 Task: Set up an automated ad campaign on Facebook by entering audience location and business preferences, then upload media and submit.
Action: Mouse moved to (1009, 341)
Screenshot: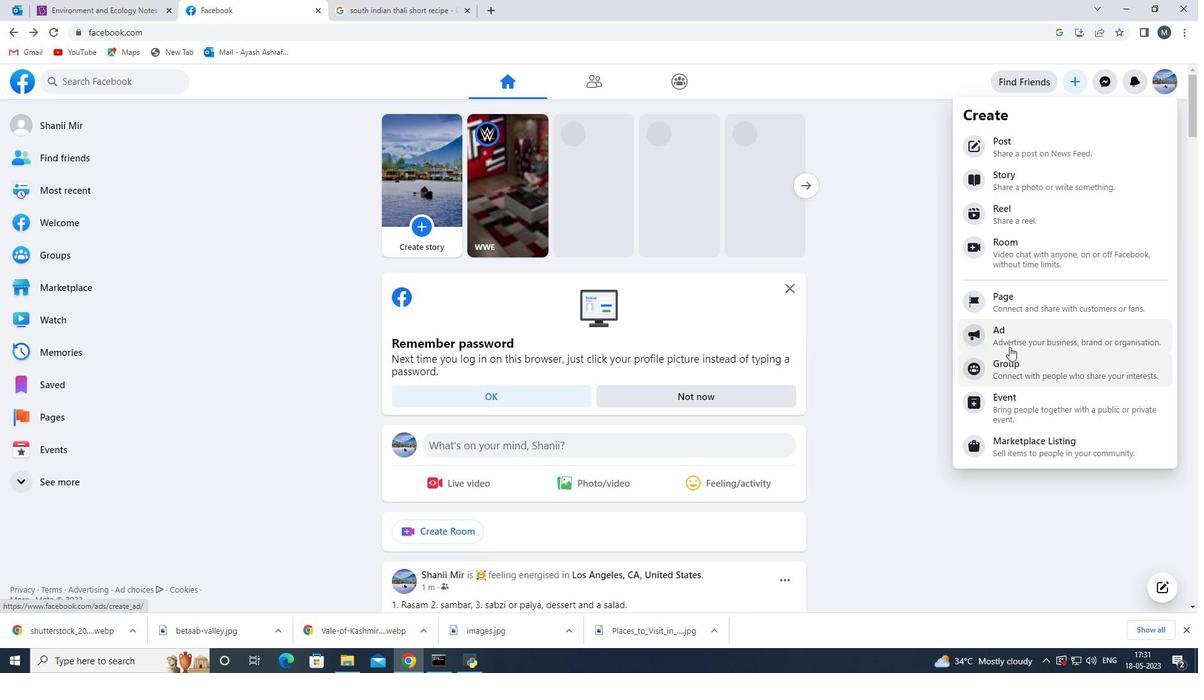 
Action: Mouse pressed left at (1009, 341)
Screenshot: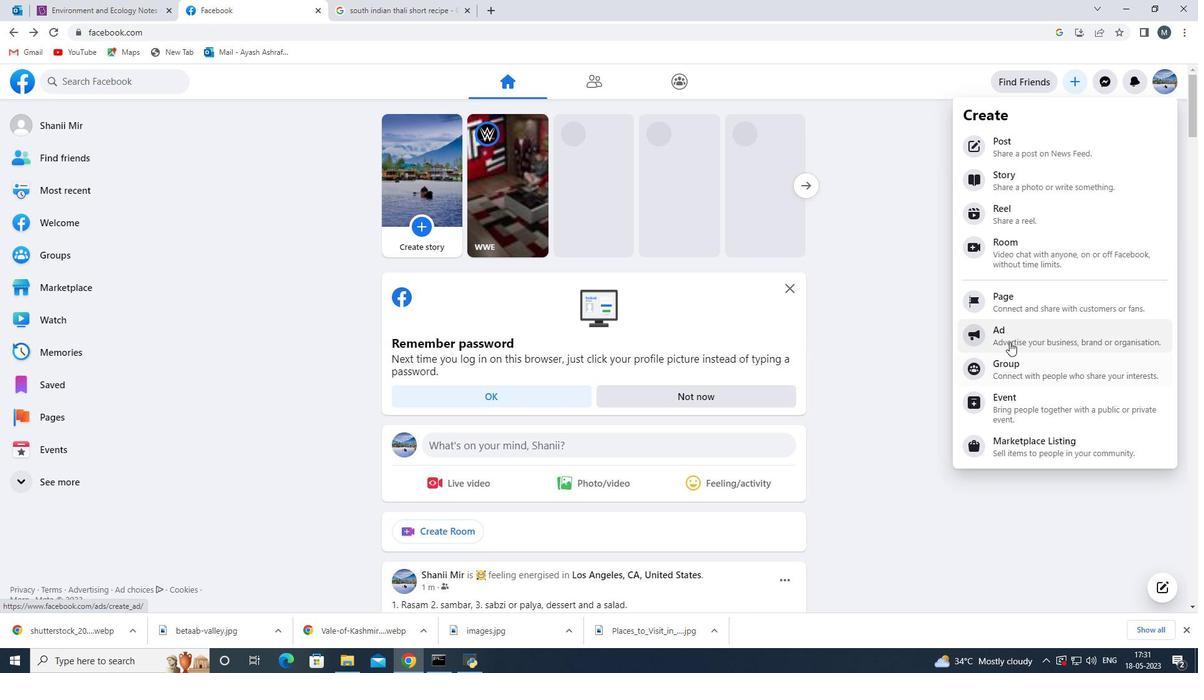 
Action: Mouse moved to (566, 330)
Screenshot: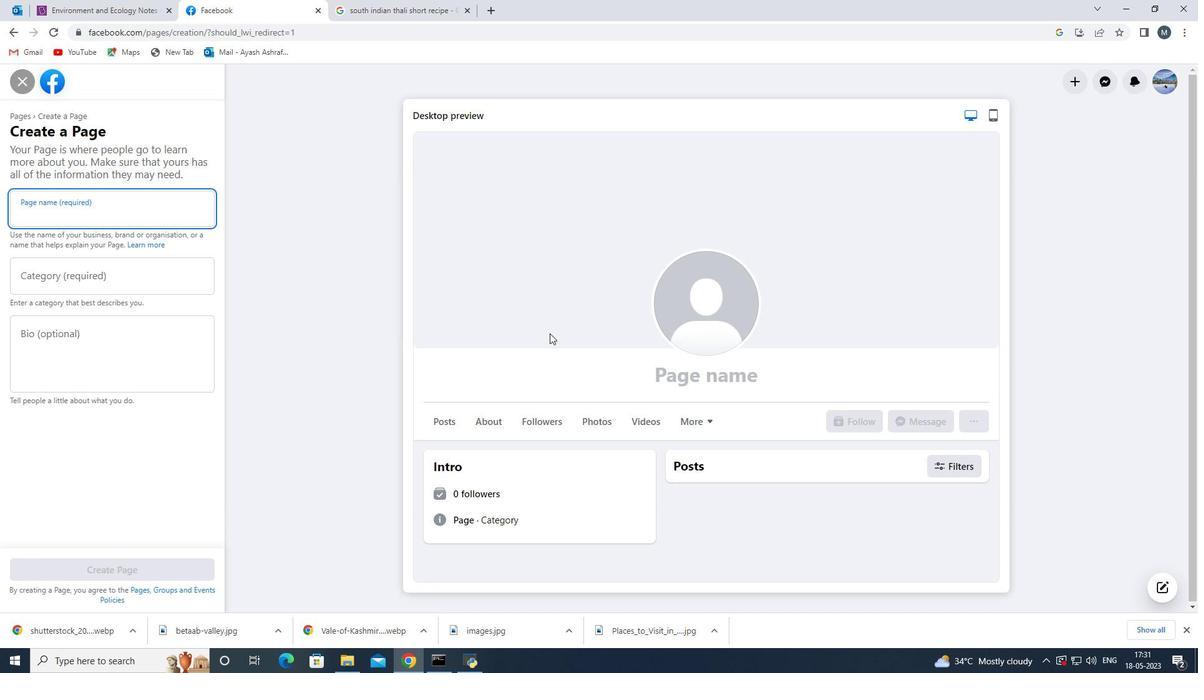 
Action: Mouse scrolled (566, 330) with delta (0, 0)
Screenshot: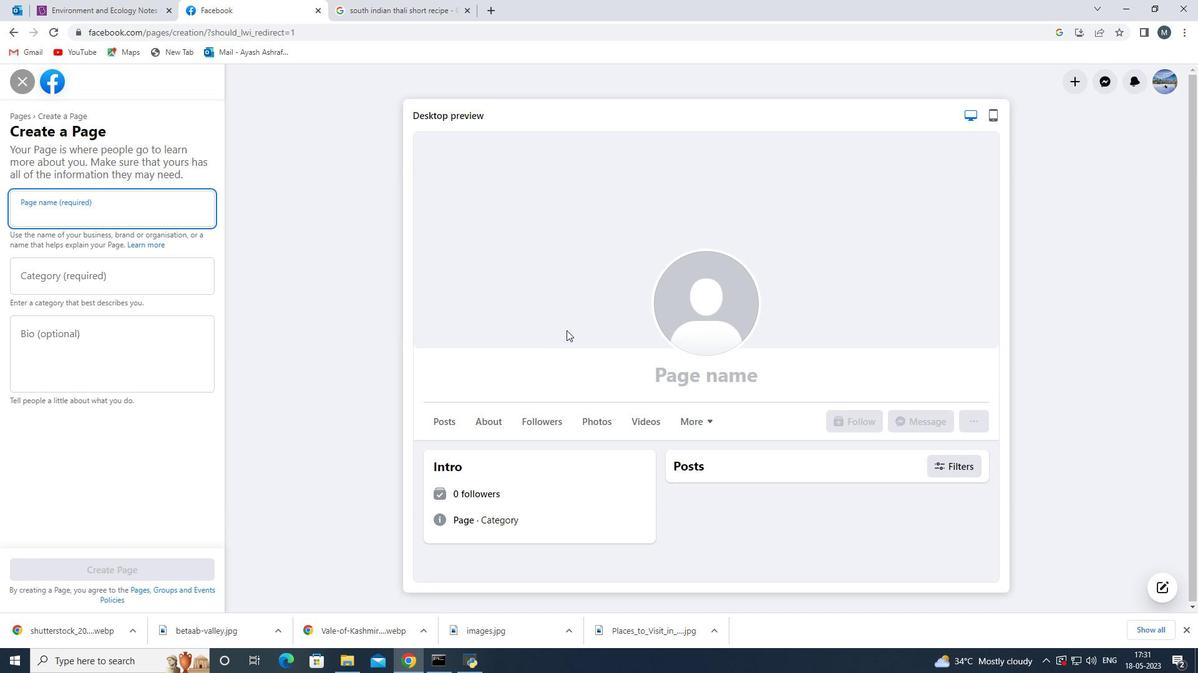 
Action: Mouse moved to (692, 383)
Screenshot: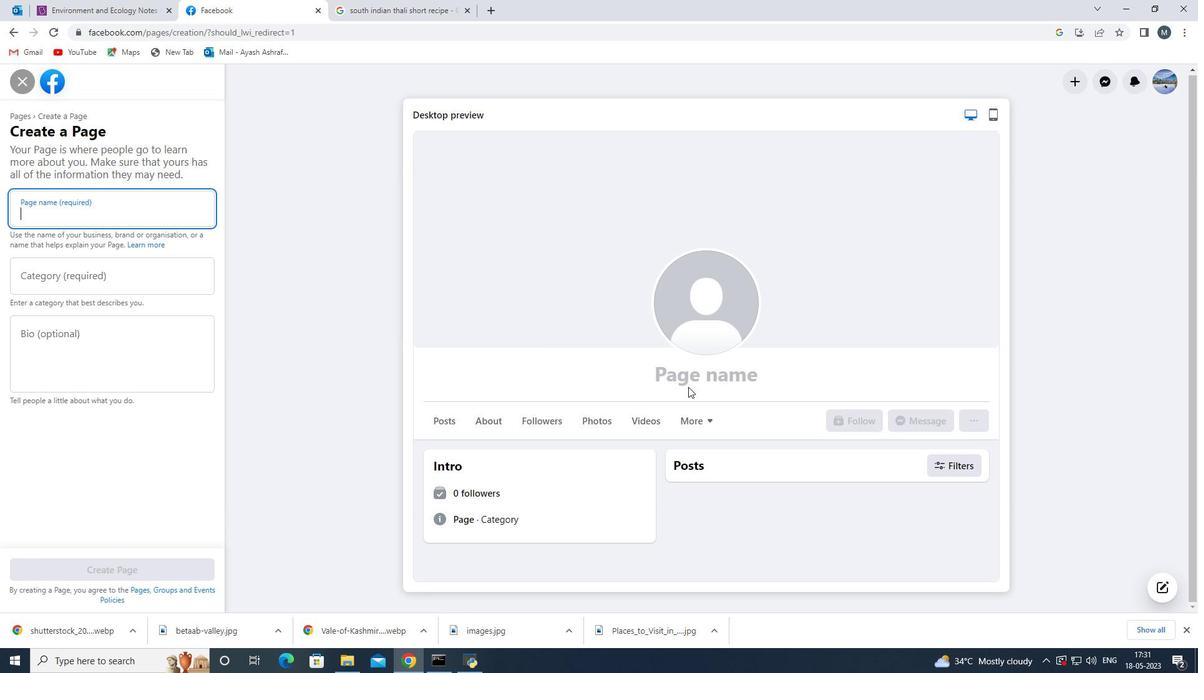 
Action: Mouse pressed left at (692, 383)
Screenshot: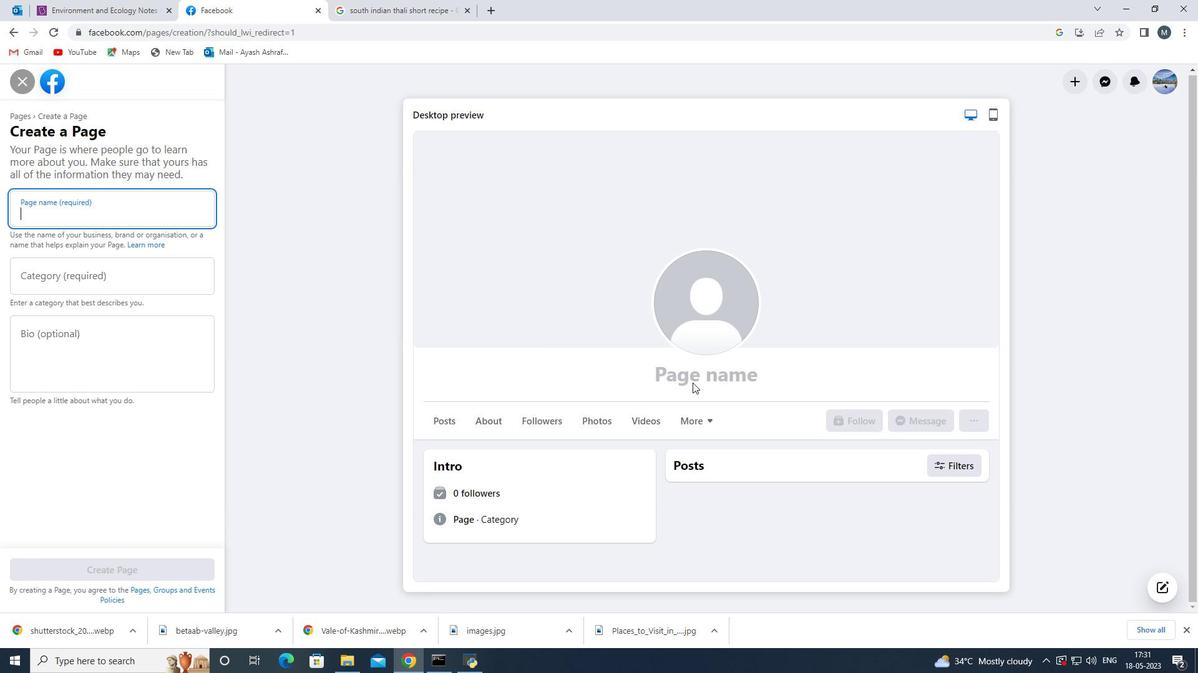 
Action: Mouse moved to (708, 372)
Screenshot: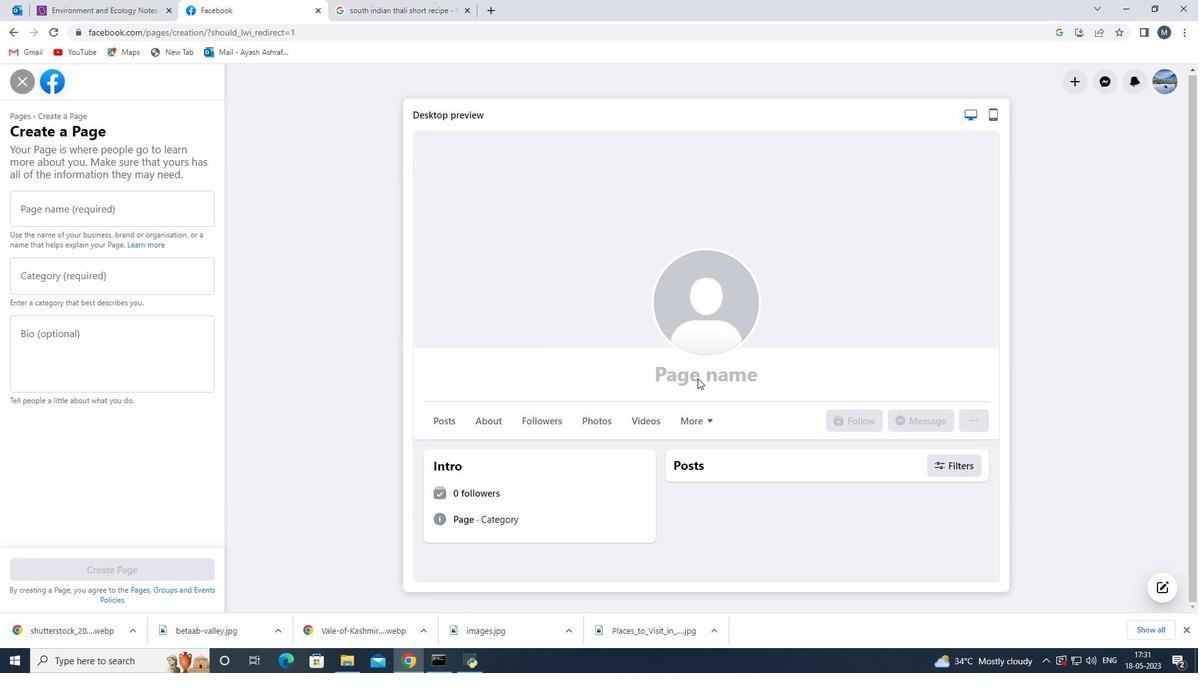 
Action: Mouse pressed left at (708, 372)
Screenshot: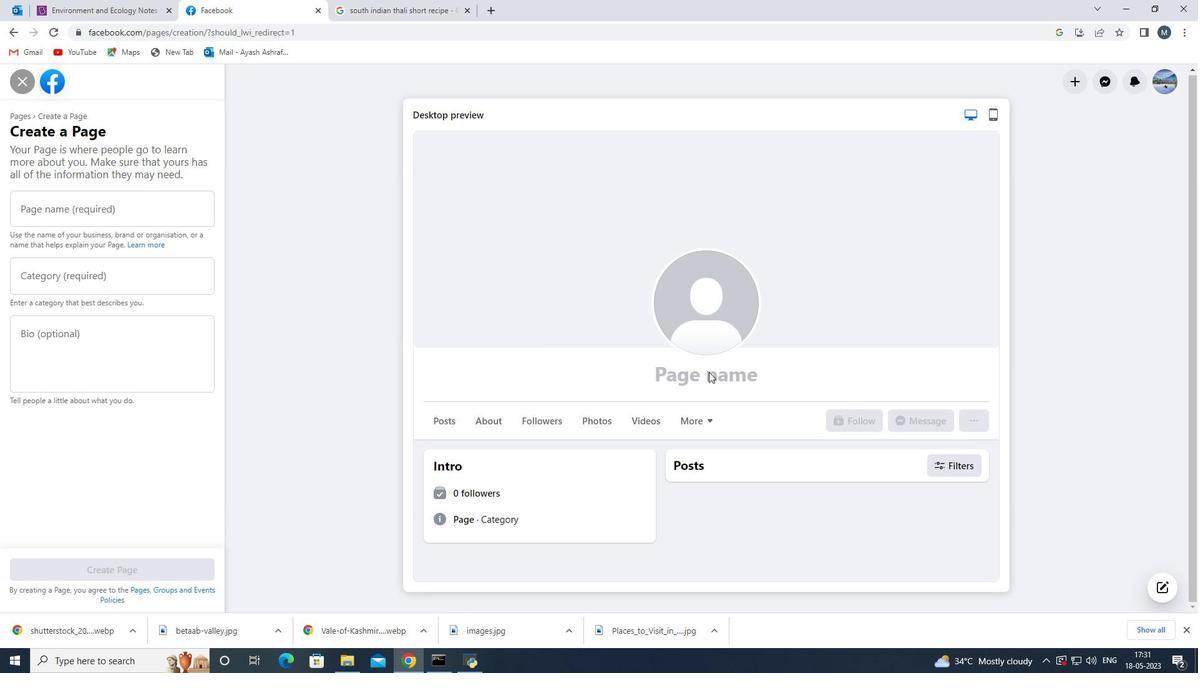 
Action: Mouse moved to (96, 212)
Screenshot: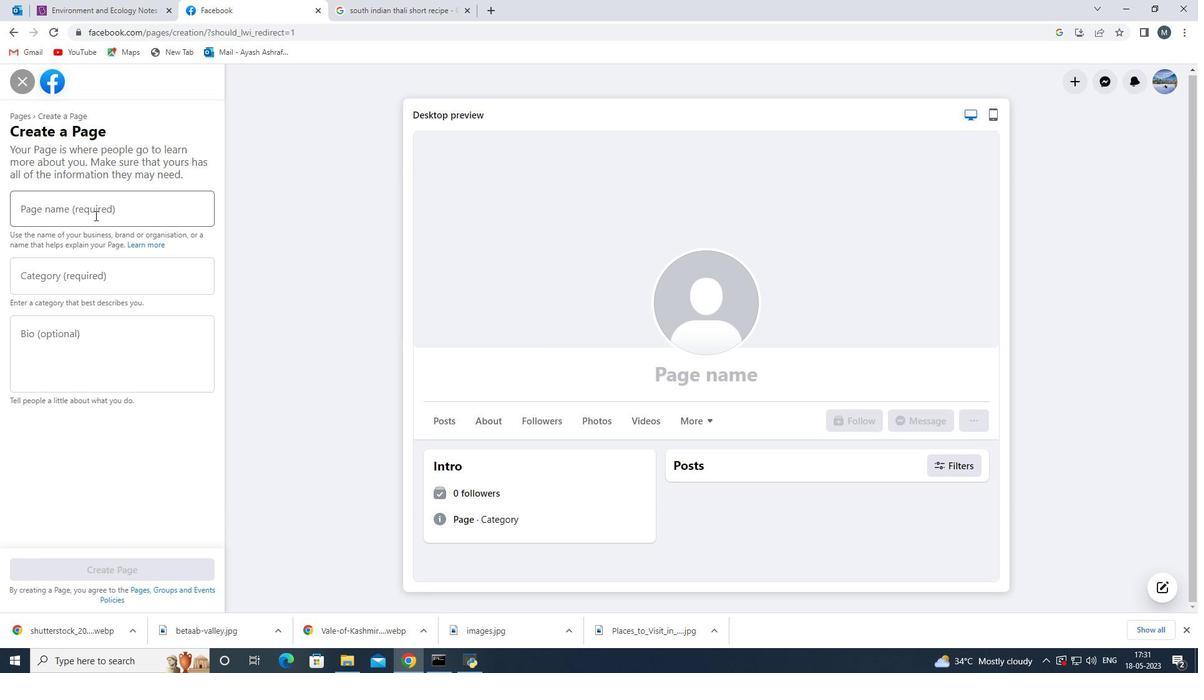 
Action: Mouse pressed left at (96, 212)
Screenshot: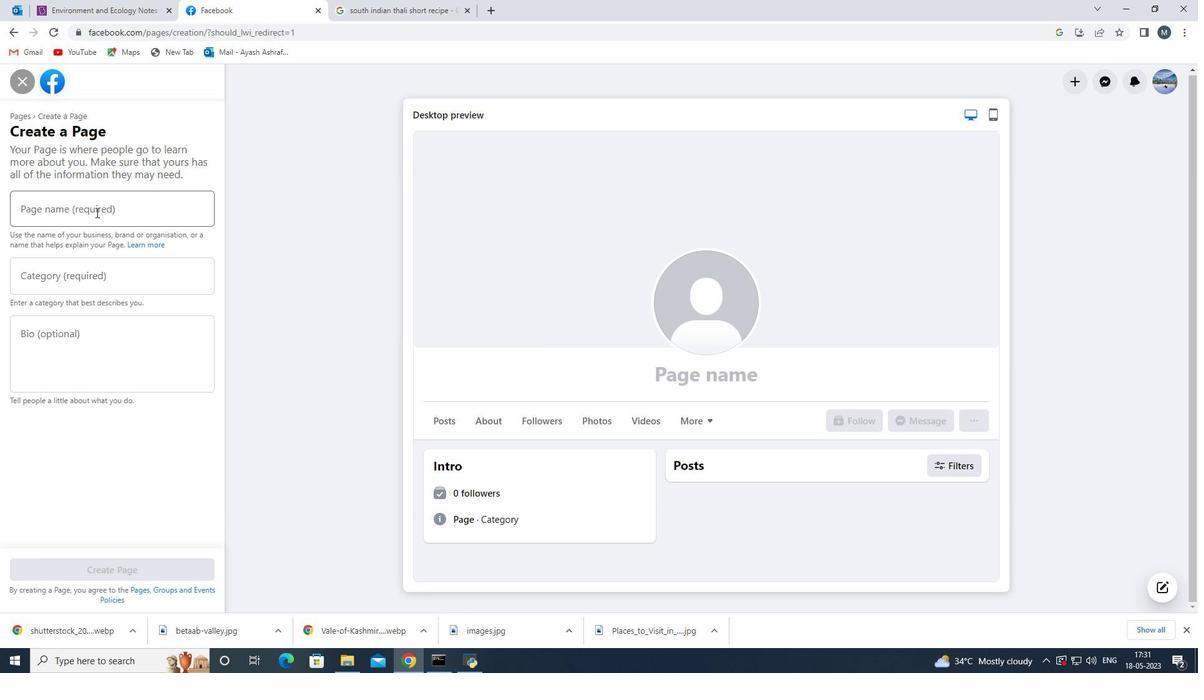 
Action: Mouse moved to (99, 216)
Screenshot: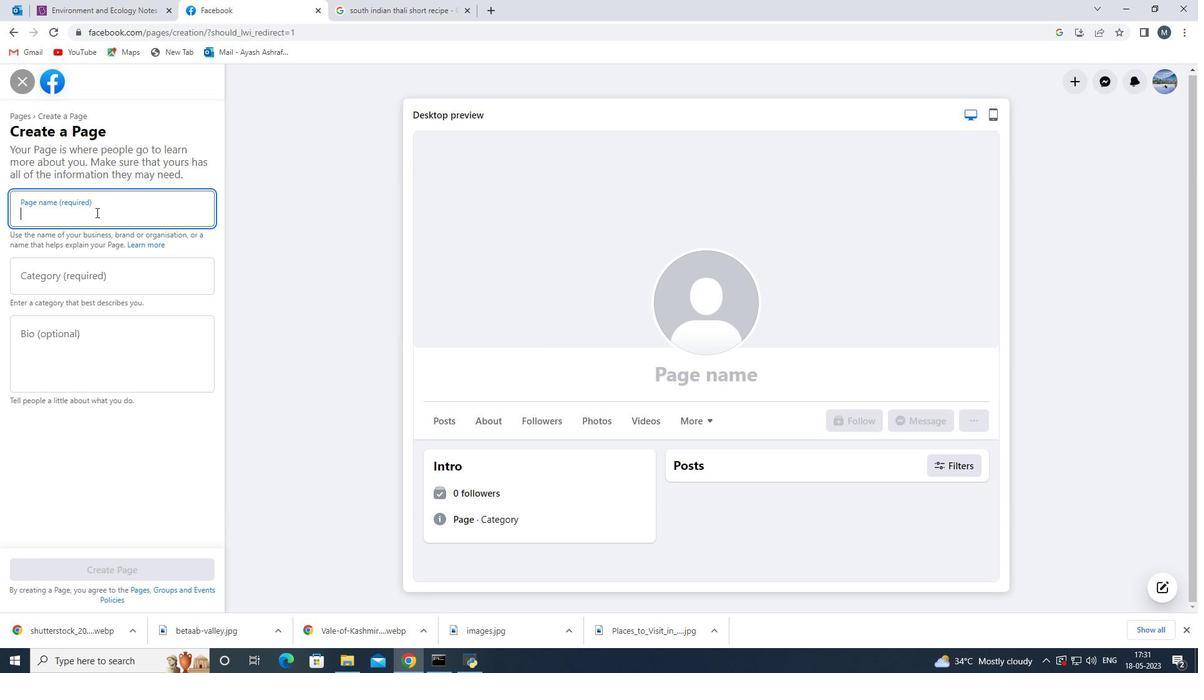 
Action: Key pressed <Key.shift><Key.space><Key.backspace><Key.space><Key.backspace><Key.shift>Blooming<Key.space><Key.shift>Buds
Screenshot: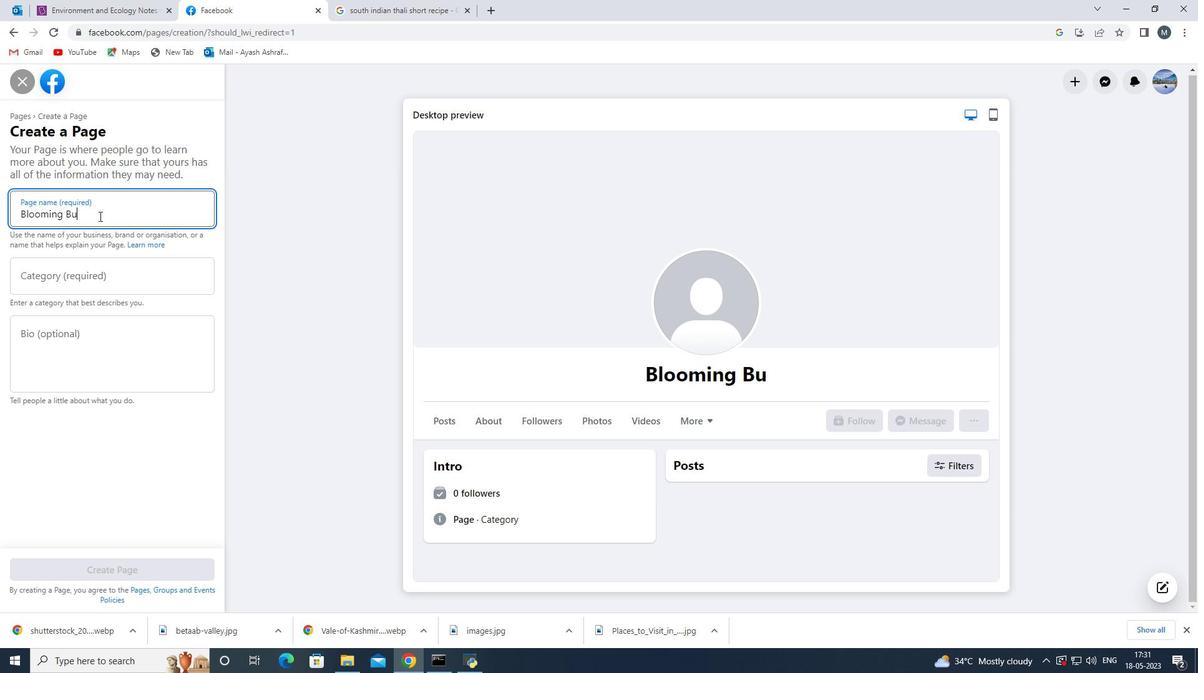 
Action: Mouse moved to (86, 288)
Screenshot: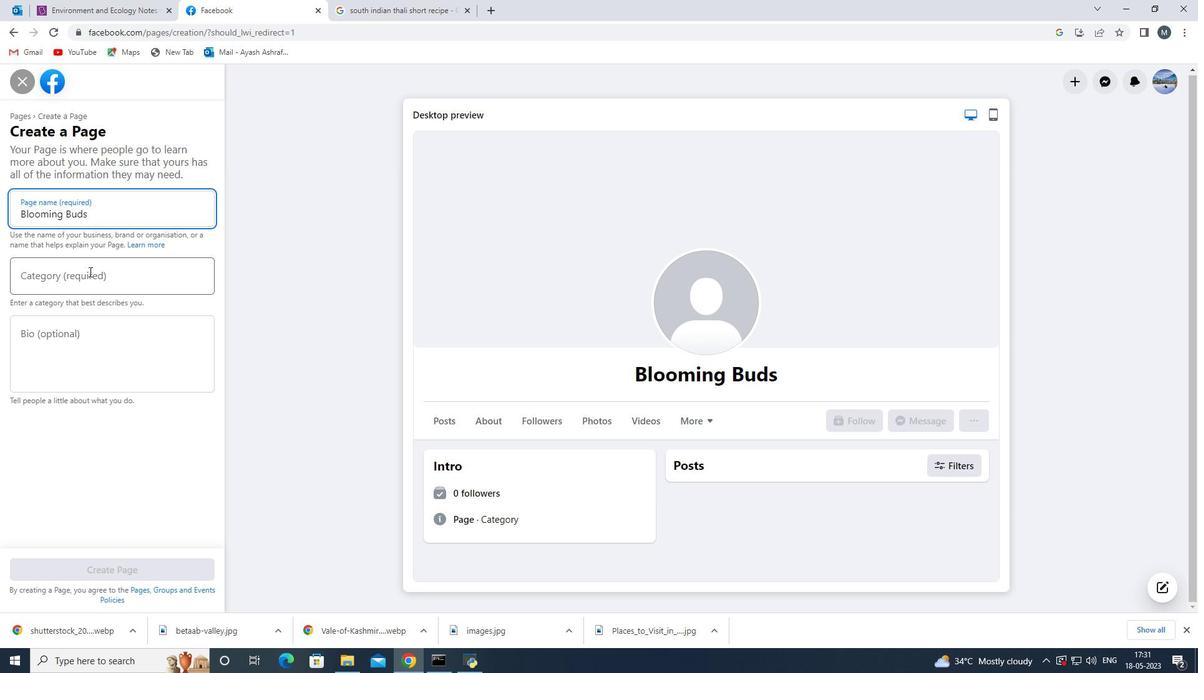 
Action: Mouse pressed left at (86, 288)
Screenshot: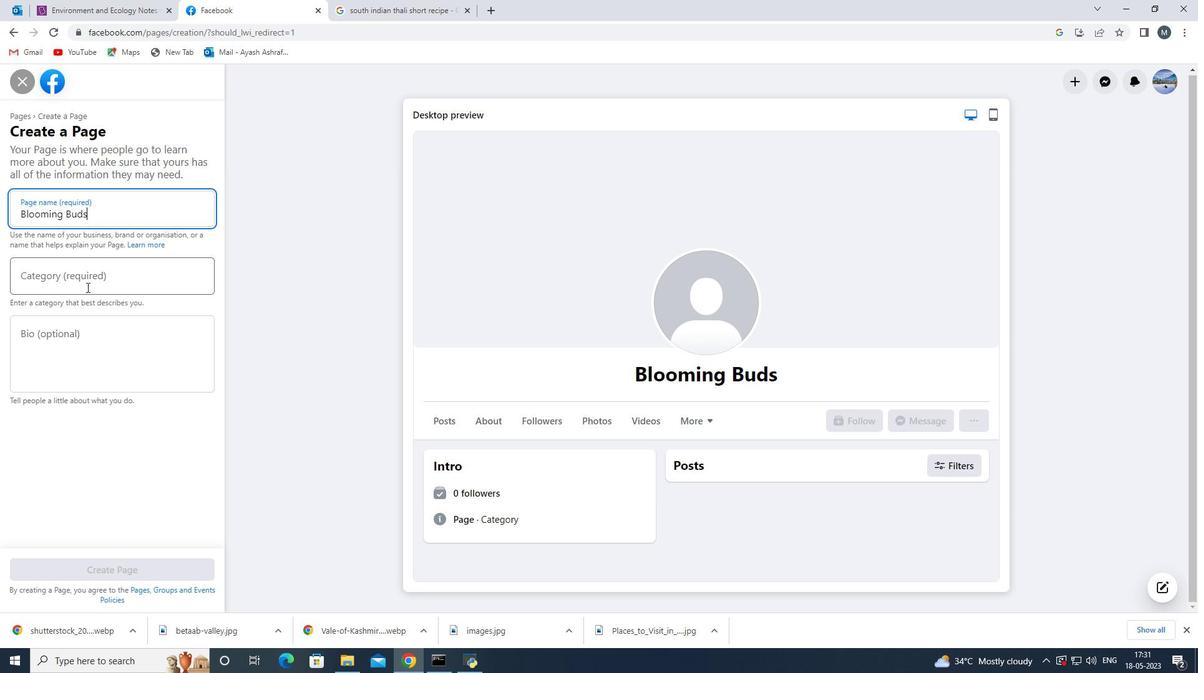 
Action: Mouse moved to (79, 295)
Screenshot: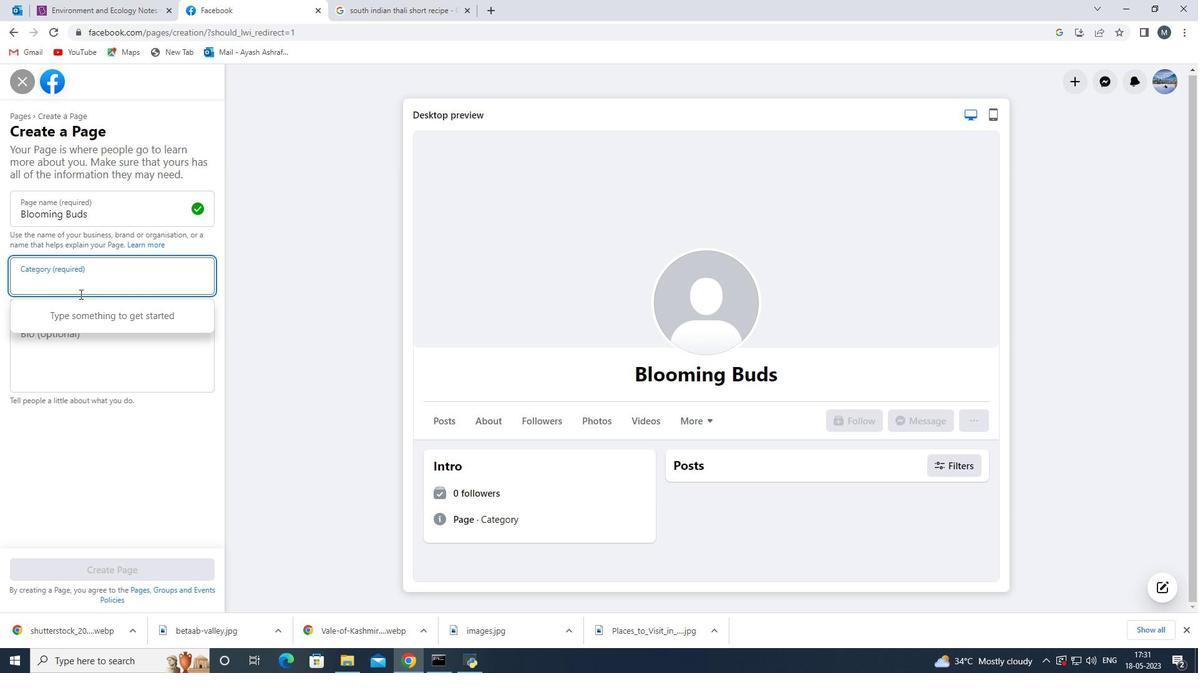 
Action: Key pressed <Key.shift><Key.shift><Key.shift><Key.shift><Key.shift><Key.shift><Key.shift><Key.shift><Key.shift><Key.shift><Key.shift><Key.shift><Key.shift><Key.shift><Key.shift><Key.shift><Key.shift><Key.shift><Key.shift><Key.shift><Key.shift><Key.shift><Key.shift><Key.shift>At
Screenshot: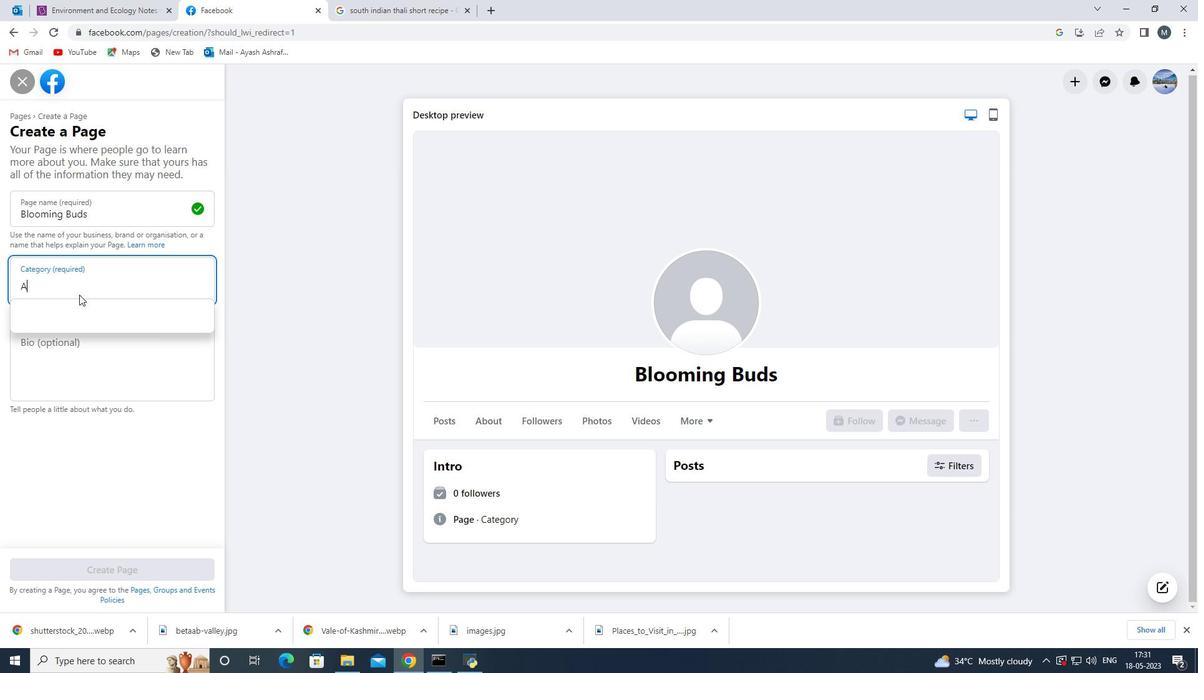 
Action: Mouse moved to (78, 295)
Screenshot: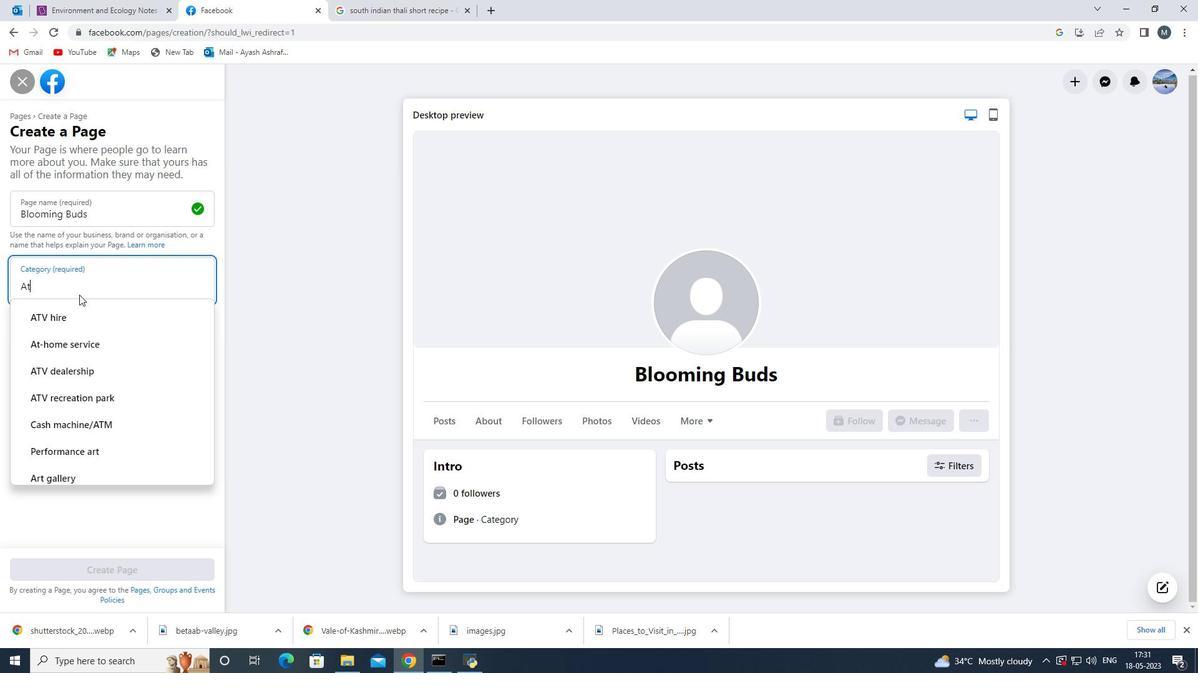 
Action: Key pressed hele
Screenshot: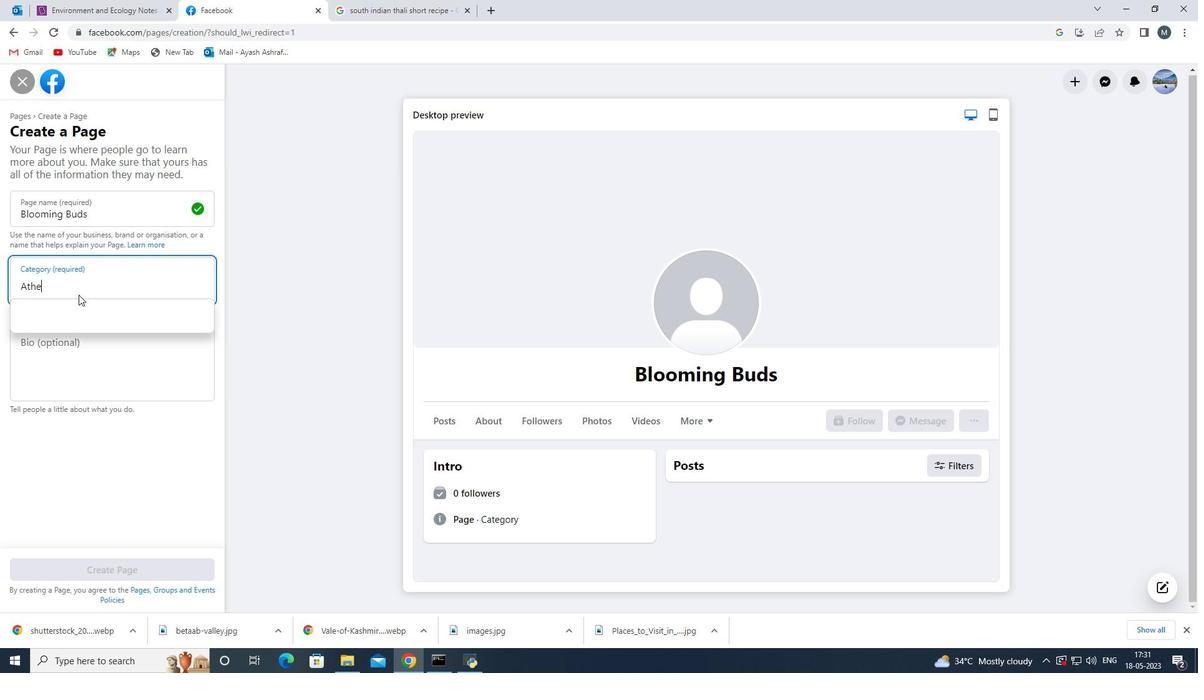 
Action: Mouse moved to (92, 398)
Screenshot: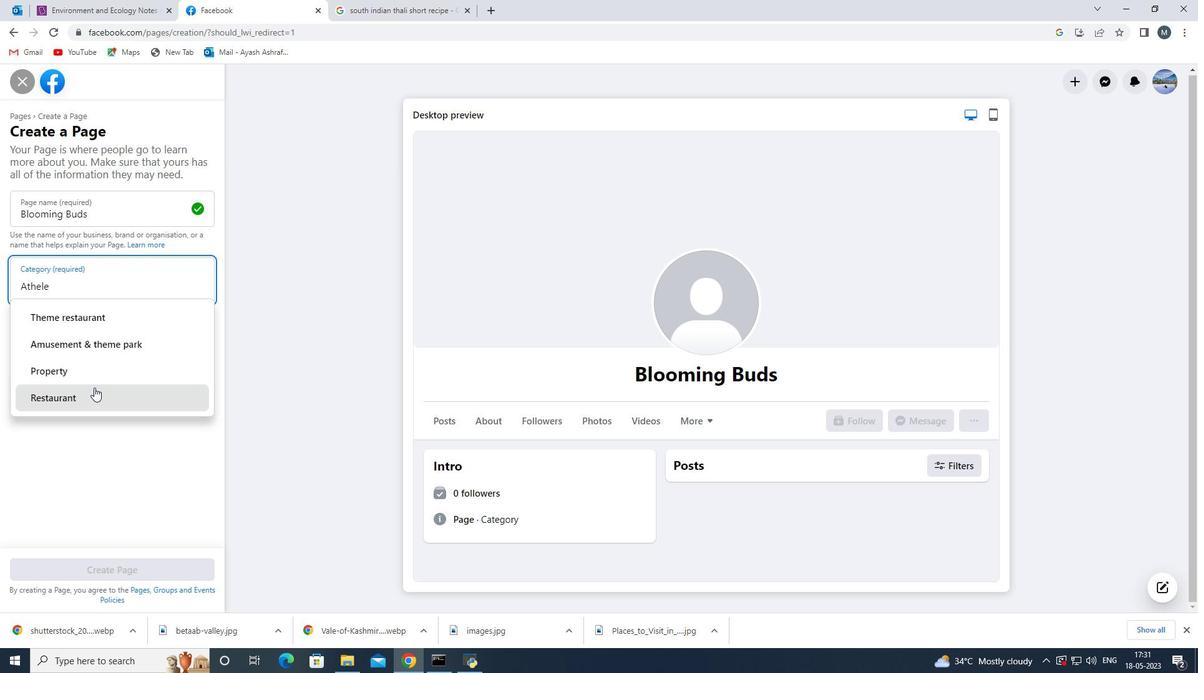 
Action: Mouse pressed left at (92, 398)
Screenshot: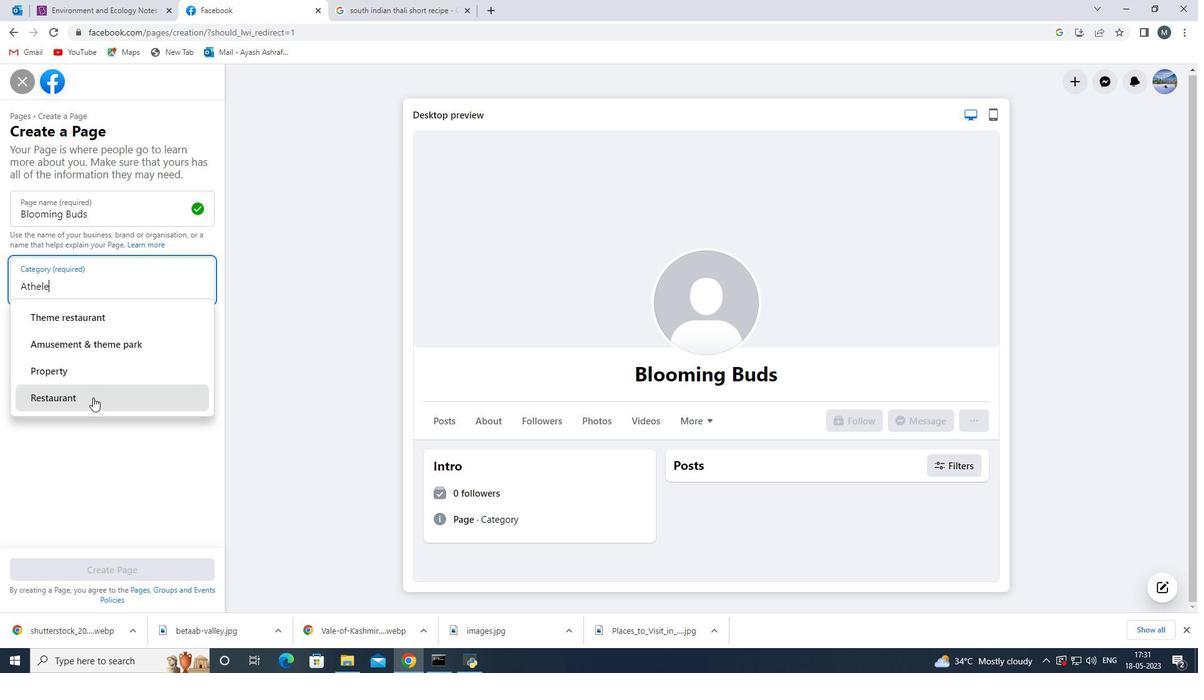 
Action: Mouse moved to (99, 370)
Screenshot: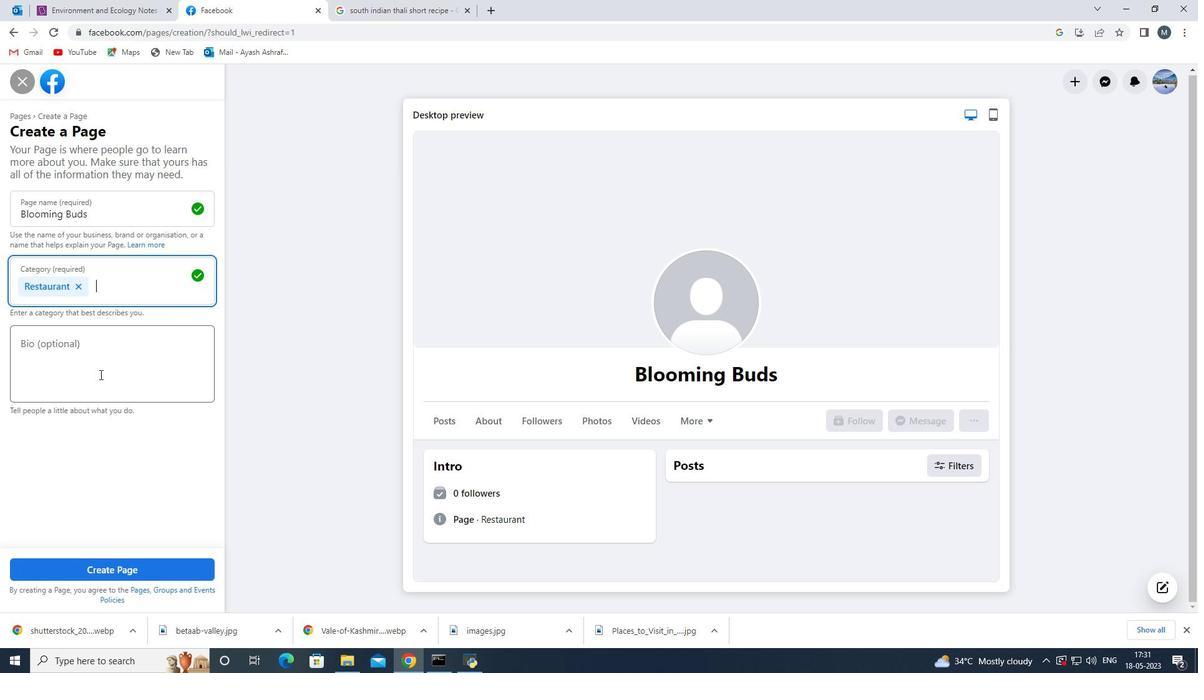 
Action: Mouse pressed left at (99, 370)
Screenshot: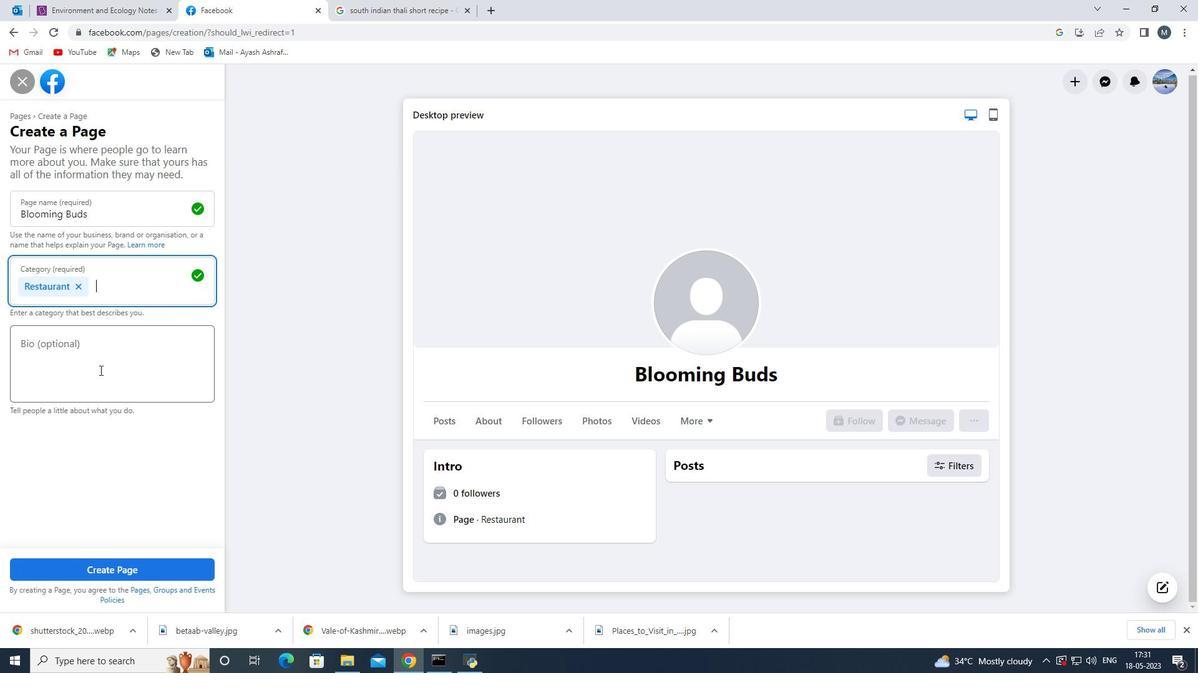 
Action: Mouse moved to (116, 575)
Screenshot: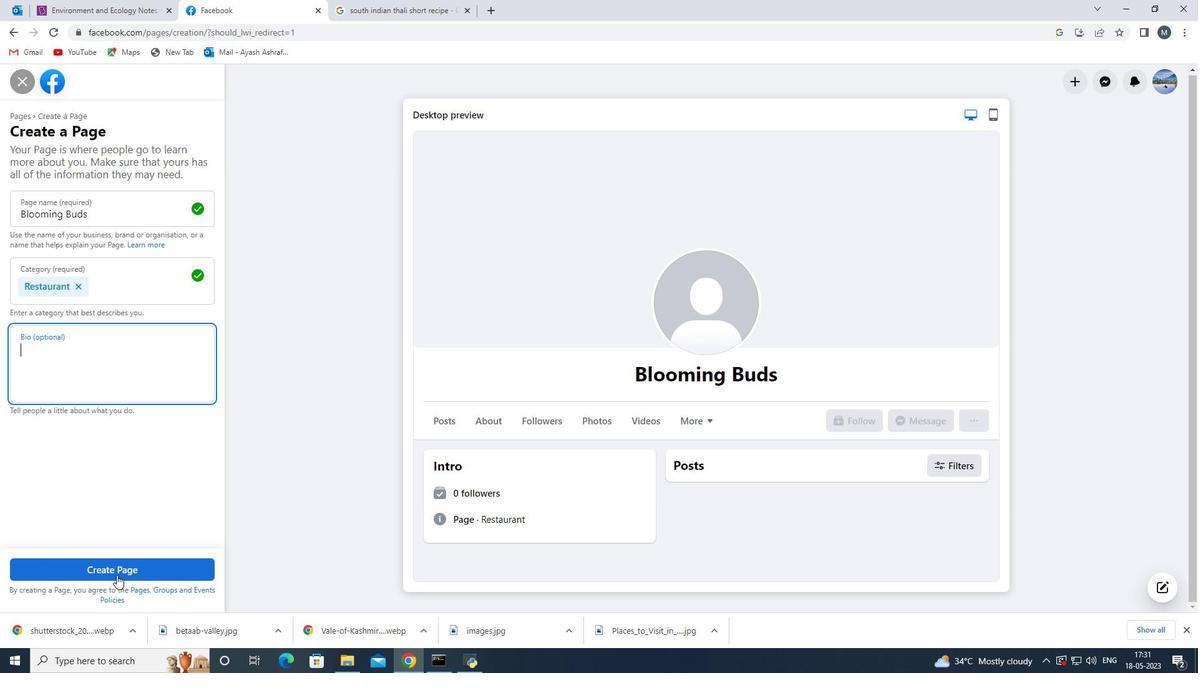 
Action: Mouse pressed left at (116, 575)
Screenshot: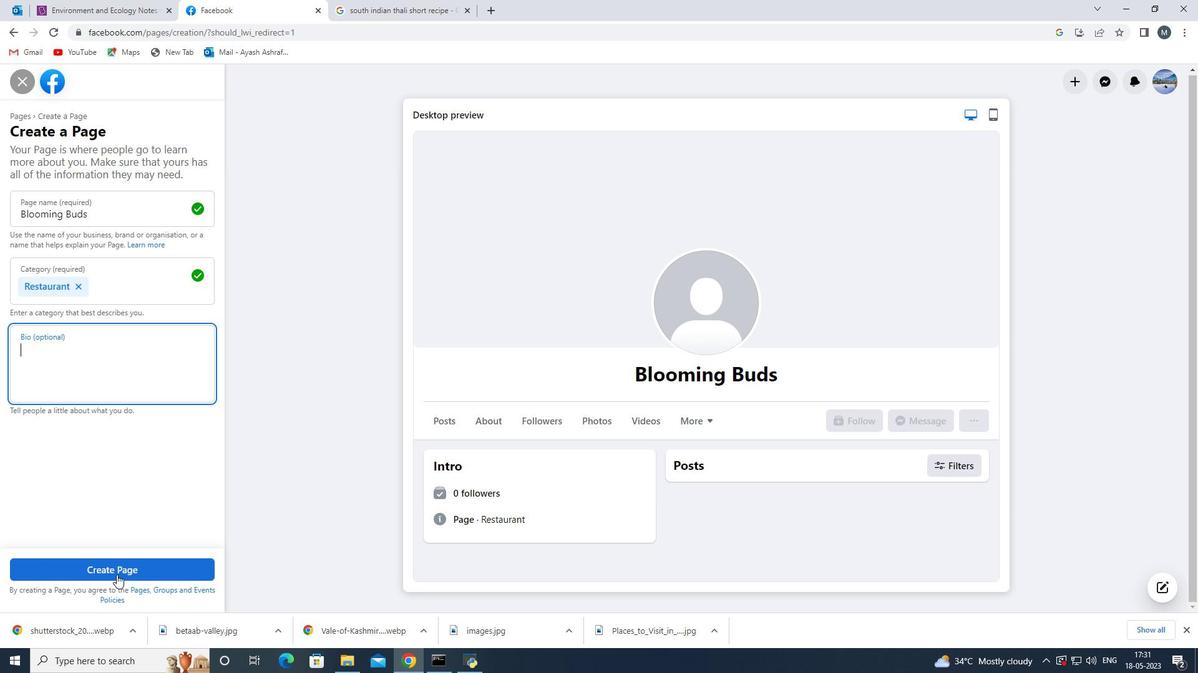 
Action: Mouse moved to (712, 325)
Screenshot: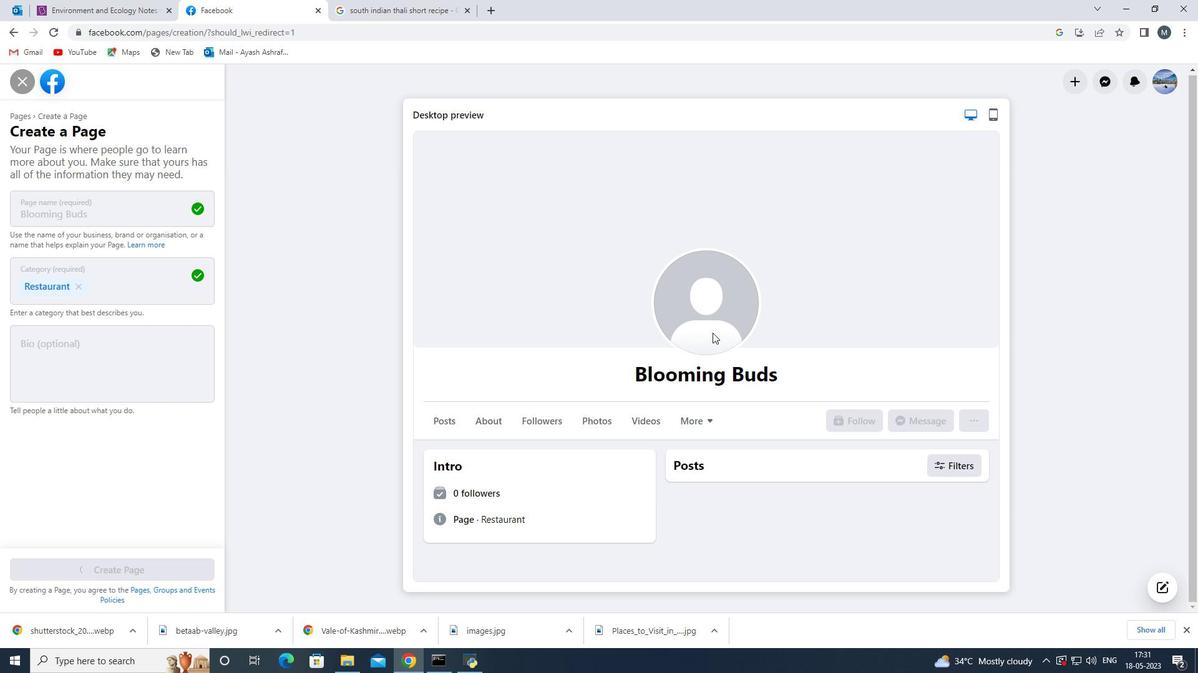 
Action: Mouse pressed left at (712, 325)
Screenshot: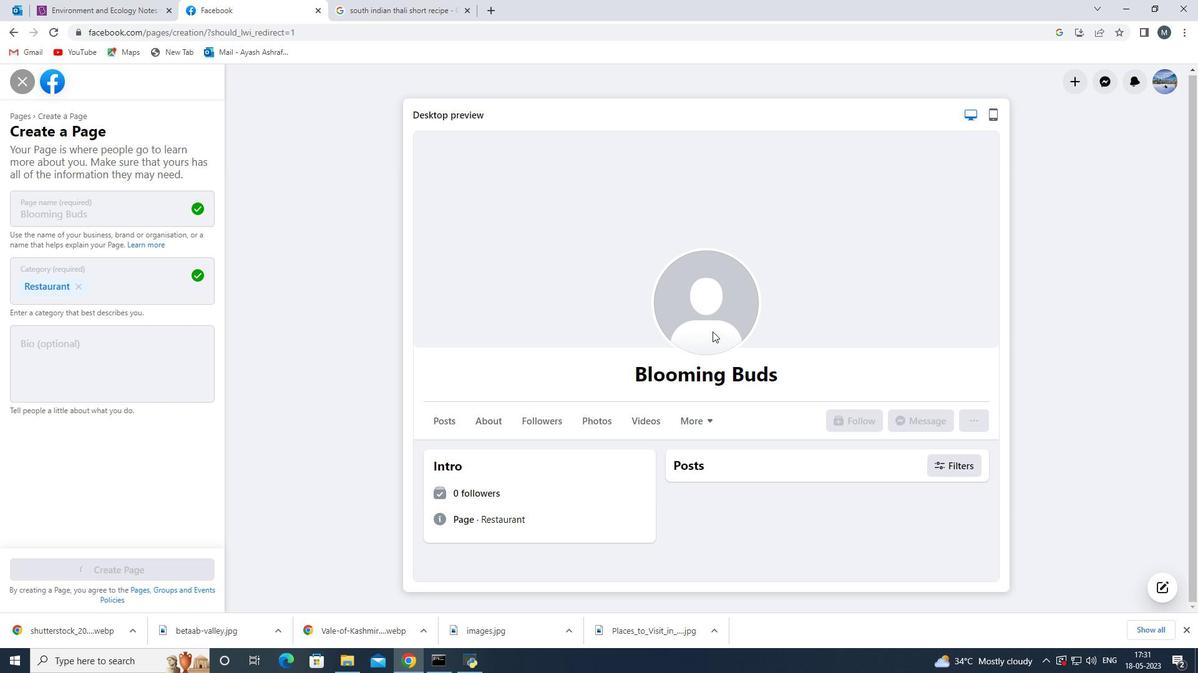 
Action: Mouse moved to (147, 447)
Screenshot: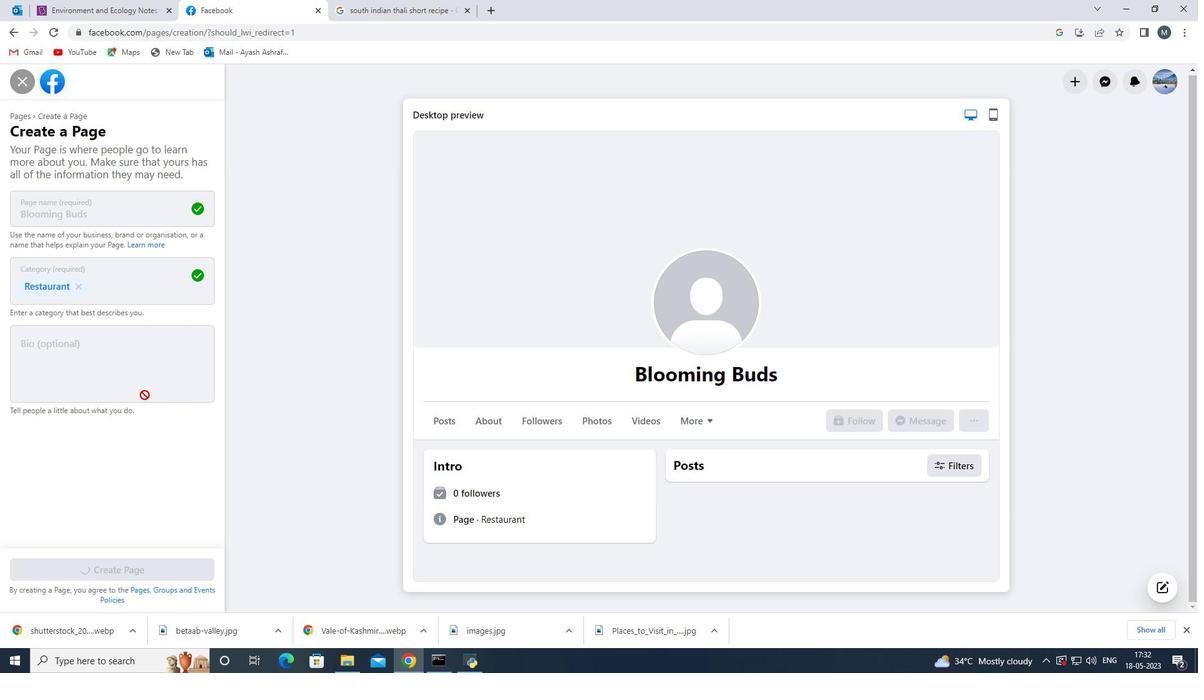 
Action: Mouse scrolled (147, 446) with delta (0, 0)
Screenshot: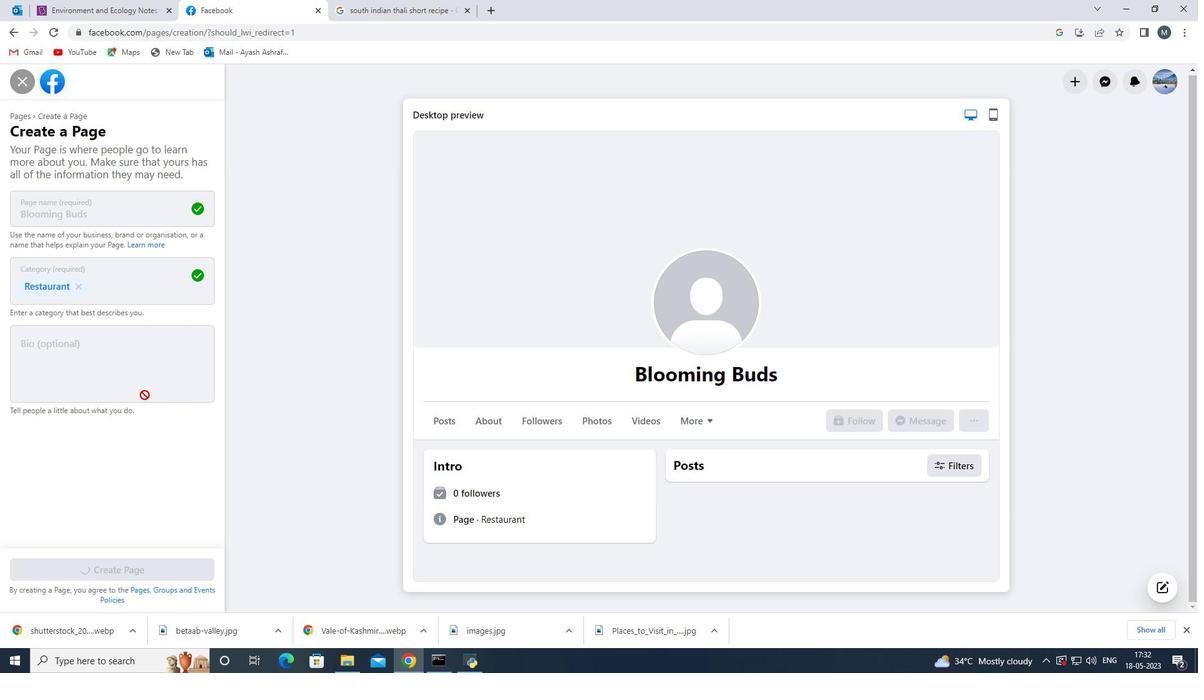 
Action: Mouse moved to (147, 457)
Screenshot: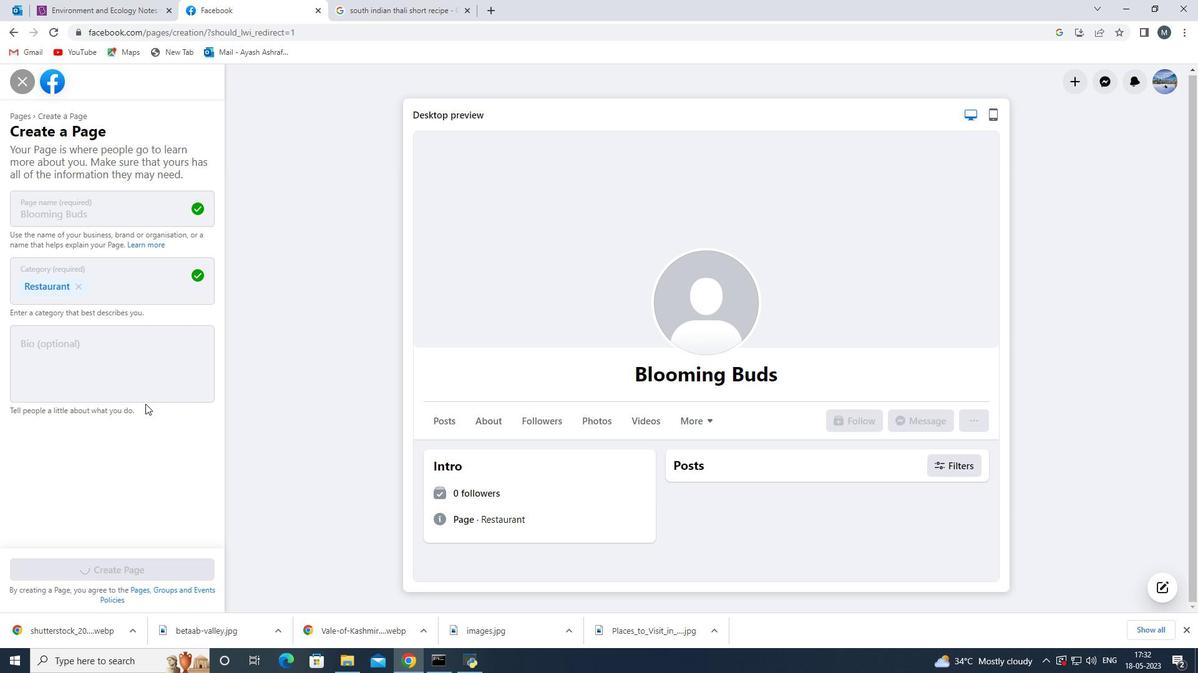 
Action: Mouse scrolled (147, 456) with delta (0, 0)
Screenshot: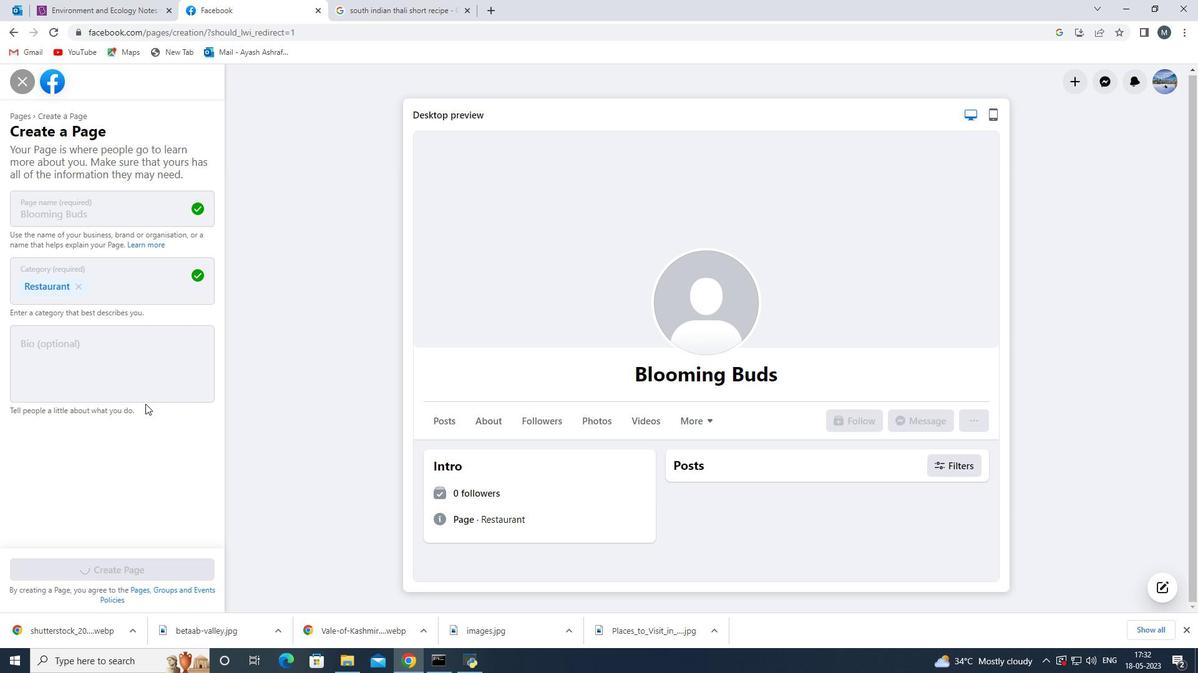 
Action: Mouse moved to (164, 449)
Screenshot: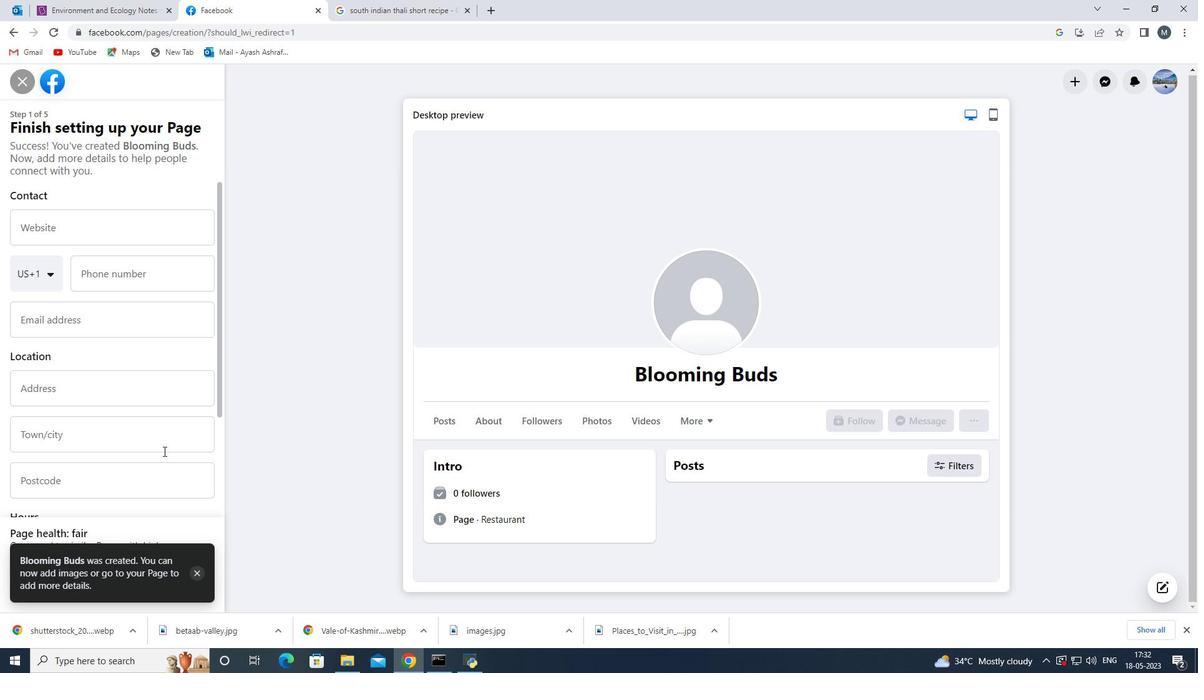 
Action: Mouse scrolled (164, 448) with delta (0, 0)
Screenshot: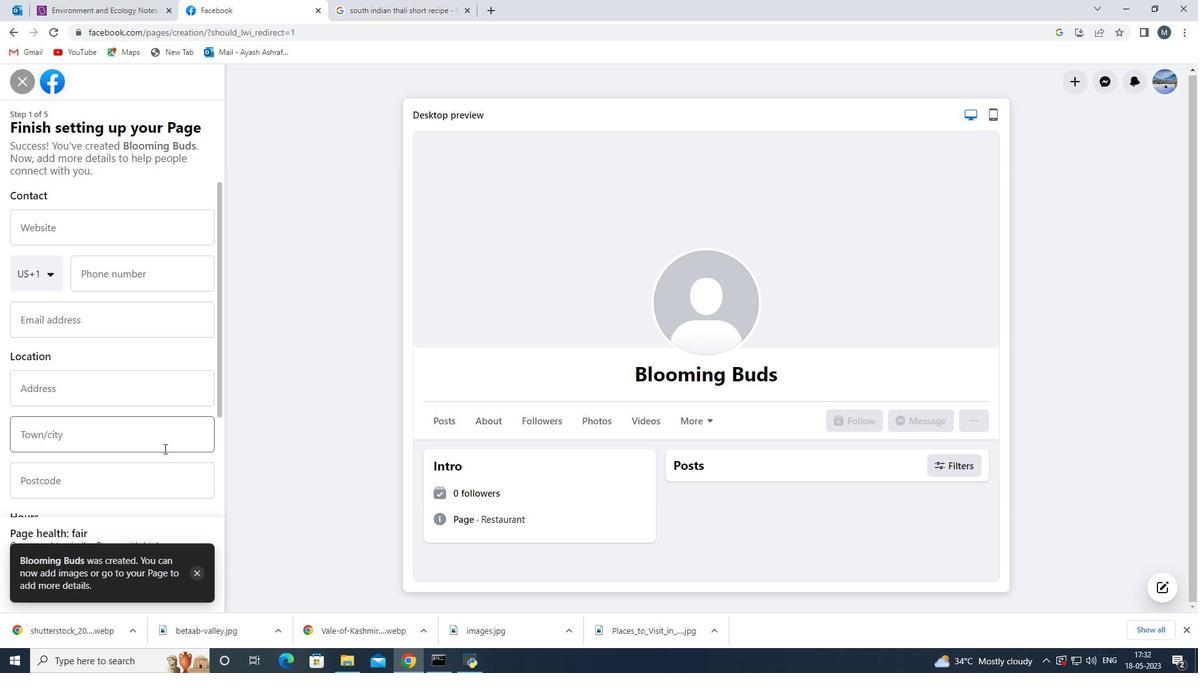 
Action: Mouse scrolled (164, 448) with delta (0, 0)
Screenshot: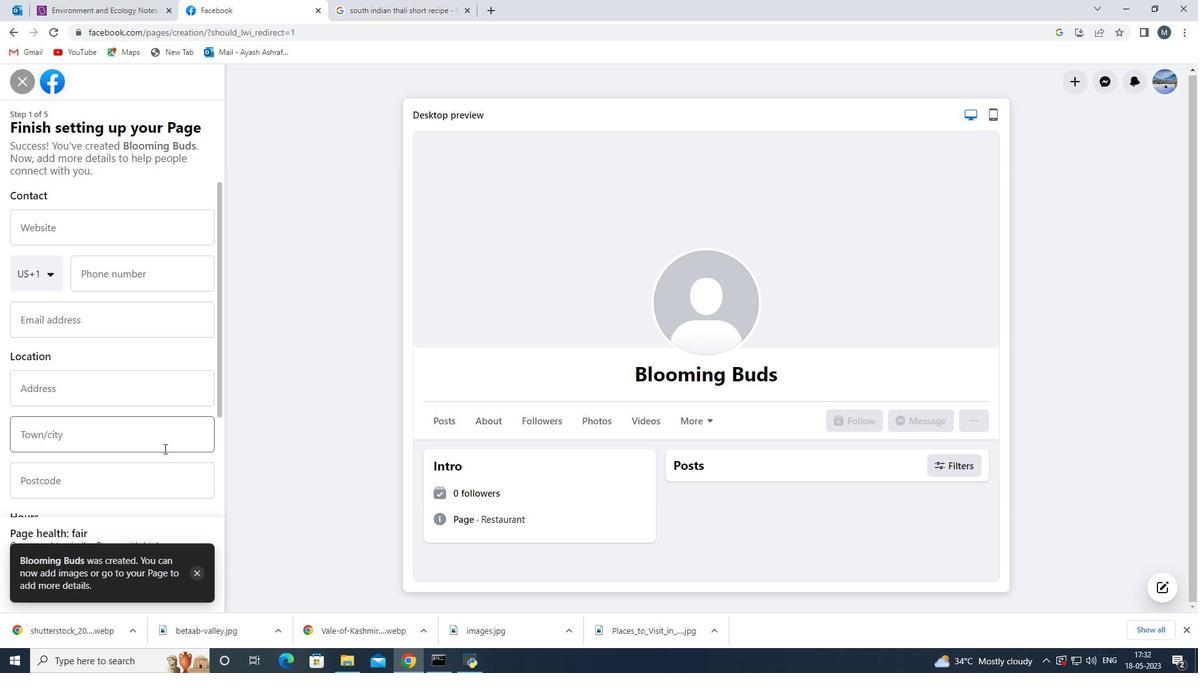 
Action: Mouse scrolled (164, 448) with delta (0, 0)
Screenshot: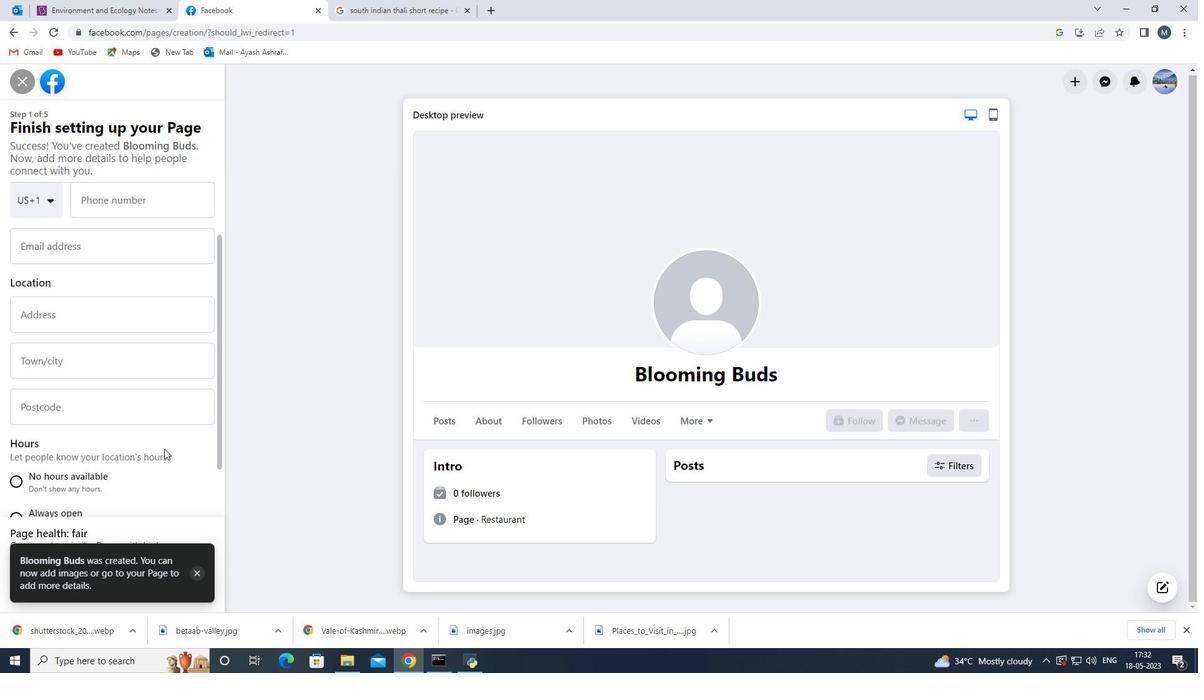 
Action: Mouse scrolled (164, 448) with delta (0, 0)
Screenshot: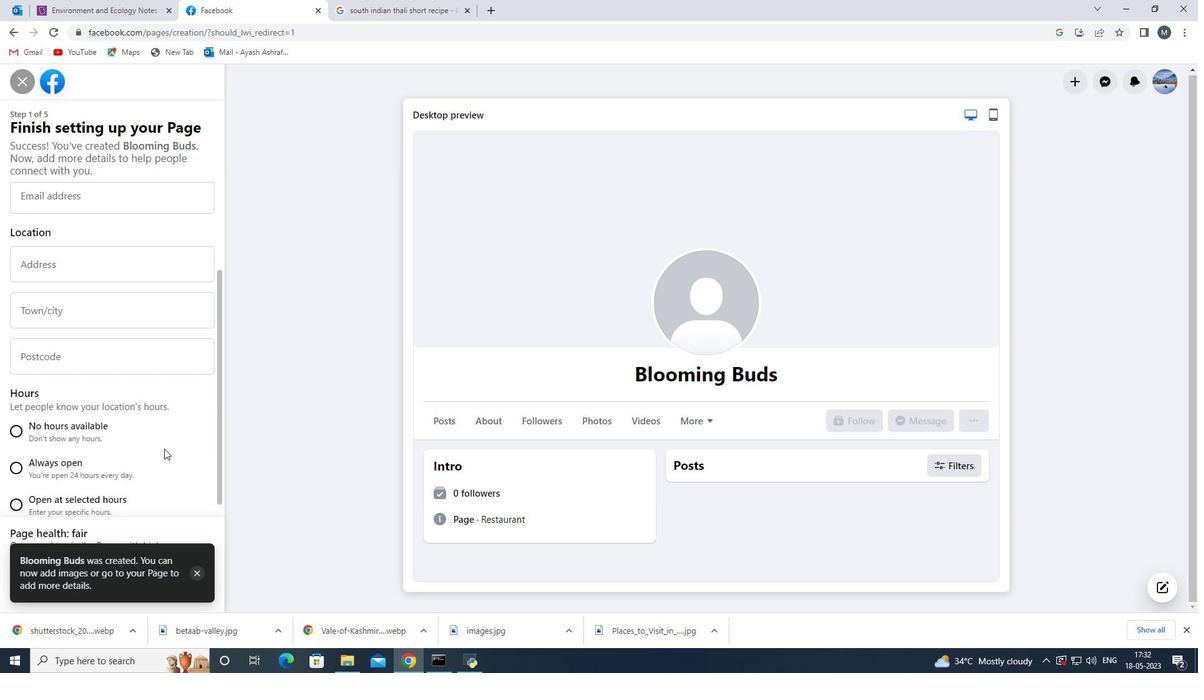 
Action: Mouse scrolled (164, 448) with delta (0, 0)
Screenshot: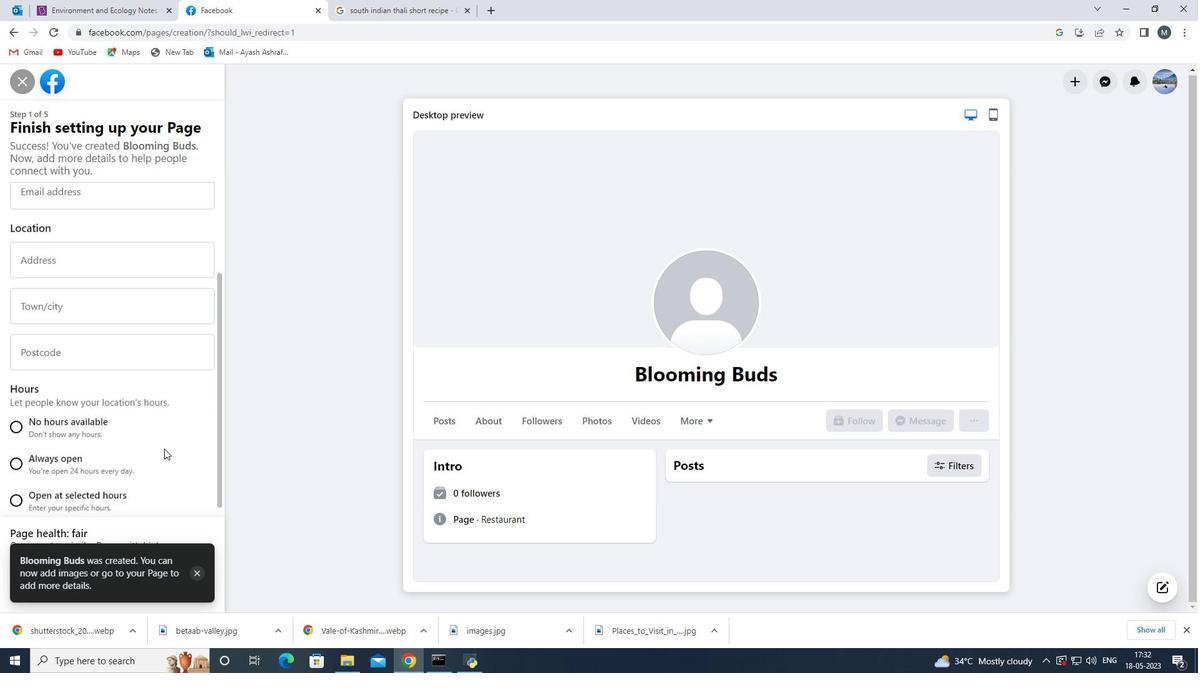 
Action: Mouse scrolled (164, 448) with delta (0, 0)
Screenshot: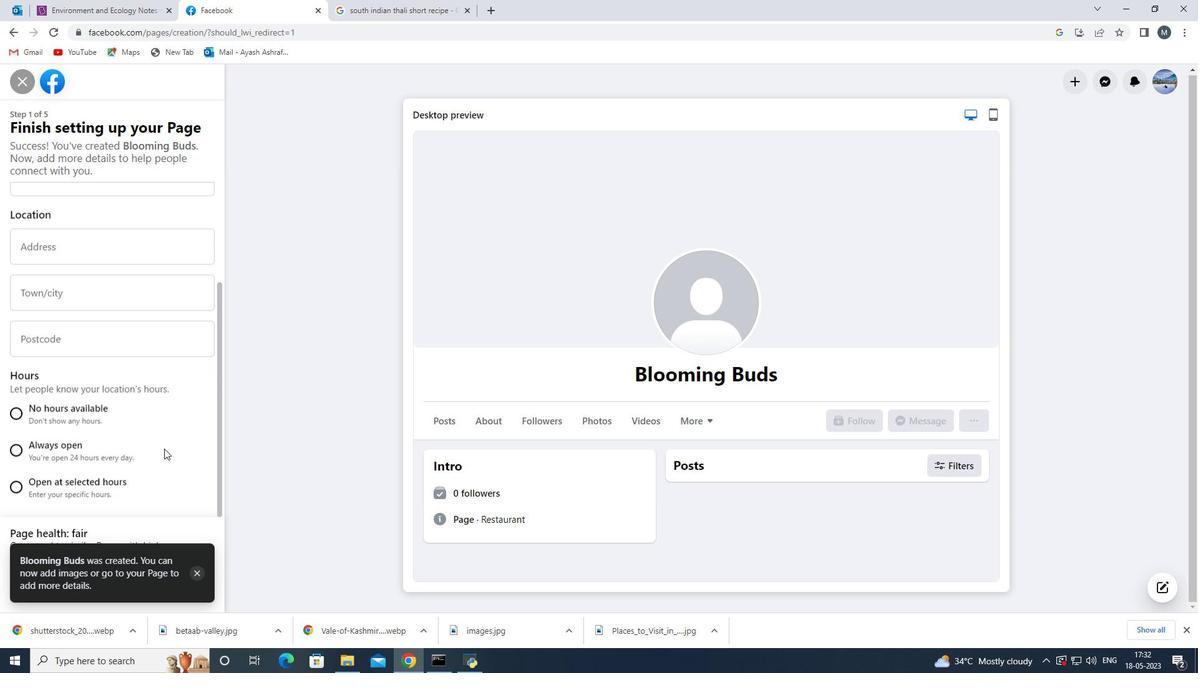 
Action: Mouse scrolled (164, 448) with delta (0, 0)
Screenshot: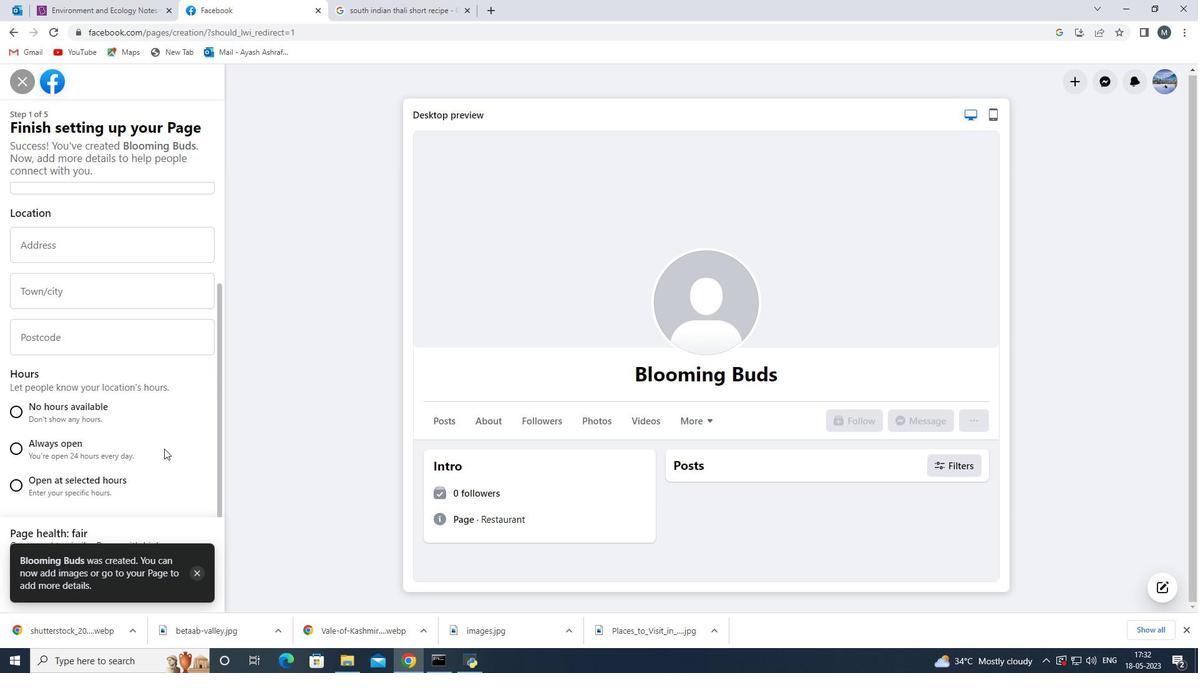 
Action: Mouse moved to (110, 449)
Screenshot: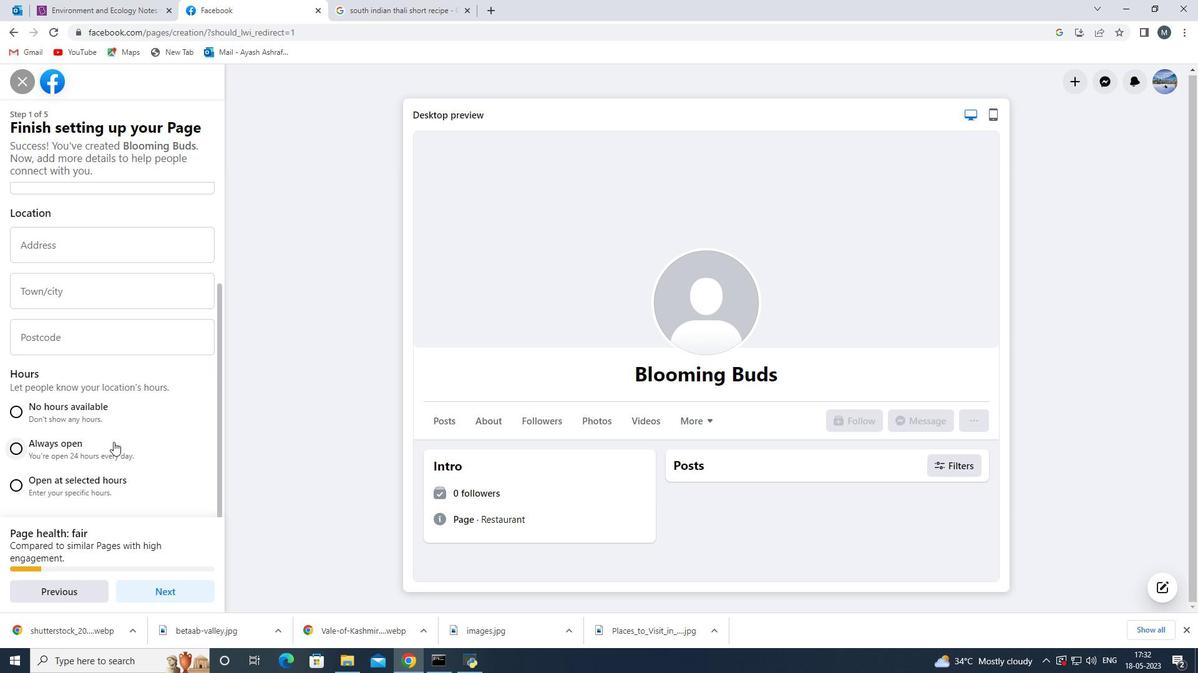 
Action: Mouse pressed left at (110, 449)
Screenshot: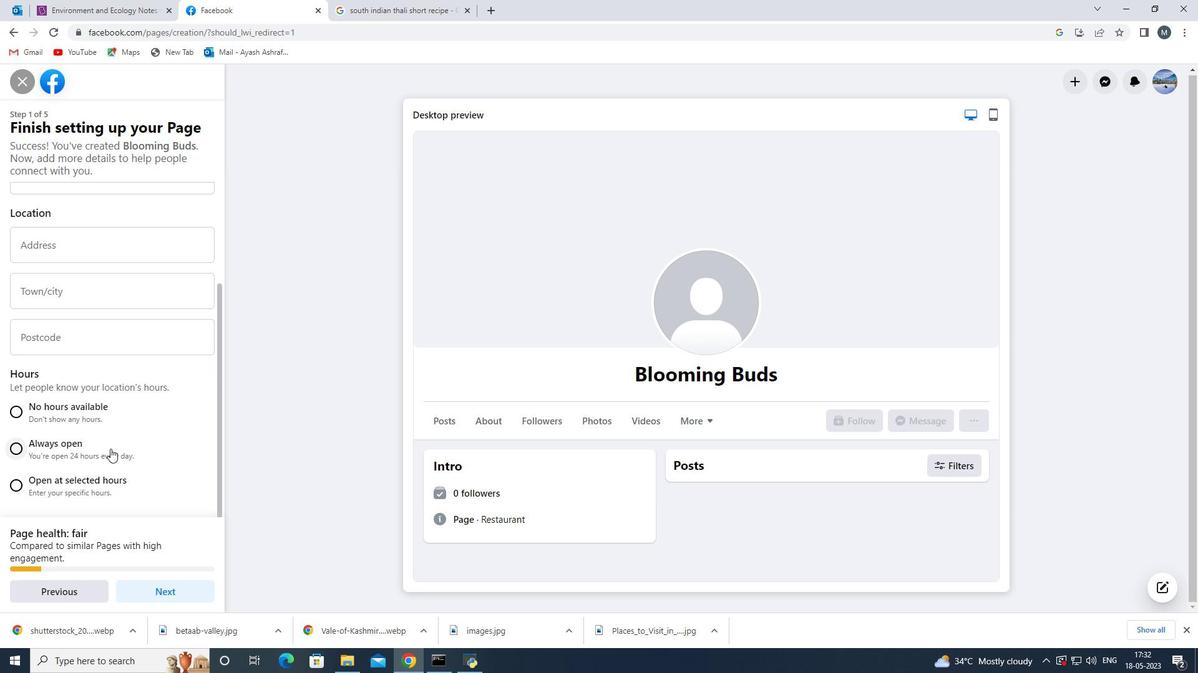 
Action: Mouse moved to (180, 588)
Screenshot: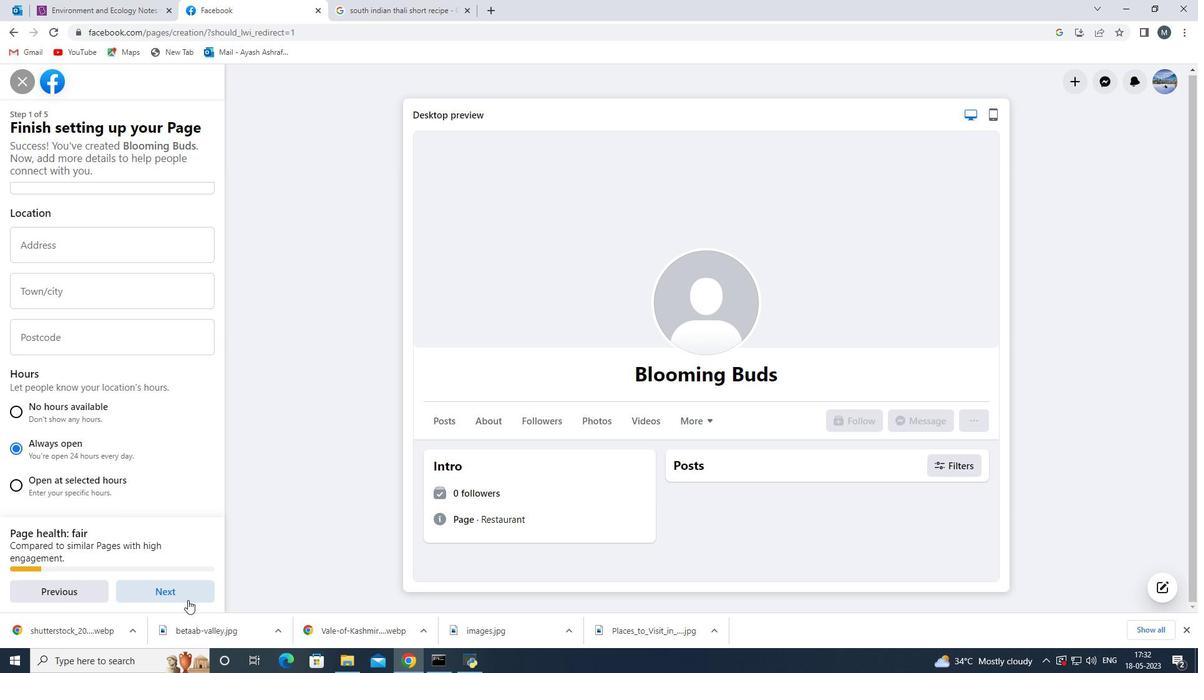
Action: Mouse pressed left at (180, 588)
Screenshot: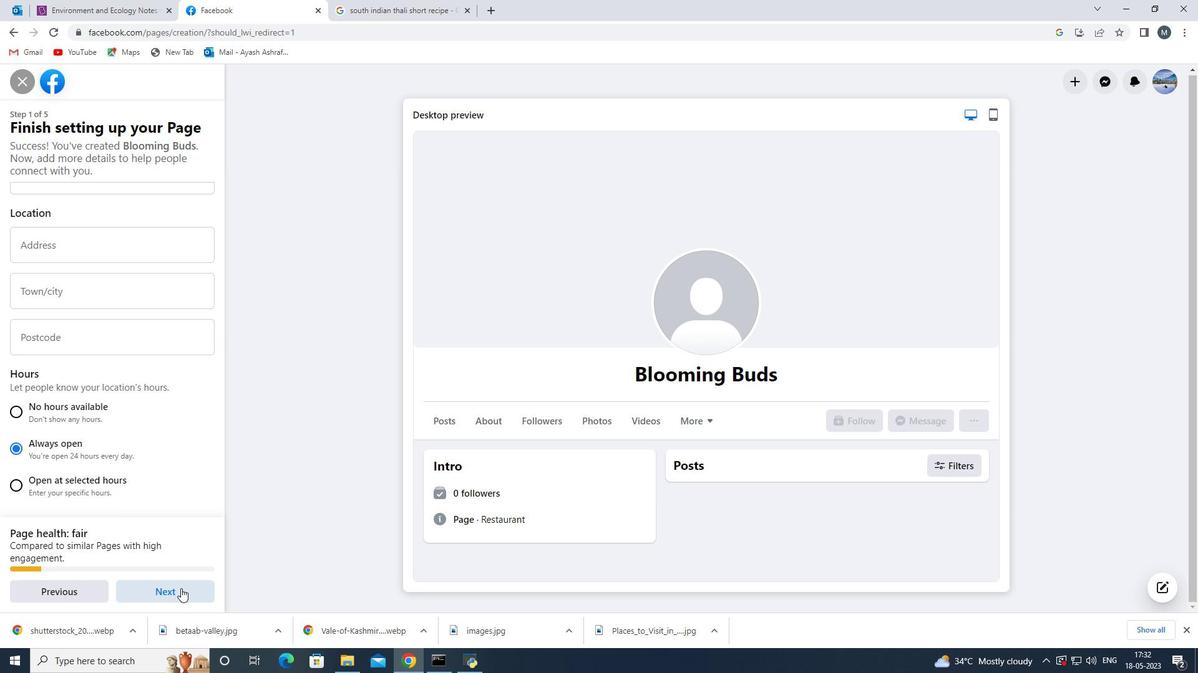 
Action: Mouse moved to (117, 265)
Screenshot: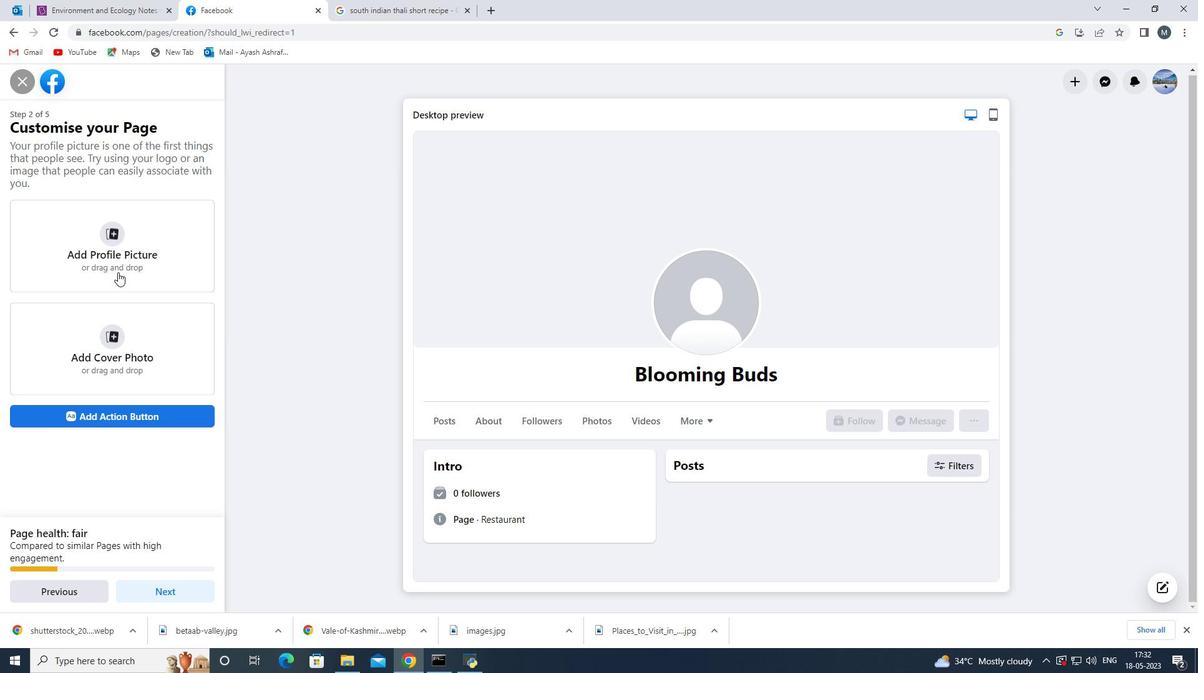 
Action: Mouse pressed left at (117, 265)
Screenshot: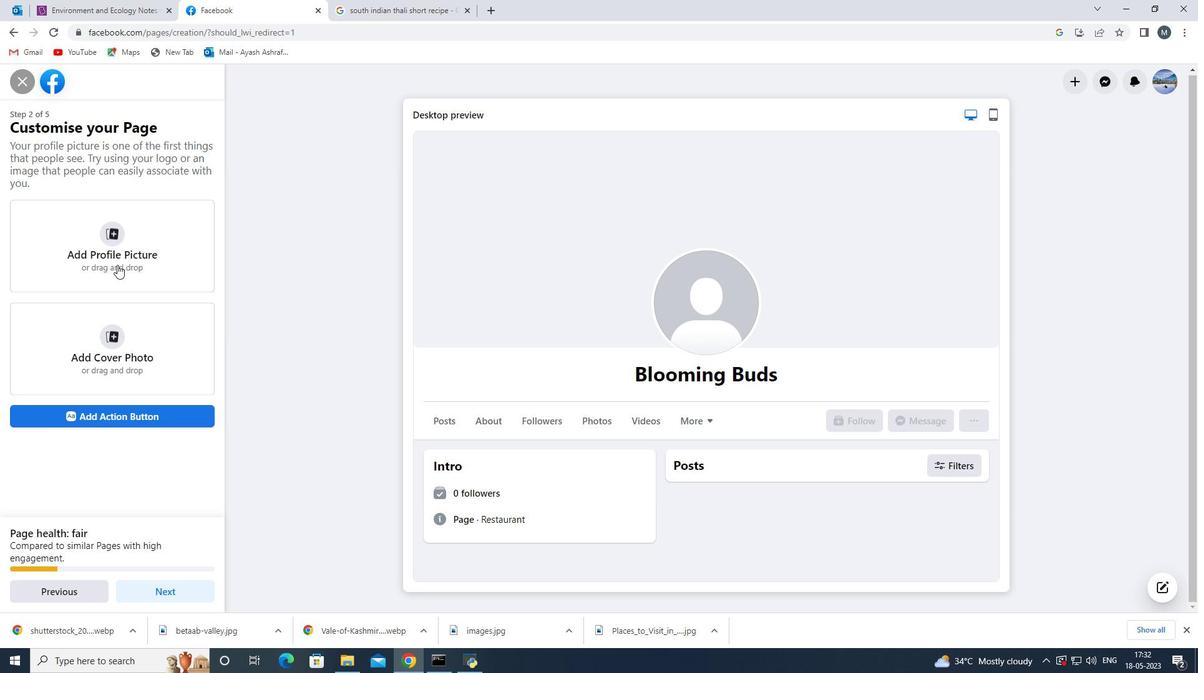 
Action: Mouse moved to (238, 166)
Screenshot: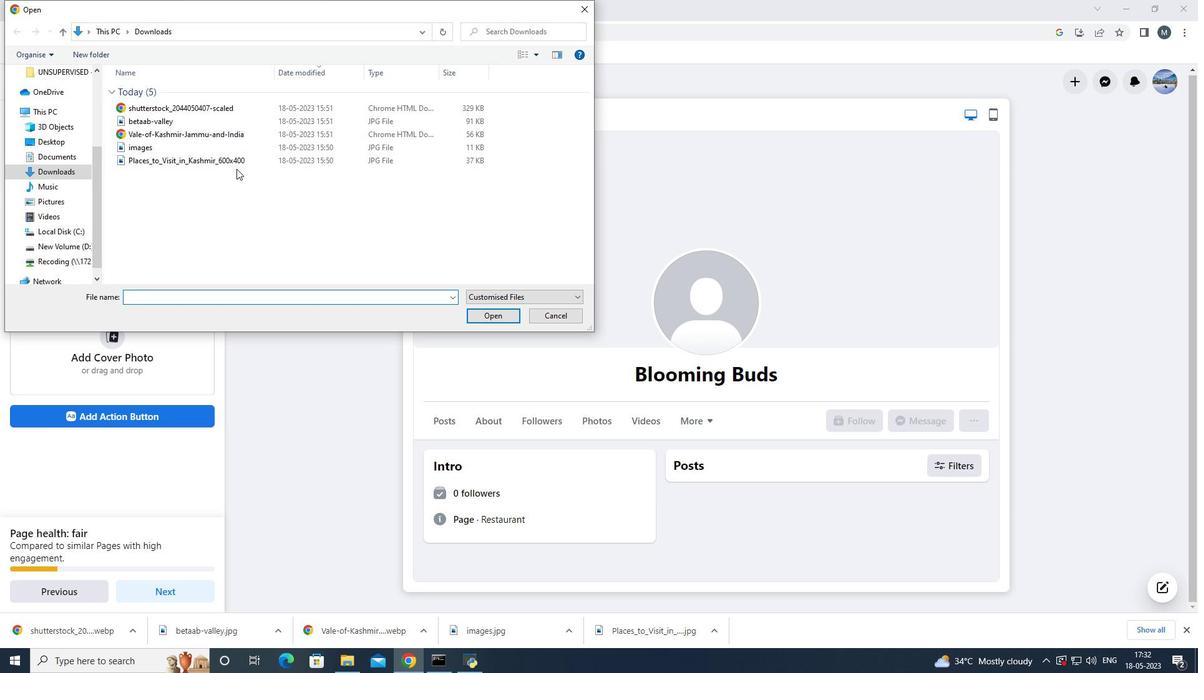 
Action: Mouse pressed left at (238, 166)
Screenshot: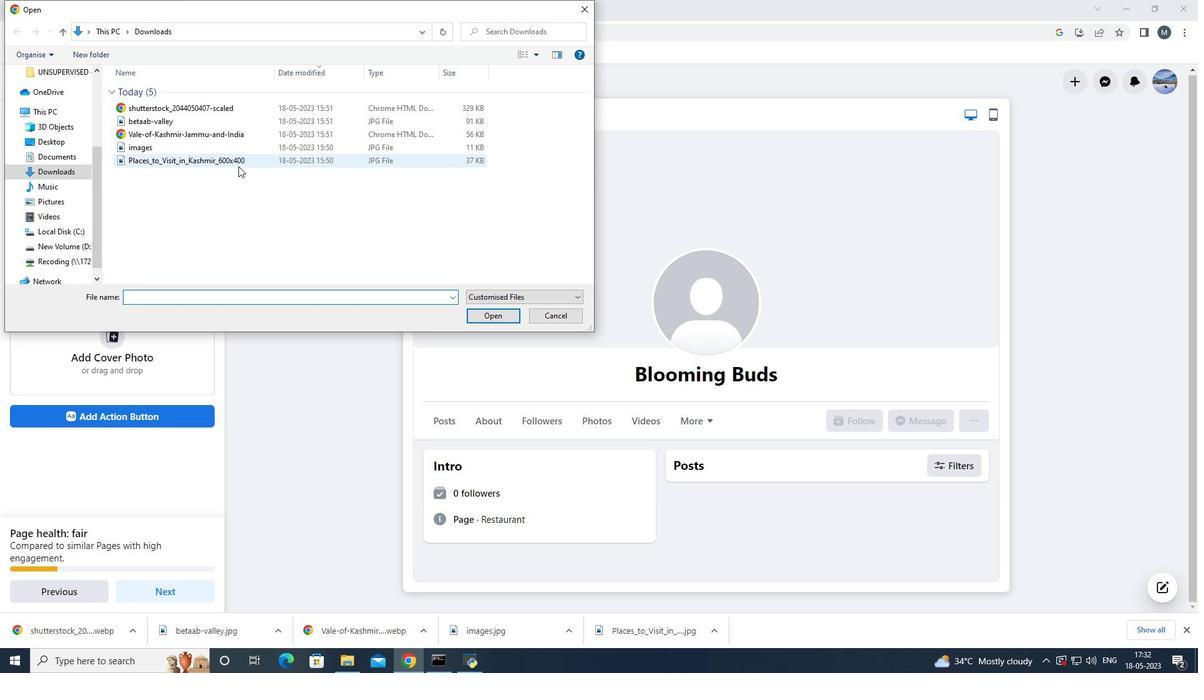 
Action: Mouse moved to (479, 325)
Screenshot: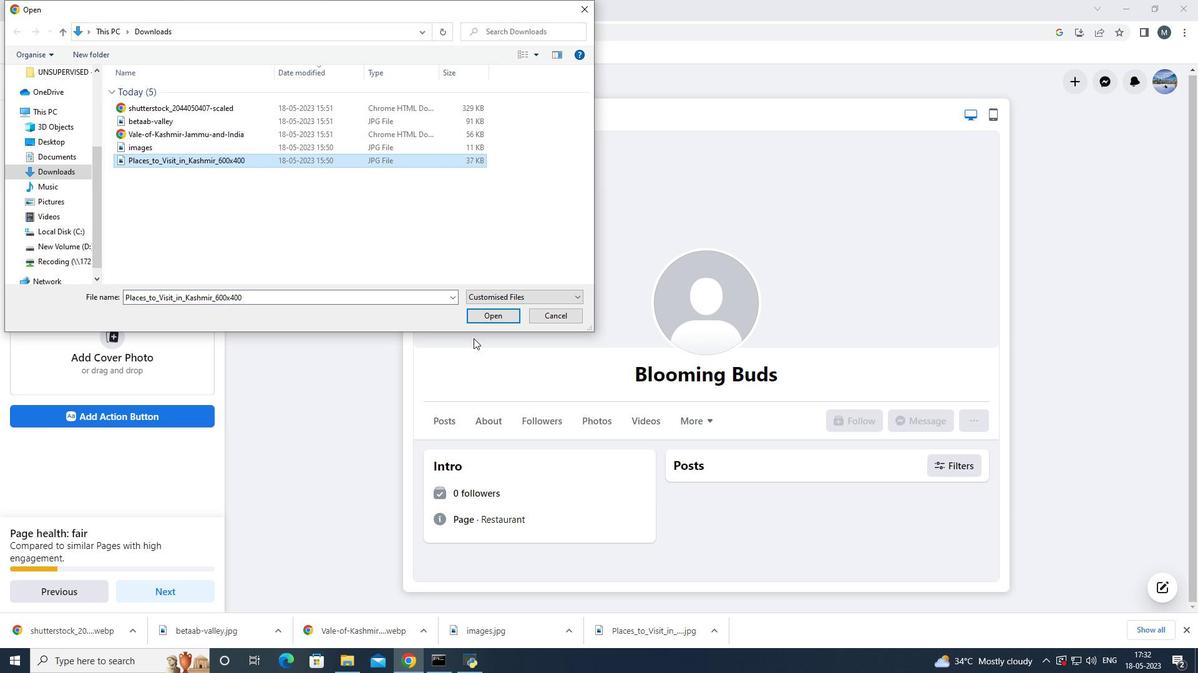 
Action: Mouse pressed left at (479, 325)
Screenshot: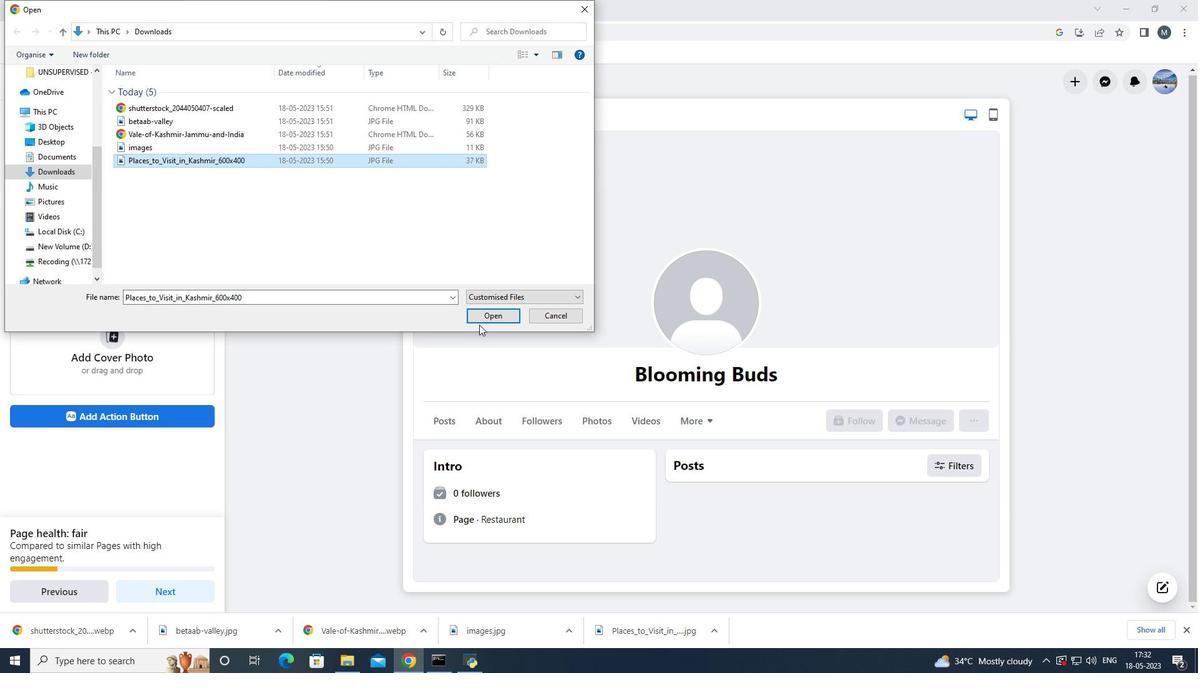 
Action: Mouse moved to (487, 320)
Screenshot: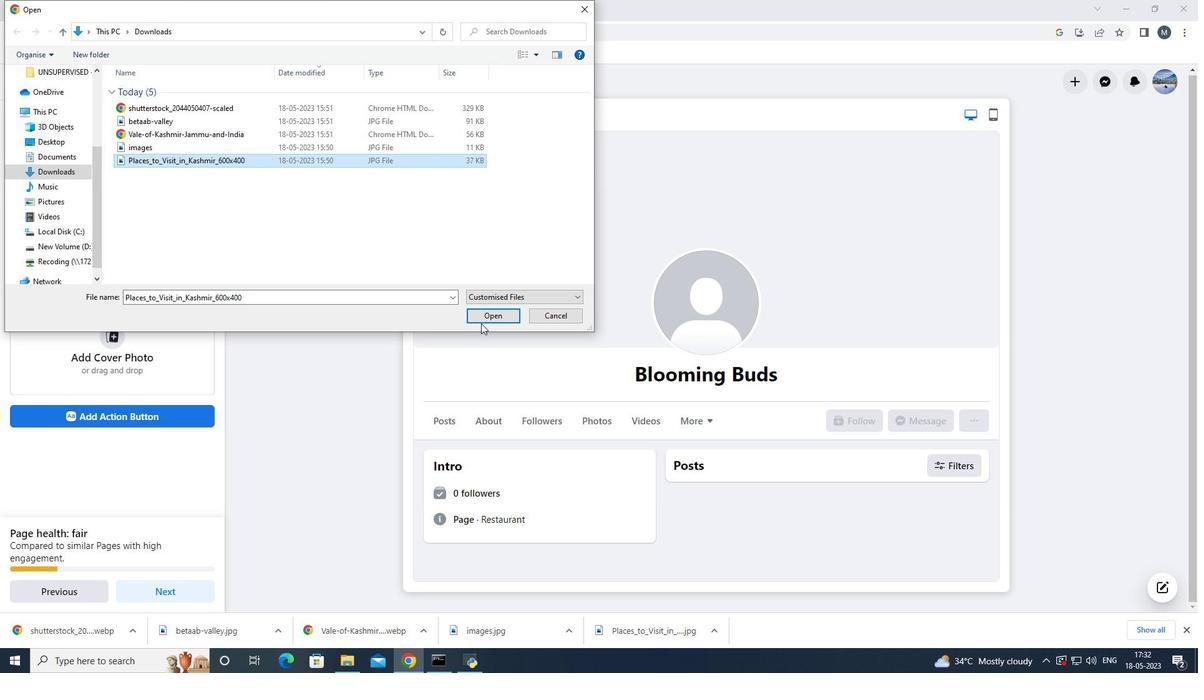 
Action: Mouse pressed left at (487, 320)
Screenshot: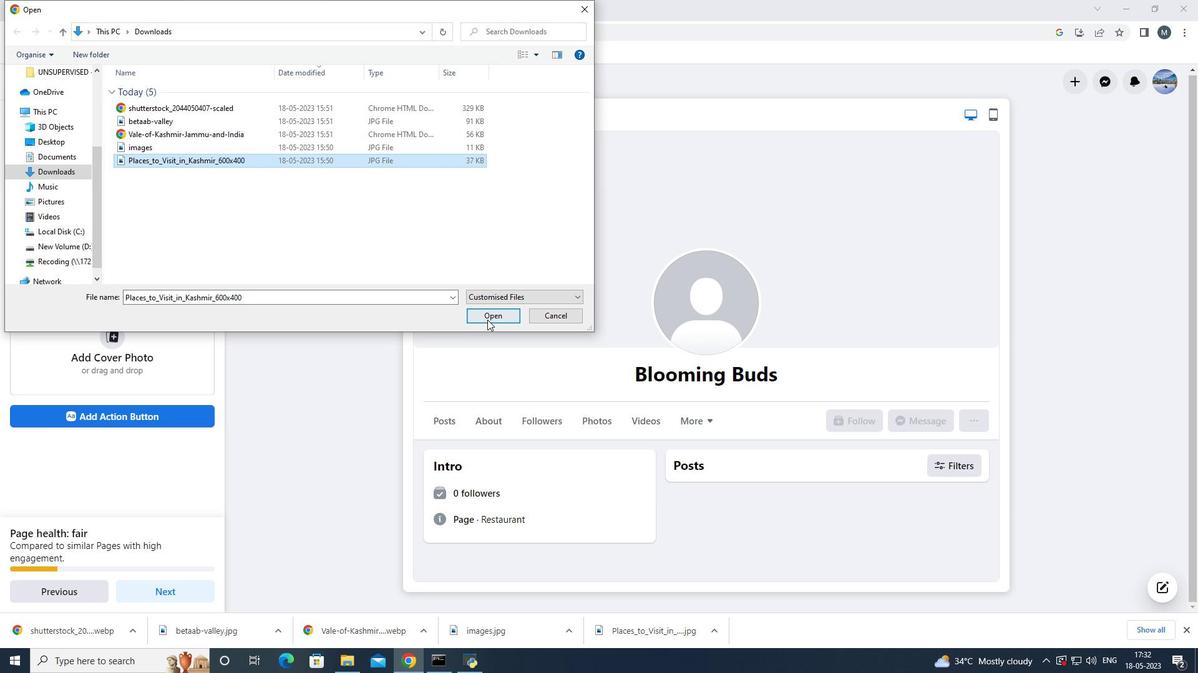 
Action: Mouse moved to (112, 355)
Screenshot: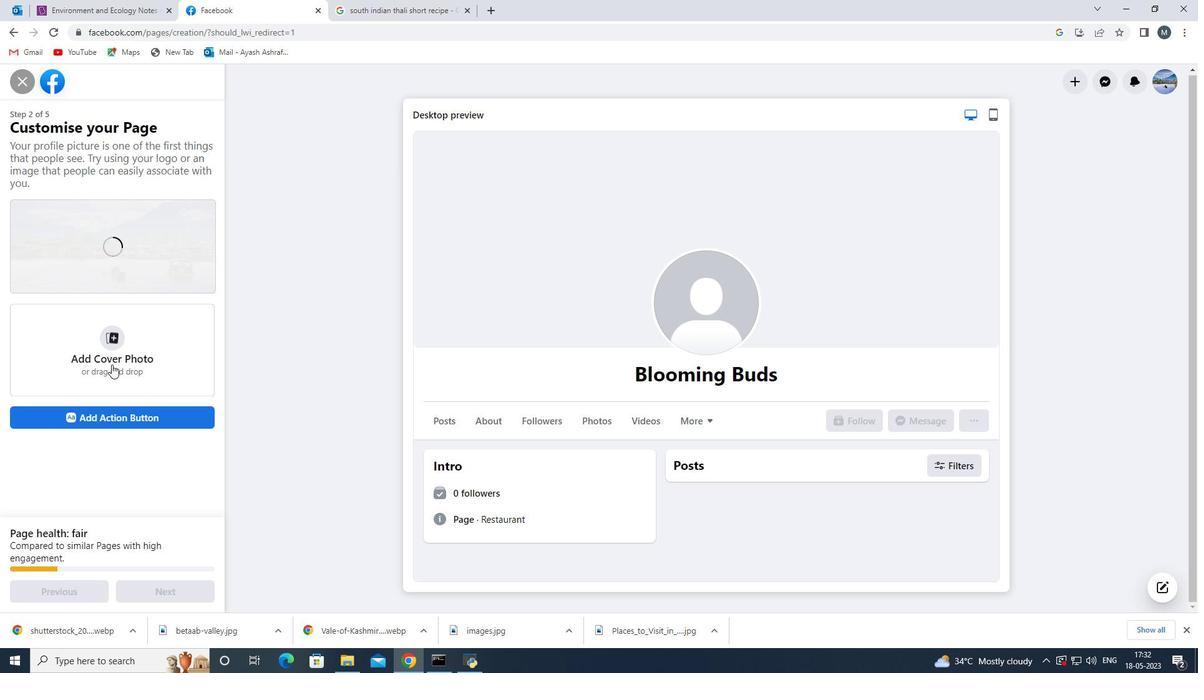 
Action: Mouse pressed left at (112, 355)
Screenshot: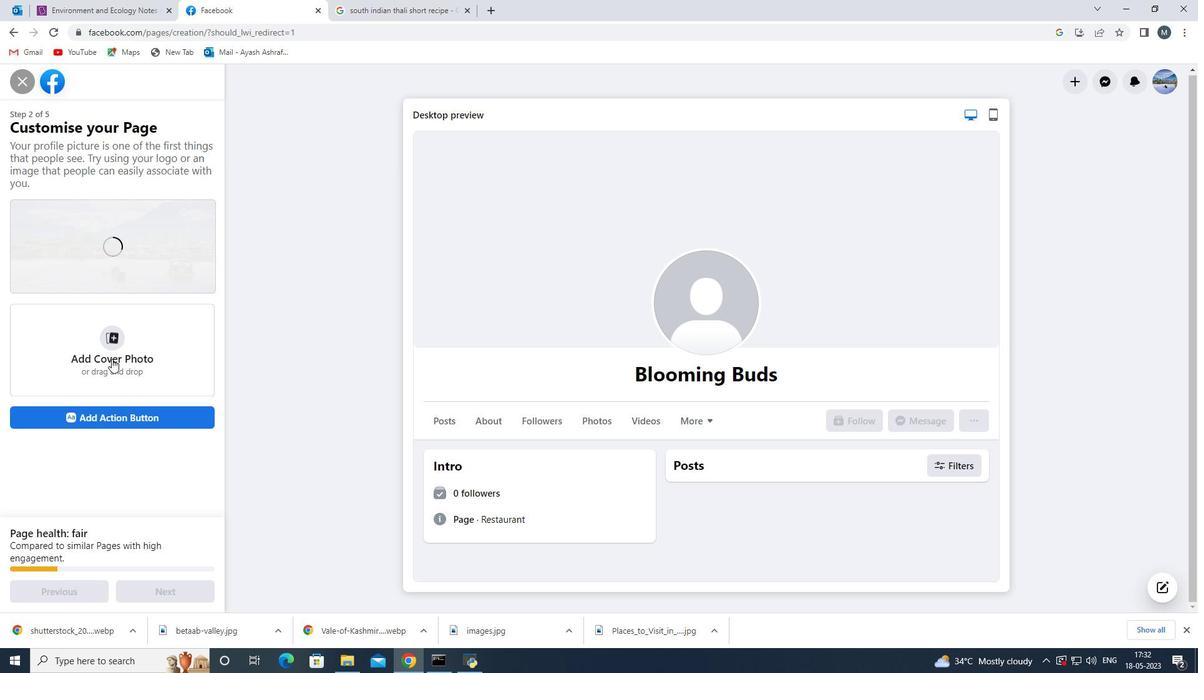 
Action: Mouse moved to (350, 148)
Screenshot: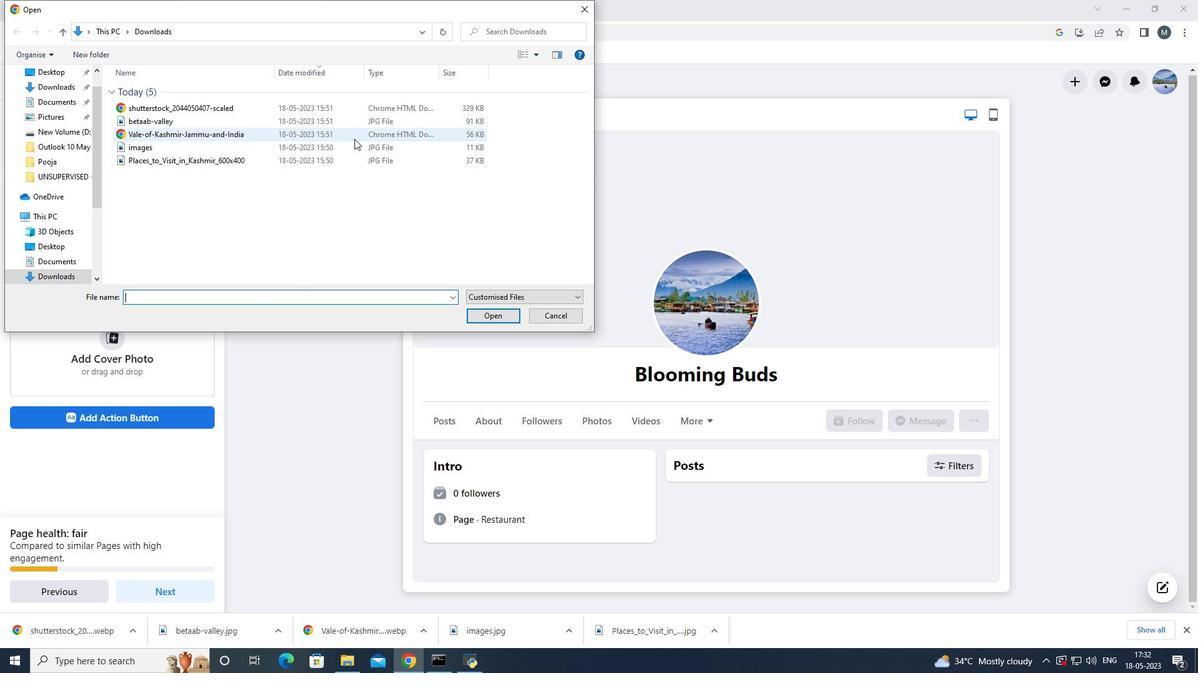 
Action: Mouse pressed left at (350, 148)
Screenshot: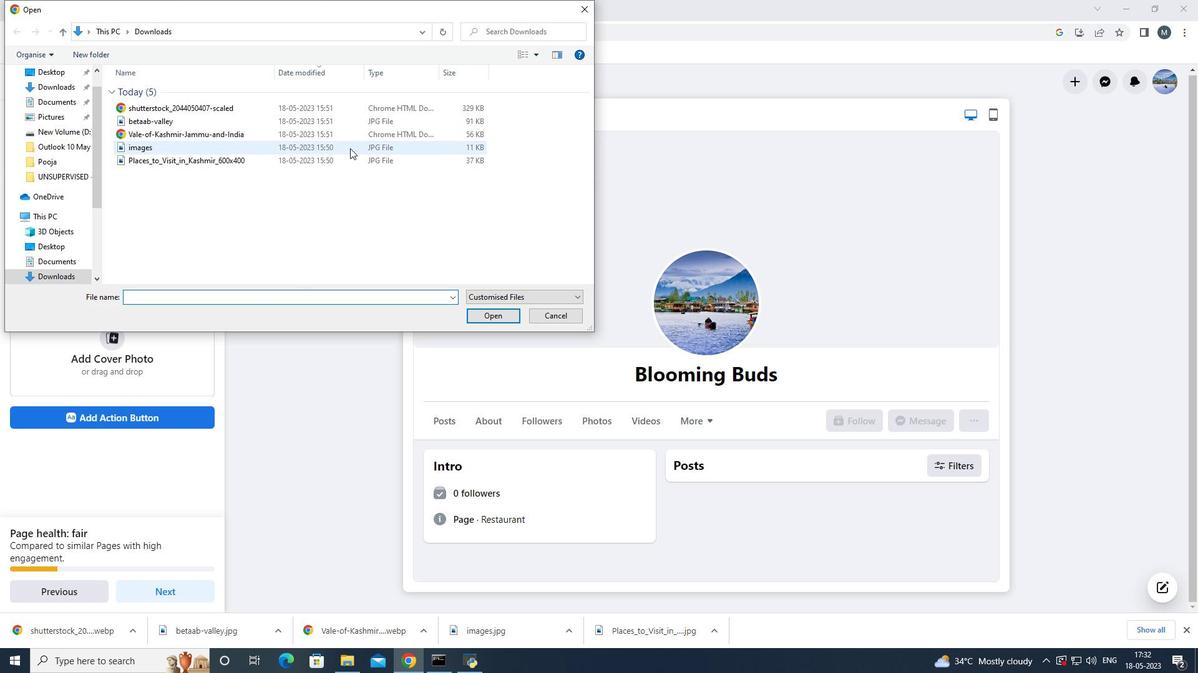 
Action: Mouse moved to (481, 314)
Screenshot: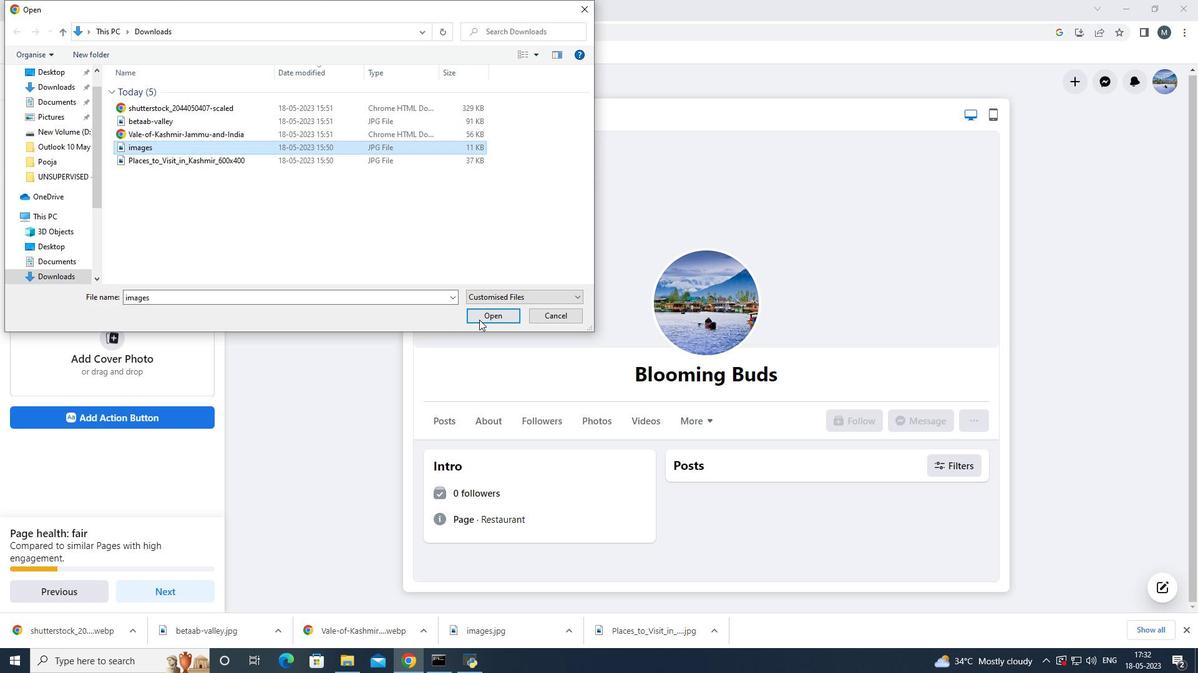 
Action: Mouse pressed left at (481, 314)
Screenshot: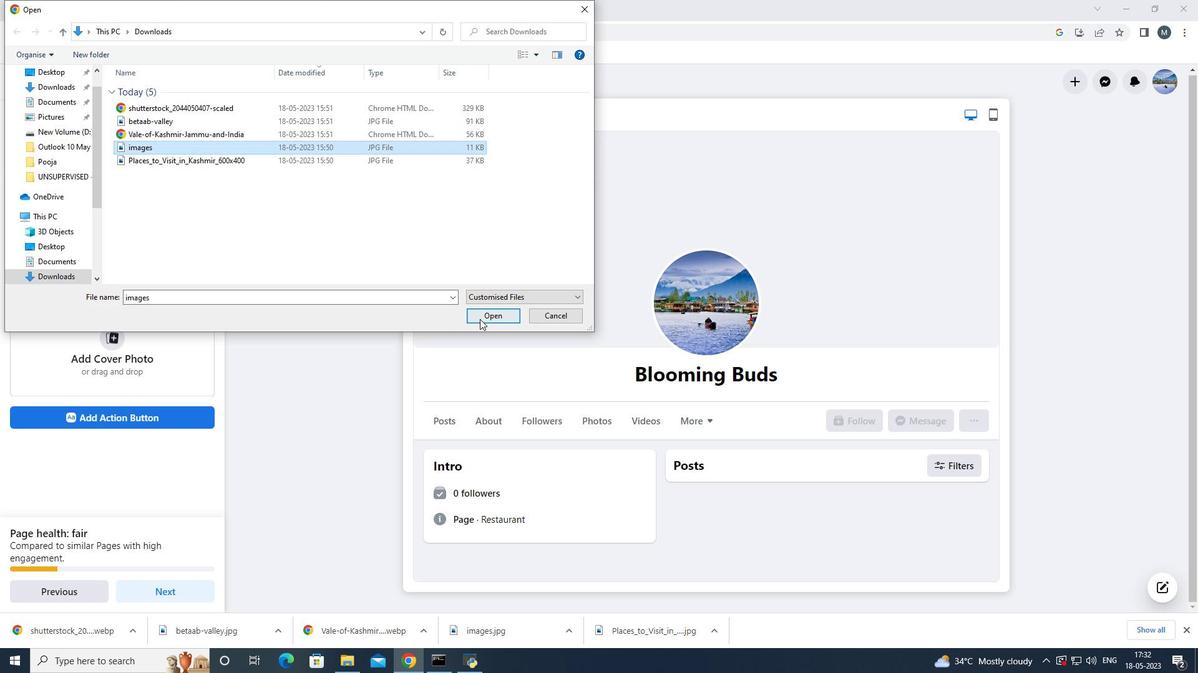 
Action: Mouse moved to (157, 421)
Screenshot: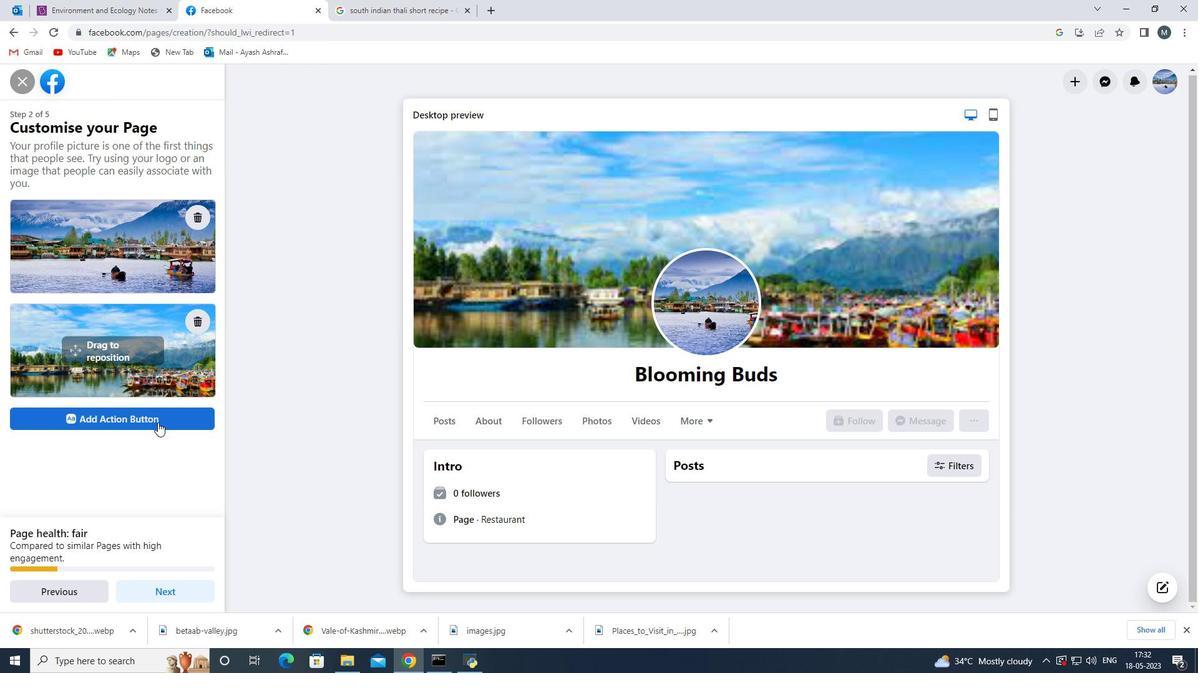 
Action: Mouse pressed left at (157, 421)
Screenshot: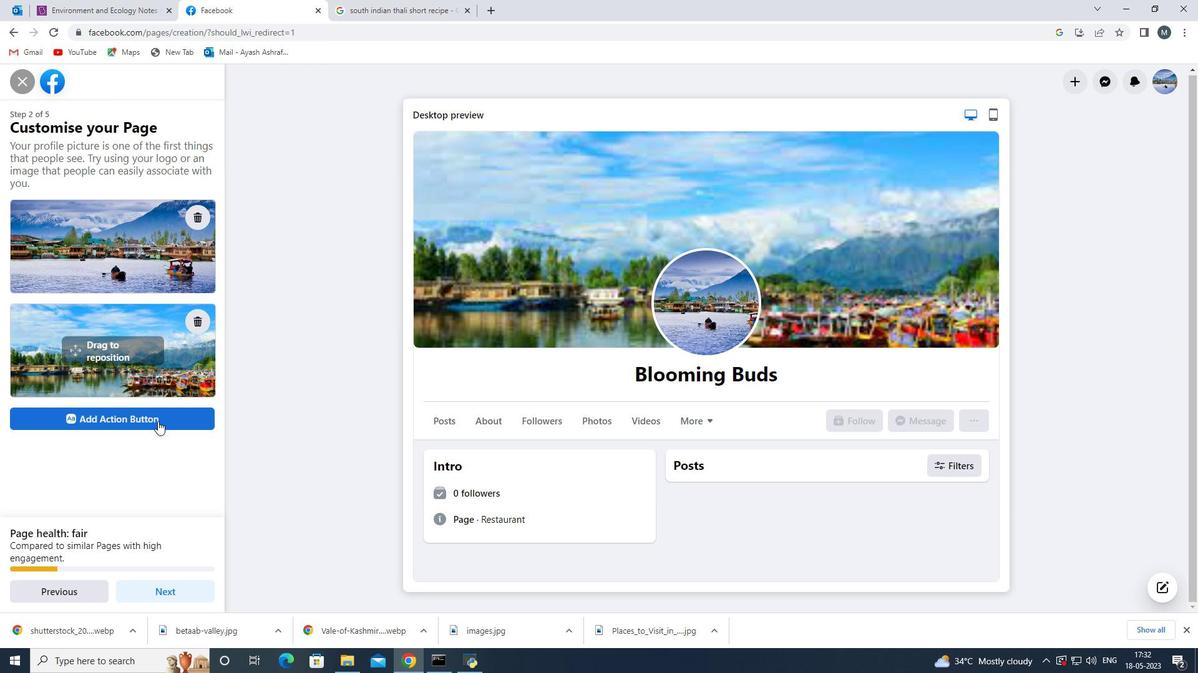 
Action: Mouse moved to (553, 440)
Screenshot: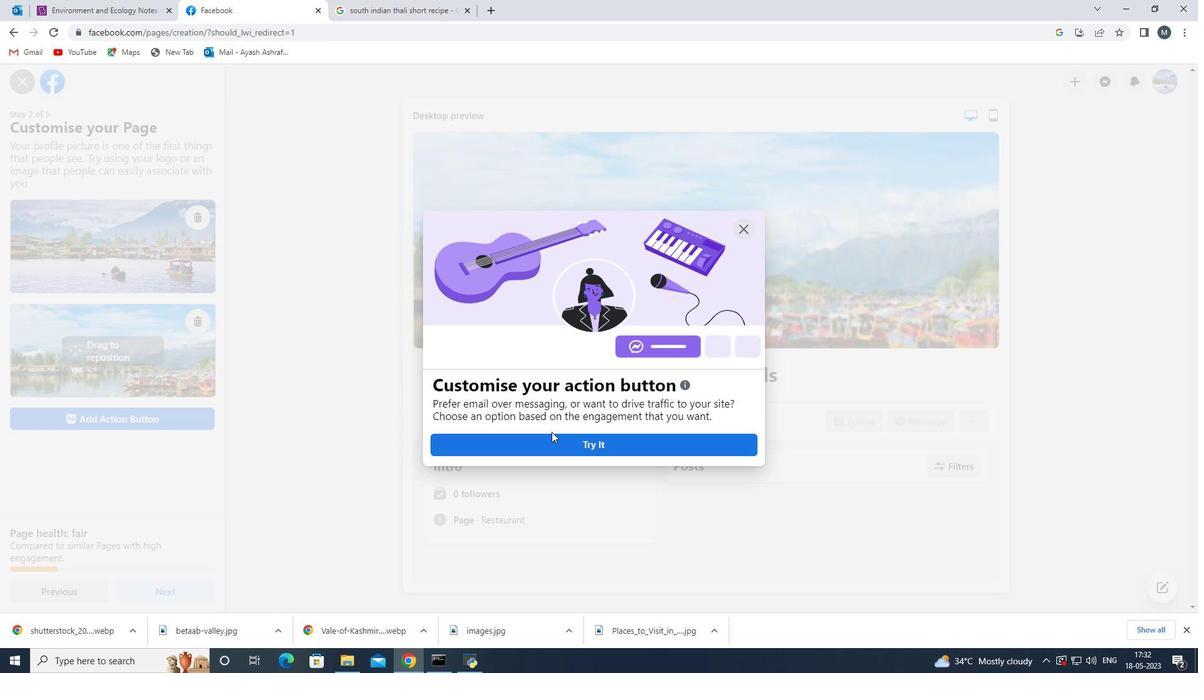
Action: Mouse pressed left at (553, 440)
Screenshot: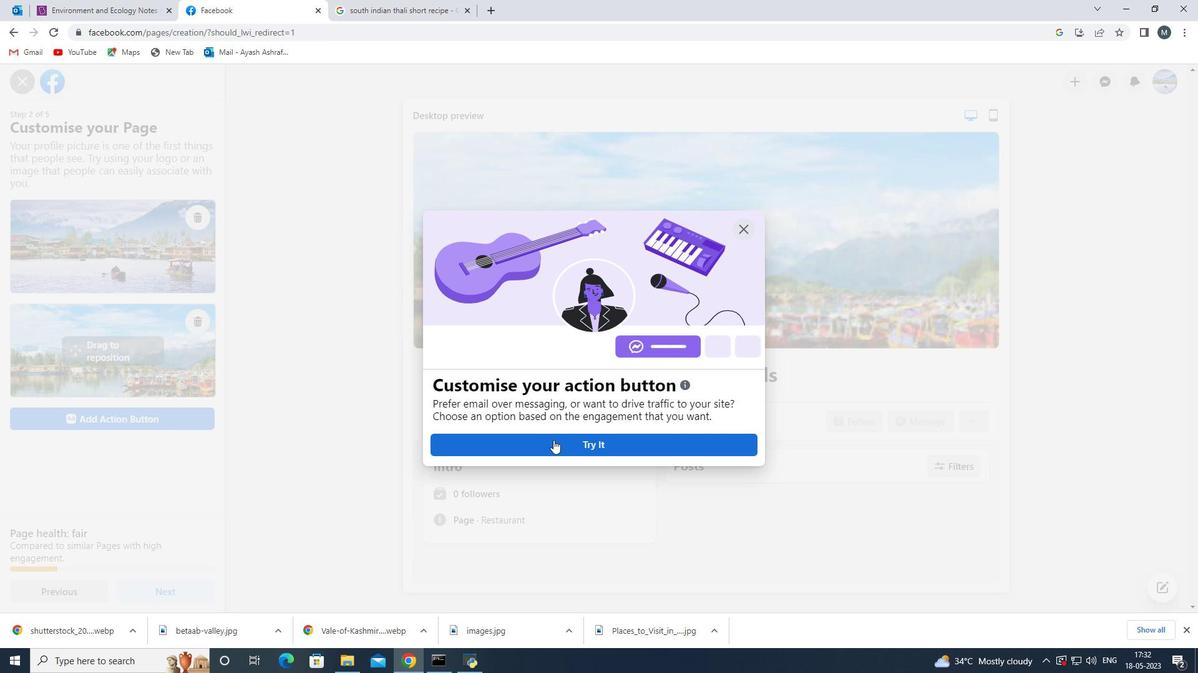 
Action: Mouse moved to (595, 222)
Screenshot: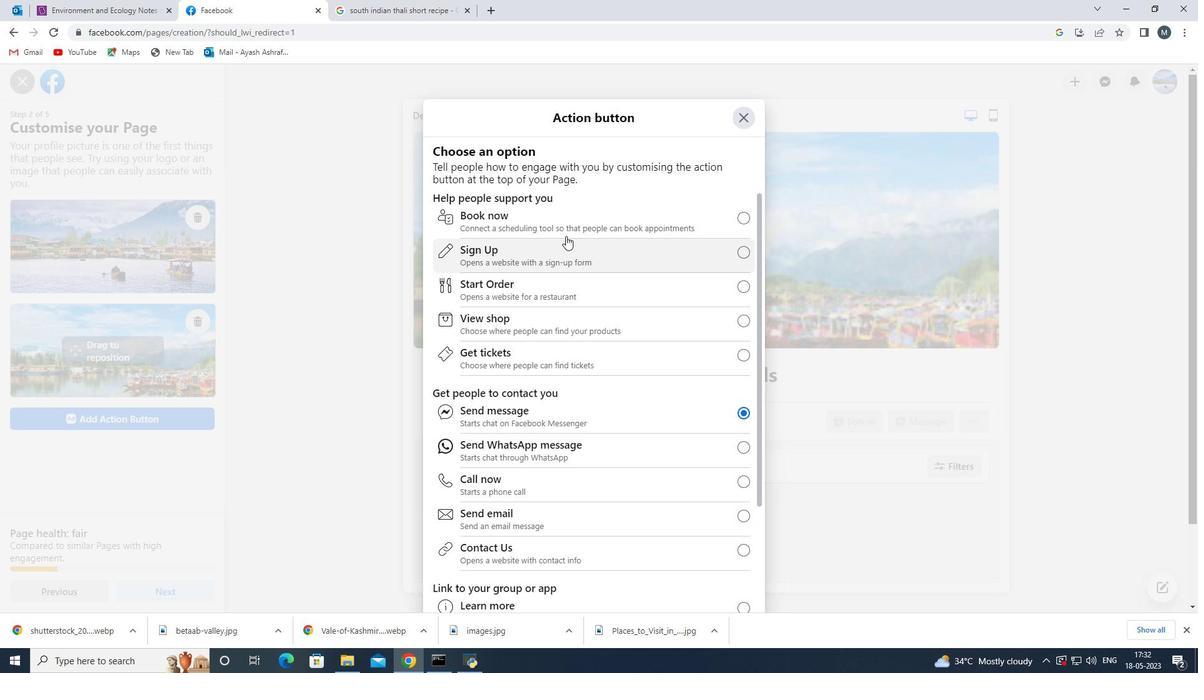 
Action: Mouse pressed left at (595, 222)
Screenshot: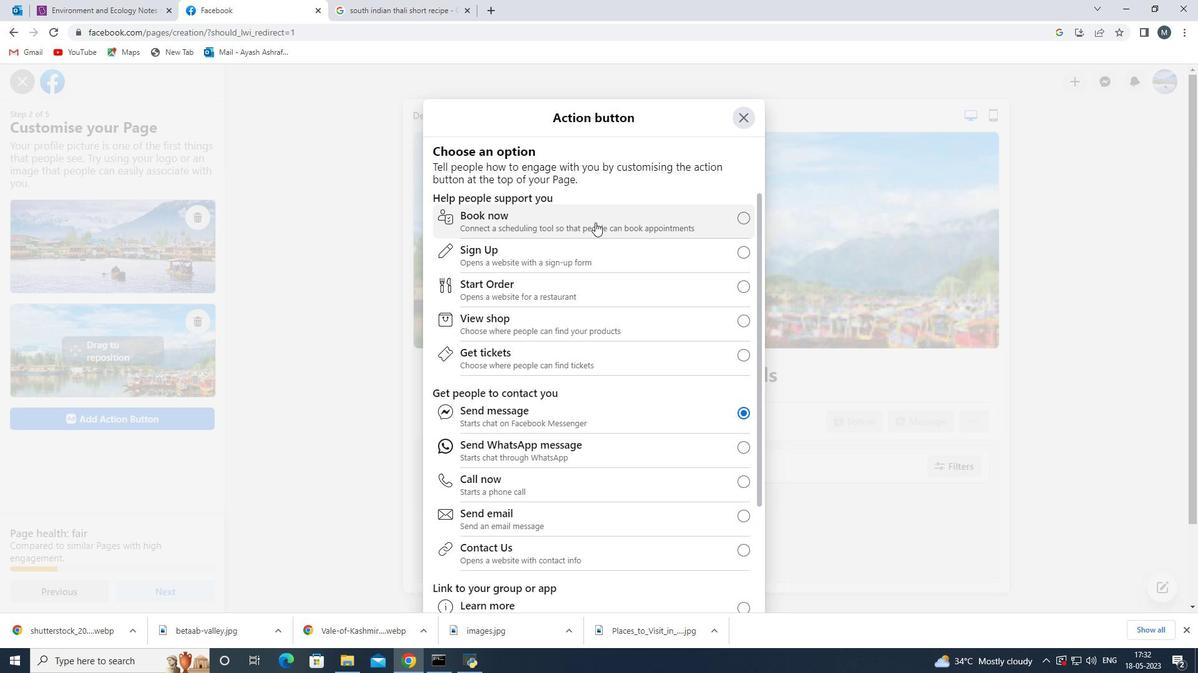 
Action: Mouse moved to (597, 248)
Screenshot: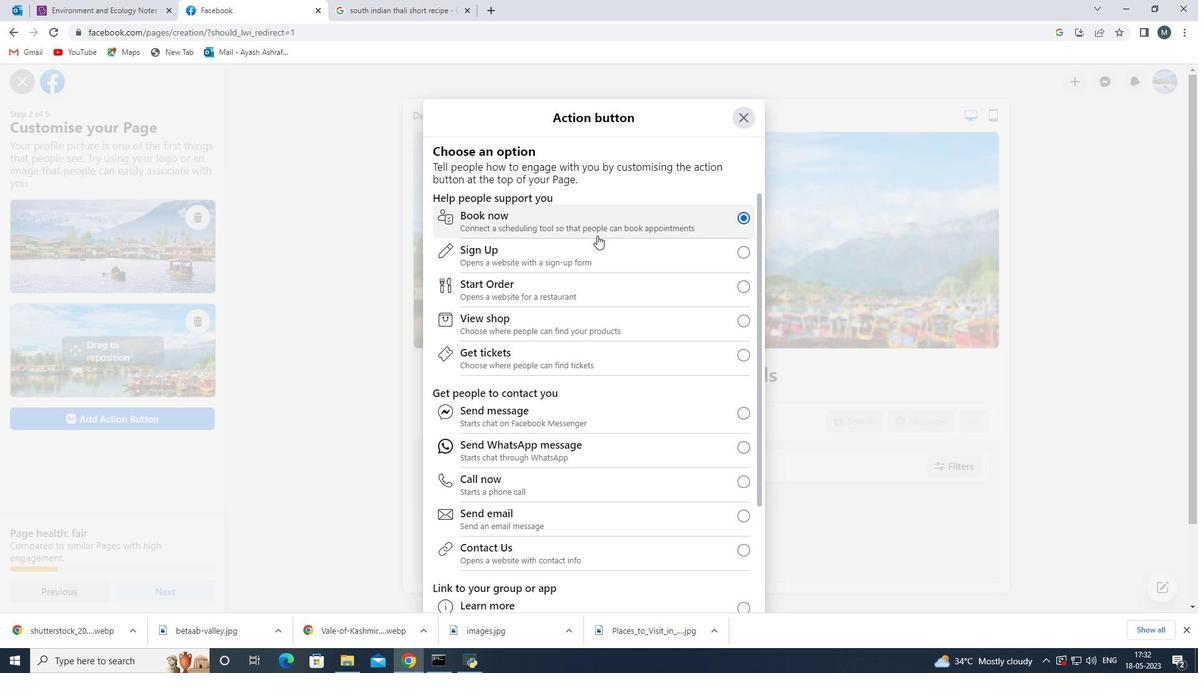 
Action: Mouse pressed left at (597, 248)
Screenshot: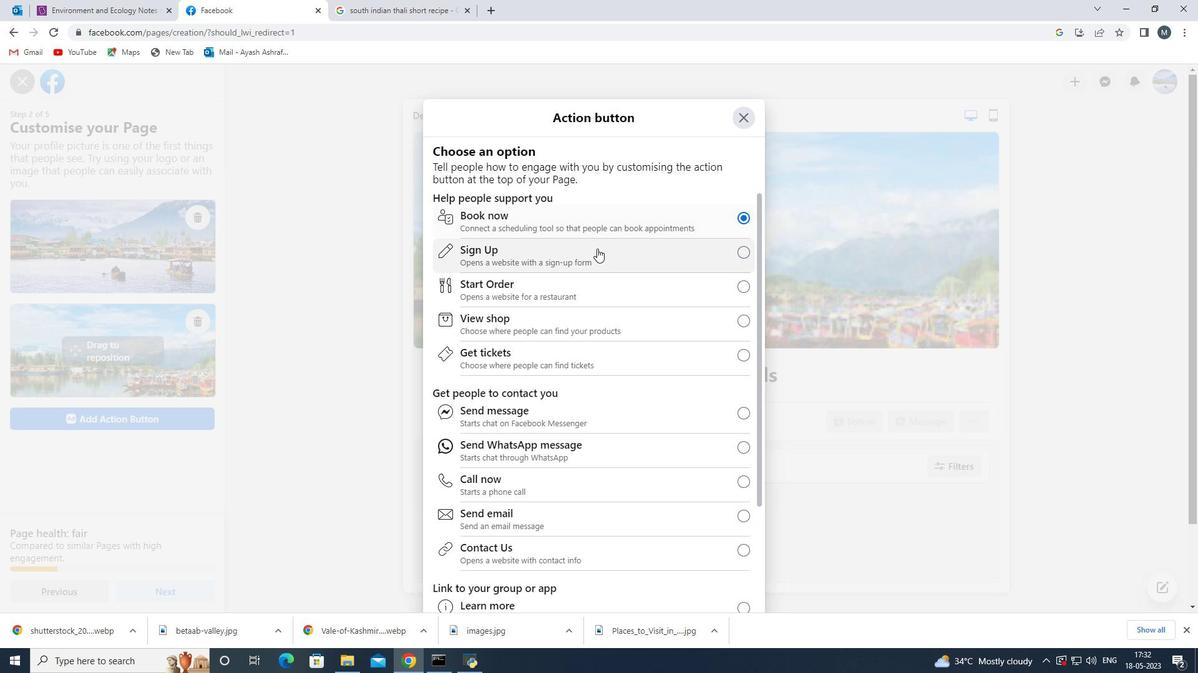 
Action: Mouse moved to (604, 257)
Screenshot: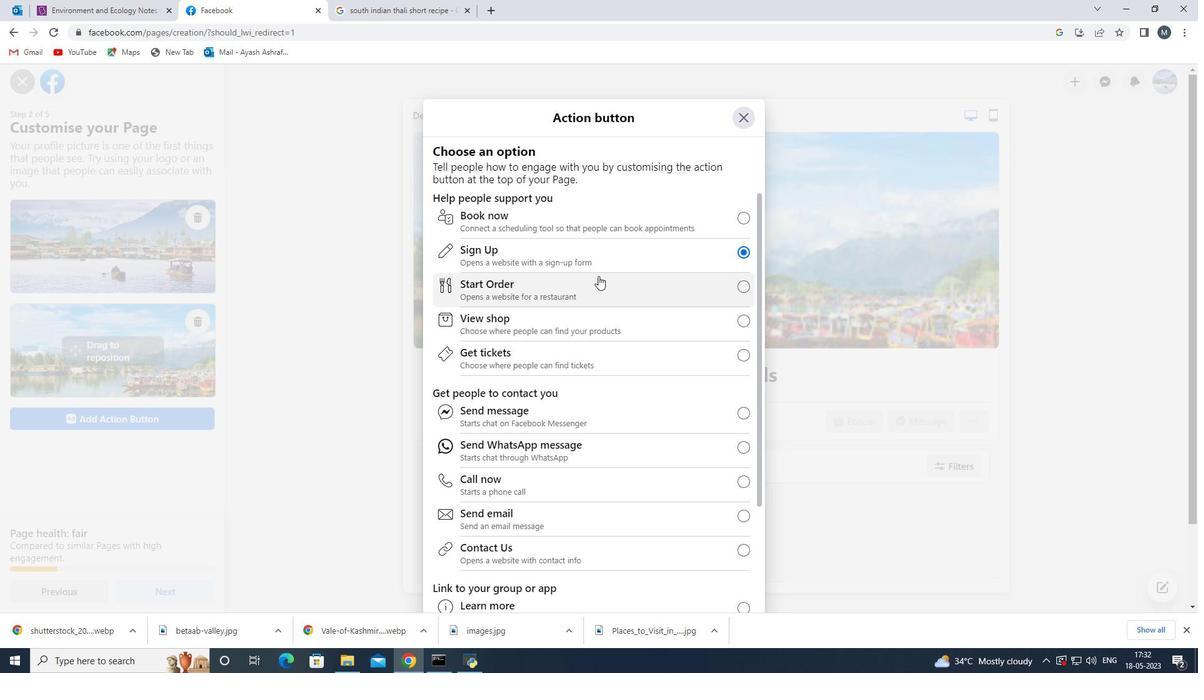 
Action: Mouse pressed left at (604, 257)
Screenshot: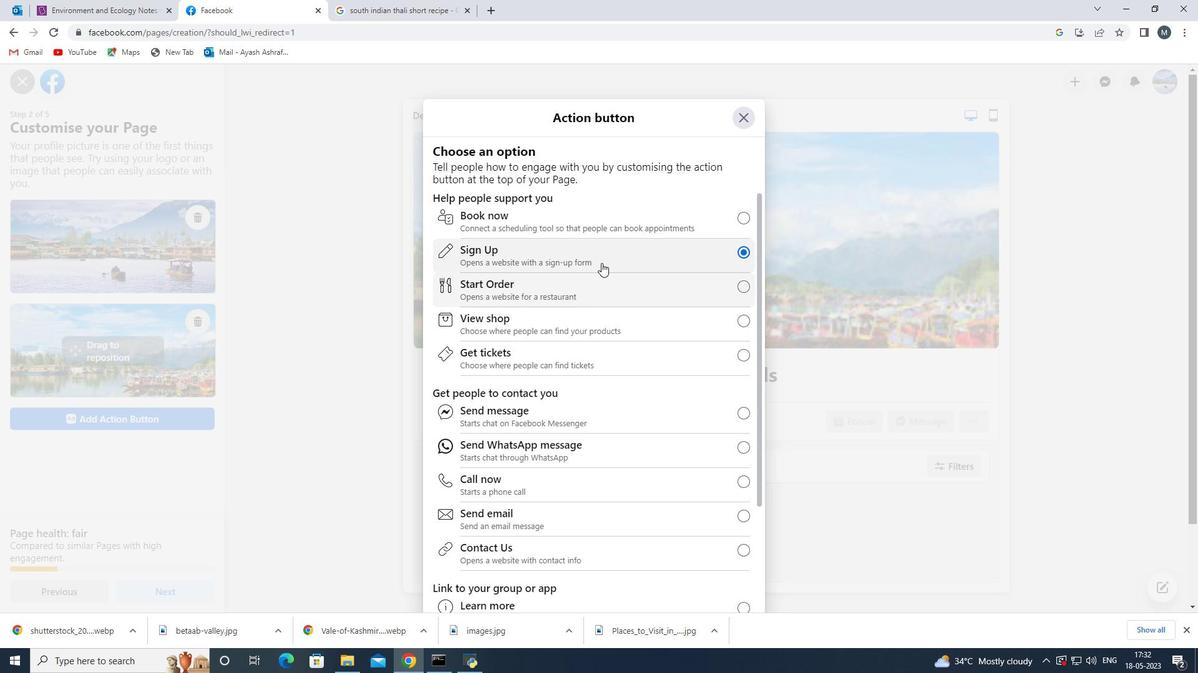 
Action: Mouse moved to (589, 524)
Screenshot: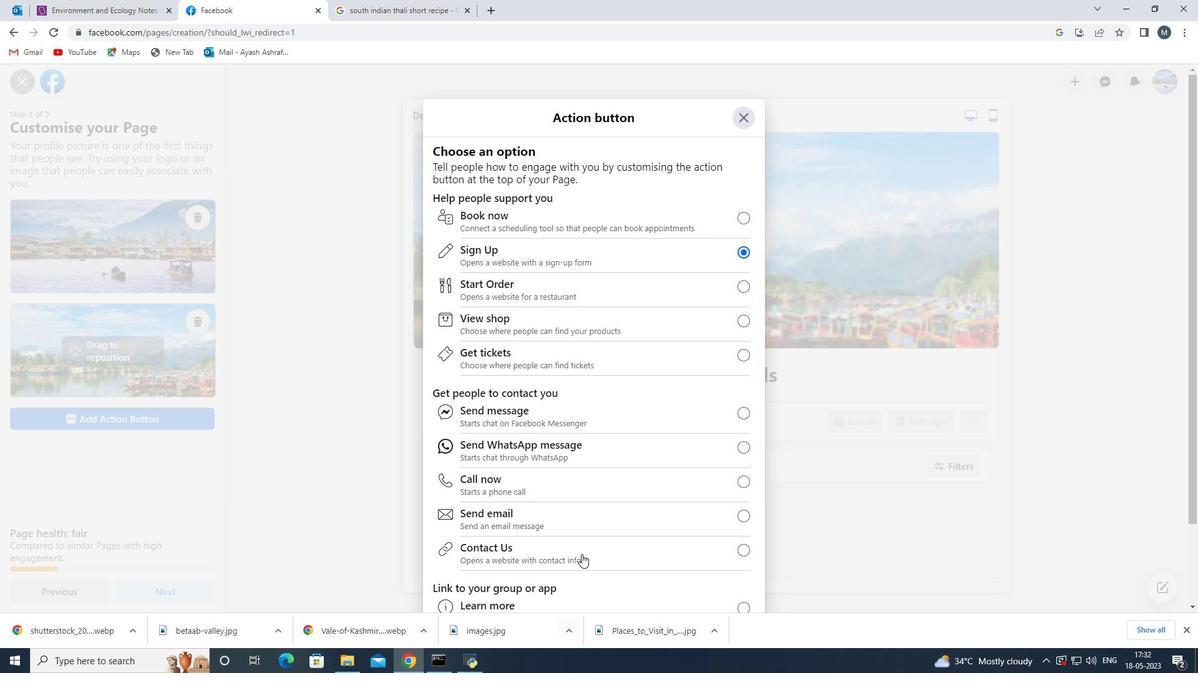 
Action: Mouse scrolled (589, 524) with delta (0, 0)
Screenshot: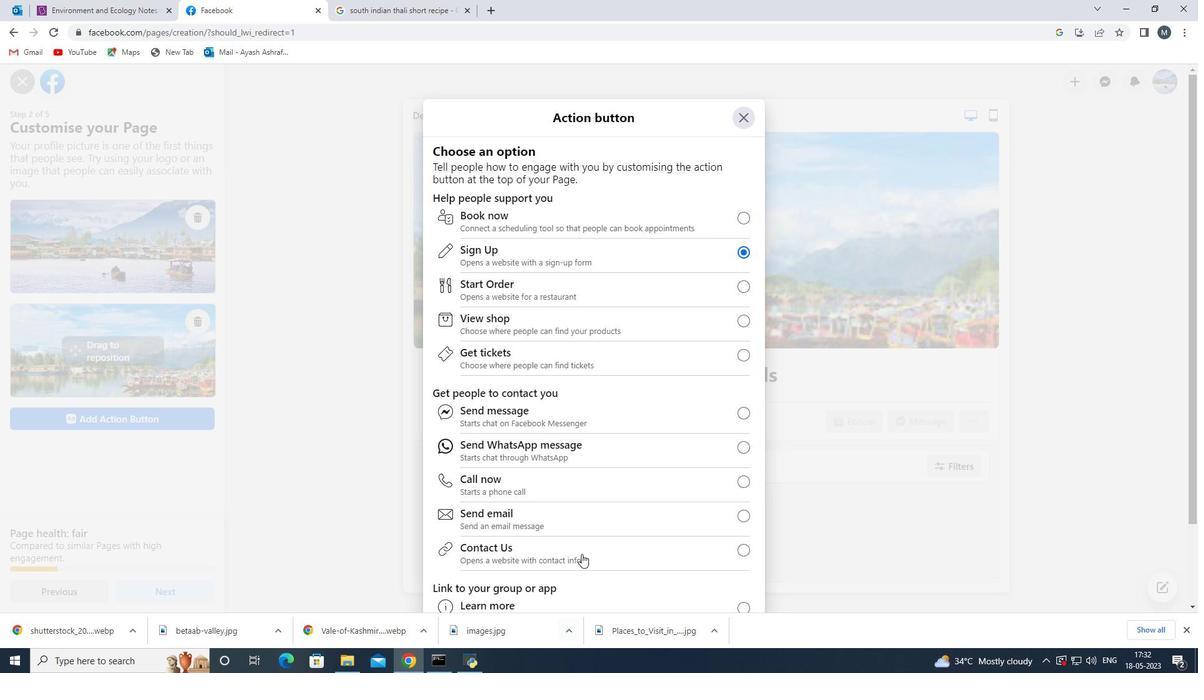 
Action: Mouse scrolled (589, 524) with delta (0, 0)
Screenshot: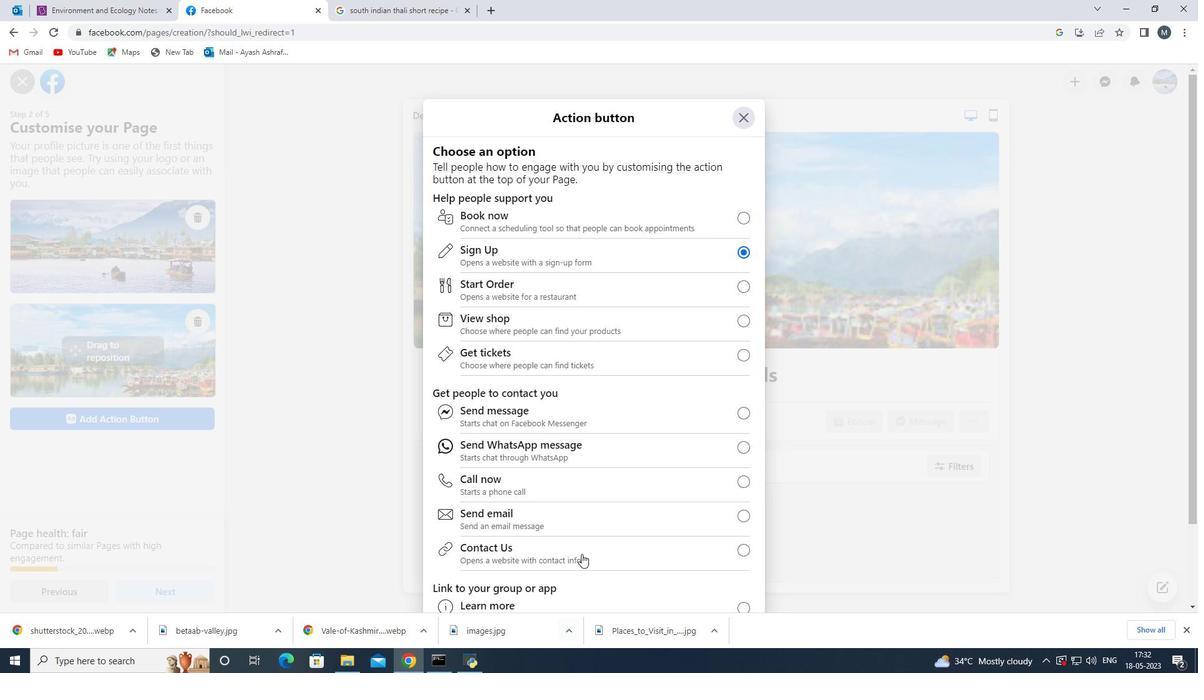 
Action: Mouse scrolled (589, 524) with delta (0, 0)
Screenshot: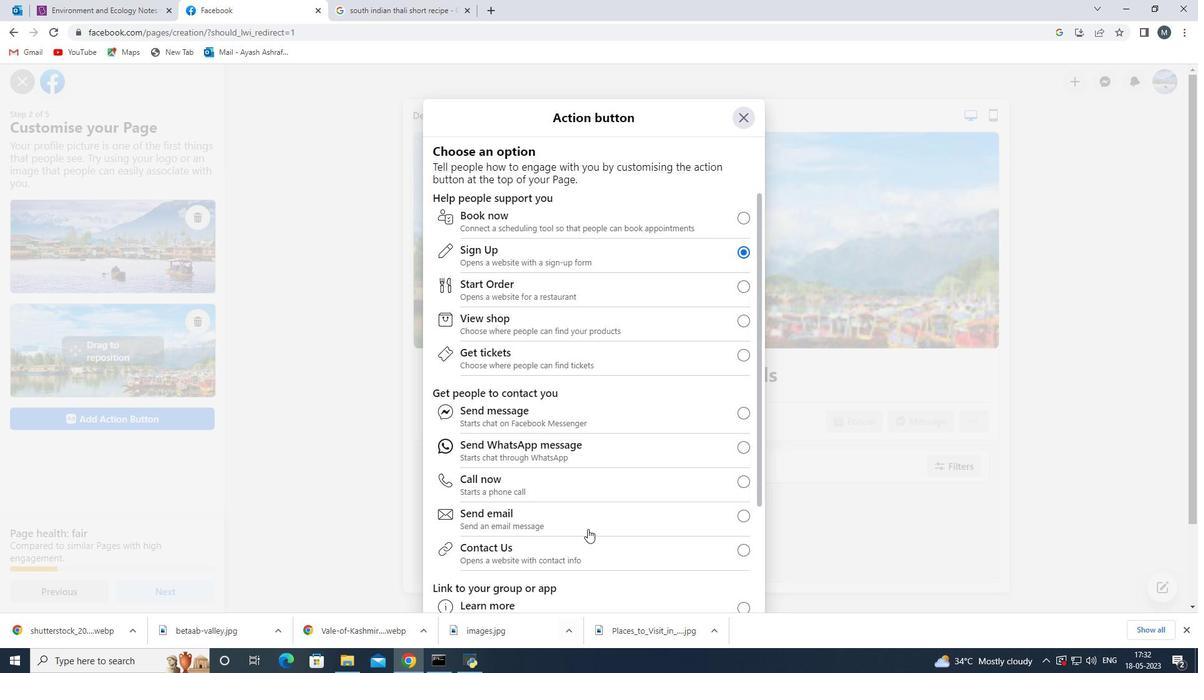 
Action: Mouse moved to (587, 524)
Screenshot: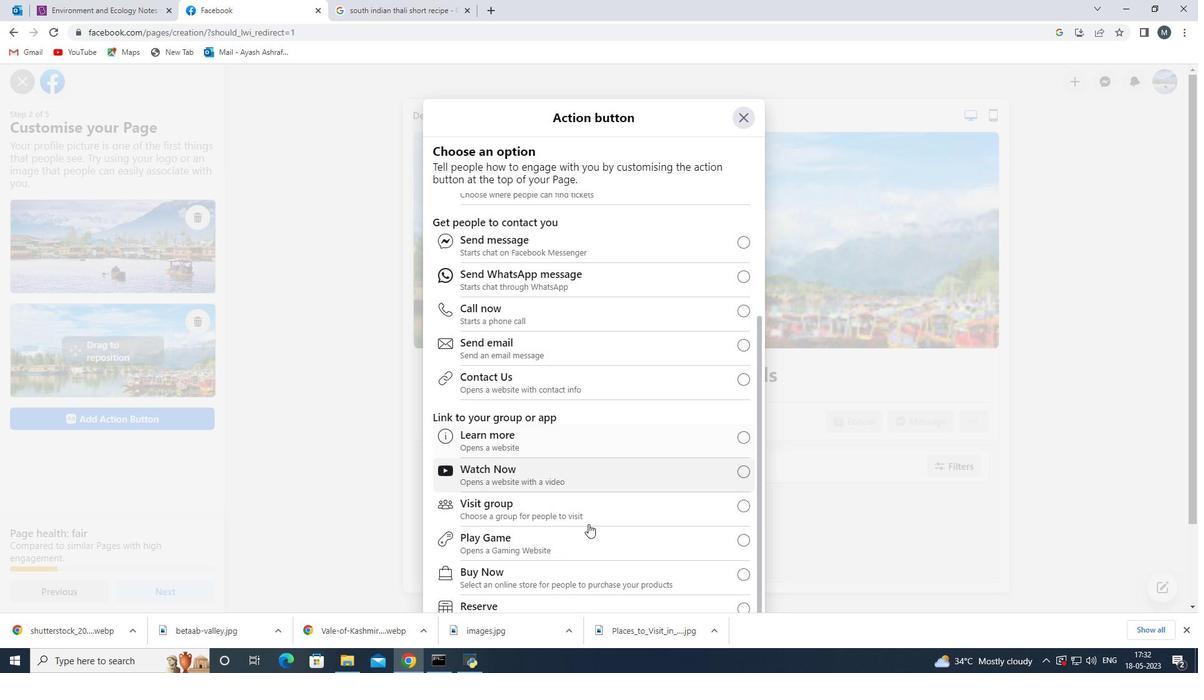 
Action: Mouse scrolled (587, 524) with delta (0, 0)
Screenshot: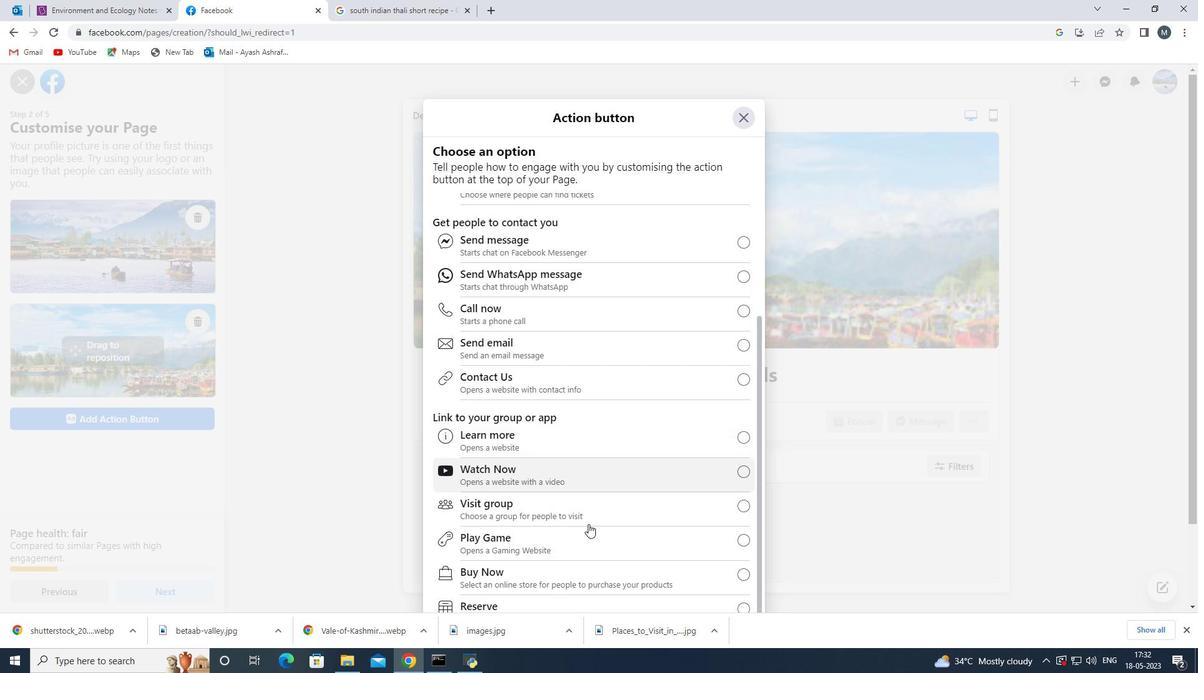 
Action: Mouse moved to (587, 524)
Screenshot: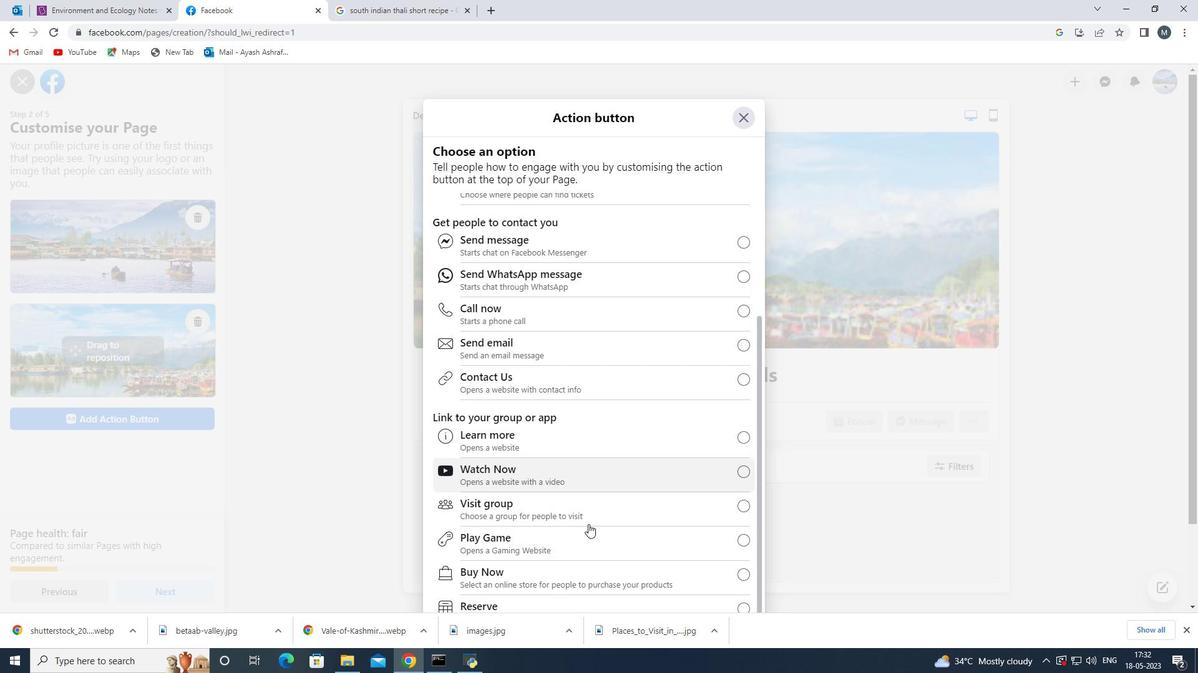 
Action: Mouse scrolled (587, 524) with delta (0, 0)
Screenshot: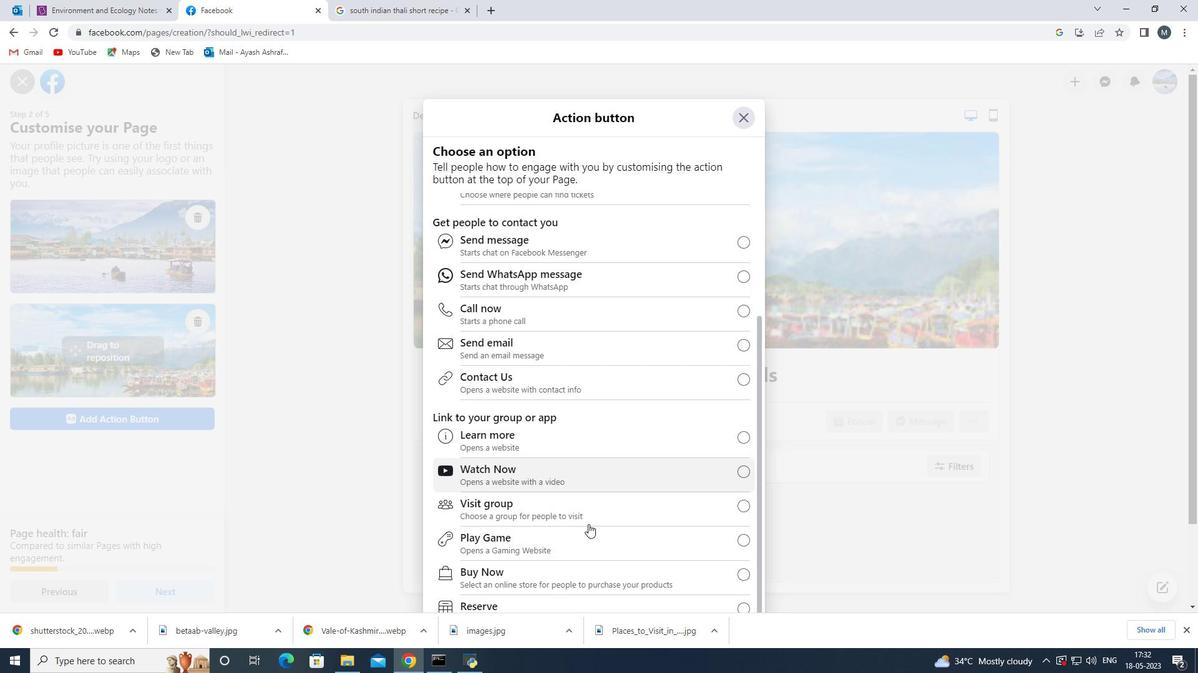 
Action: Mouse moved to (587, 526)
Screenshot: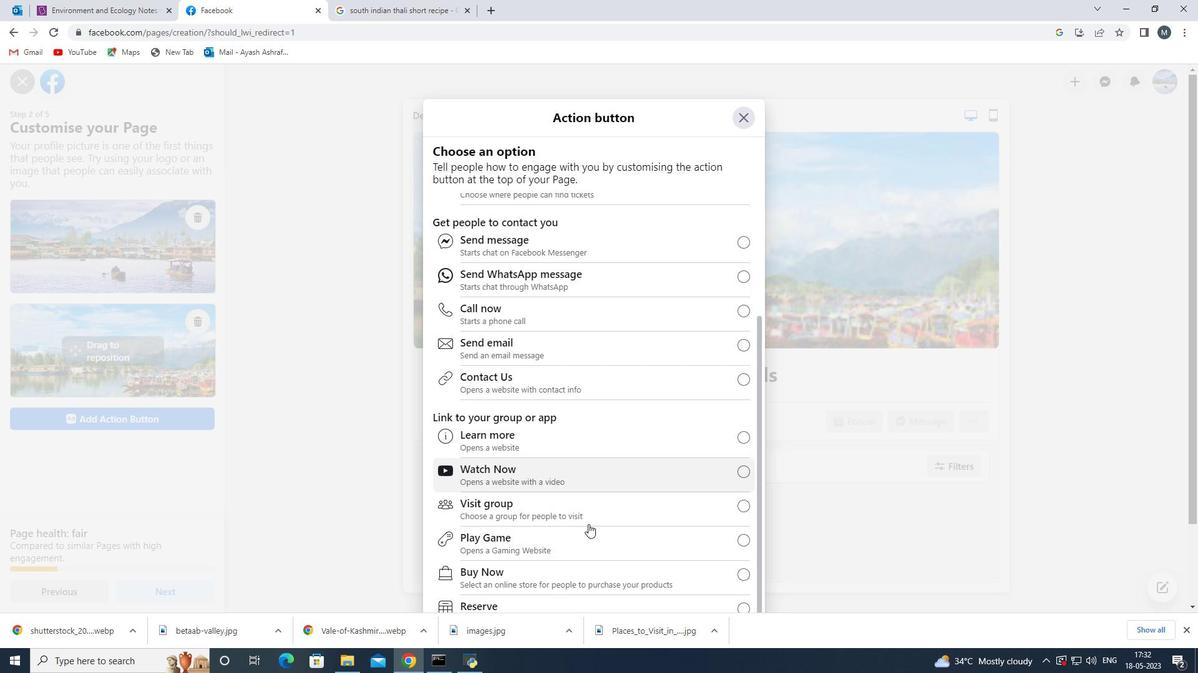 
Action: Mouse scrolled (587, 526) with delta (0, 0)
Screenshot: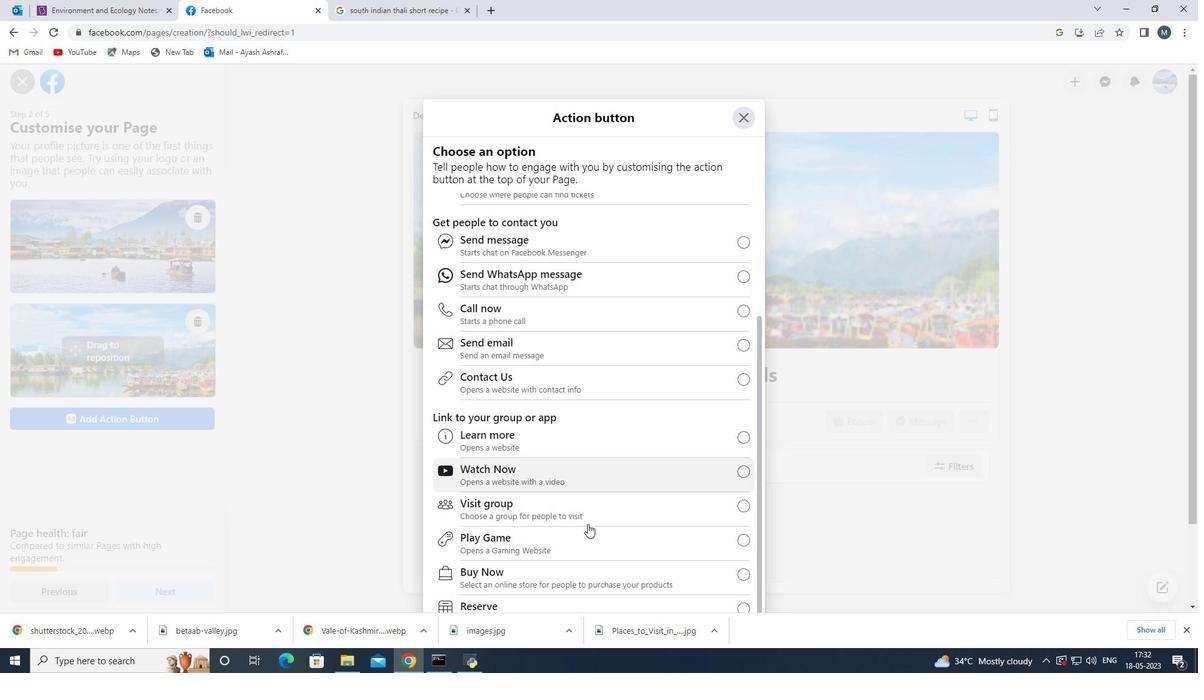 
Action: Mouse moved to (586, 527)
Screenshot: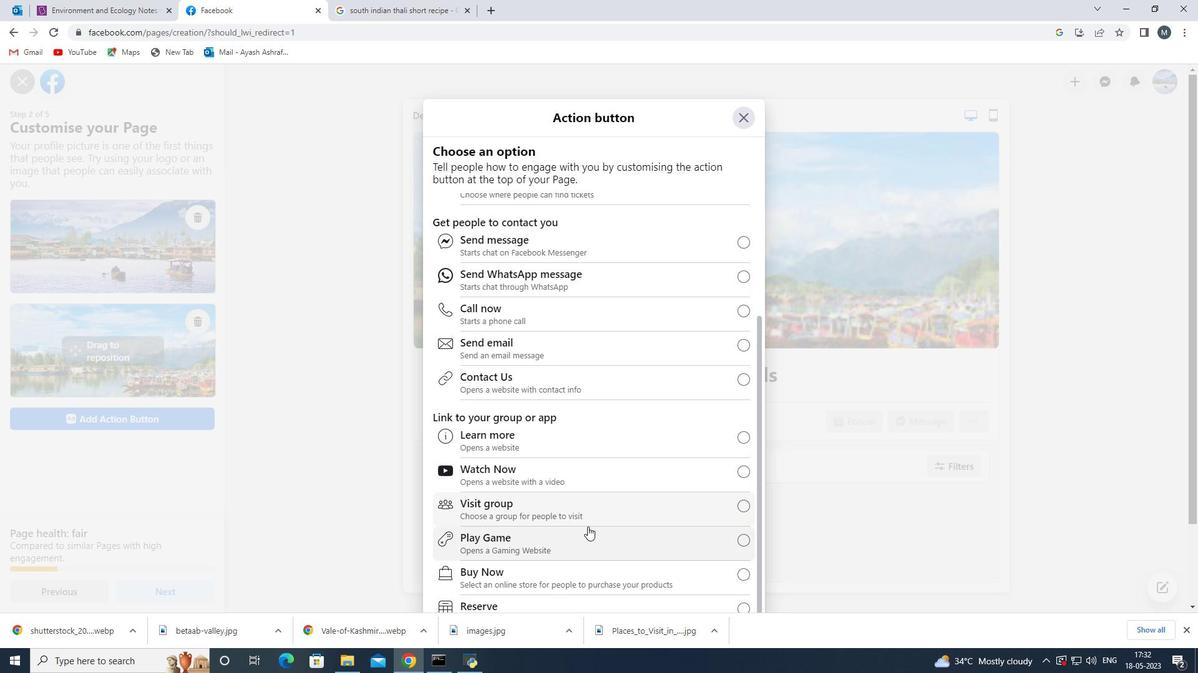 
Action: Mouse scrolled (586, 527) with delta (0, 0)
Screenshot: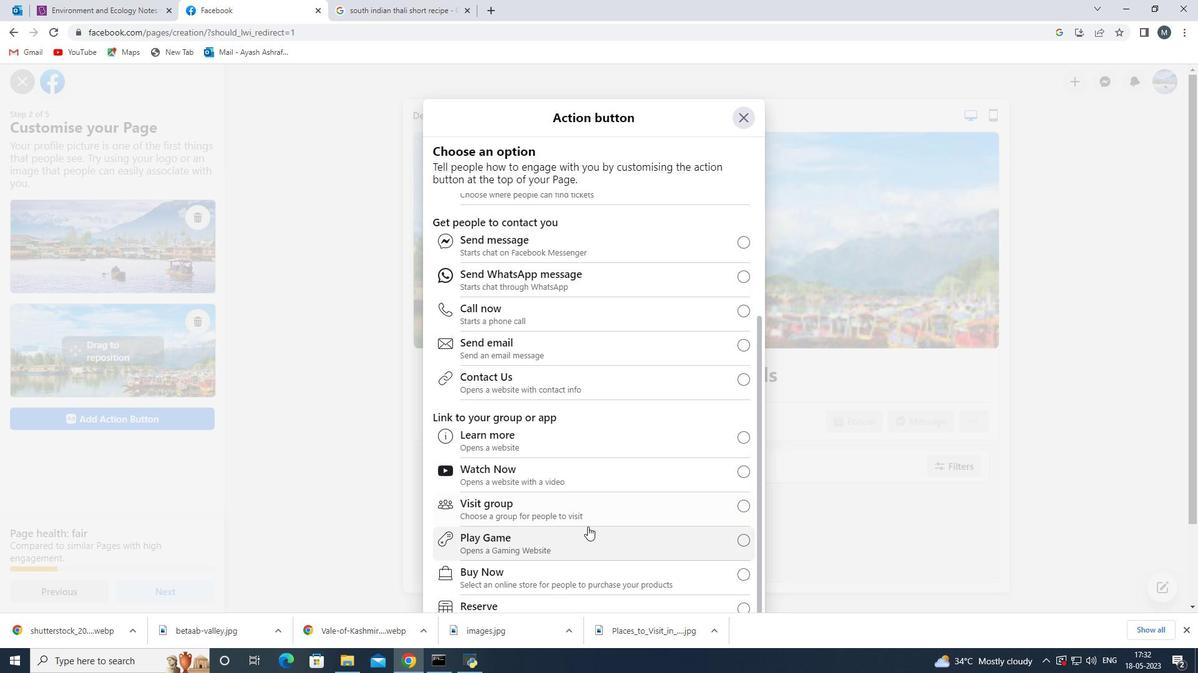 
Action: Mouse scrolled (586, 527) with delta (0, 0)
Screenshot: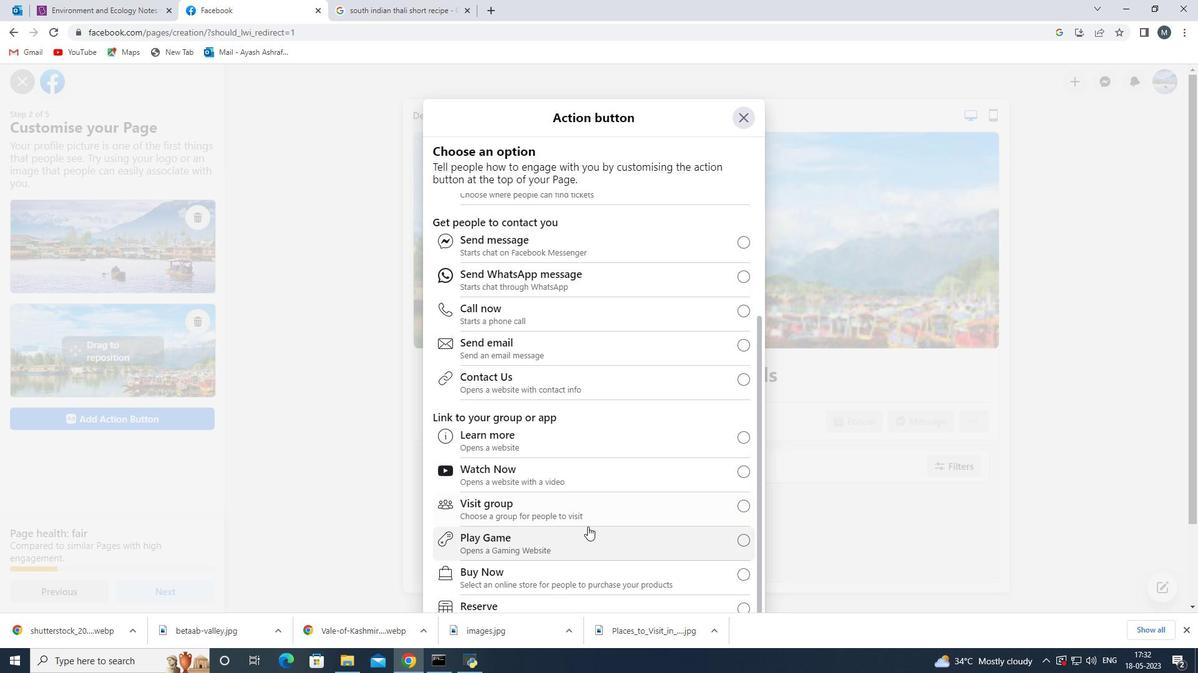 
Action: Mouse moved to (586, 527)
Screenshot: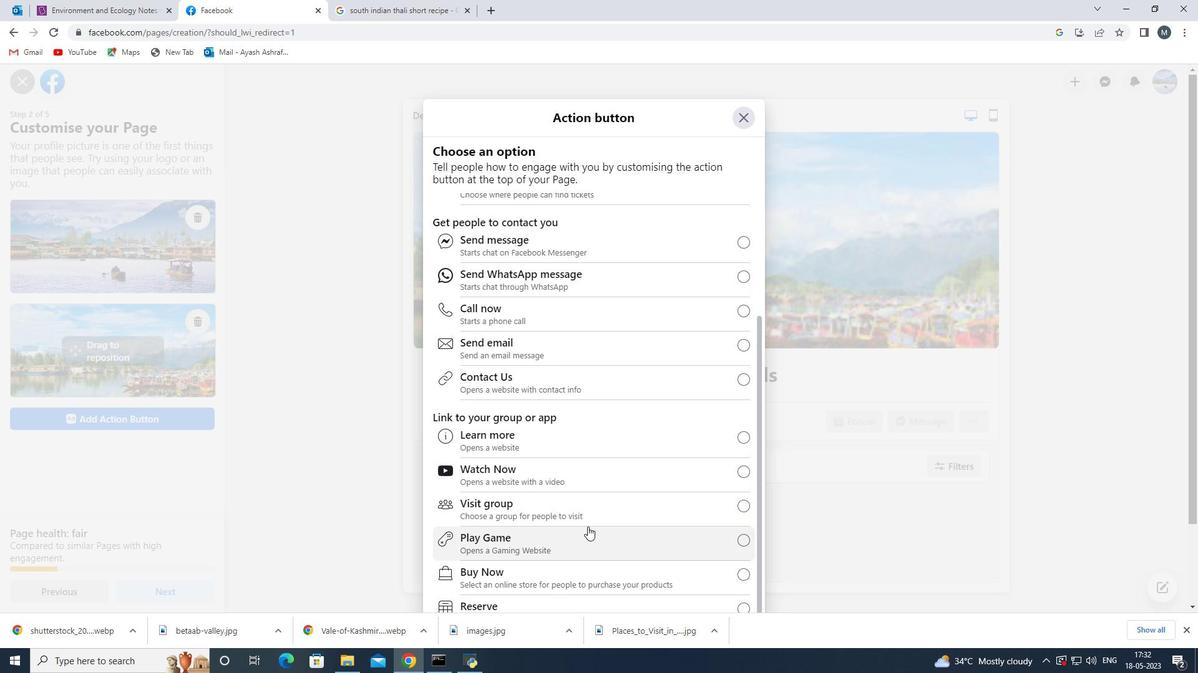 
Action: Mouse scrolled (586, 527) with delta (0, 0)
Screenshot: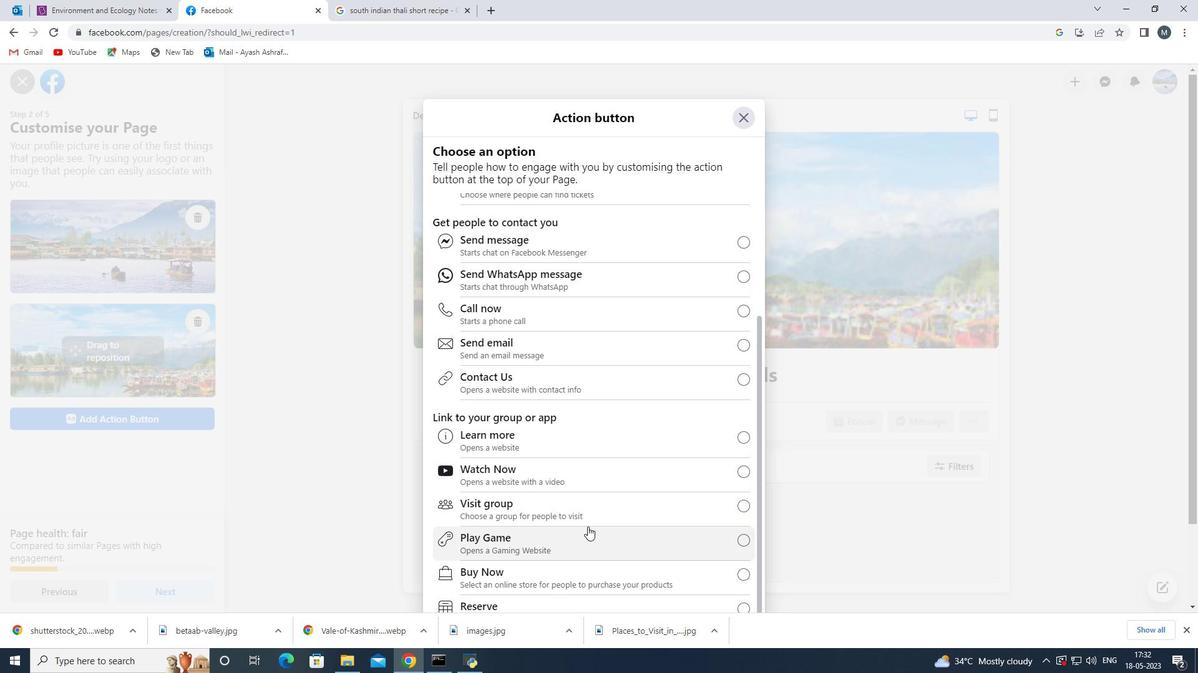 
Action: Mouse moved to (585, 528)
Screenshot: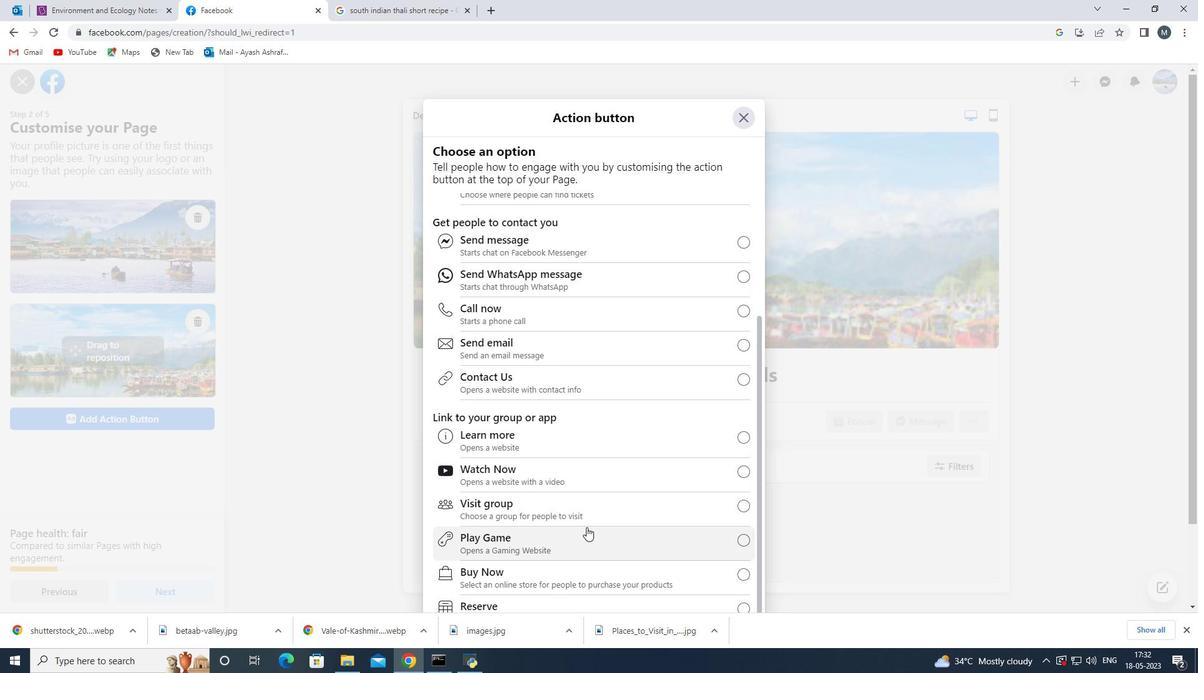 
Action: Mouse scrolled (585, 527) with delta (0, 0)
Screenshot: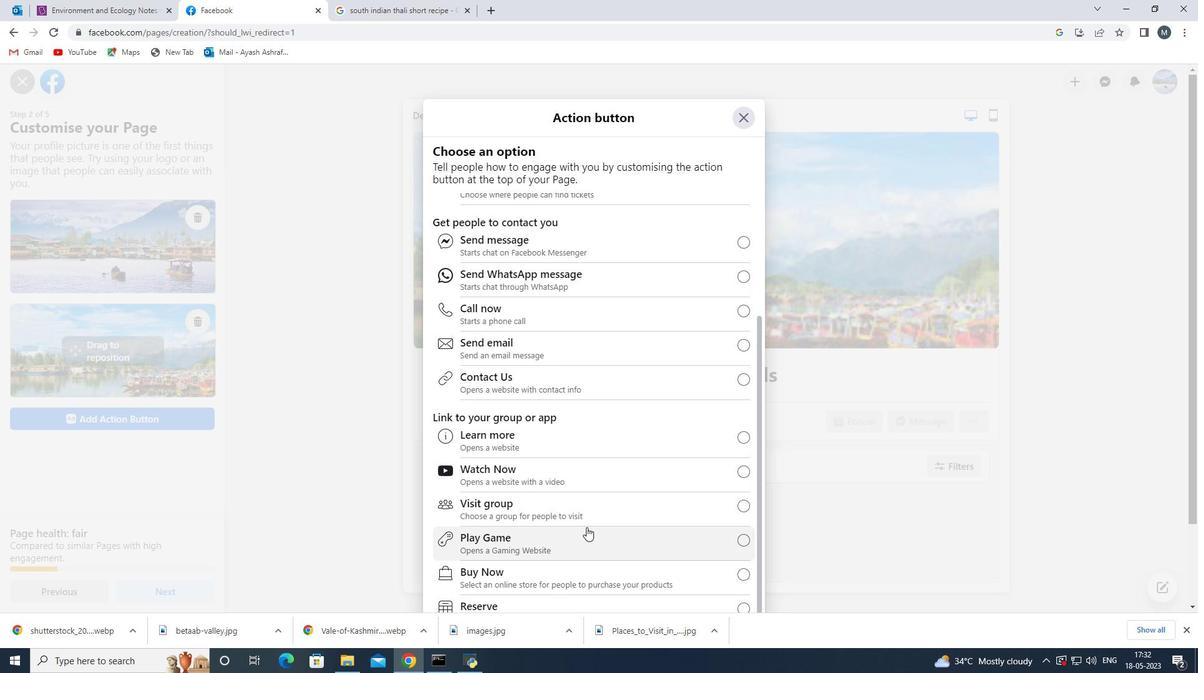 
Action: Mouse moved to (615, 419)
Screenshot: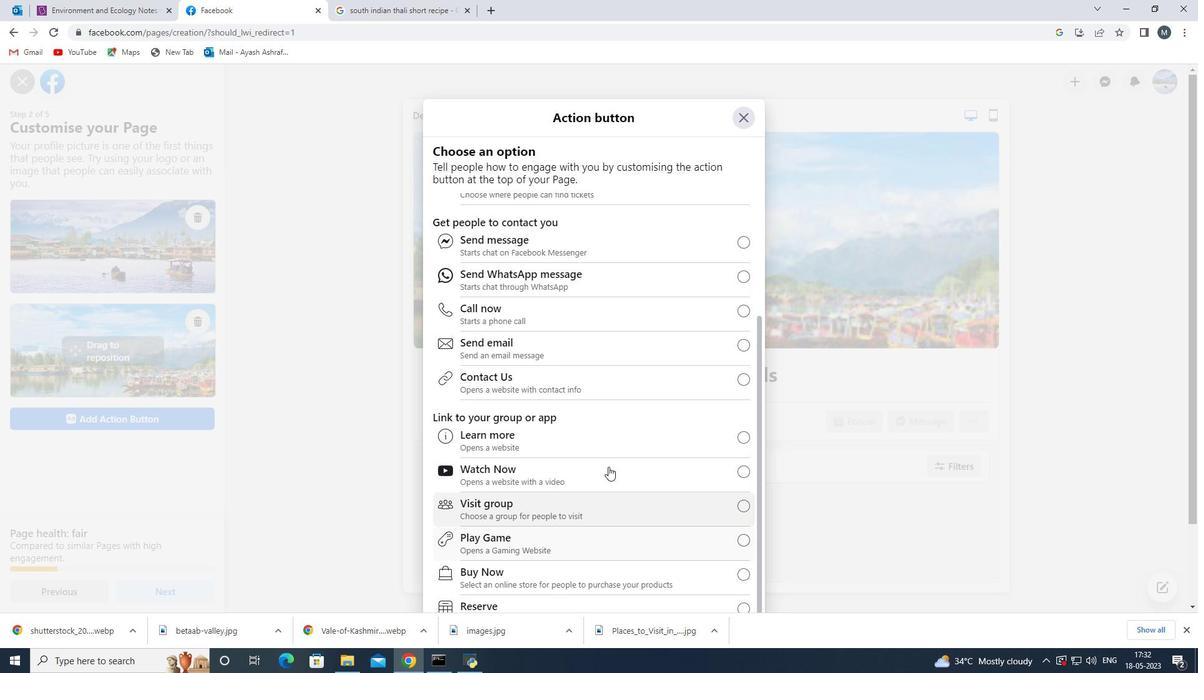 
Action: Mouse scrolled (615, 418) with delta (0, 0)
Screenshot: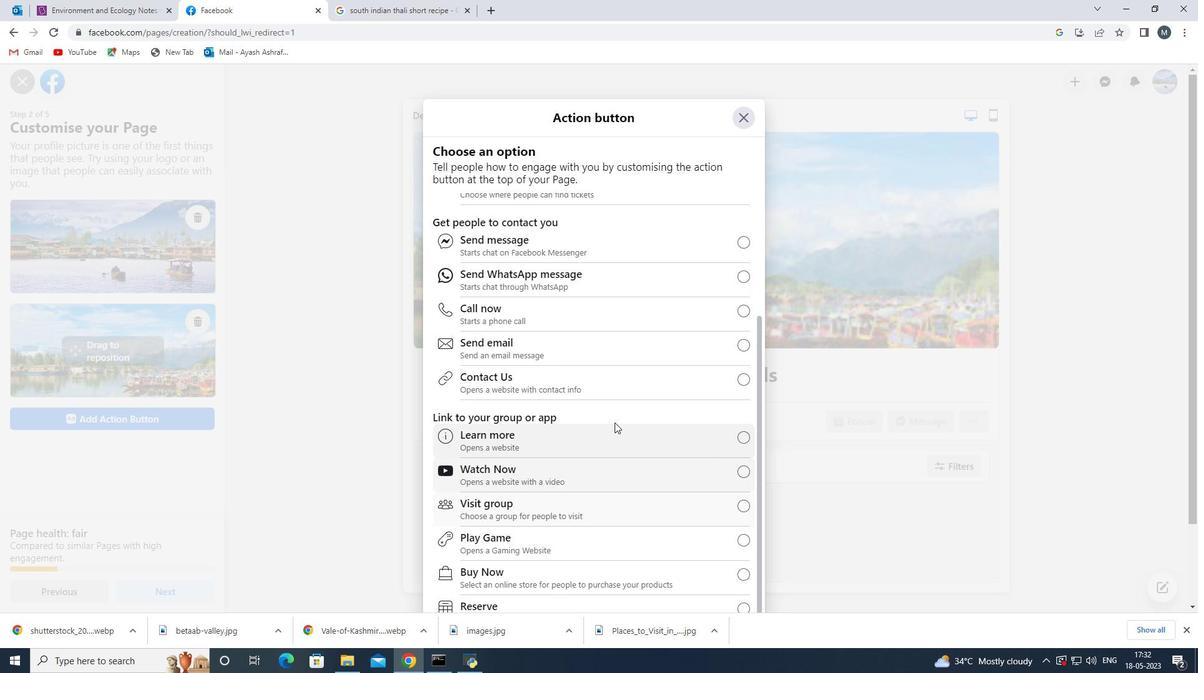 
Action: Mouse scrolled (615, 418) with delta (0, 0)
Screenshot: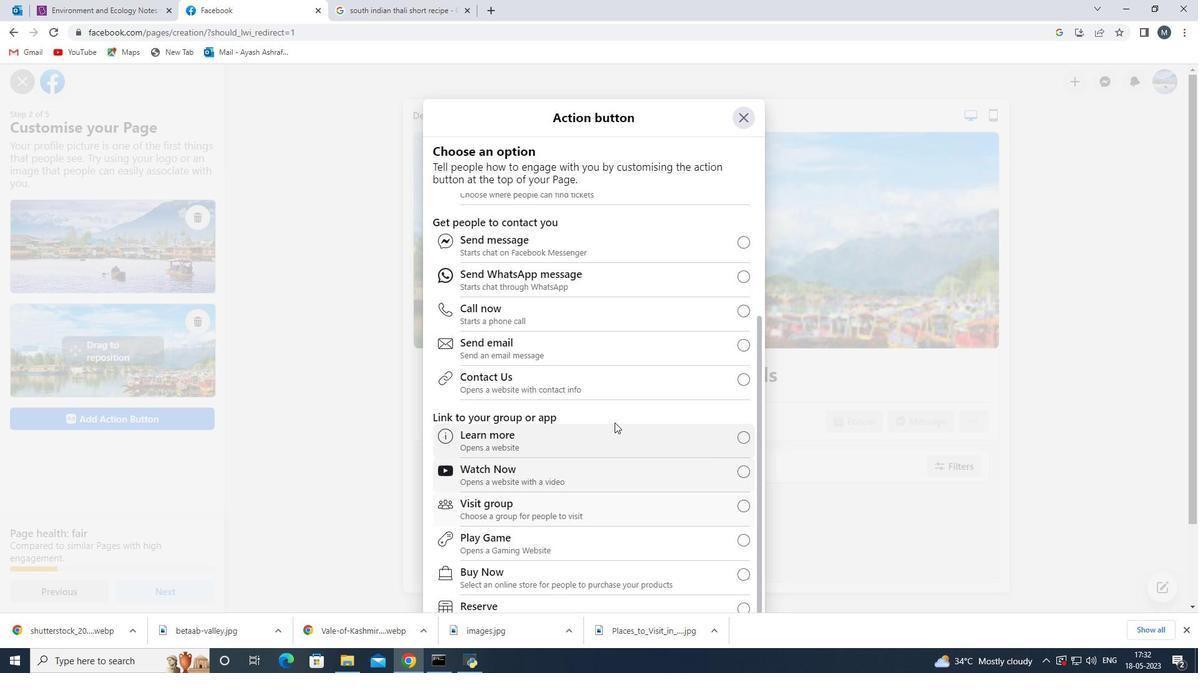 
Action: Mouse scrolled (615, 418) with delta (0, 0)
Screenshot: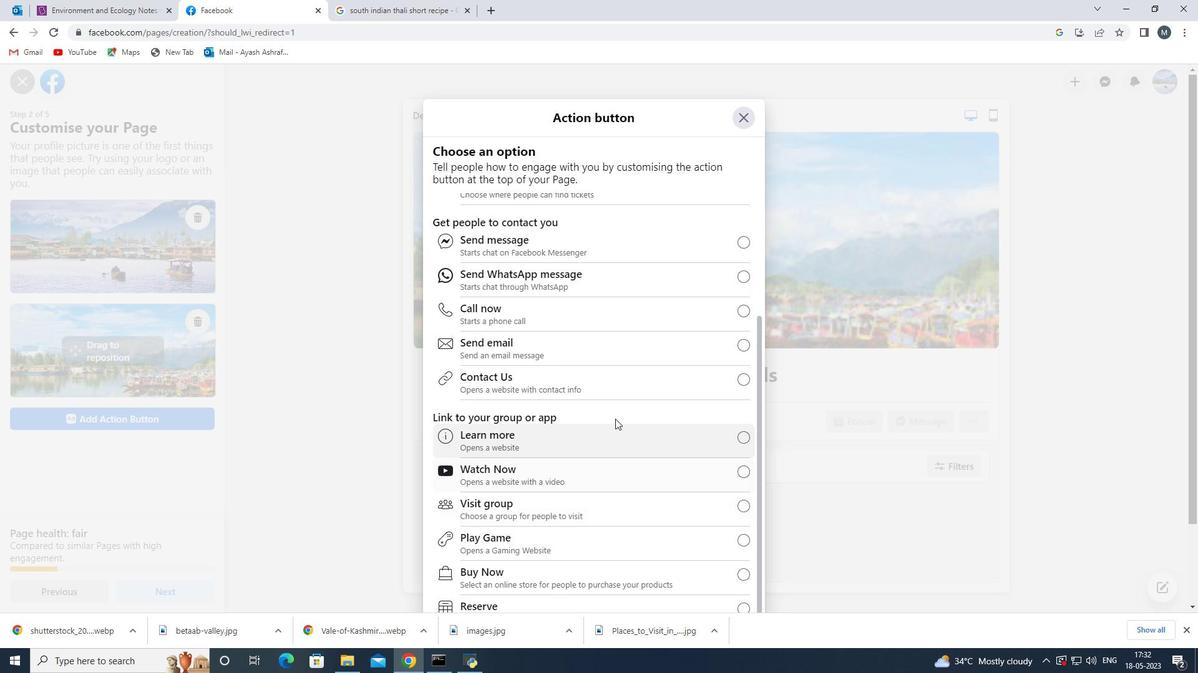 
Action: Mouse moved to (607, 435)
Screenshot: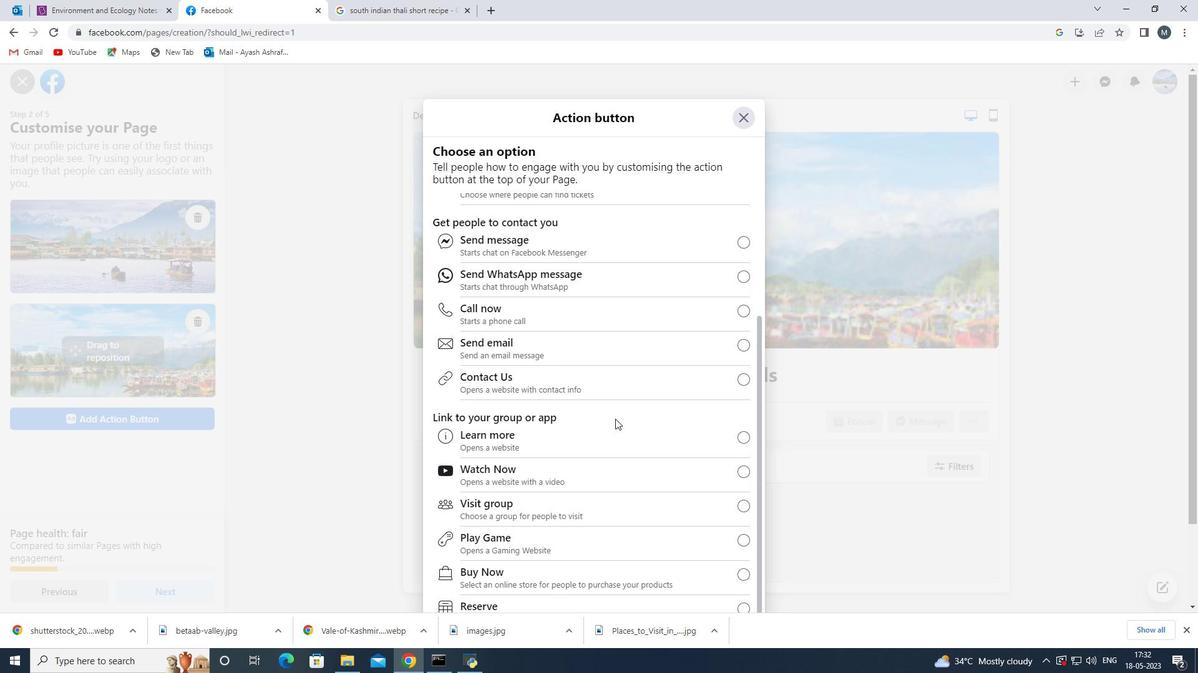 
Action: Mouse scrolled (607, 434) with delta (0, 0)
Screenshot: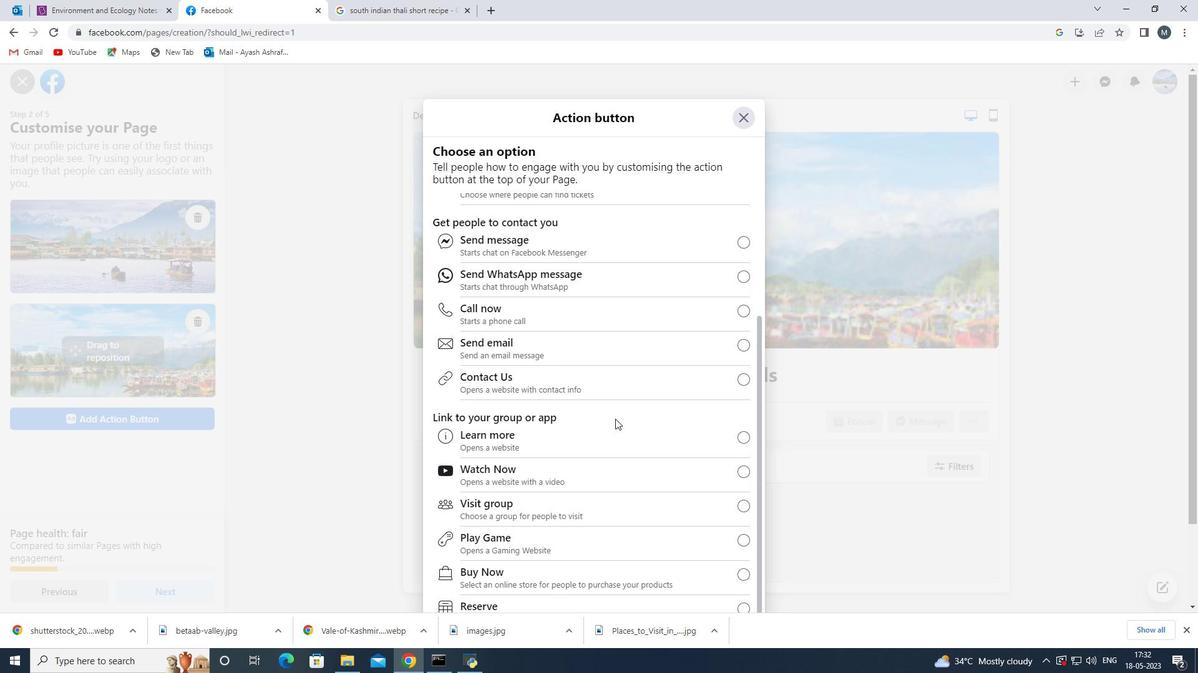
Action: Mouse moved to (599, 470)
Screenshot: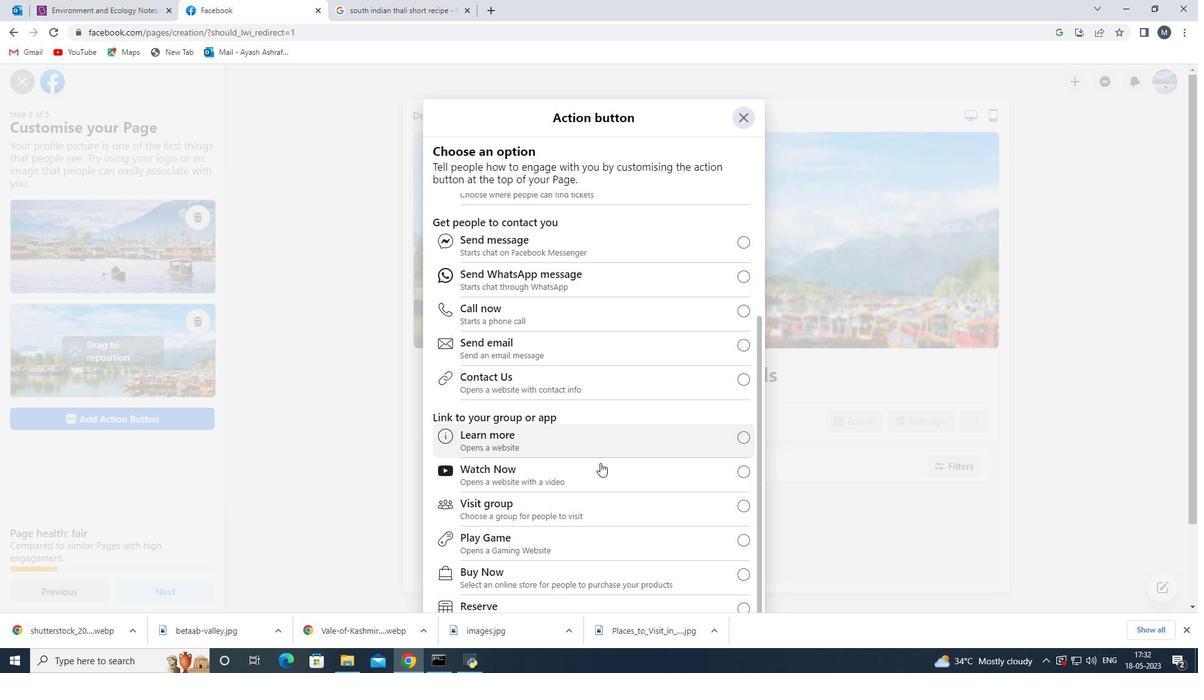
Action: Mouse scrolled (599, 471) with delta (0, 0)
Screenshot: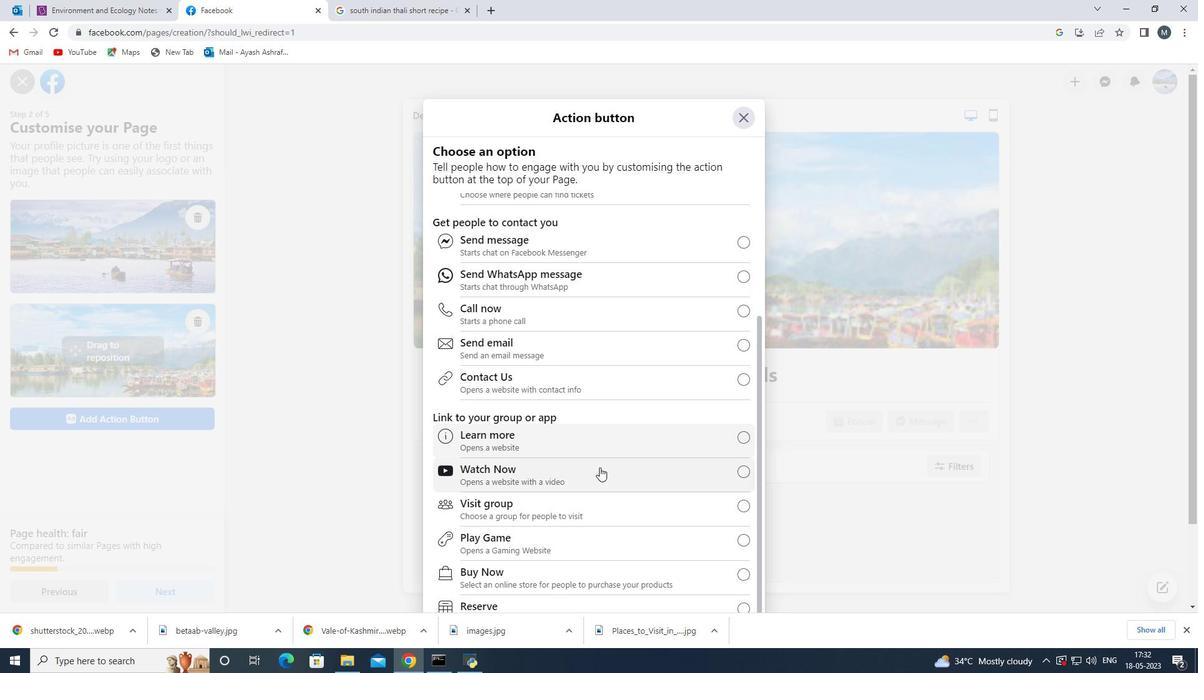 
Action: Mouse scrolled (599, 471) with delta (0, 0)
Screenshot: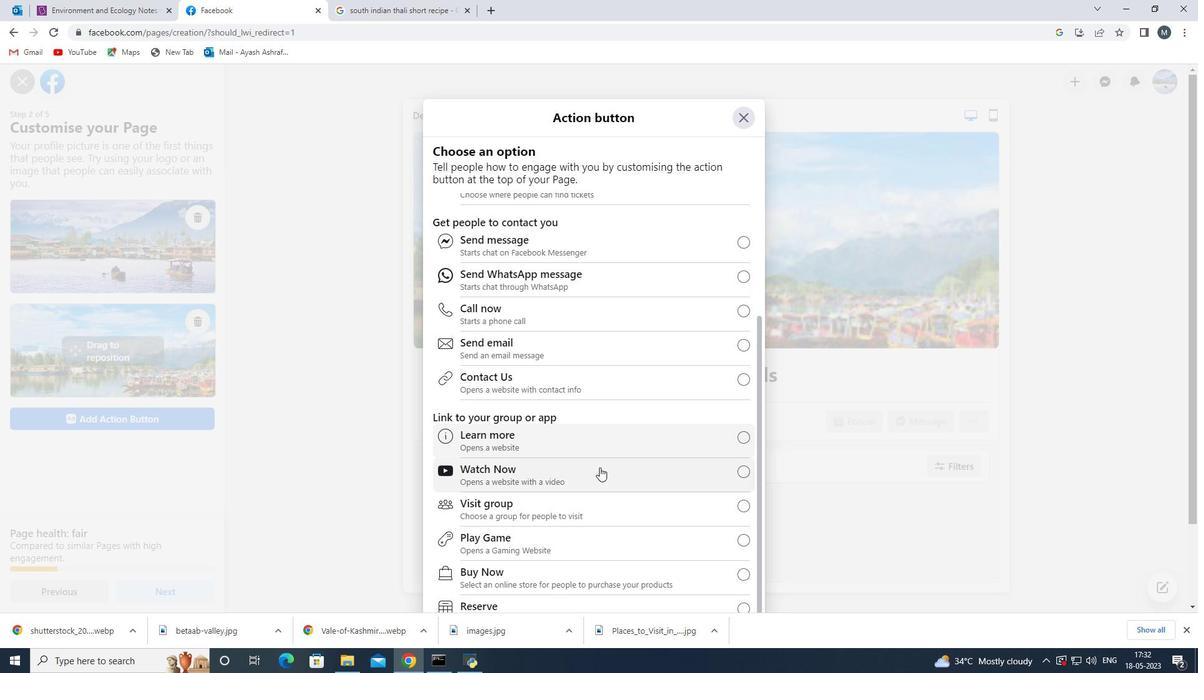 
Action: Mouse scrolled (599, 471) with delta (0, 0)
Screenshot: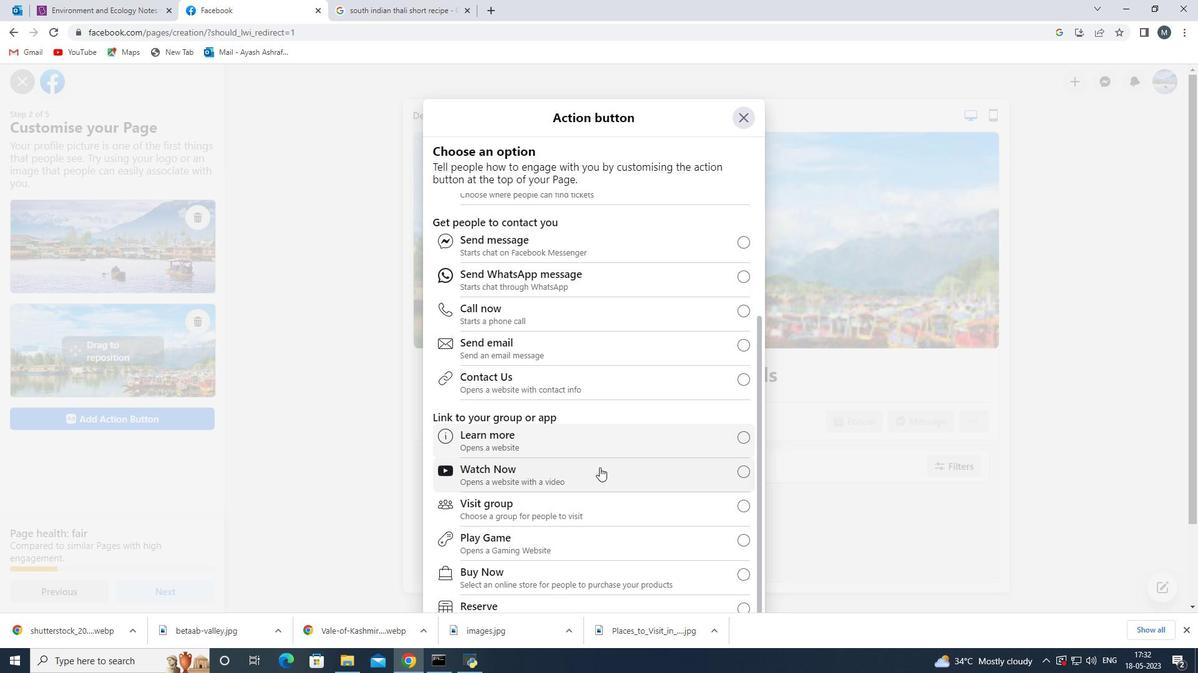 
Action: Mouse scrolled (599, 471) with delta (0, 0)
Screenshot: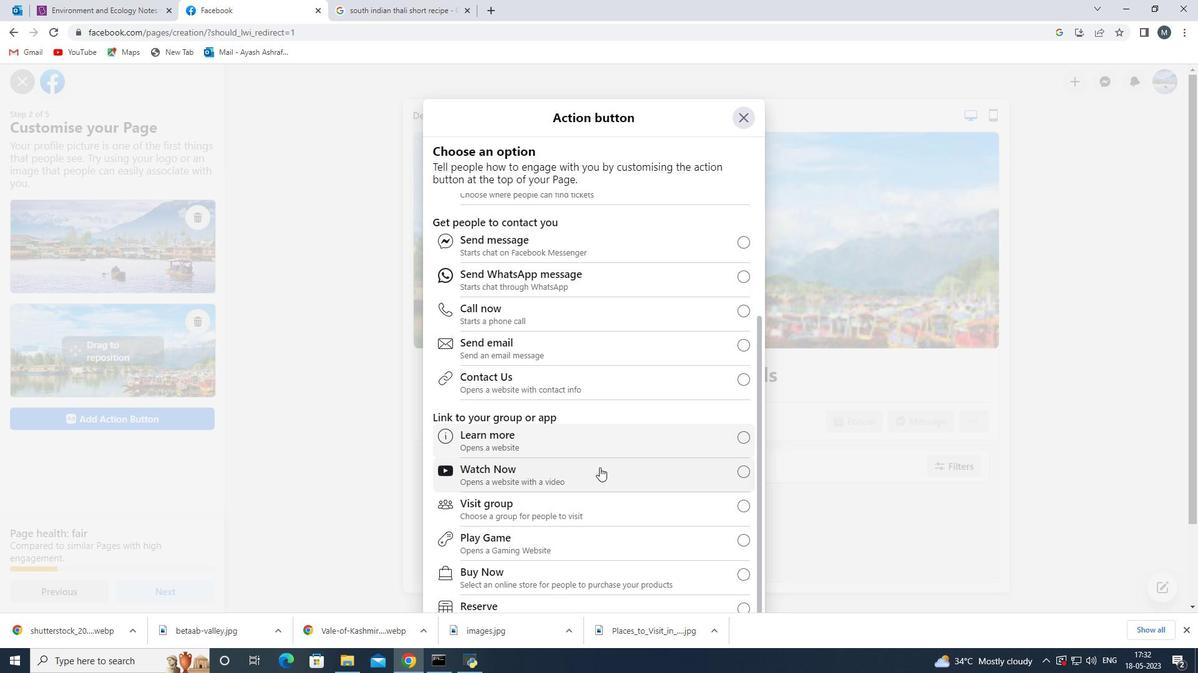 
Action: Mouse scrolled (599, 471) with delta (0, 0)
Screenshot: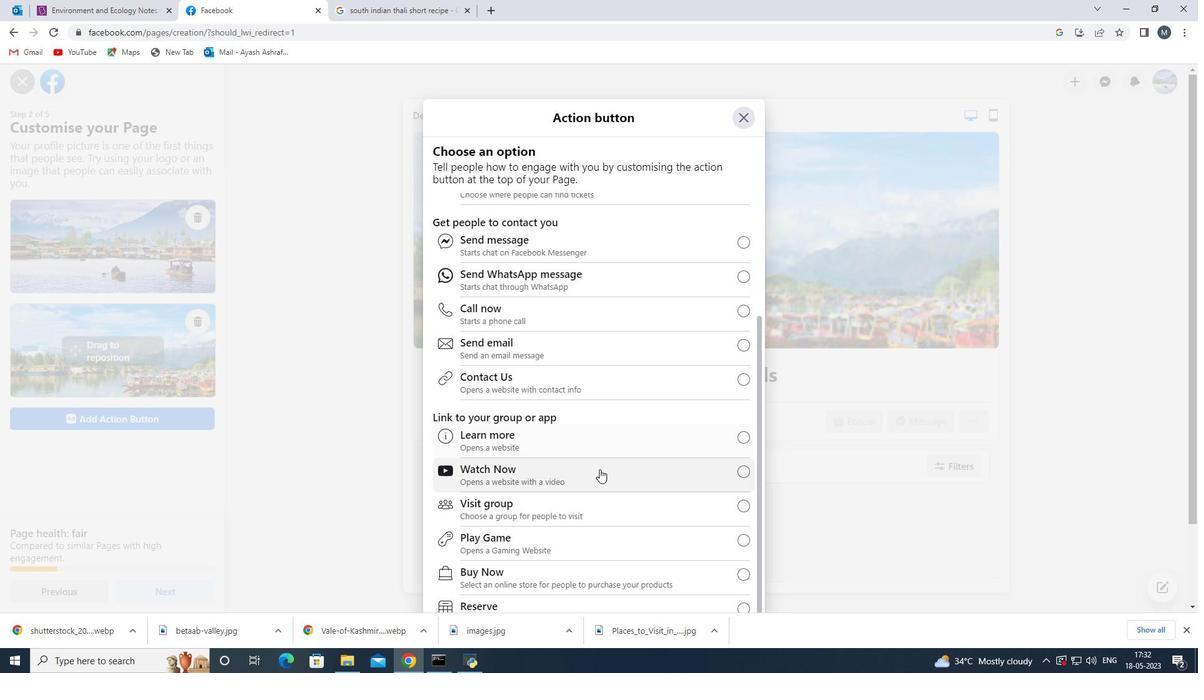 
Action: Mouse moved to (599, 470)
Screenshot: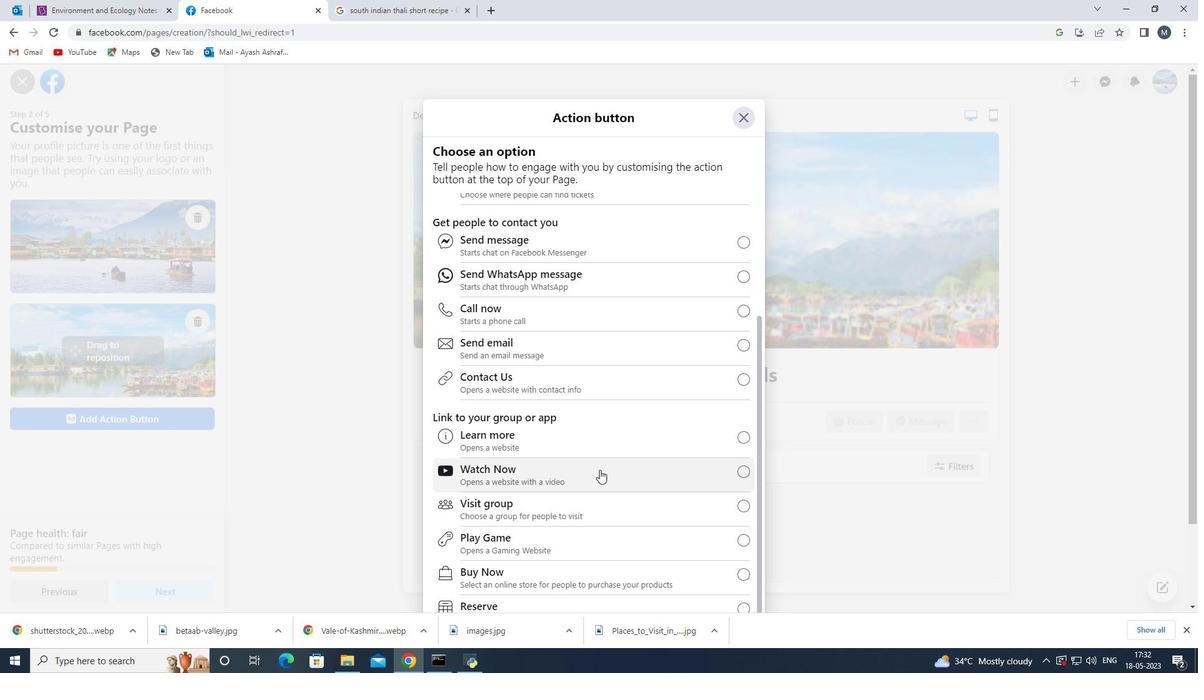 
Action: Mouse scrolled (599, 471) with delta (0, 0)
Screenshot: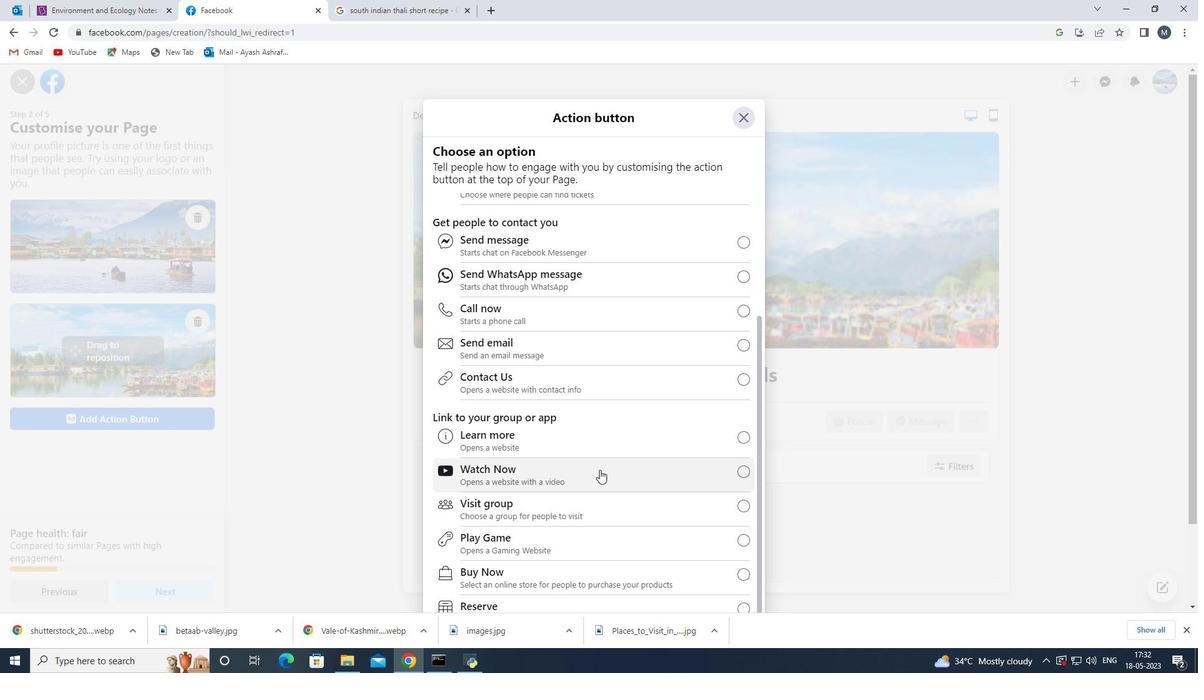 
Action: Mouse moved to (598, 470)
Screenshot: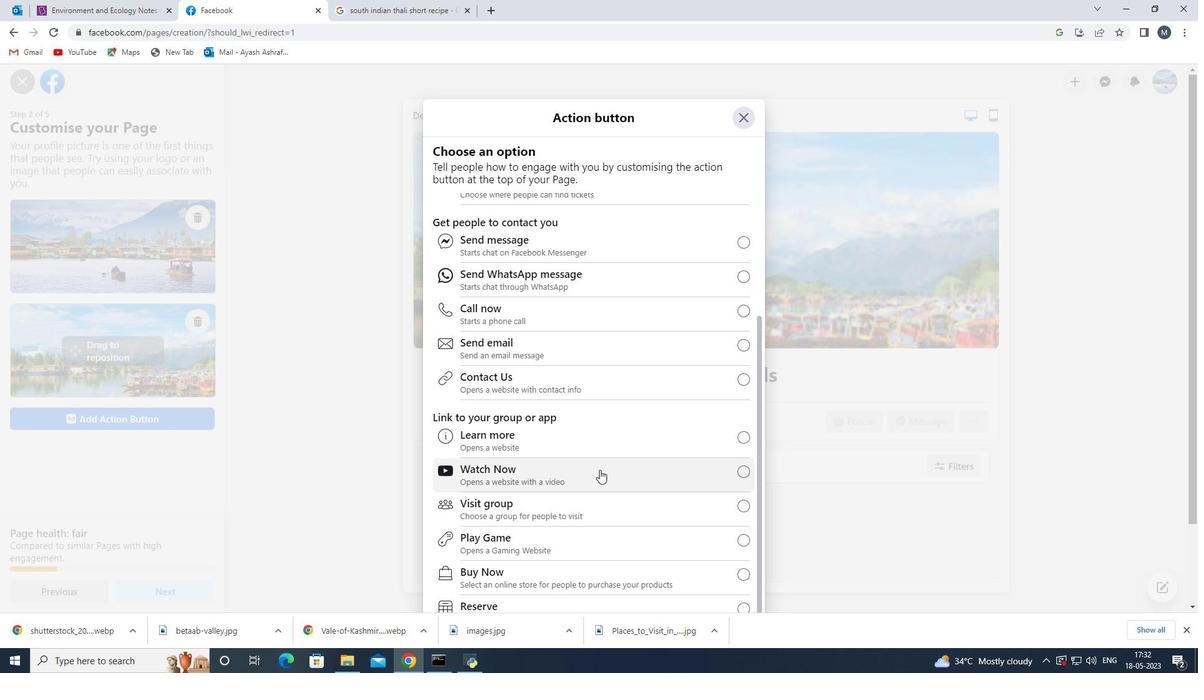 
Action: Mouse scrolled (598, 471) with delta (0, 0)
Screenshot: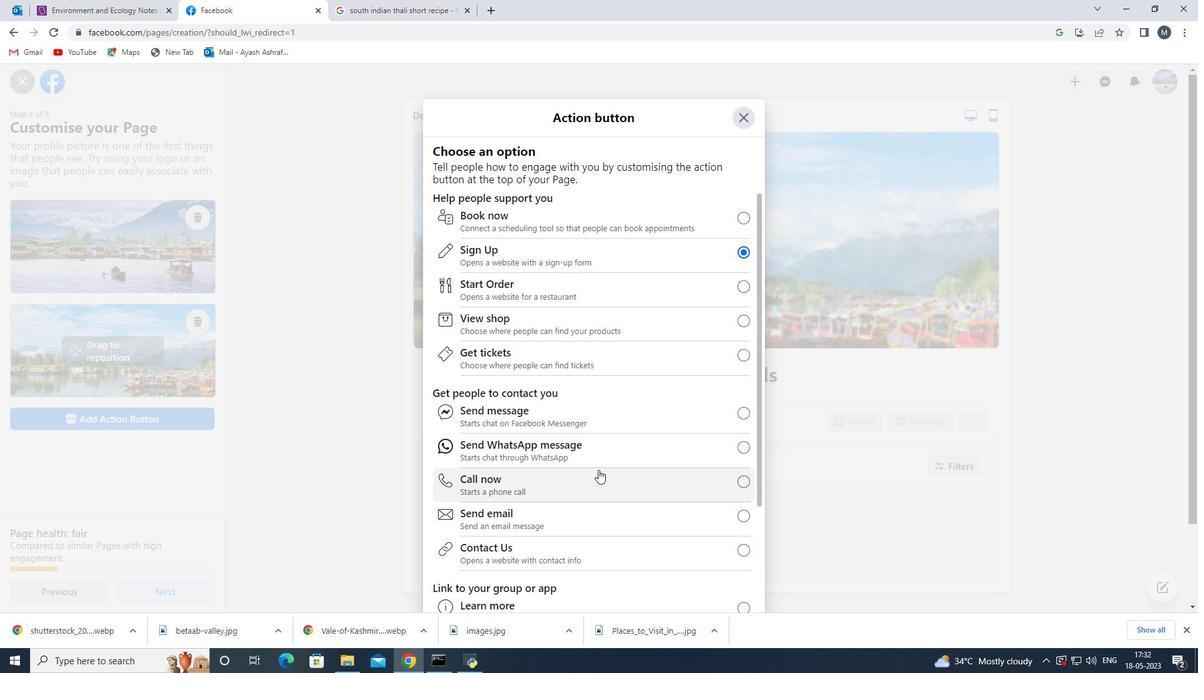 
Action: Mouse scrolled (598, 471) with delta (0, 0)
Screenshot: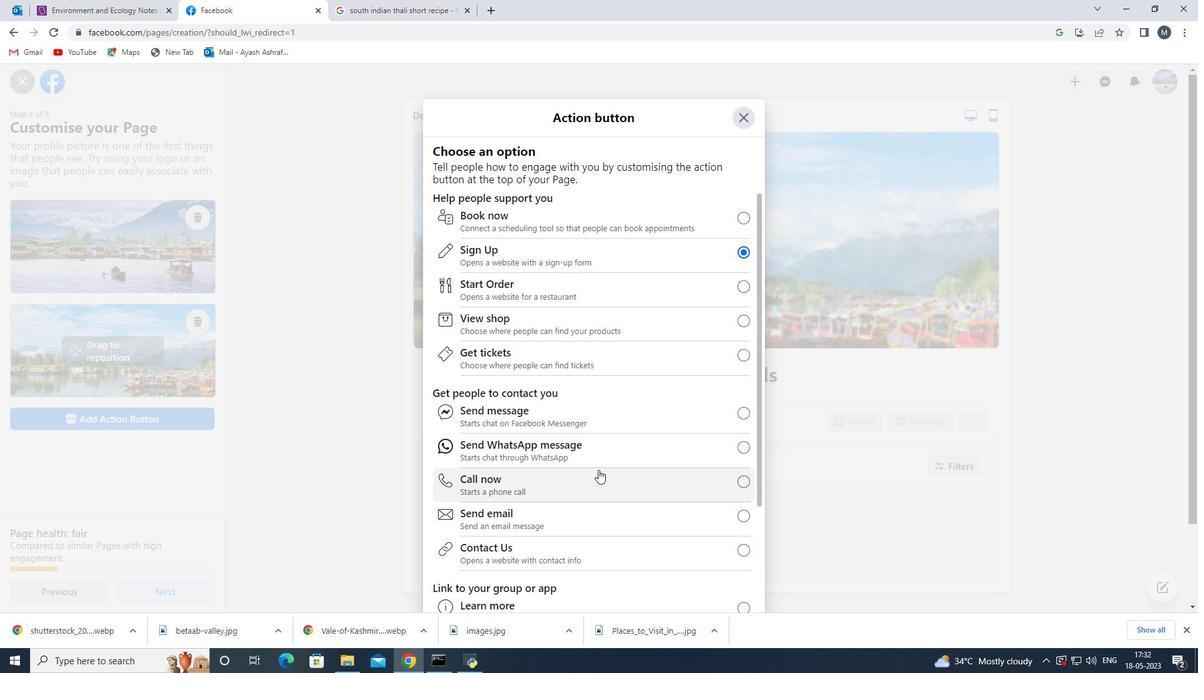 
Action: Mouse scrolled (598, 471) with delta (0, 0)
Screenshot: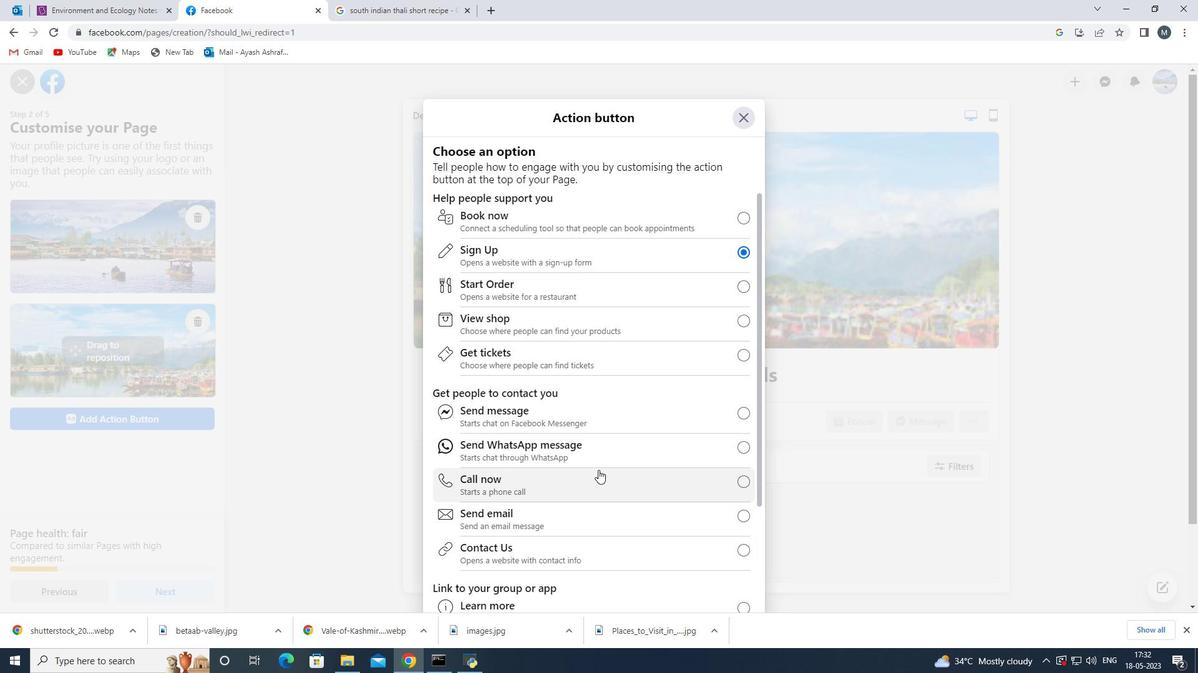 
Action: Mouse moved to (594, 465)
Screenshot: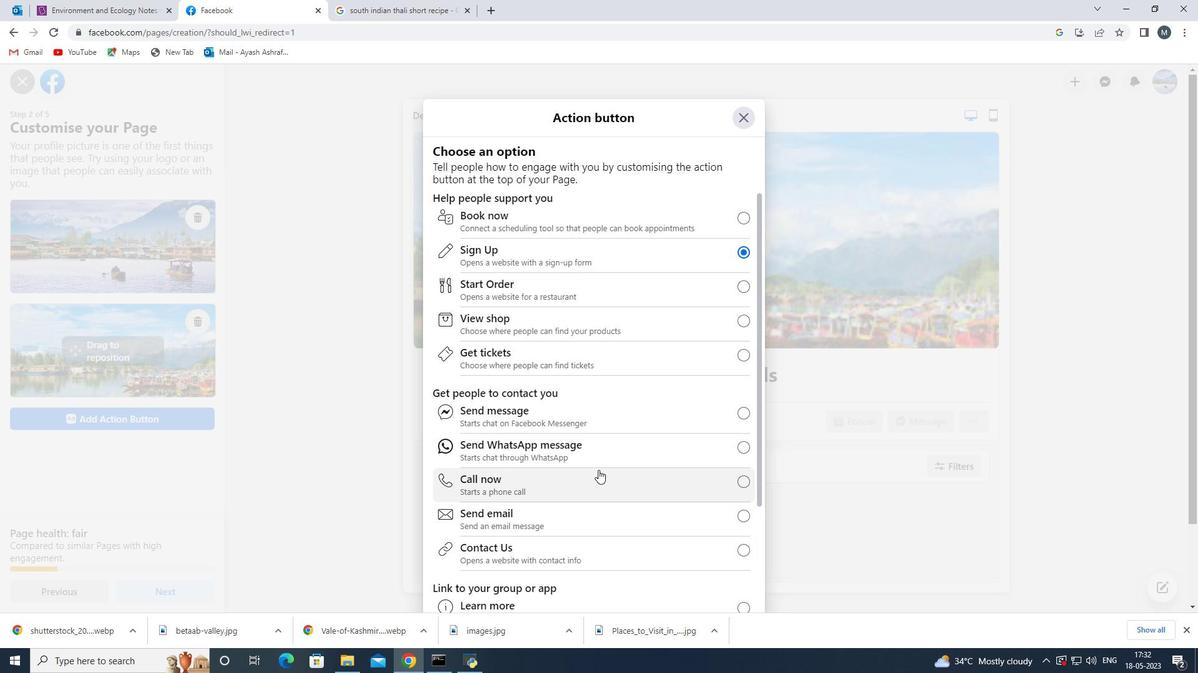 
Action: Mouse scrolled (594, 466) with delta (0, 0)
Screenshot: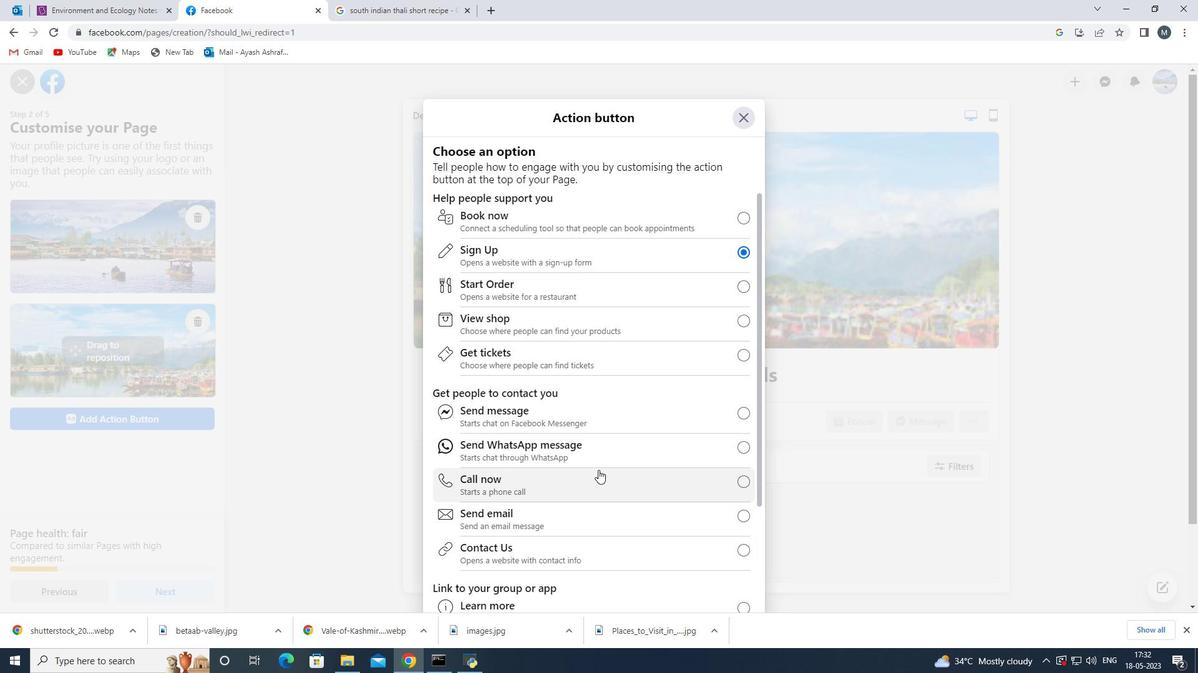 
Action: Mouse moved to (587, 457)
Screenshot: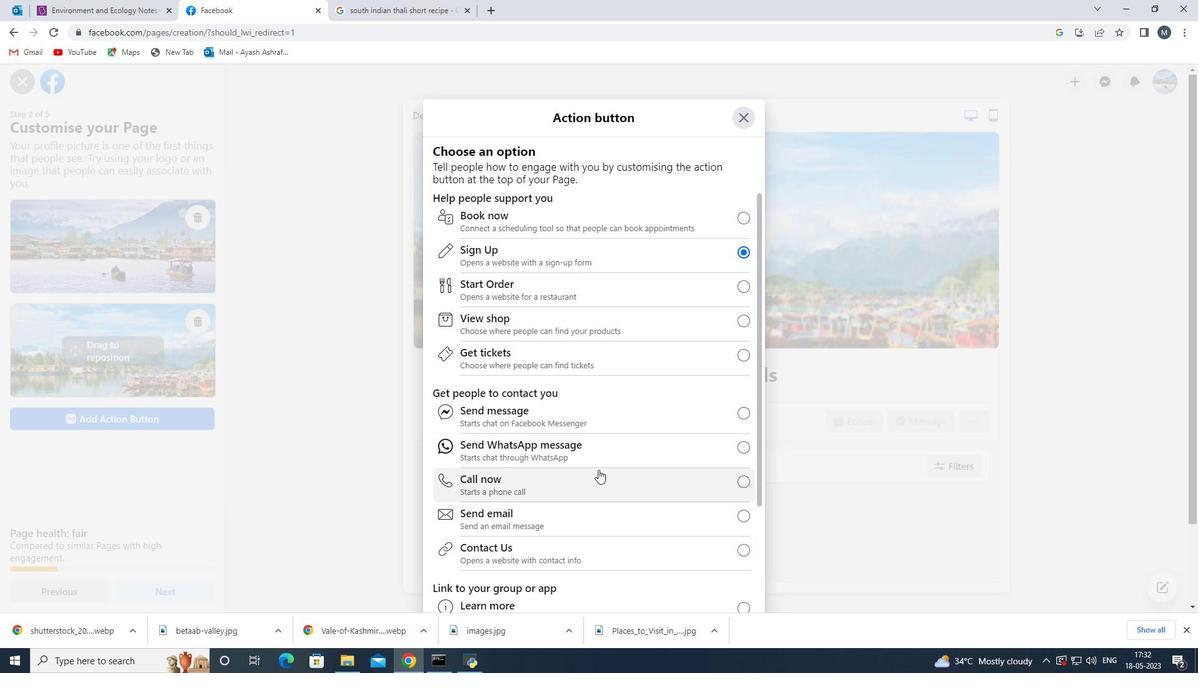
Action: Mouse scrolled (587, 458) with delta (0, 0)
Screenshot: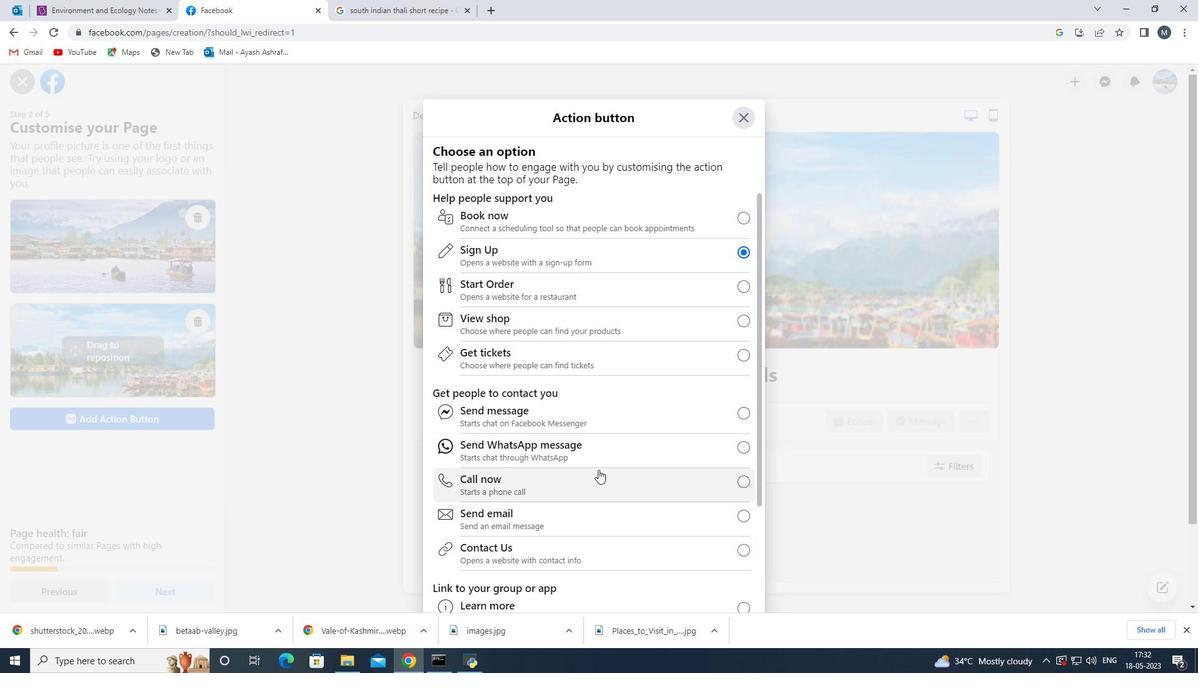 
Action: Mouse moved to (630, 404)
Screenshot: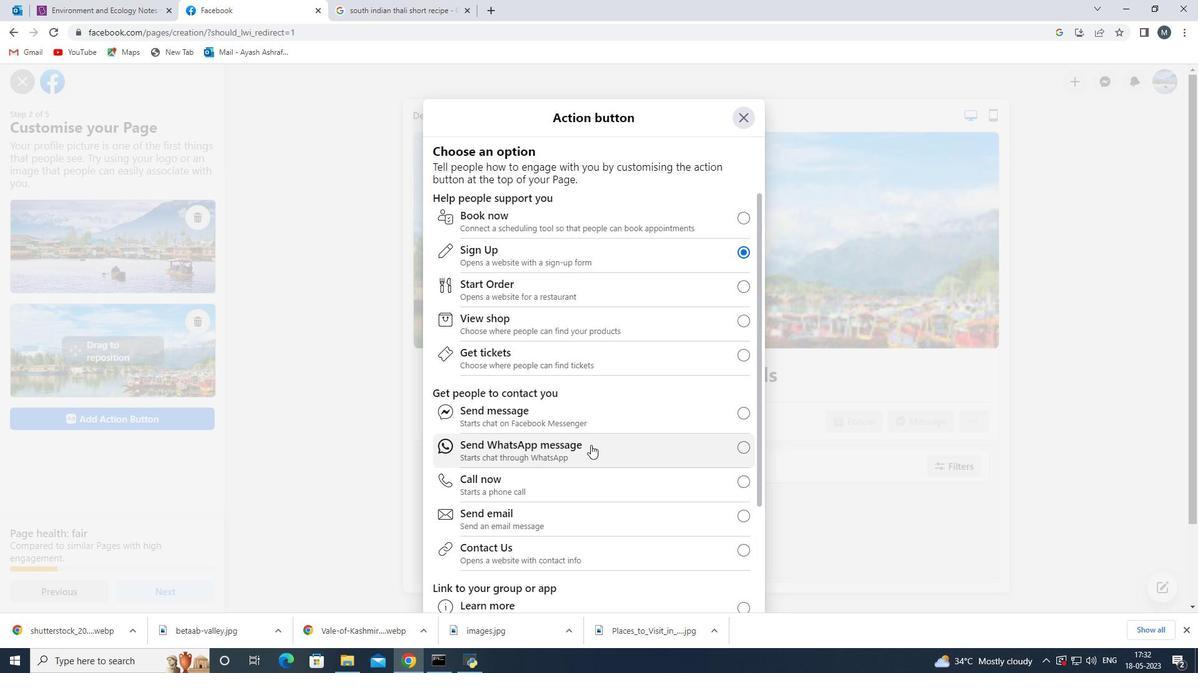 
Action: Mouse scrolled (630, 404) with delta (0, 0)
Screenshot: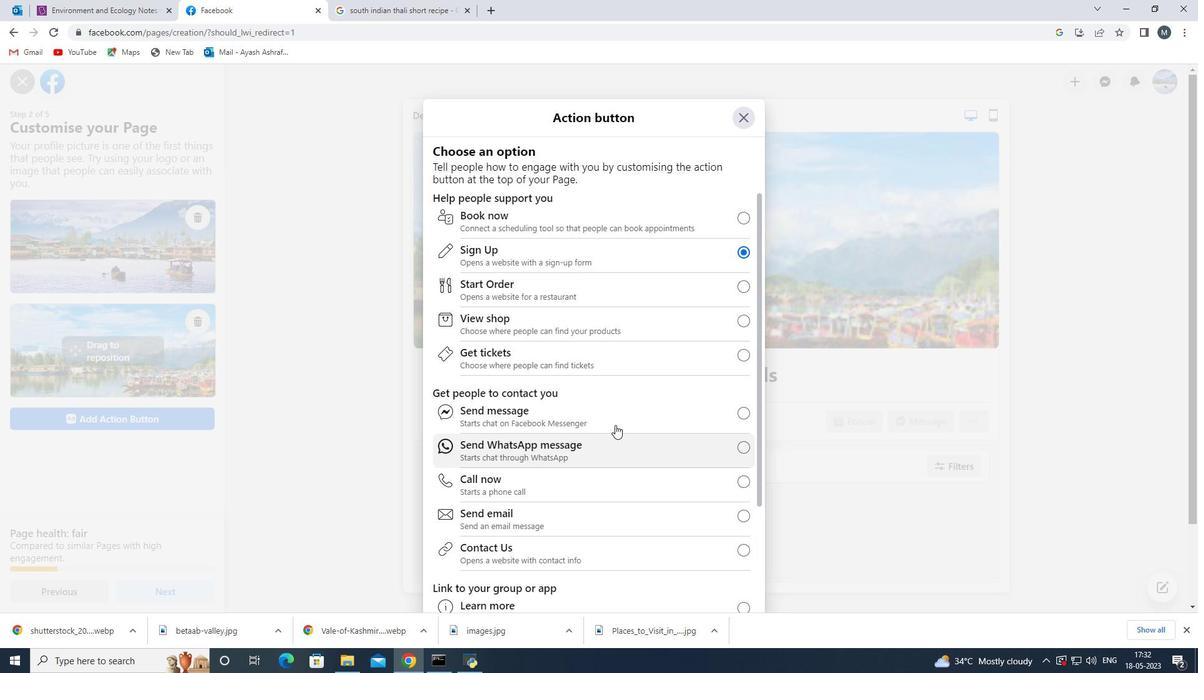 
Action: Mouse scrolled (630, 404) with delta (0, 0)
Screenshot: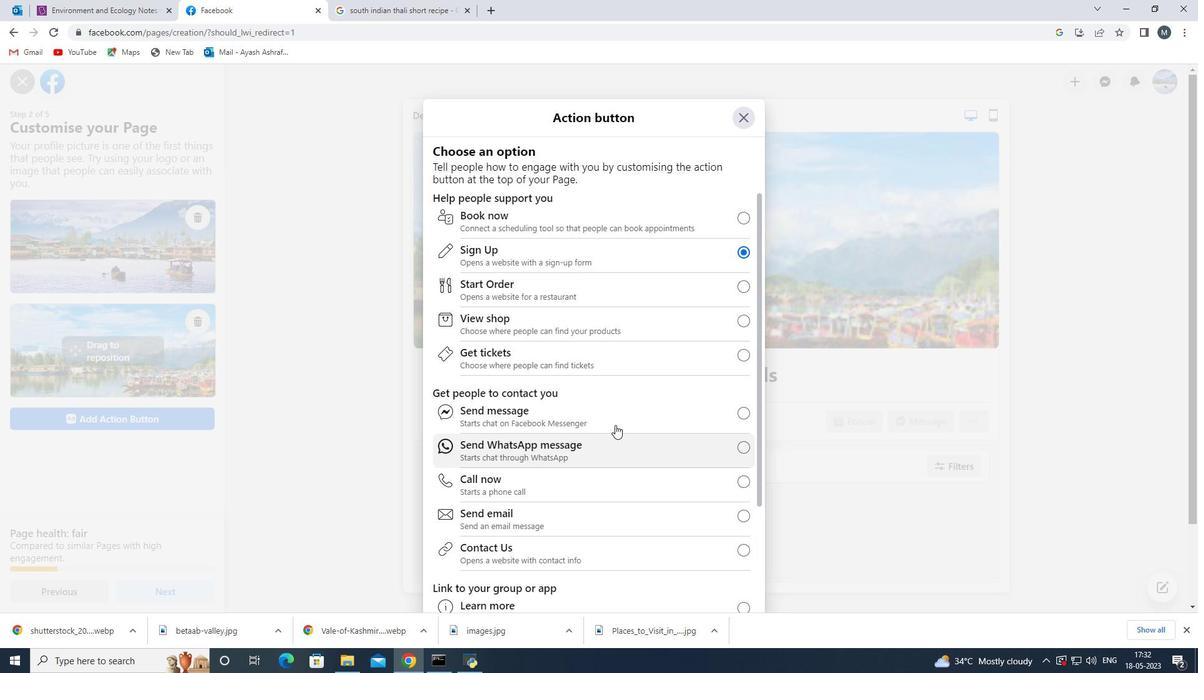 
Action: Mouse scrolled (630, 404) with delta (0, 0)
Screenshot: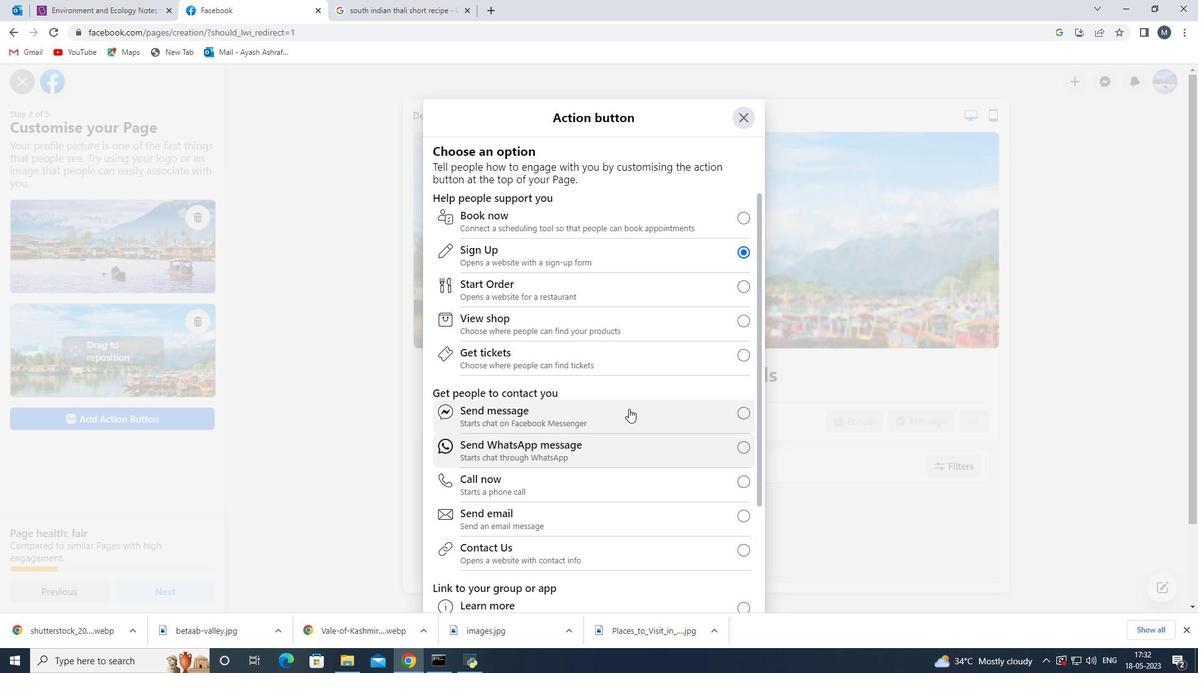 
Action: Mouse scrolled (630, 404) with delta (0, 0)
Screenshot: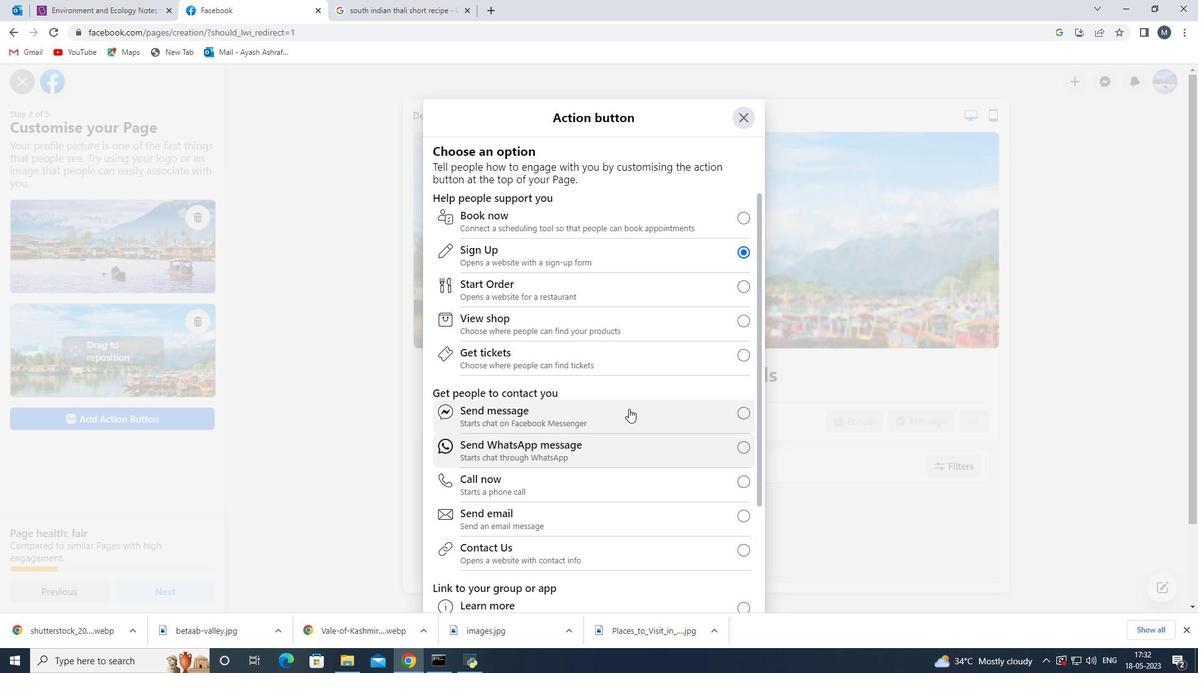 
Action: Mouse scrolled (630, 404) with delta (0, 0)
Screenshot: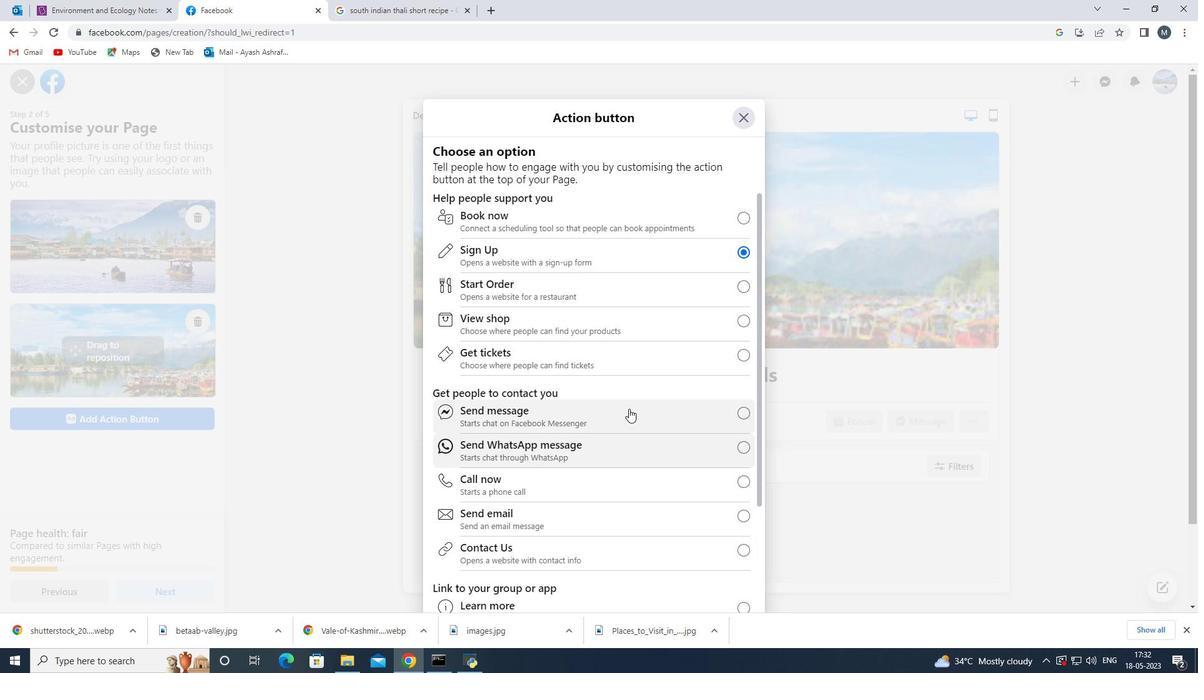 
Action: Mouse moved to (622, 424)
Screenshot: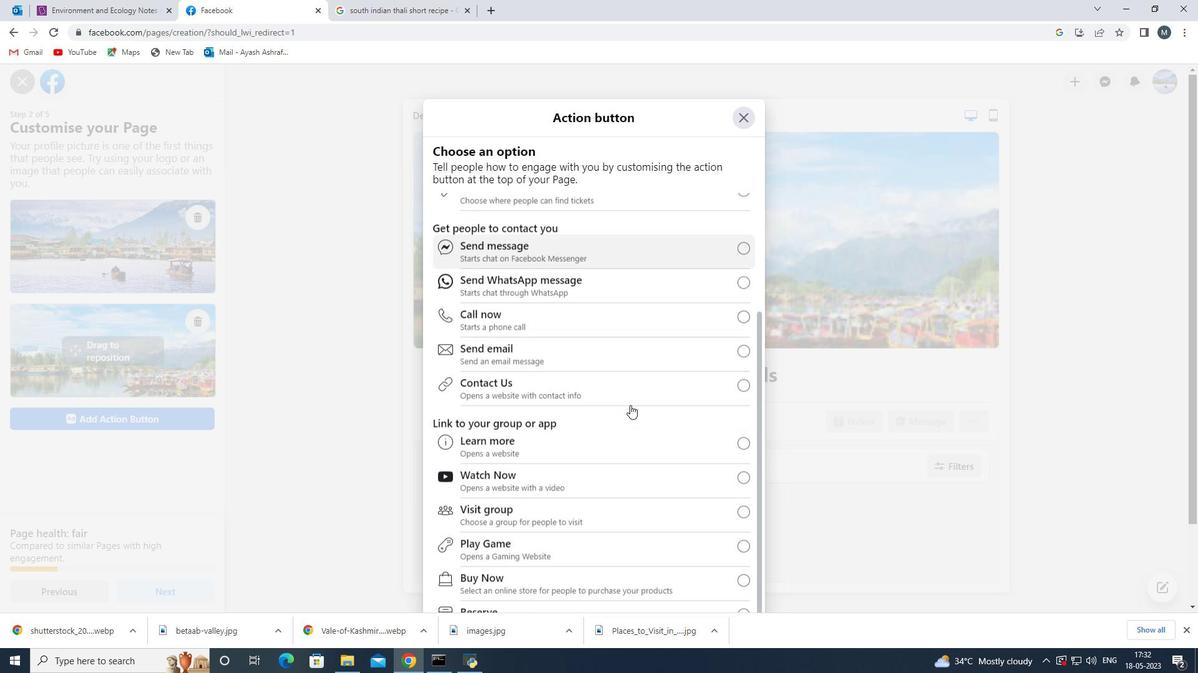 
Action: Mouse scrolled (622, 424) with delta (0, 0)
Screenshot: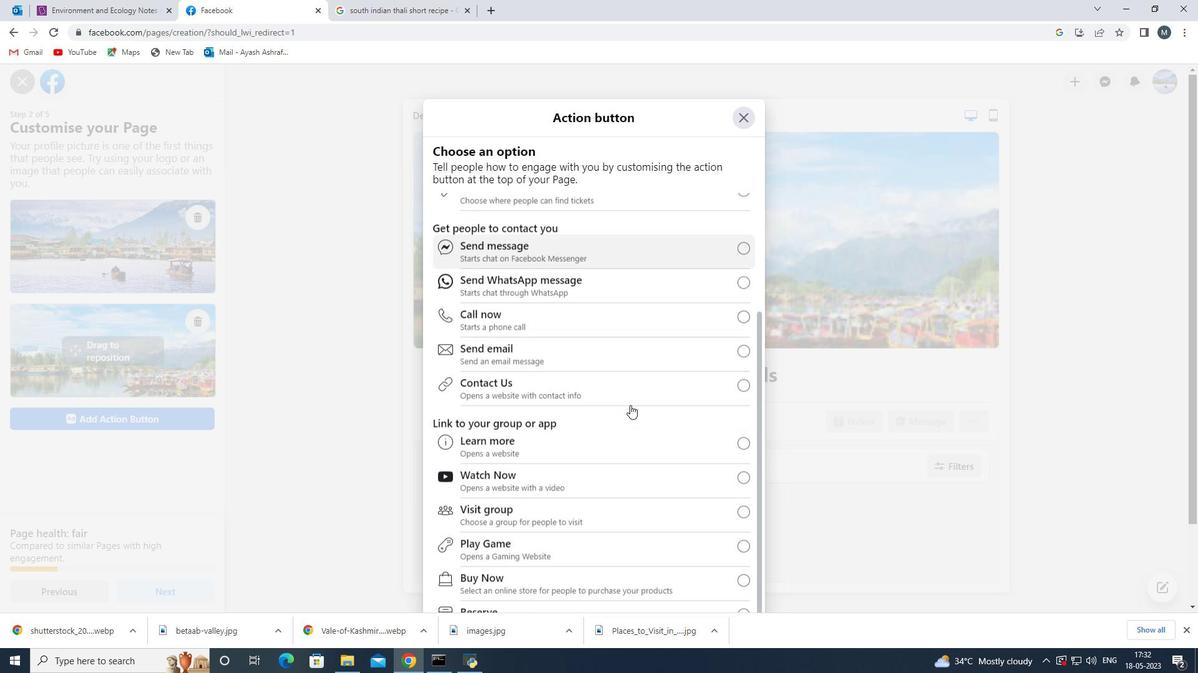 
Action: Mouse moved to (618, 464)
Screenshot: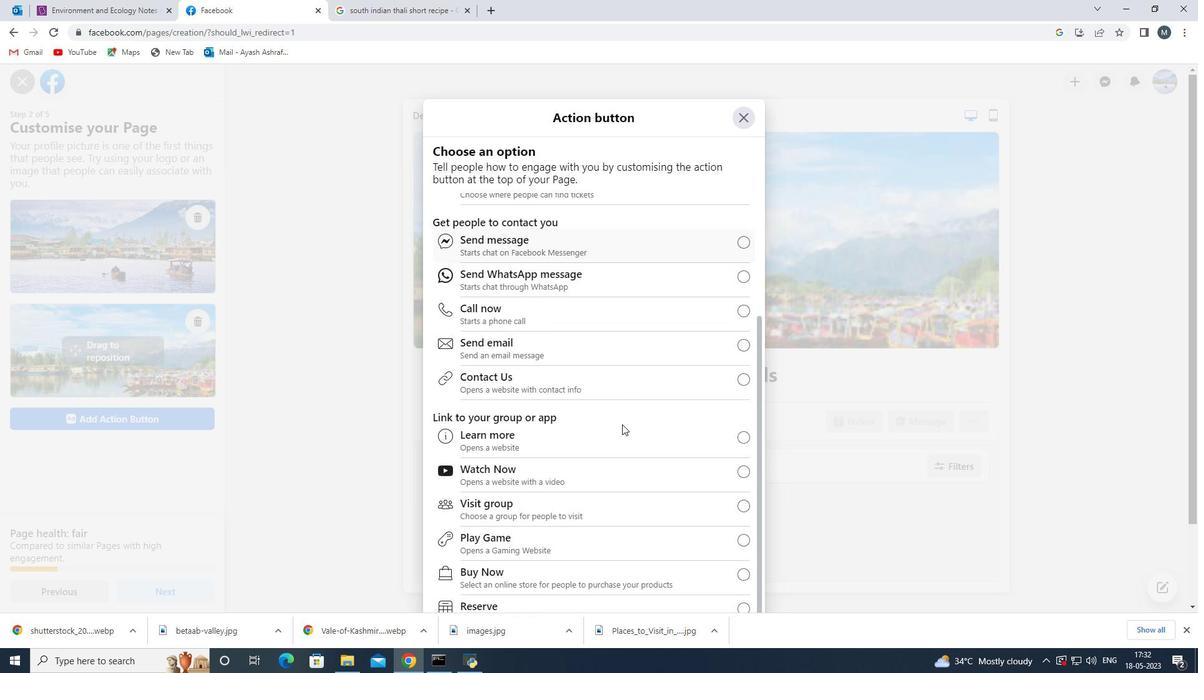 
Action: Mouse scrolled (619, 432) with delta (0, 0)
Screenshot: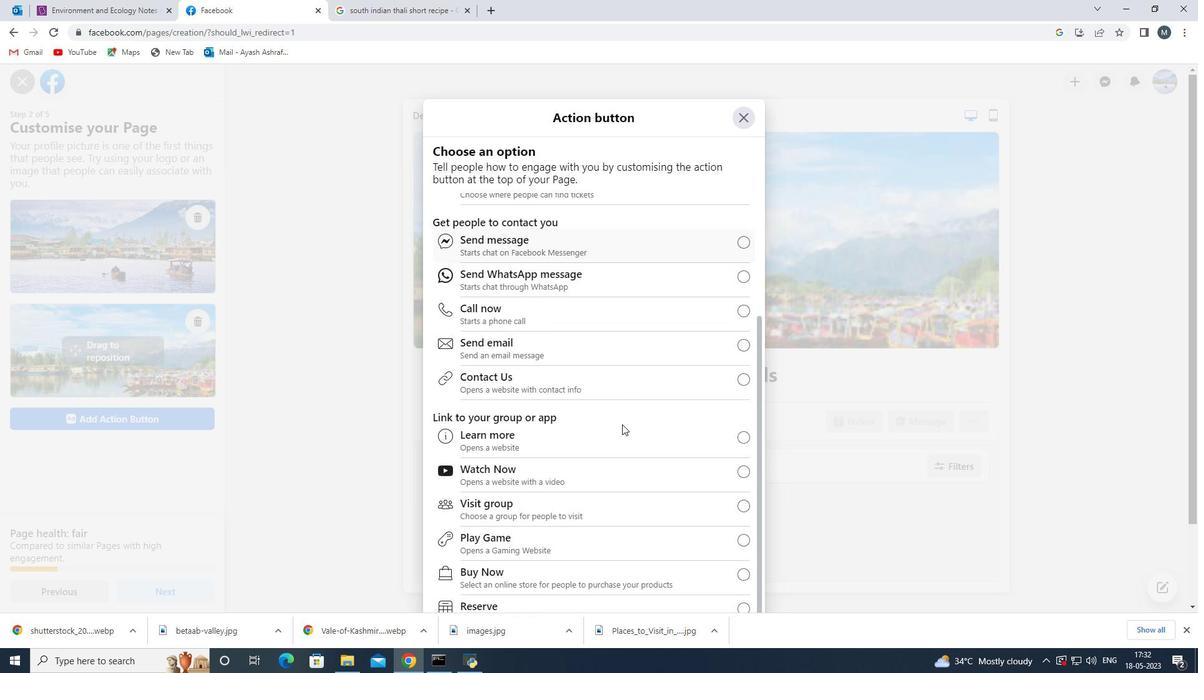 
Action: Mouse moved to (618, 469)
Screenshot: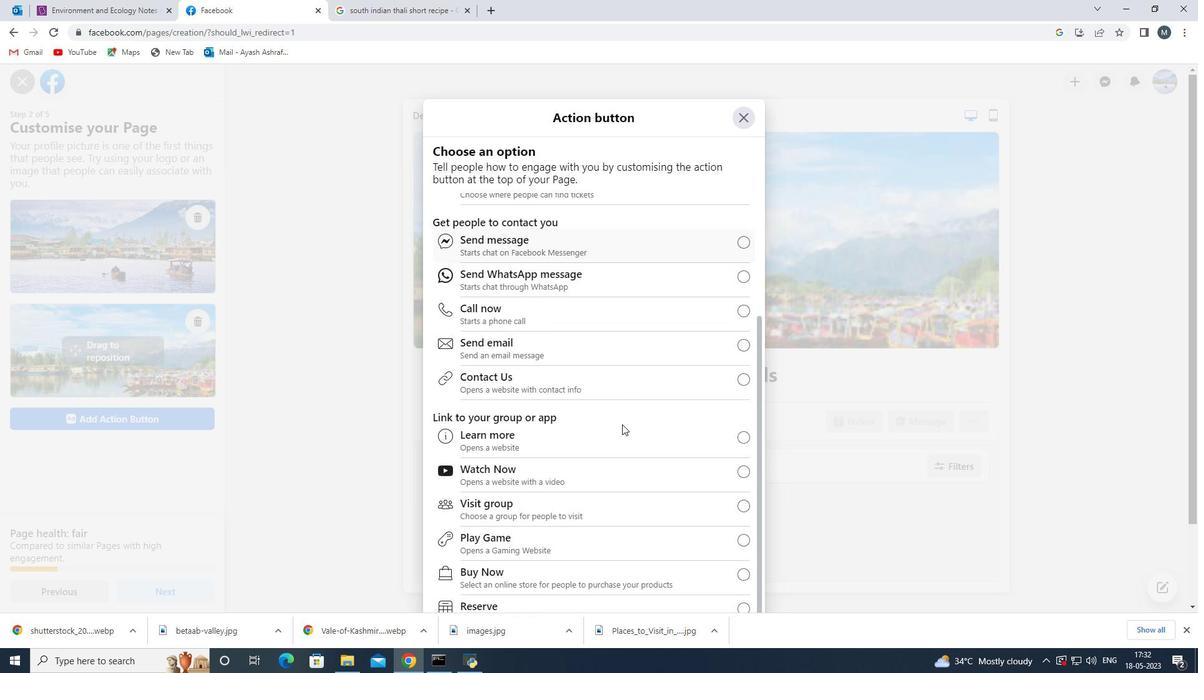 
Action: Mouse scrolled (618, 433) with delta (0, 0)
Screenshot: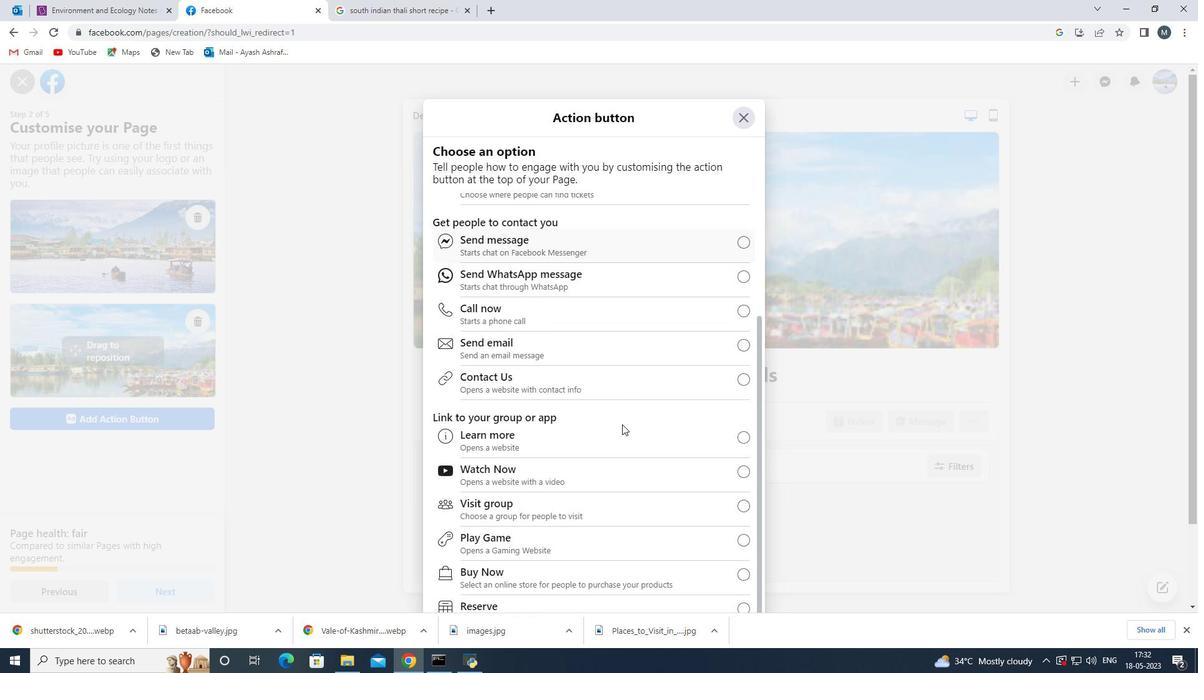
Action: Mouse moved to (618, 472)
Screenshot: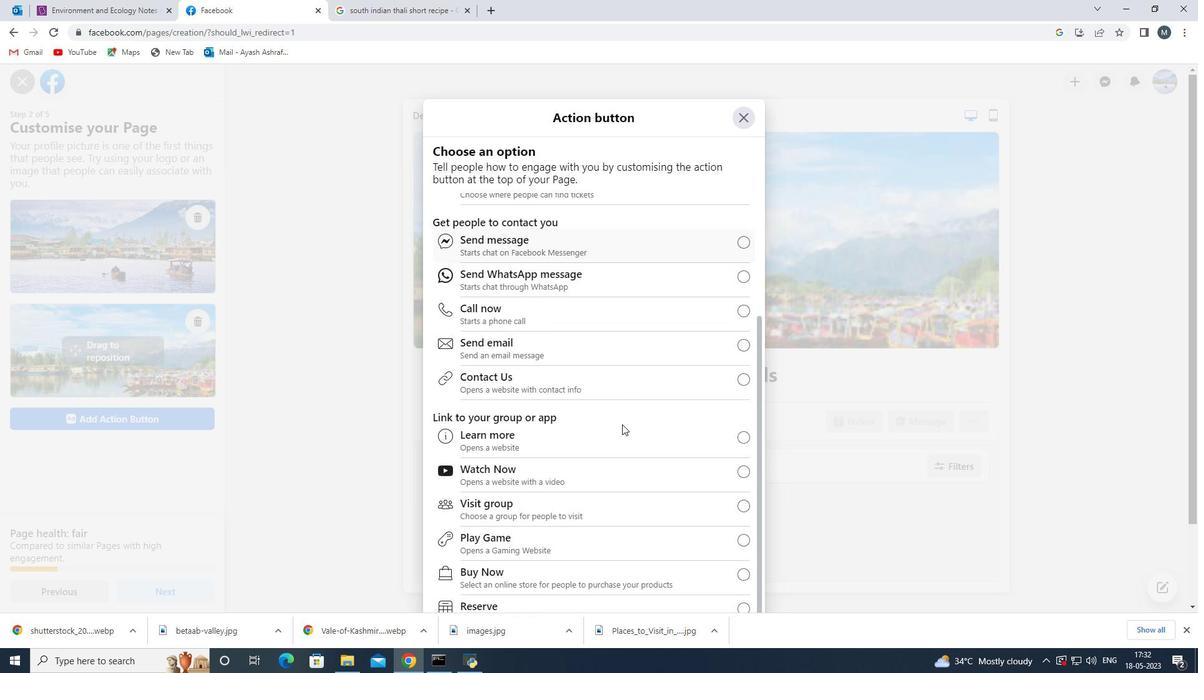 
Action: Mouse scrolled (617, 441) with delta (0, 0)
Screenshot: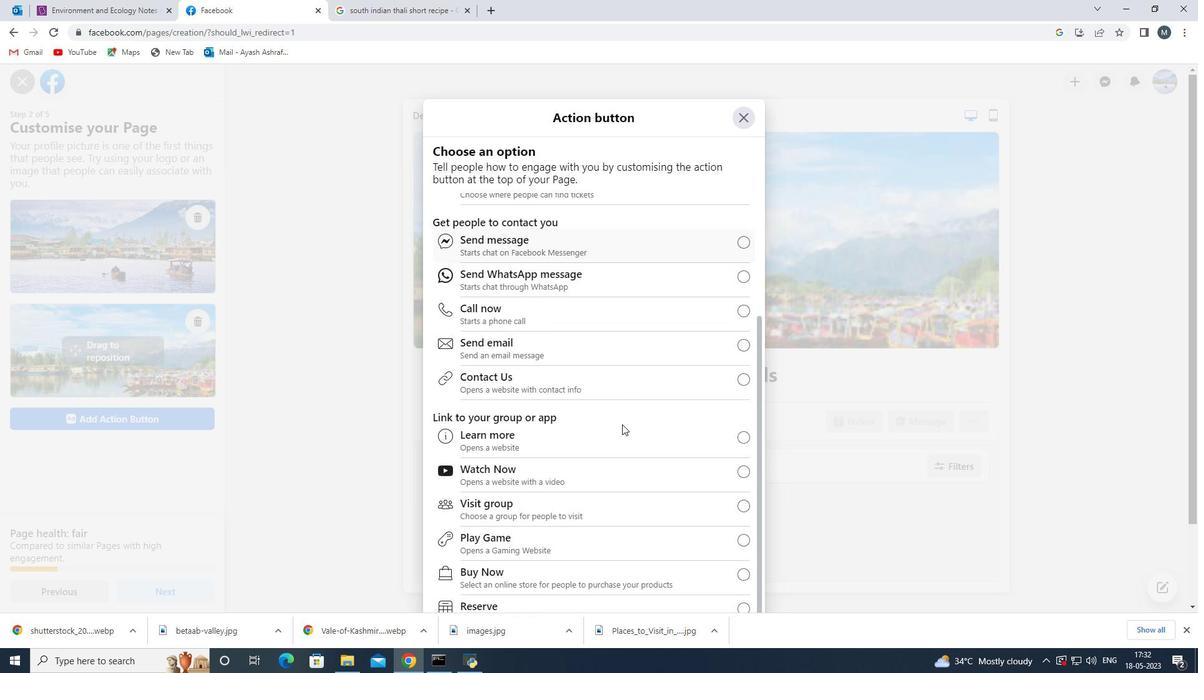 
Action: Mouse moved to (618, 475)
Screenshot: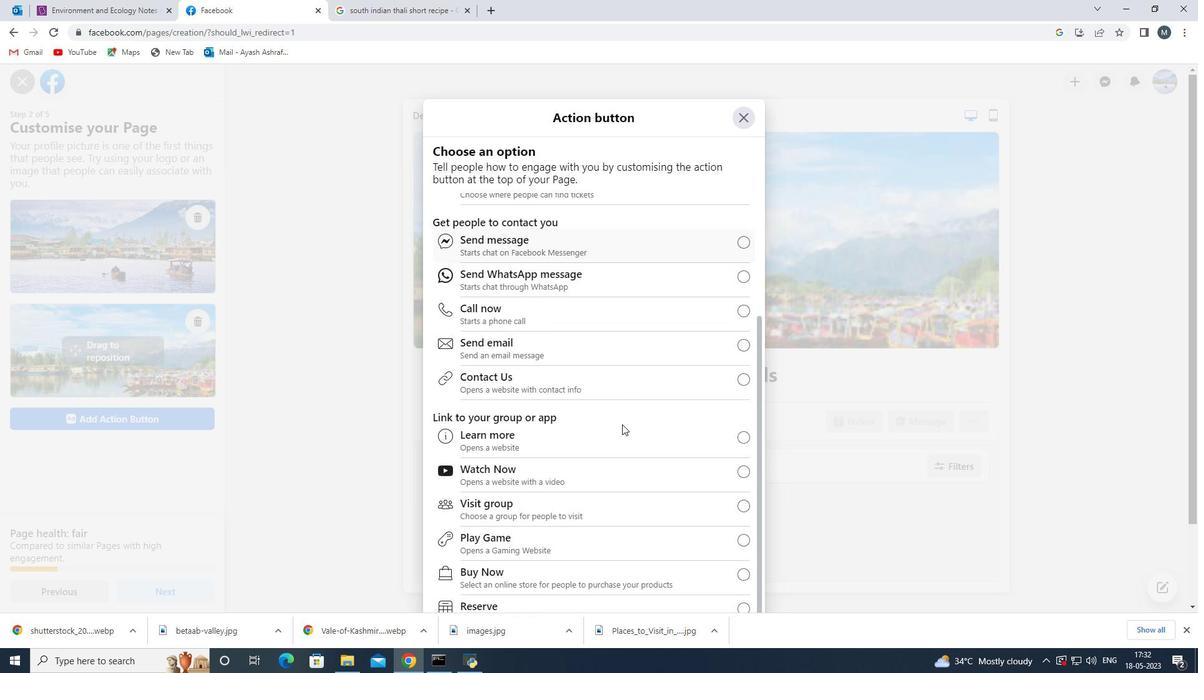 
Action: Mouse scrolled (617, 448) with delta (0, 0)
Screenshot: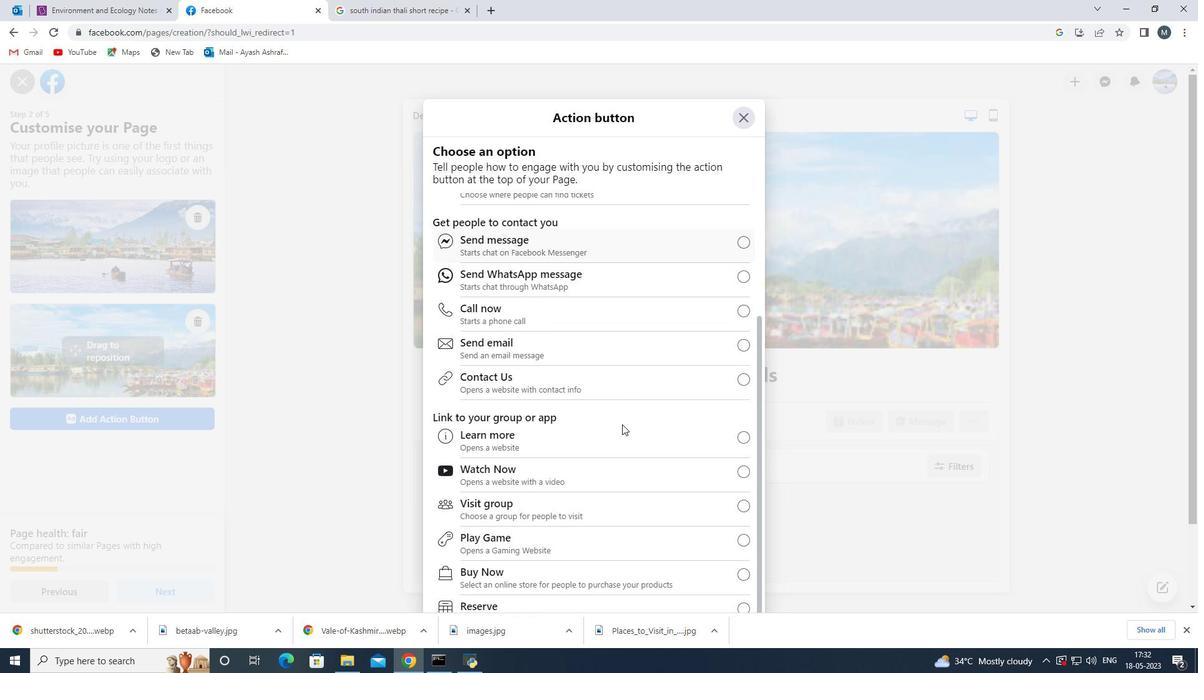 
Action: Mouse moved to (600, 550)
Screenshot: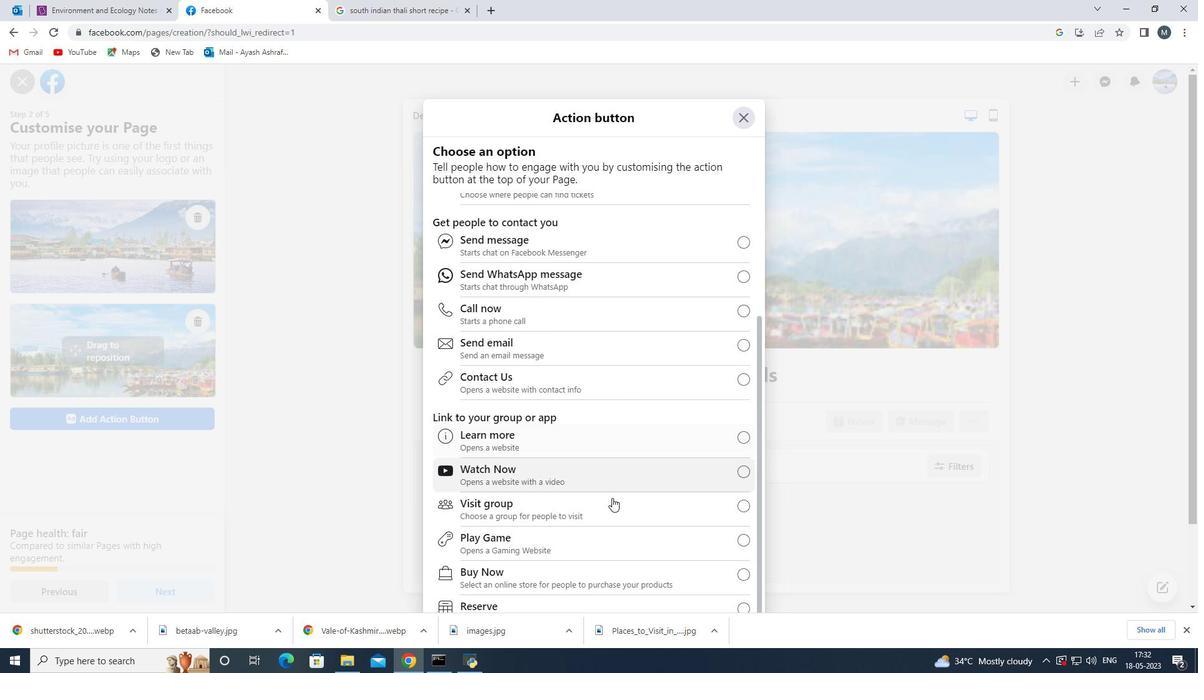 
Action: Mouse scrolled (605, 516) with delta (0, 0)
Screenshot: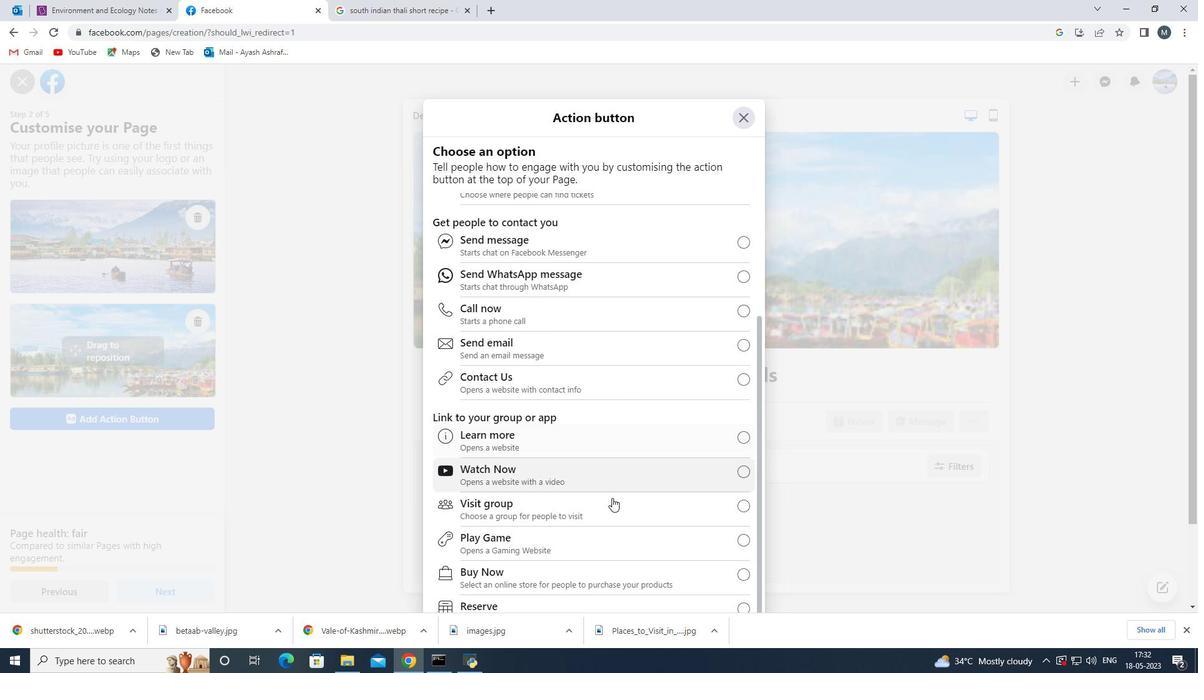 
Action: Mouse moved to (598, 566)
Screenshot: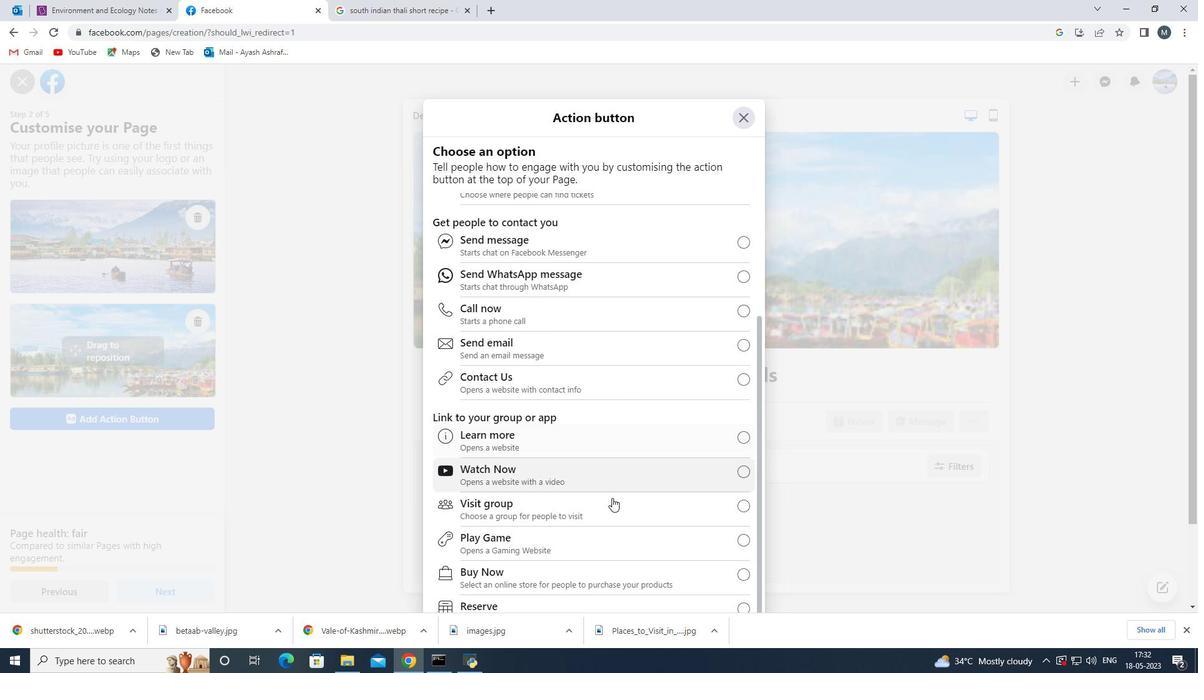 
Action: Mouse scrolled (602, 529) with delta (0, 0)
Screenshot: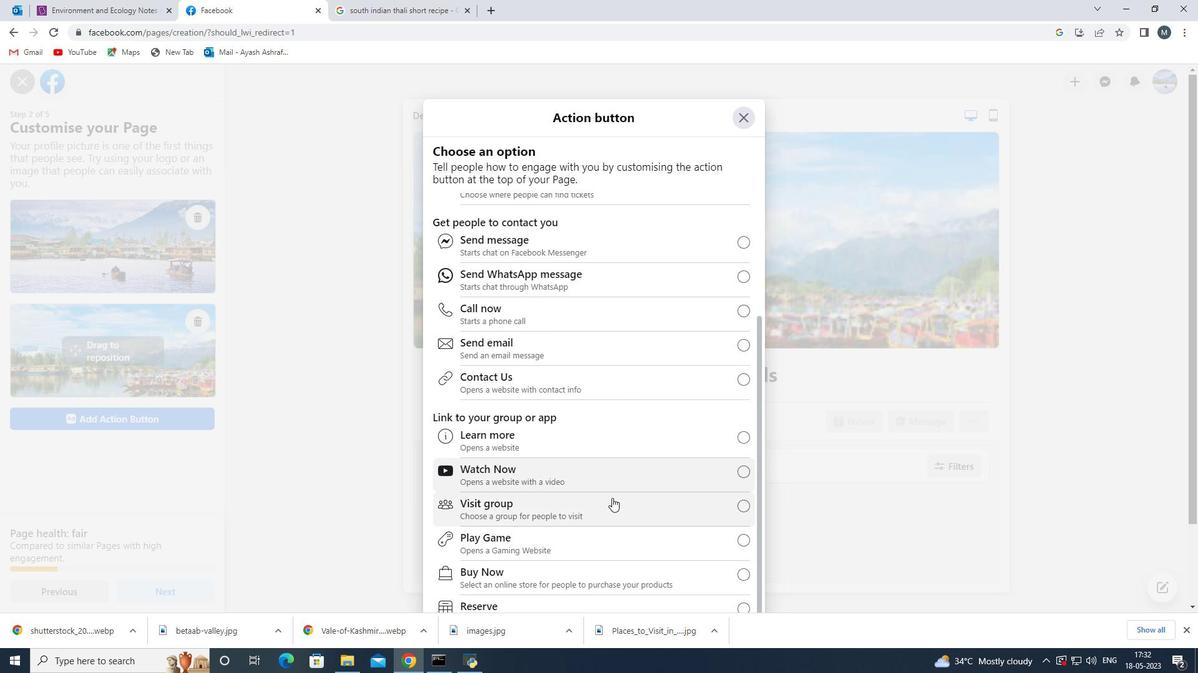 
Action: Mouse moved to (596, 568)
Screenshot: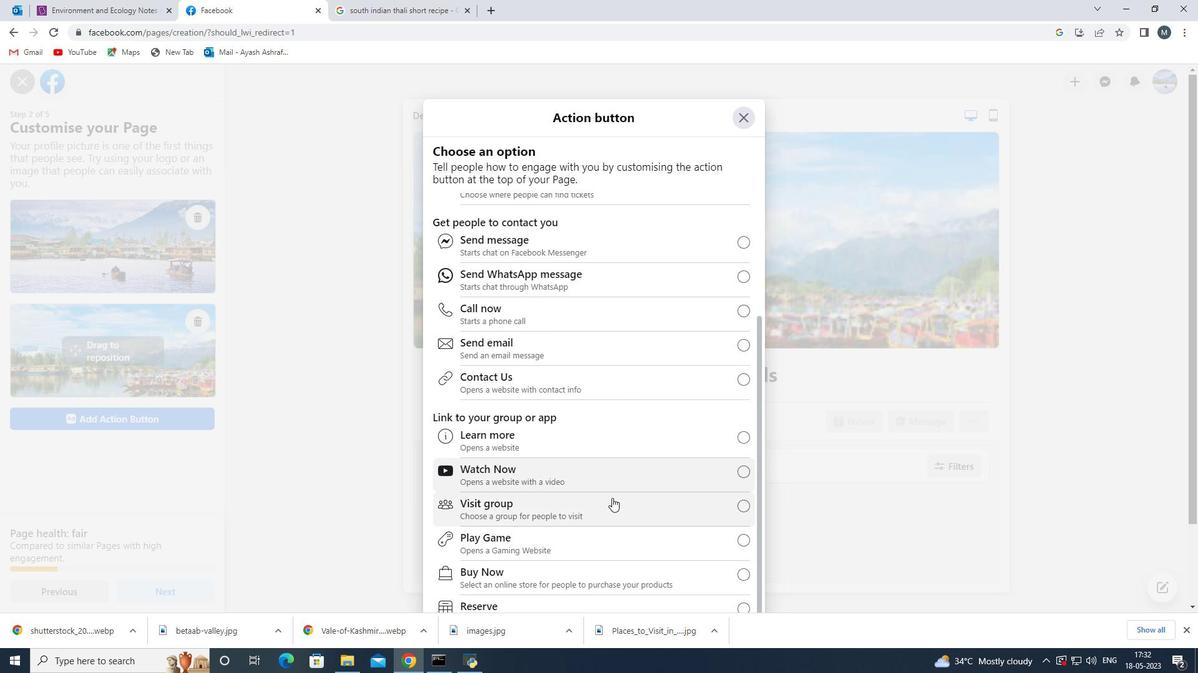 
Action: Mouse scrolled (602, 535) with delta (0, 0)
Screenshot: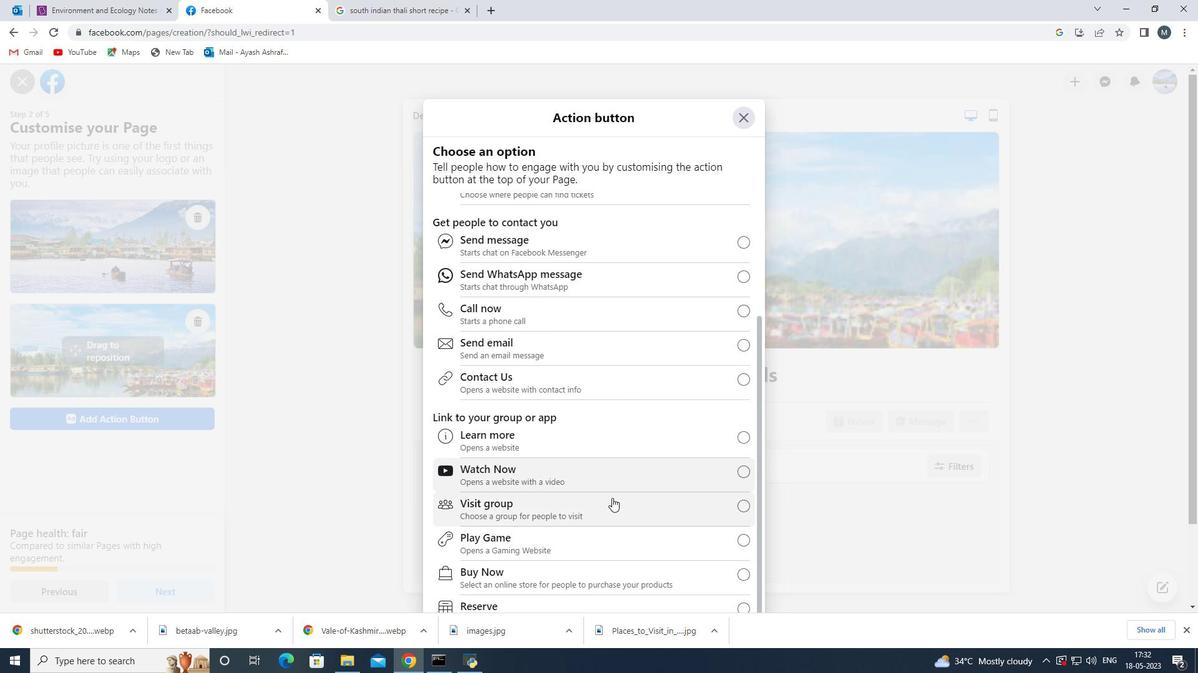 
Action: Mouse moved to (595, 568)
Screenshot: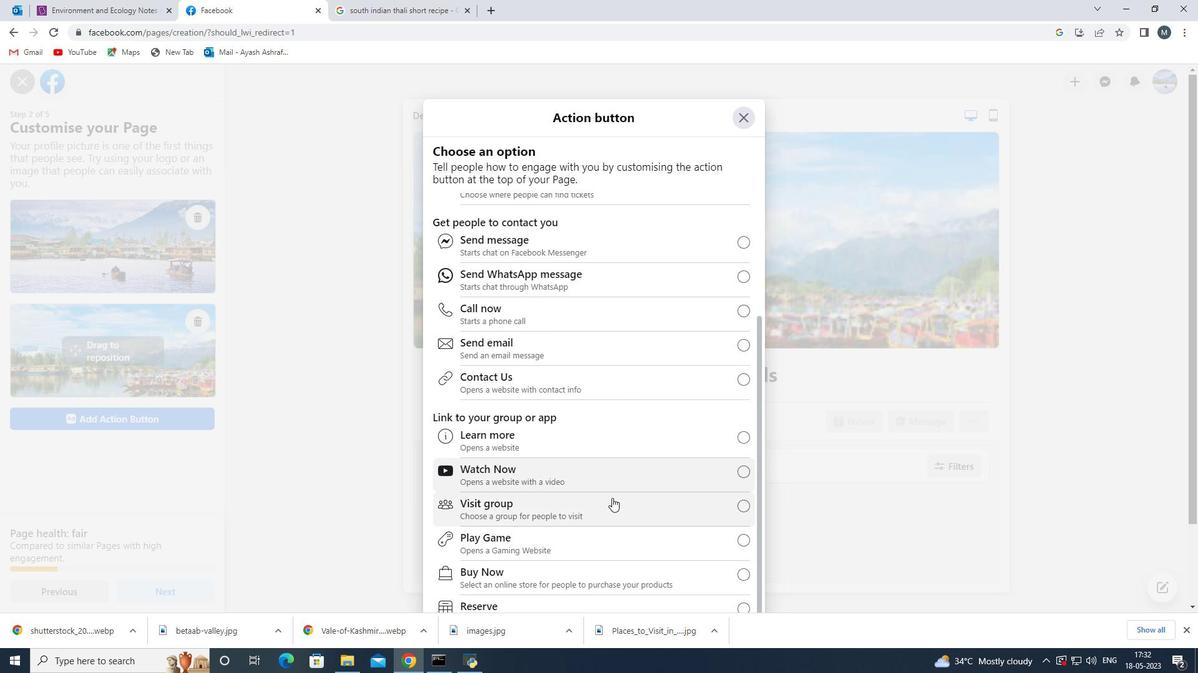 
Action: Mouse scrolled (602, 544) with delta (0, 0)
Screenshot: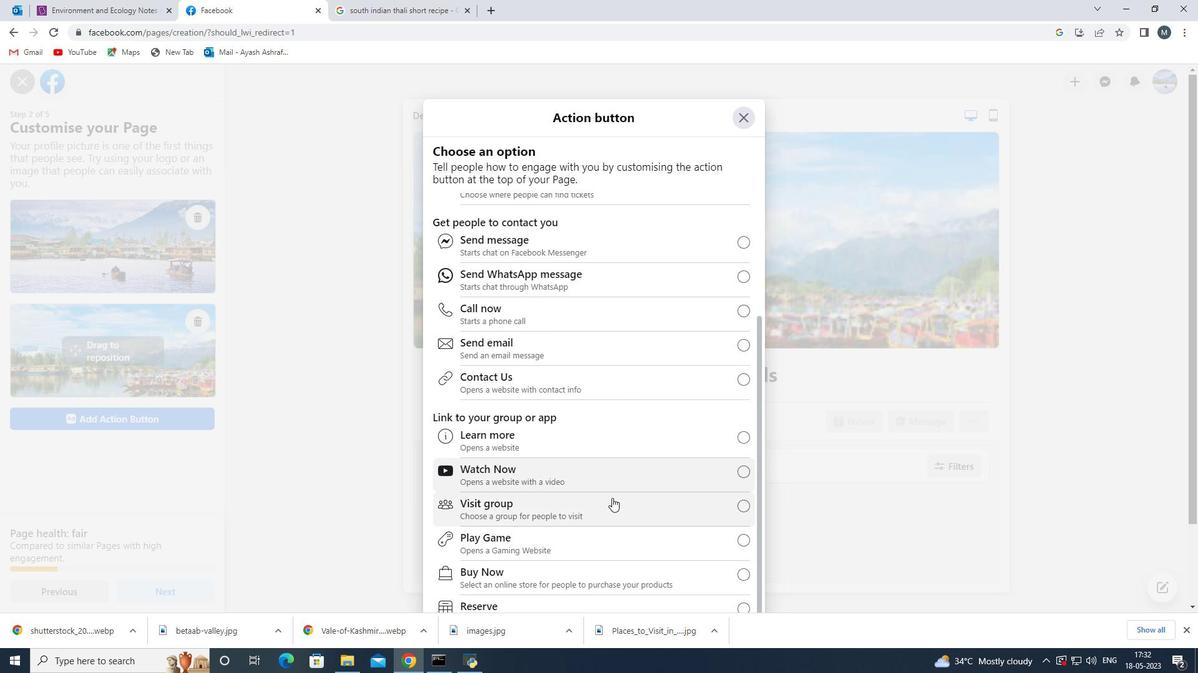 
Action: Mouse moved to (593, 570)
Screenshot: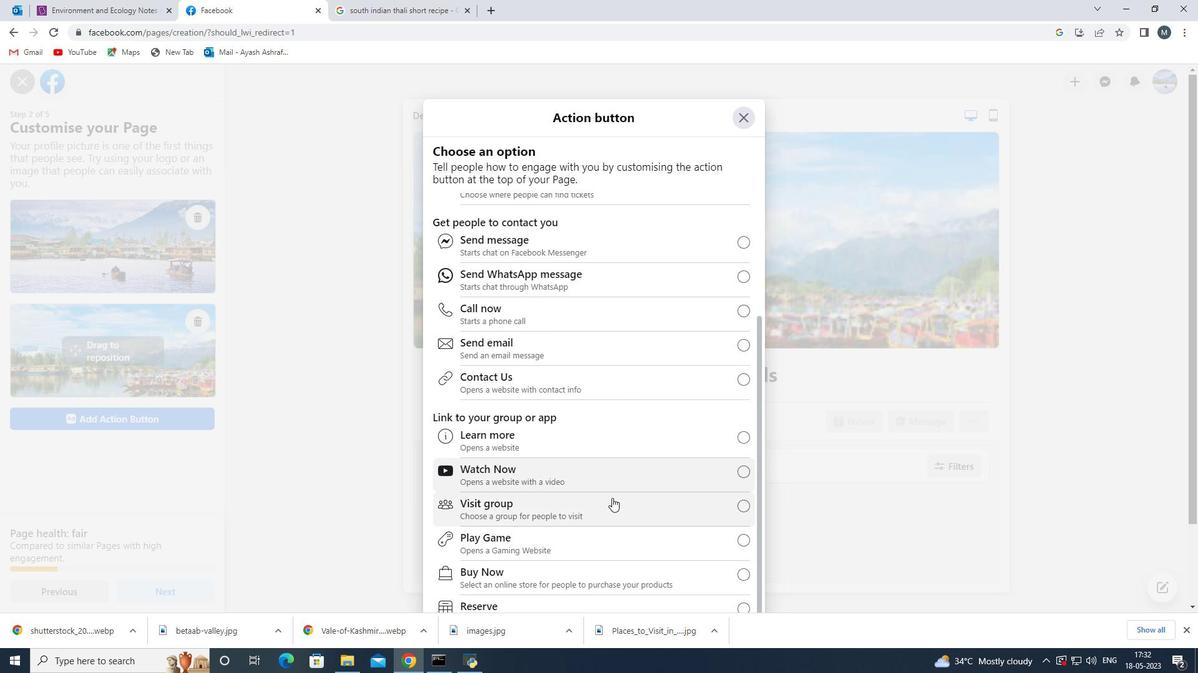 
Action: Mouse scrolled (600, 549) with delta (0, 0)
Screenshot: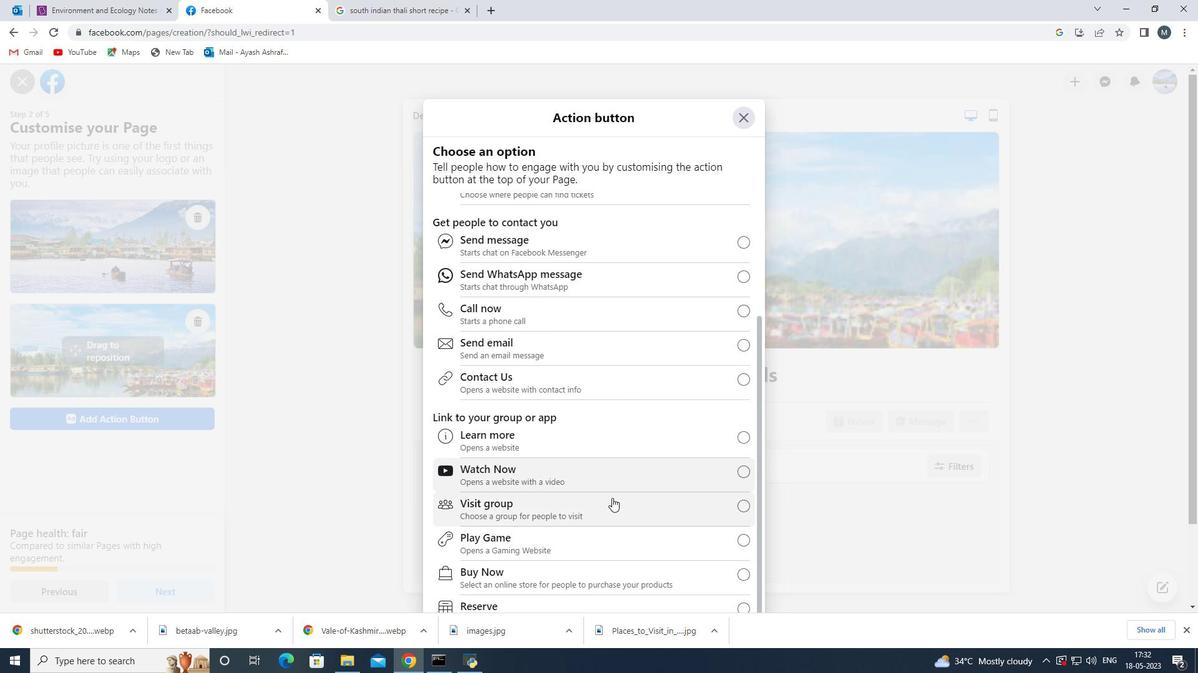 
Action: Mouse moved to (579, 577)
Screenshot: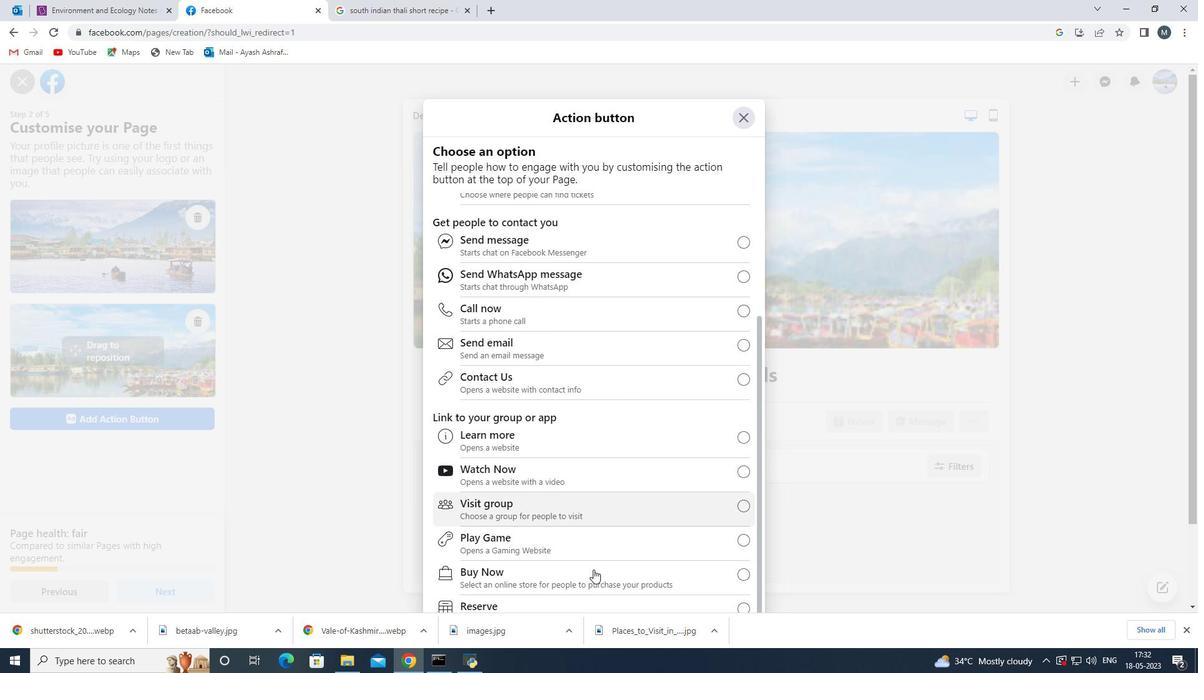 
Action: Mouse scrolled (579, 577) with delta (0, 0)
Screenshot: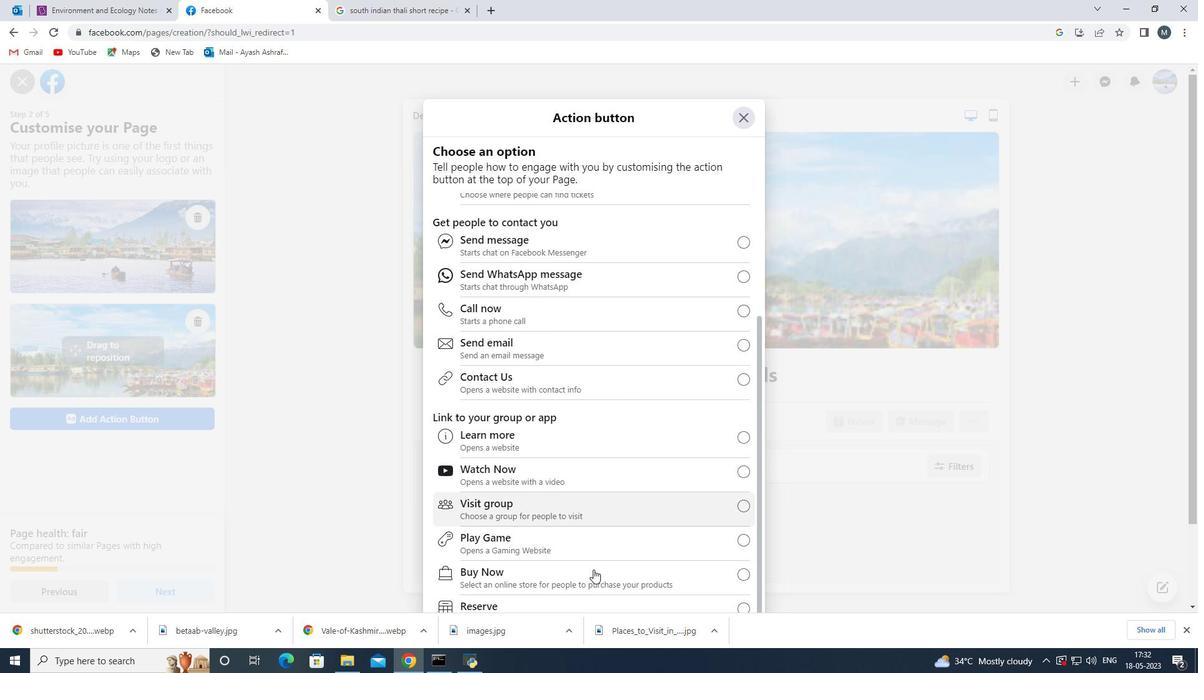 
Action: Mouse moved to (578, 579)
Screenshot: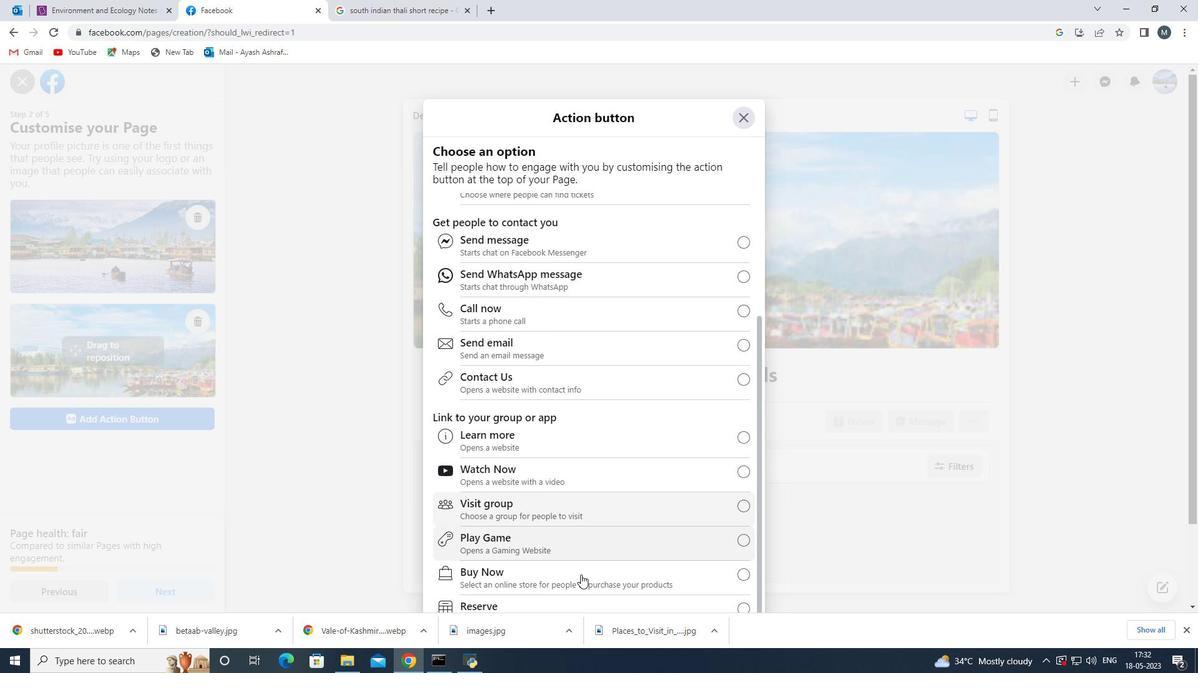 
Action: Mouse scrolled (578, 578) with delta (0, 0)
Screenshot: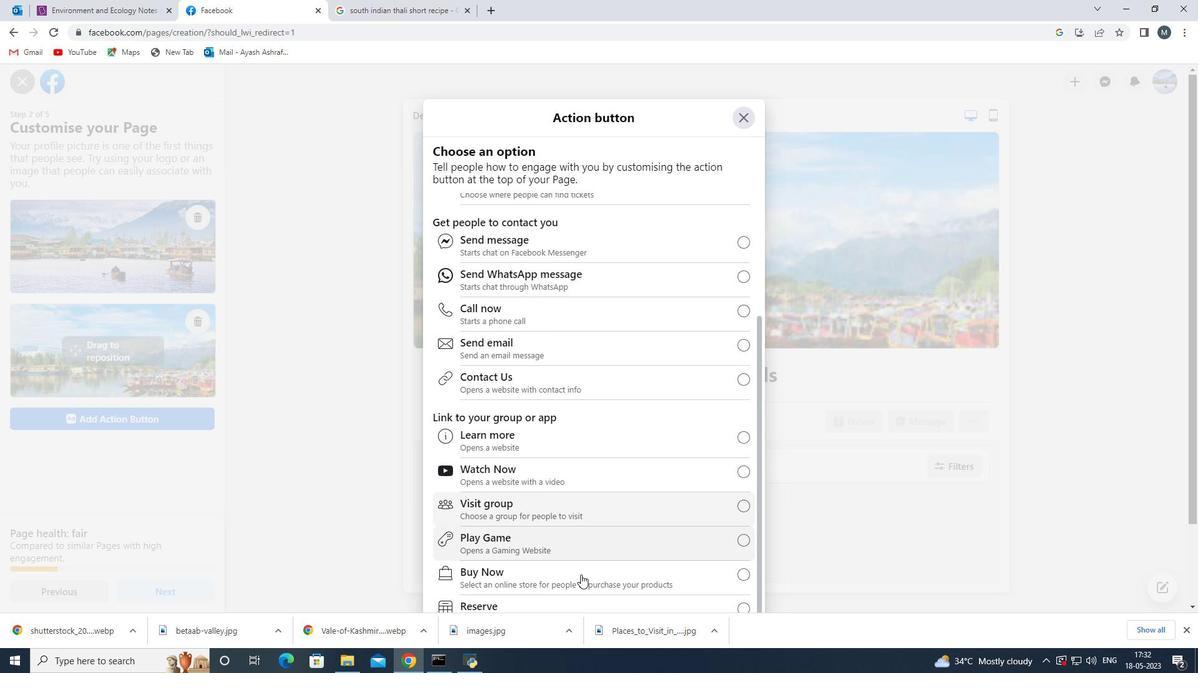
Action: Mouse moved to (578, 579)
Screenshot: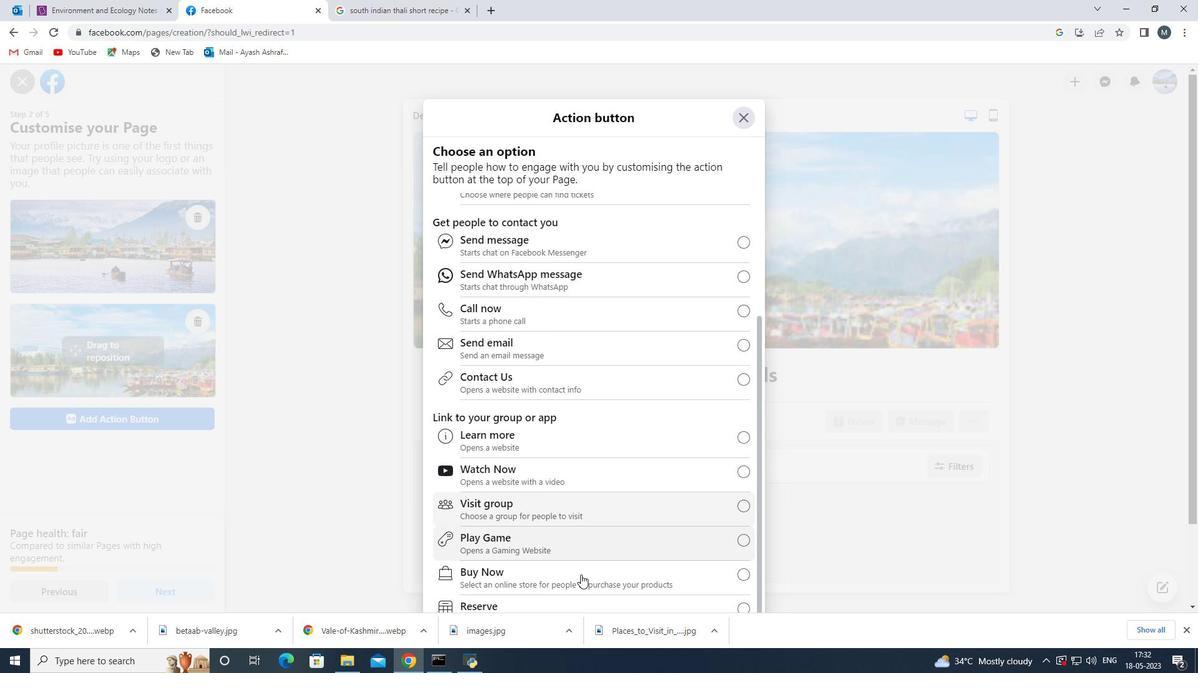 
Action: Mouse scrolled (578, 579) with delta (0, 0)
Screenshot: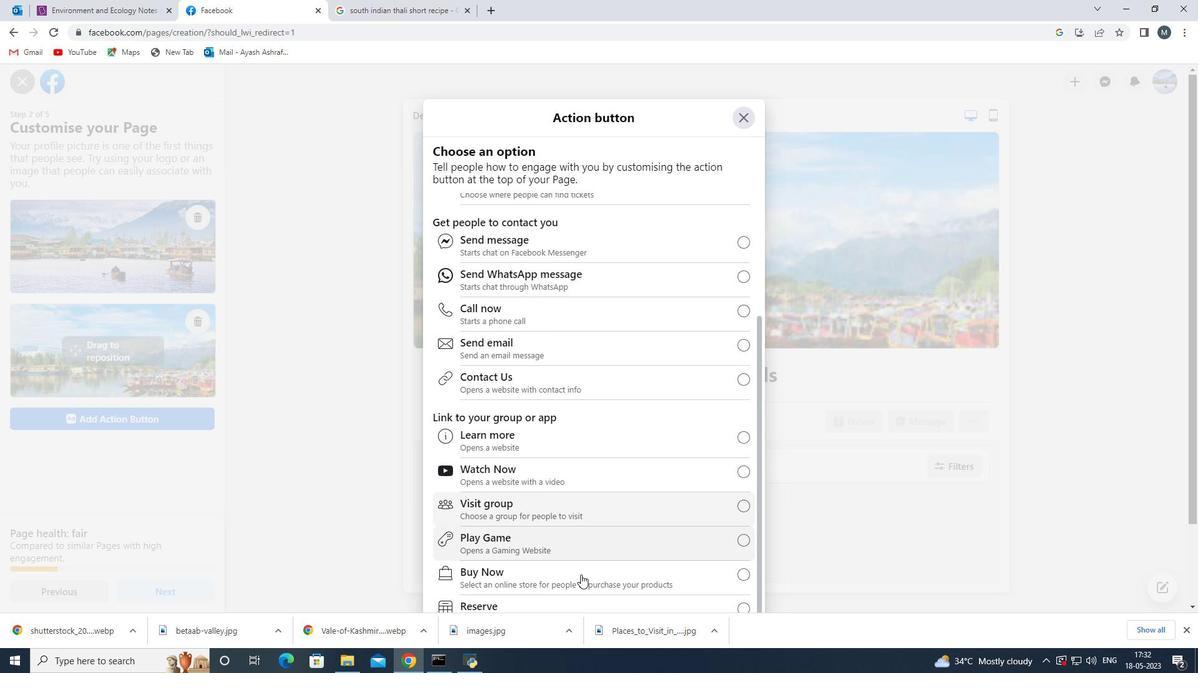 
Action: Mouse moved to (577, 581)
Screenshot: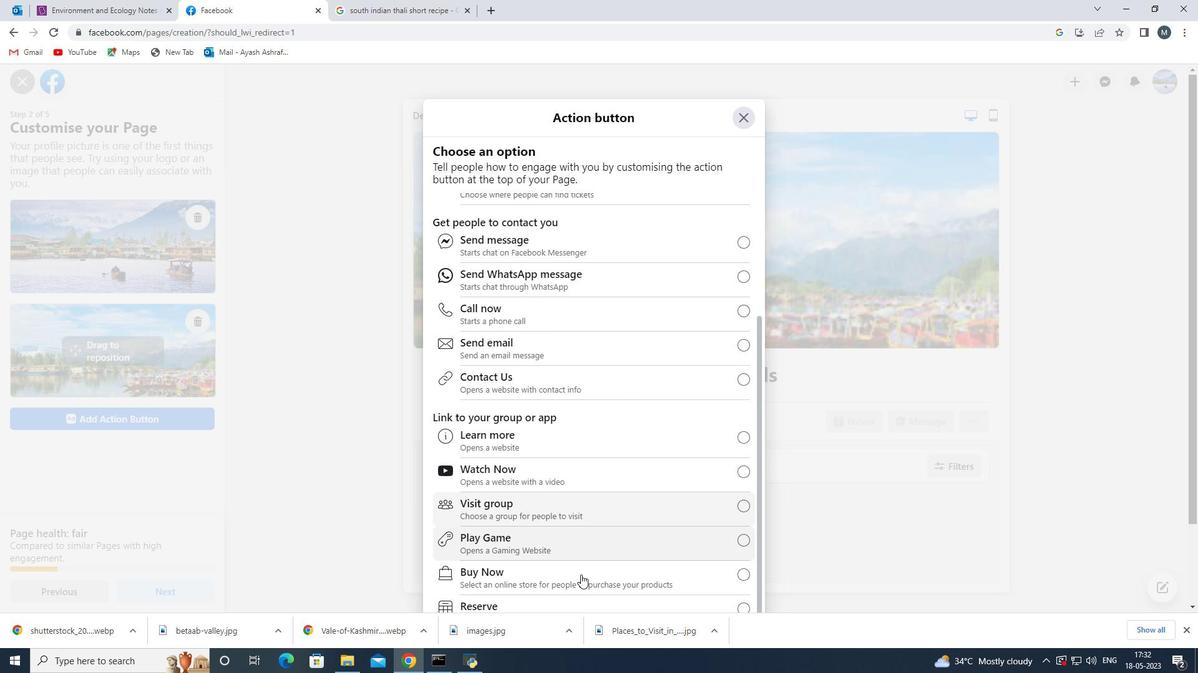 
Action: Mouse scrolled (577, 580) with delta (0, 0)
Screenshot: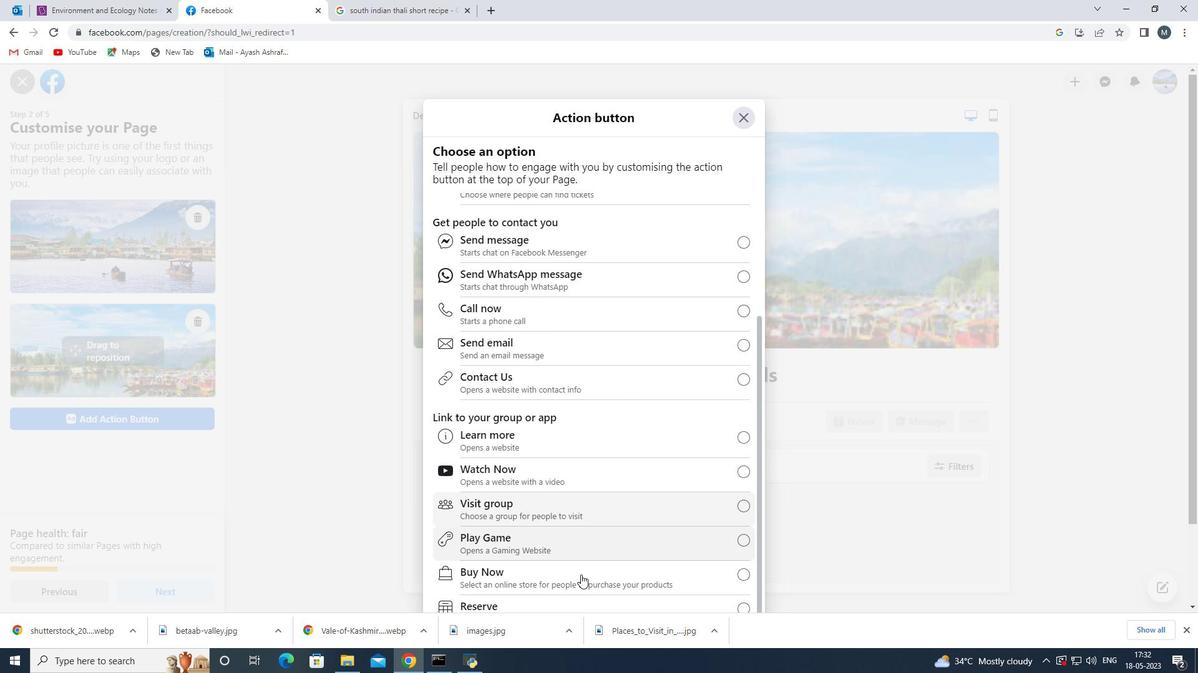 
Action: Mouse moved to (714, 630)
Screenshot: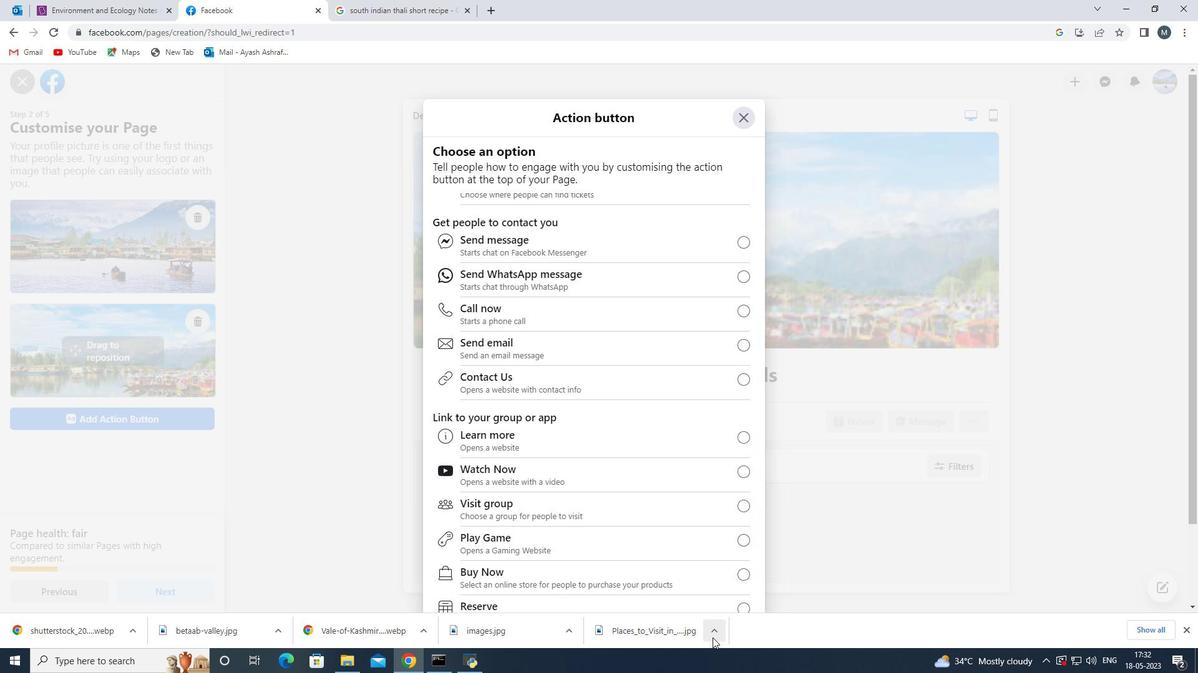 
Action: Mouse pressed left at (714, 630)
Screenshot: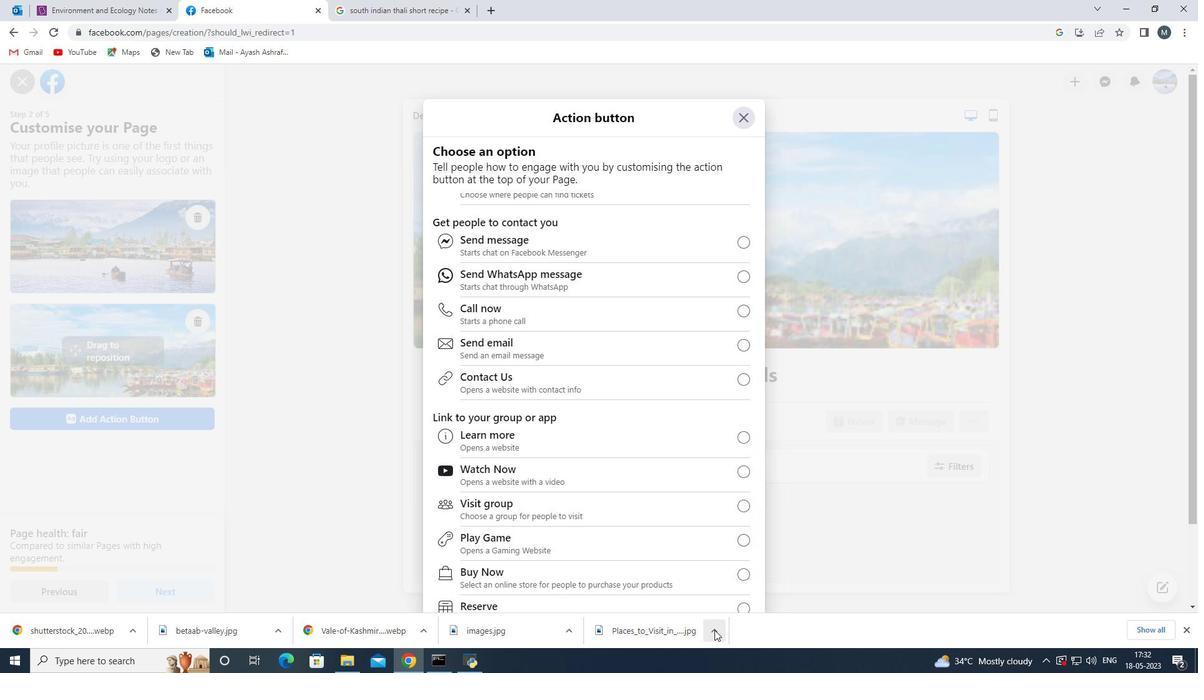 
Action: Mouse moved to (748, 610)
Screenshot: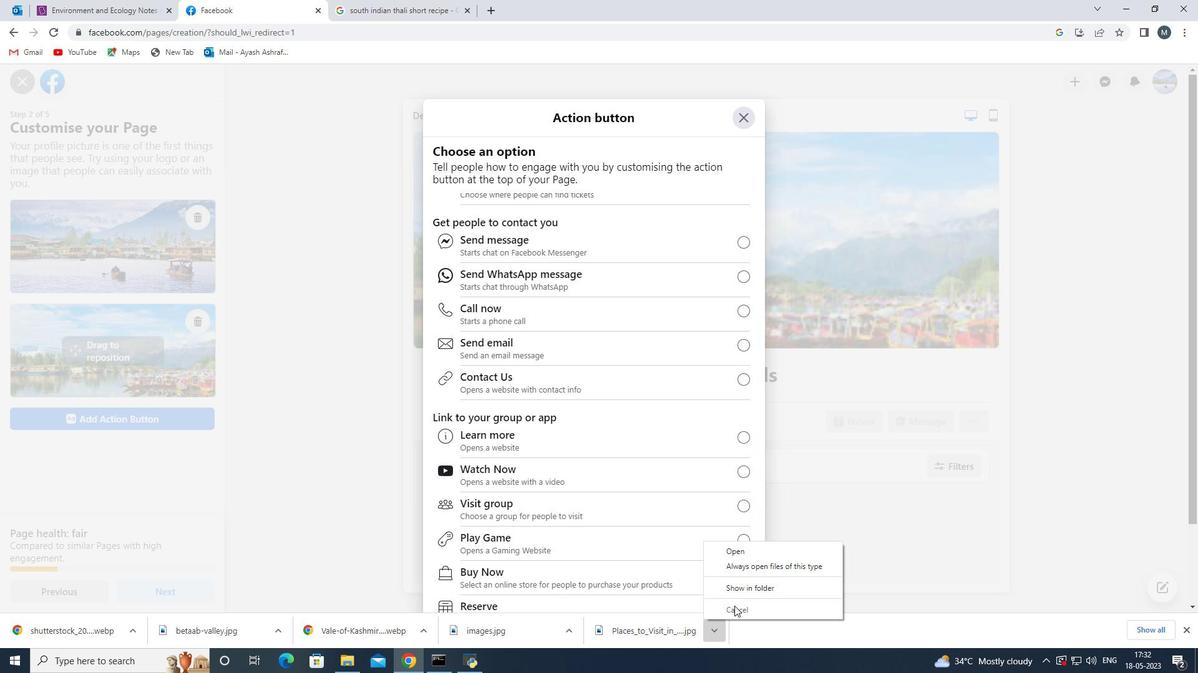 
Action: Mouse pressed left at (748, 610)
Screenshot: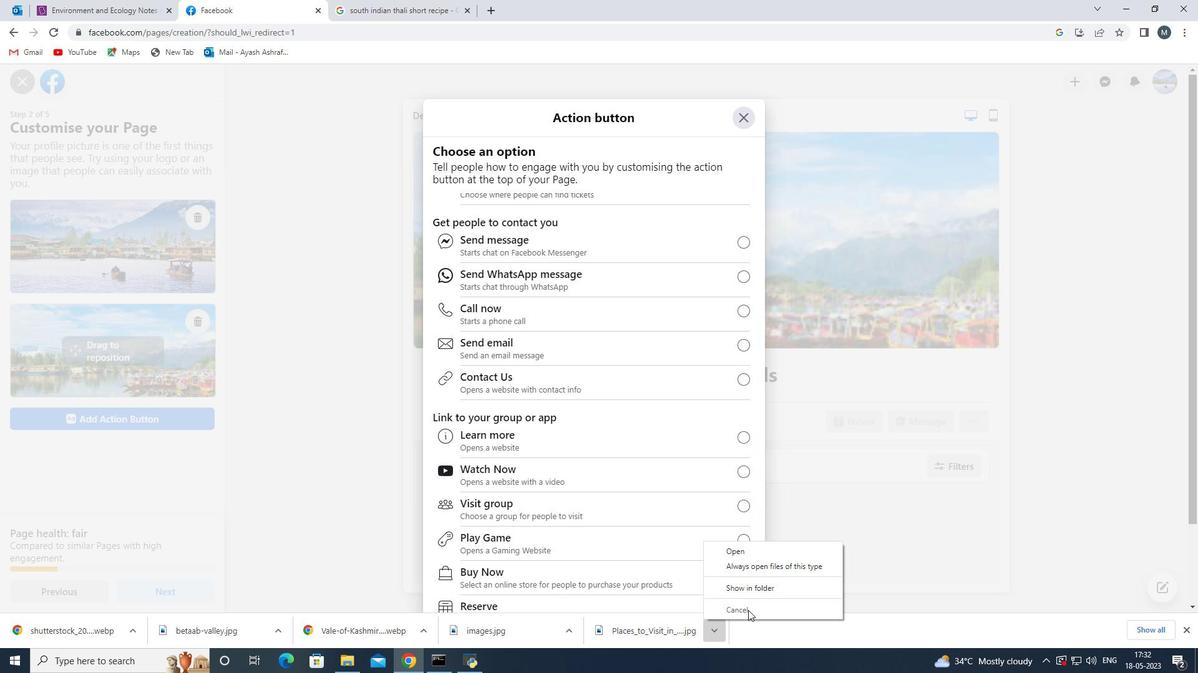 
Action: Mouse moved to (734, 240)
Screenshot: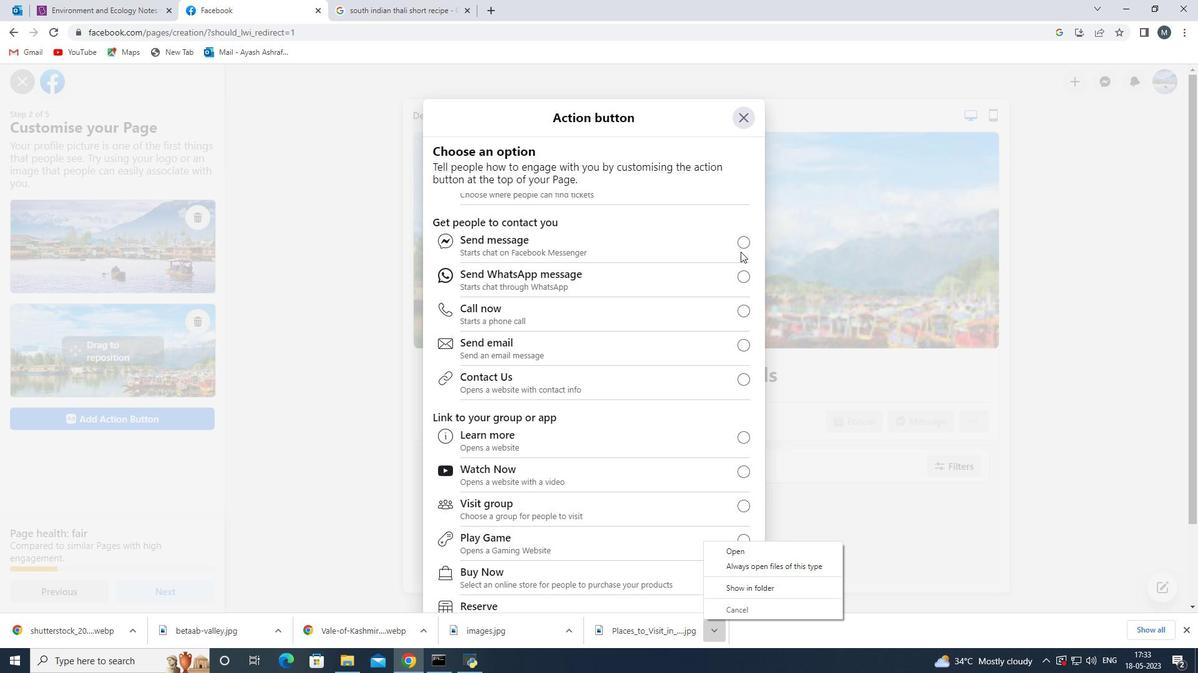
Action: Mouse pressed left at (734, 240)
Screenshot: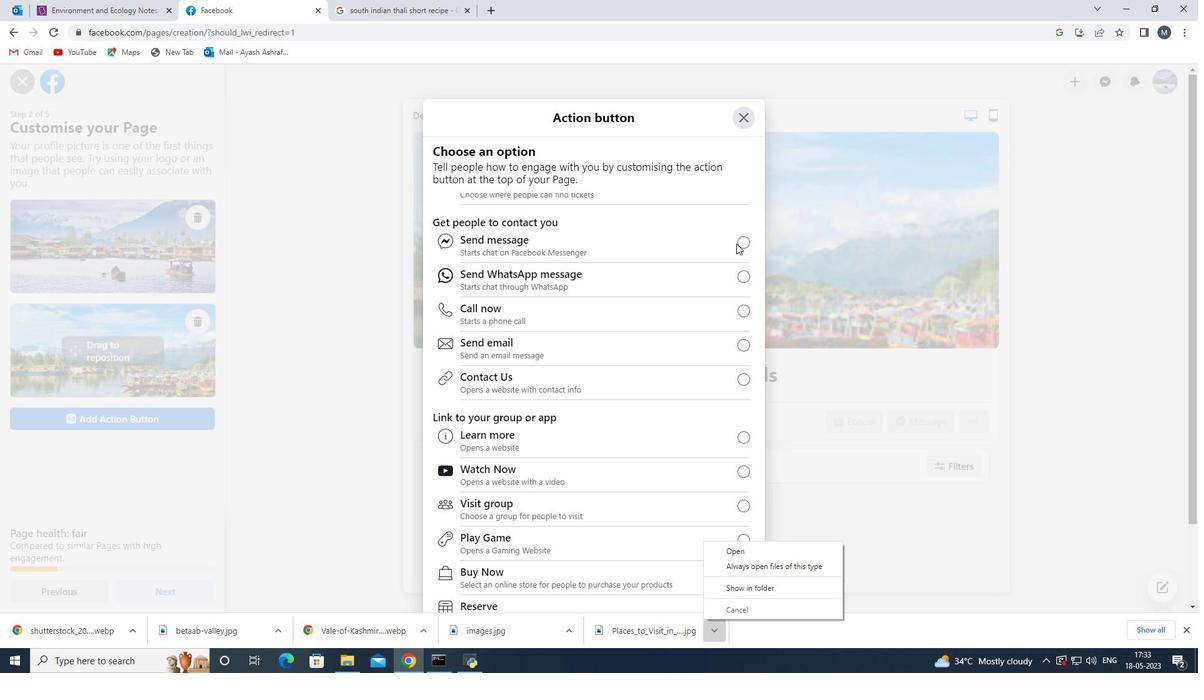 
Action: Mouse moved to (657, 433)
Screenshot: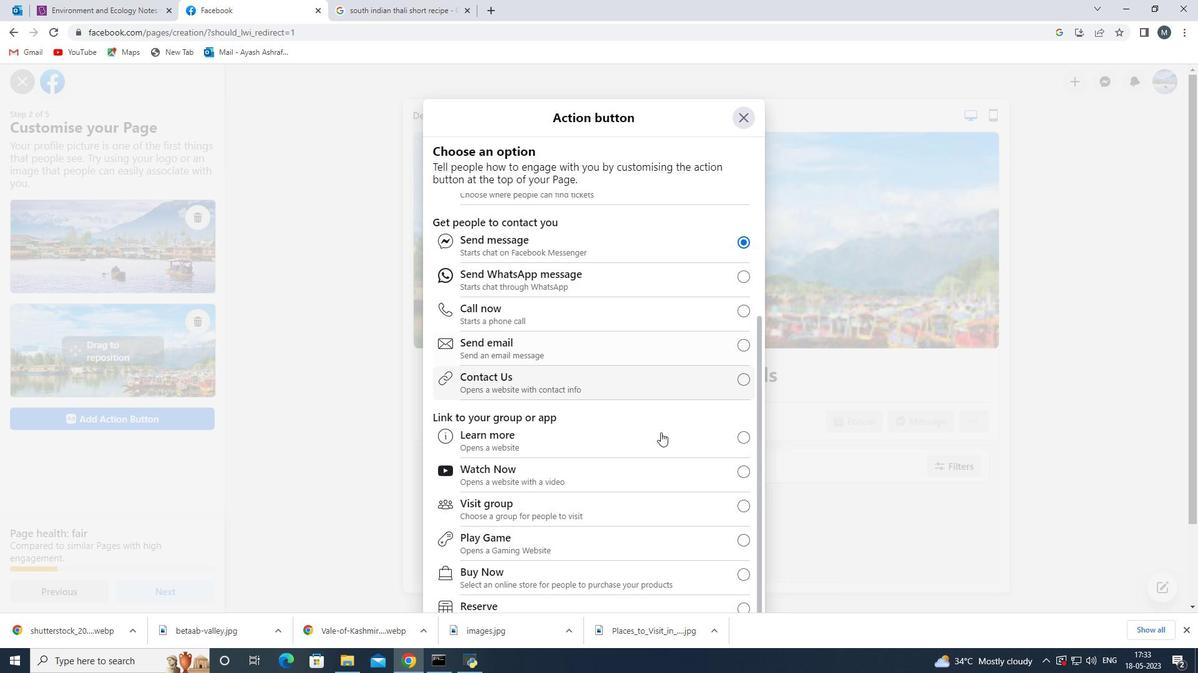 
Action: Mouse scrolled (657, 432) with delta (0, 0)
Screenshot: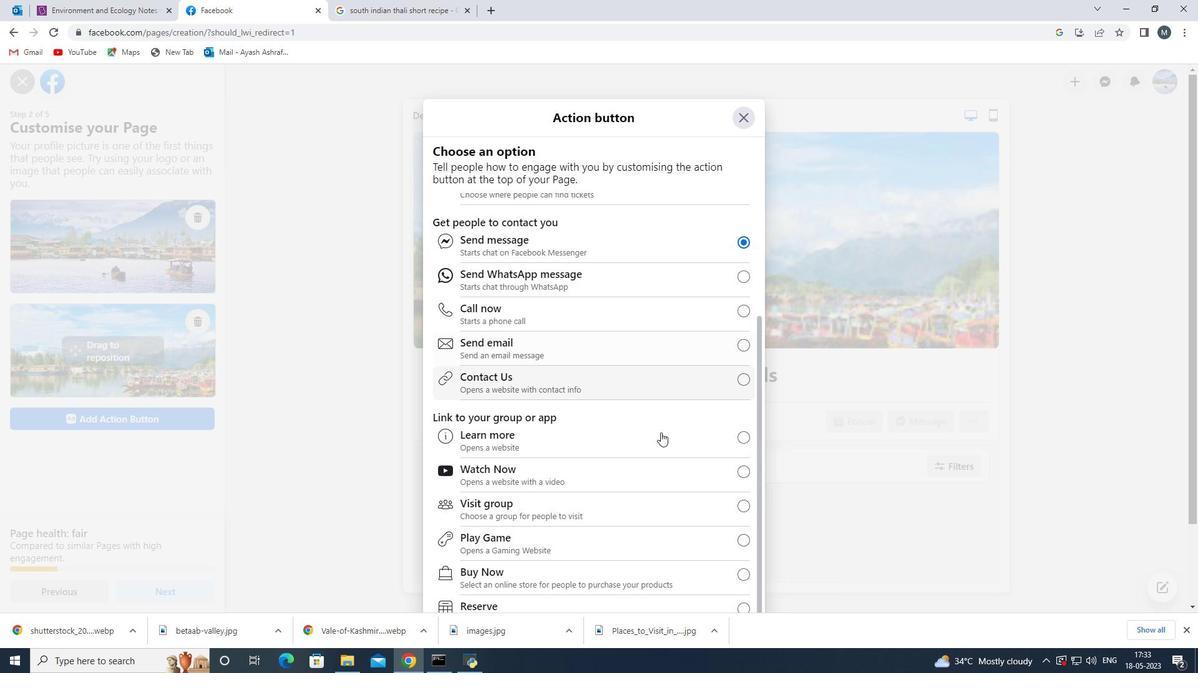 
Action: Mouse moved to (657, 431)
Screenshot: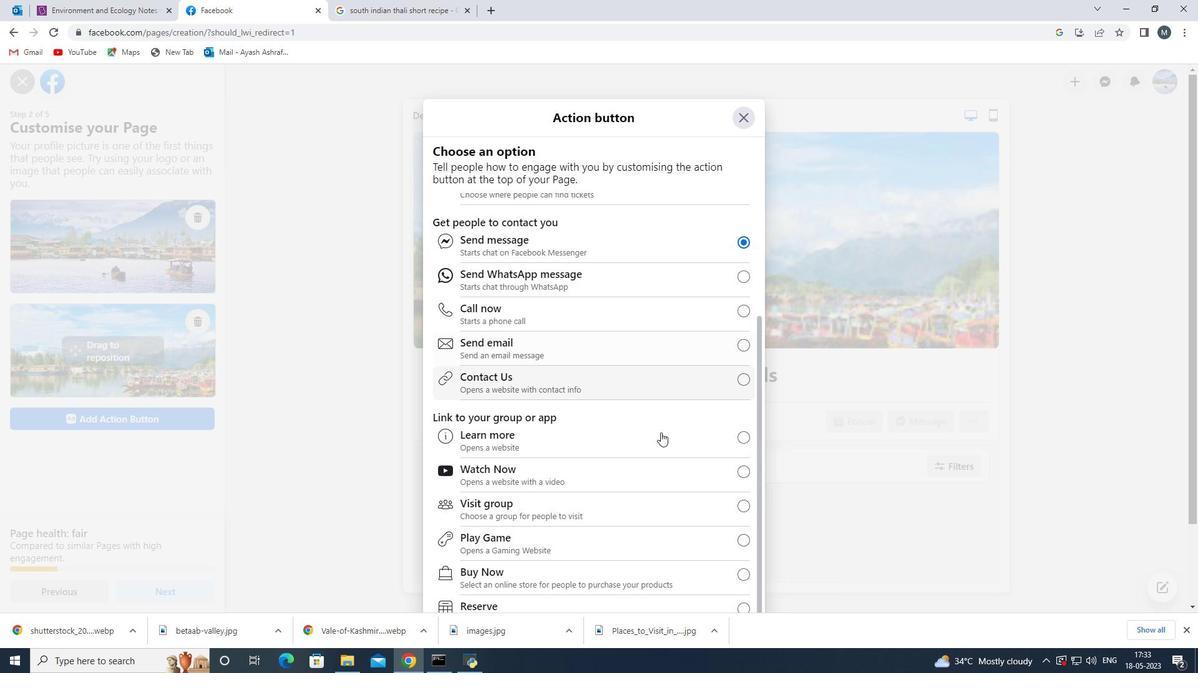 
Action: Mouse scrolled (657, 431) with delta (0, 0)
Screenshot: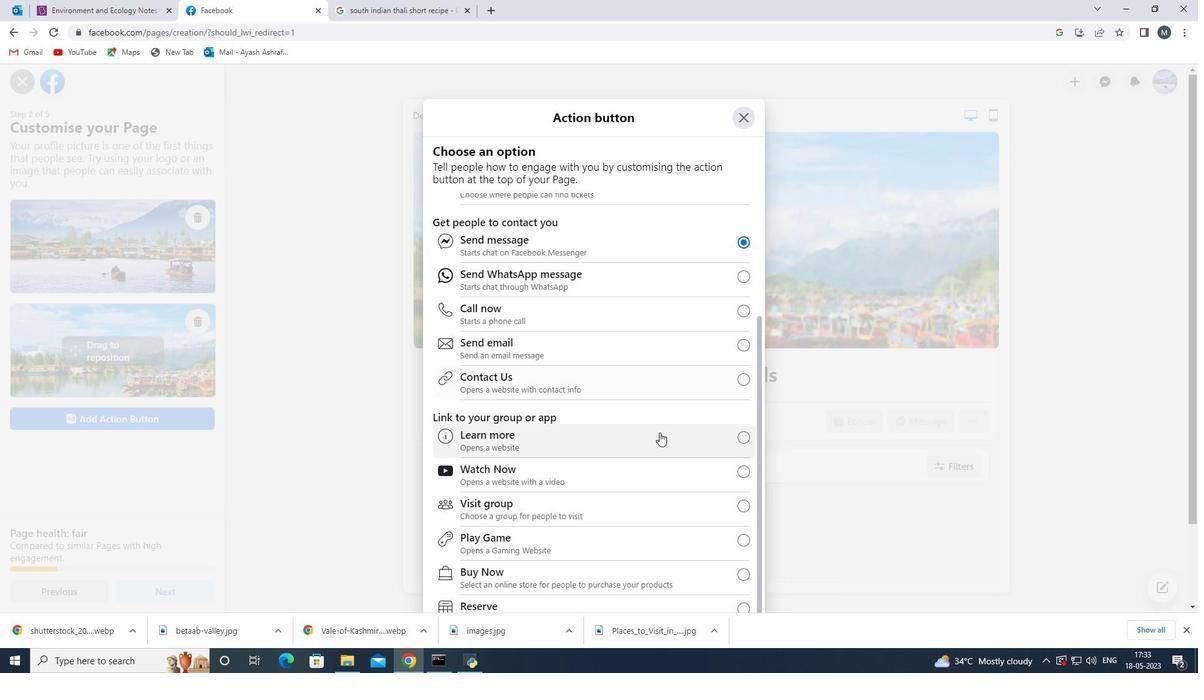 
Action: Mouse moved to (621, 383)
Screenshot: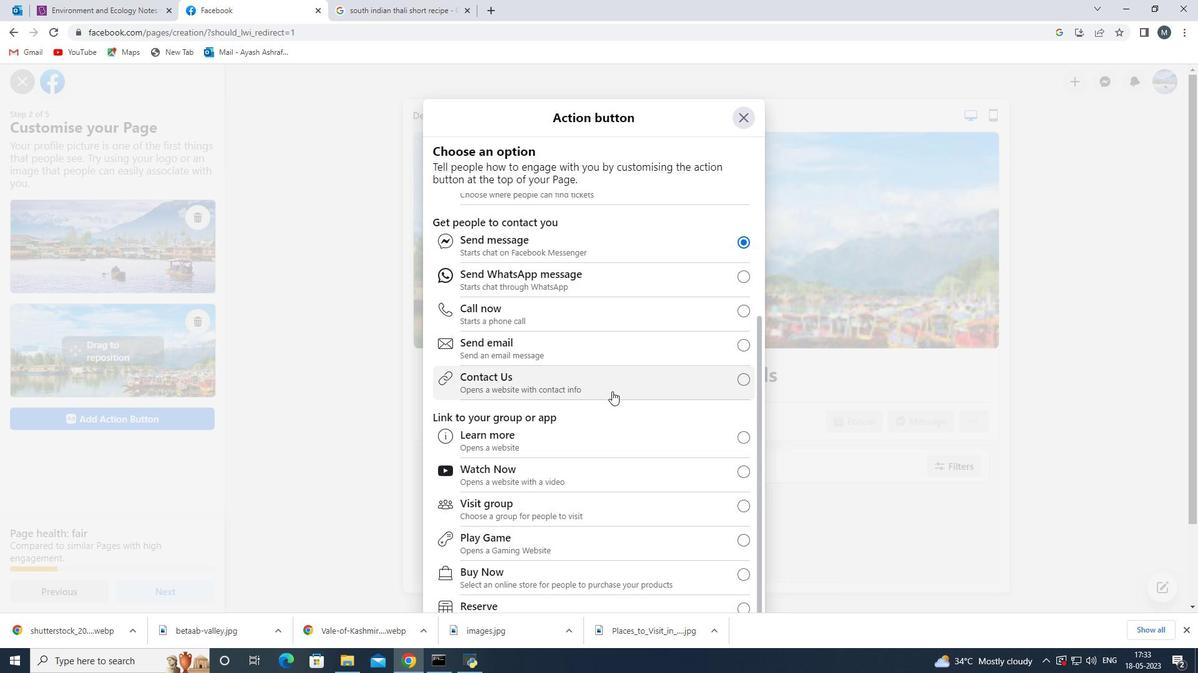 
Action: Mouse pressed left at (621, 383)
Screenshot: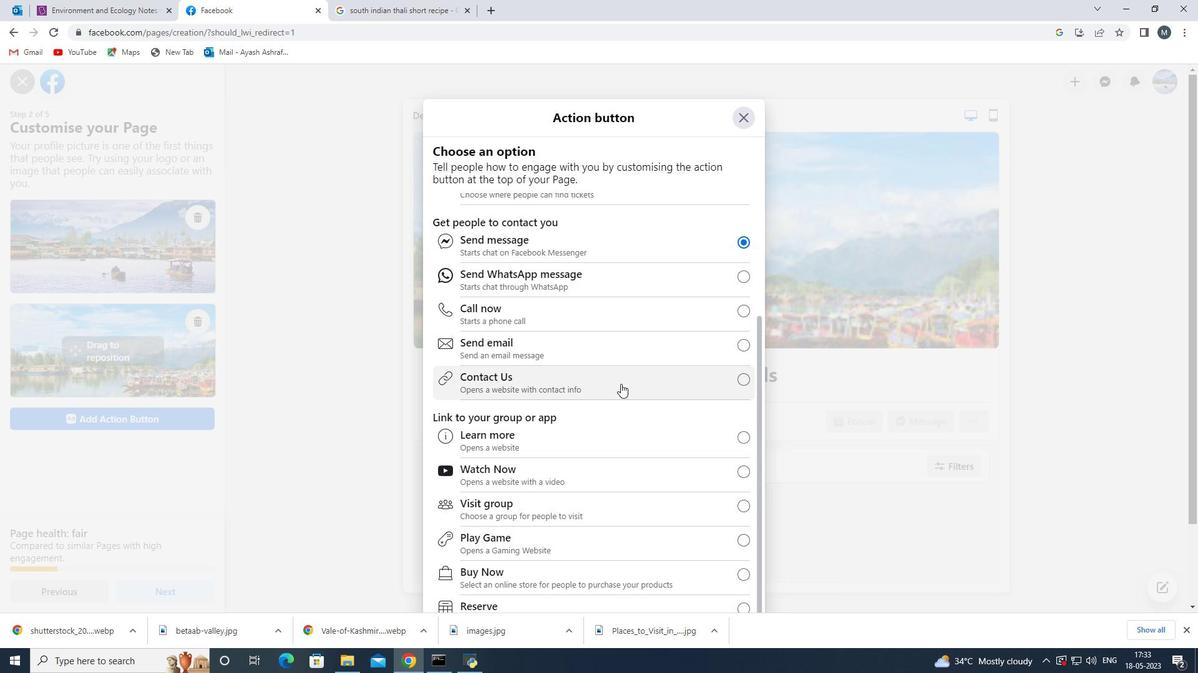 
Action: Mouse moved to (670, 512)
Screenshot: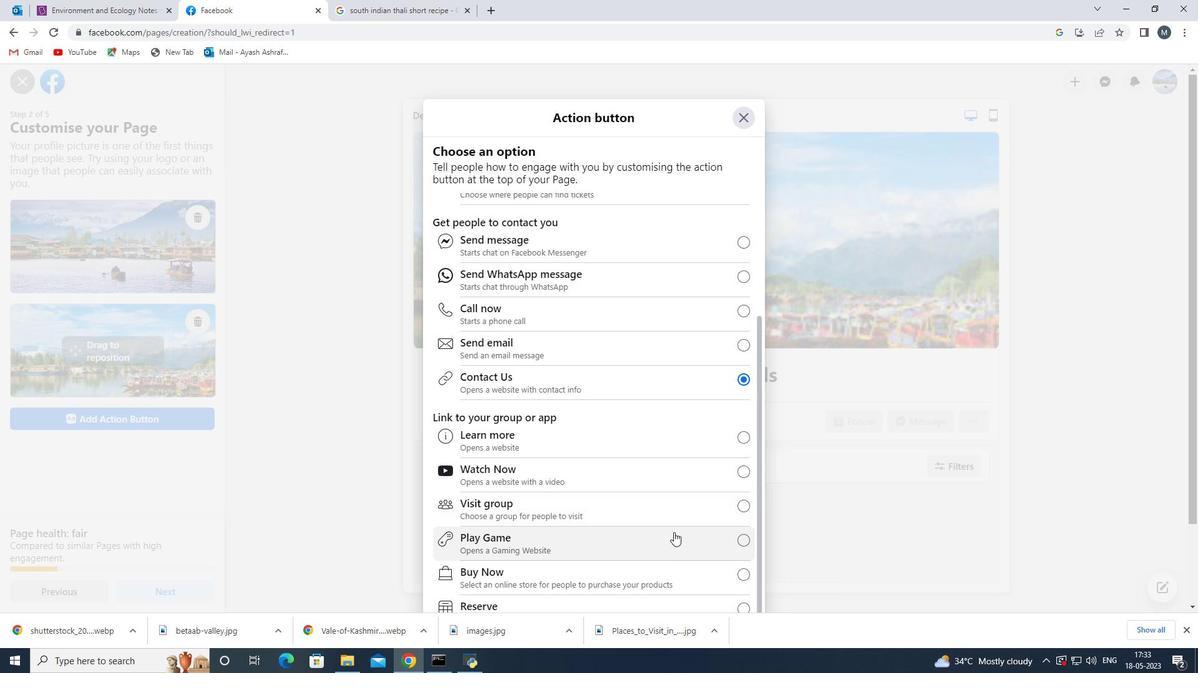 
Action: Mouse scrolled (670, 511) with delta (0, 0)
Screenshot: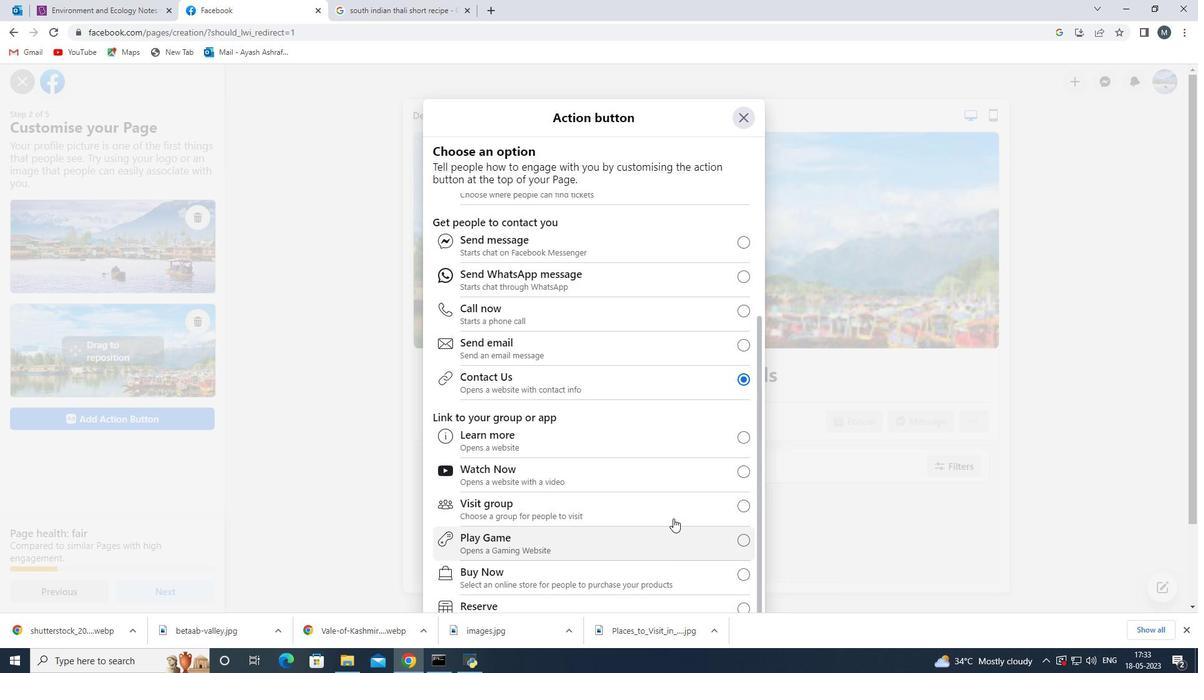 
Action: Mouse scrolled (670, 511) with delta (0, 0)
Screenshot: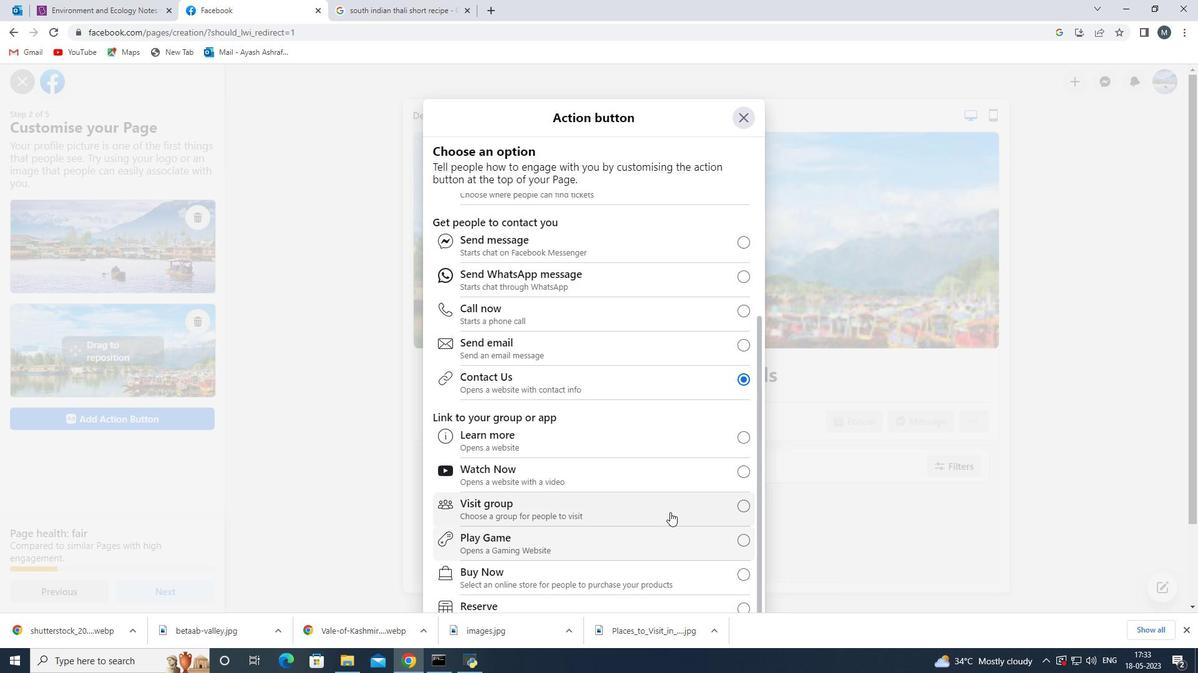 
Action: Mouse moved to (746, 116)
Screenshot: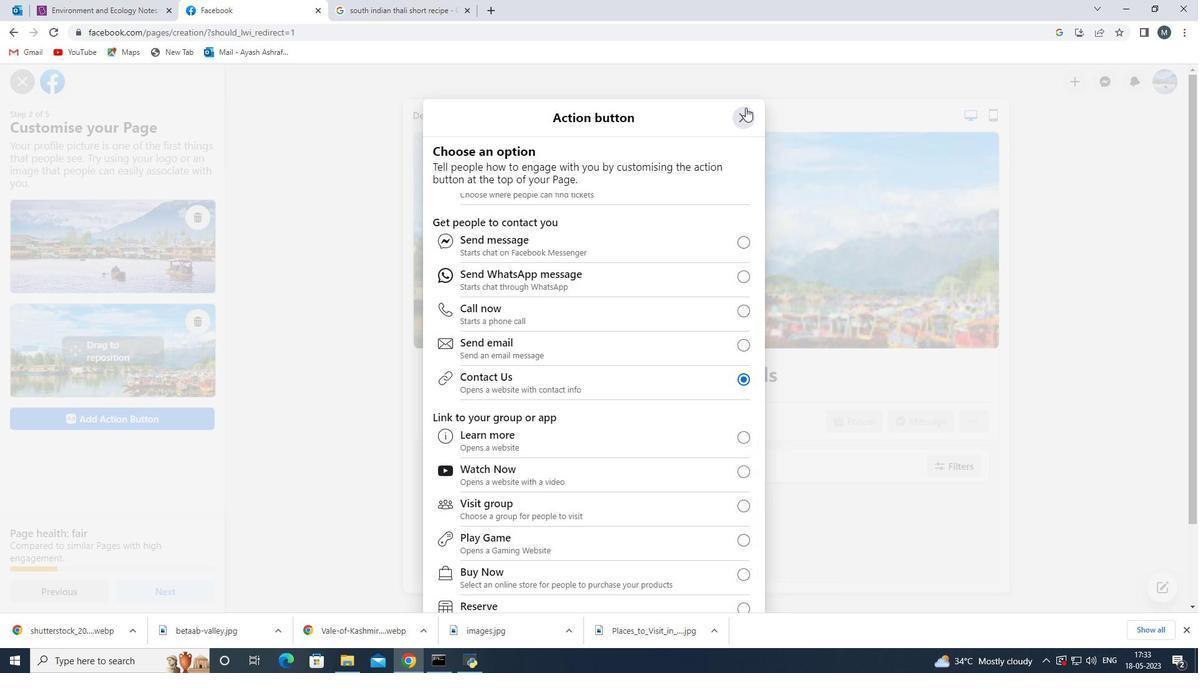 
Action: Mouse pressed left at (746, 116)
Screenshot: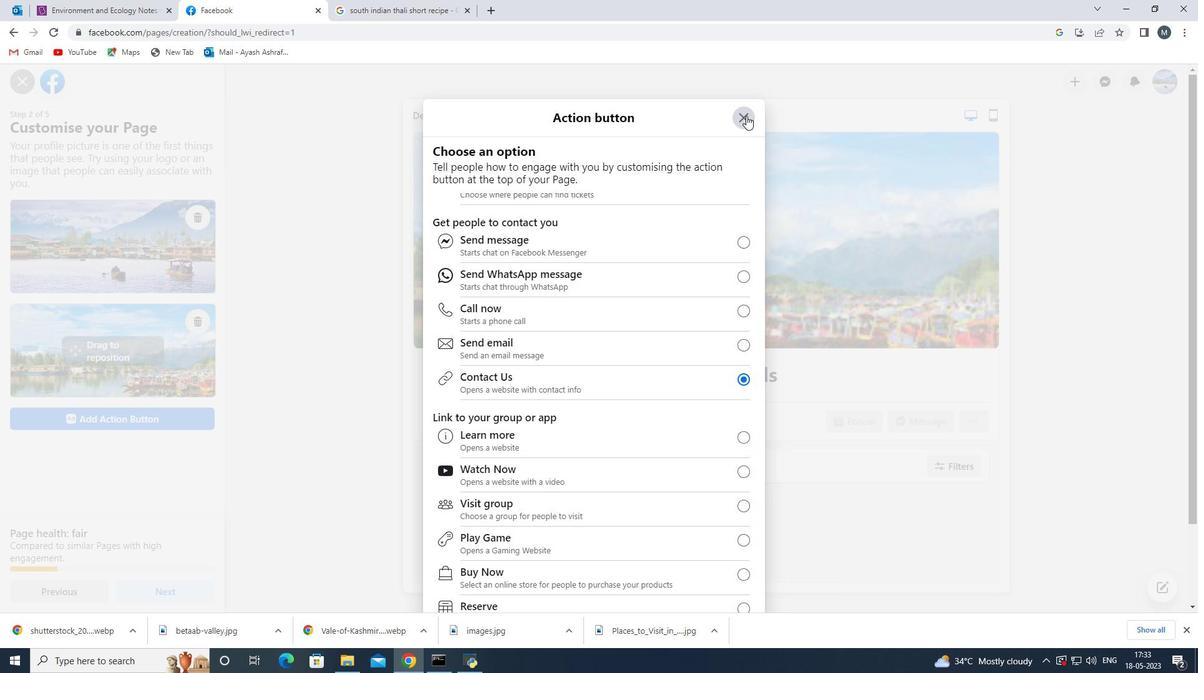 
Action: Mouse moved to (331, 310)
Screenshot: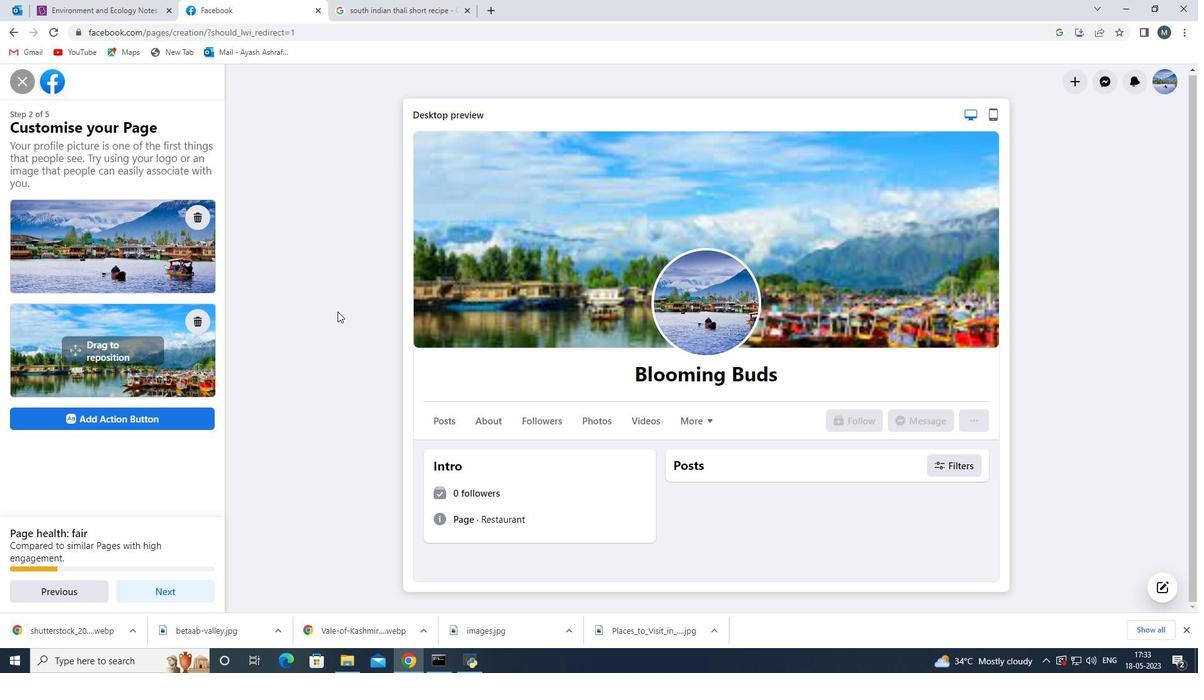 
Action: Mouse scrolled (331, 311) with delta (0, 0)
Screenshot: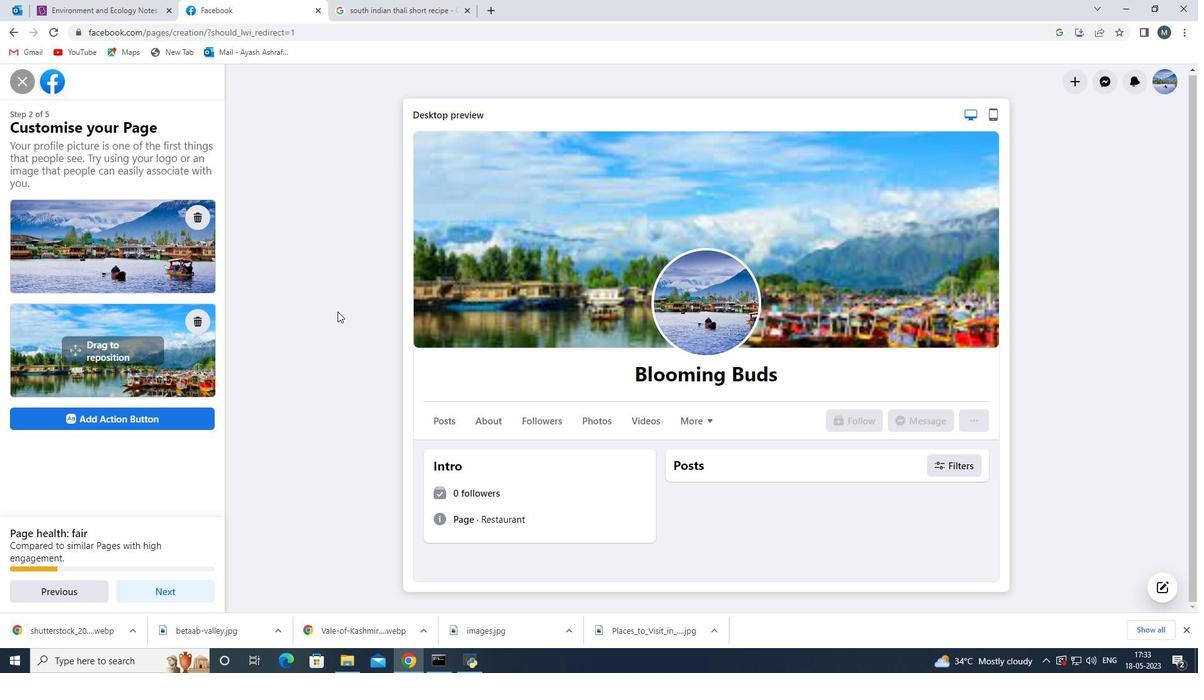 
Action: Mouse scrolled (331, 311) with delta (0, 0)
Screenshot: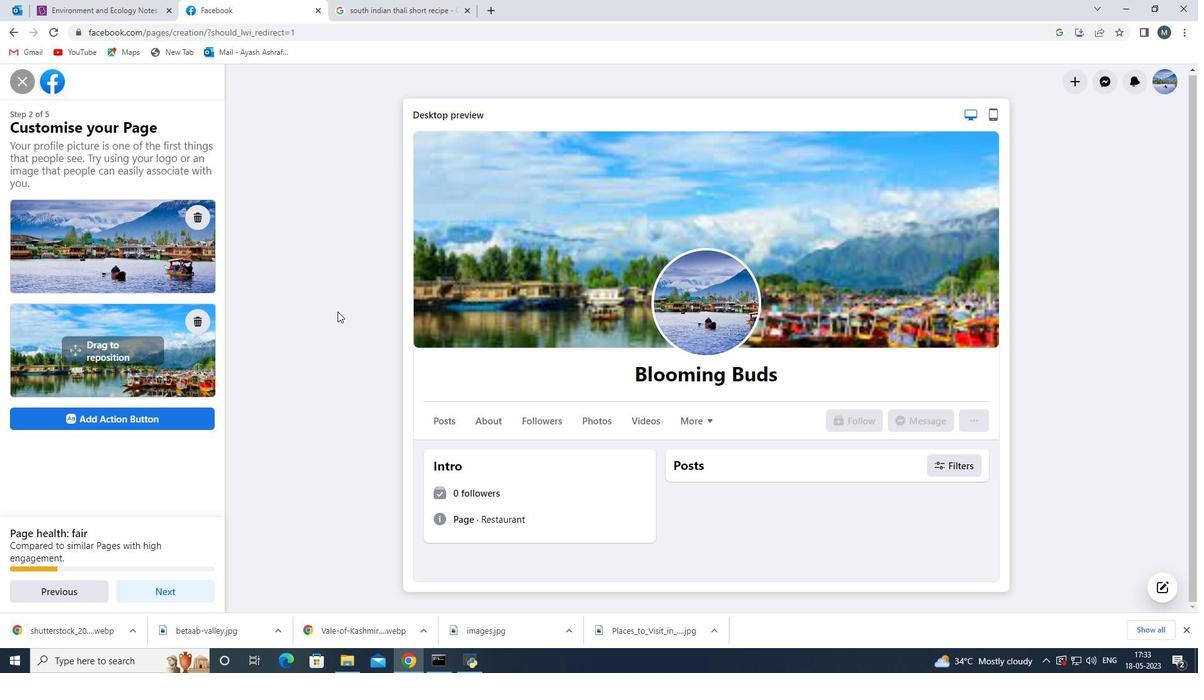 
Action: Mouse scrolled (331, 311) with delta (0, 0)
Screenshot: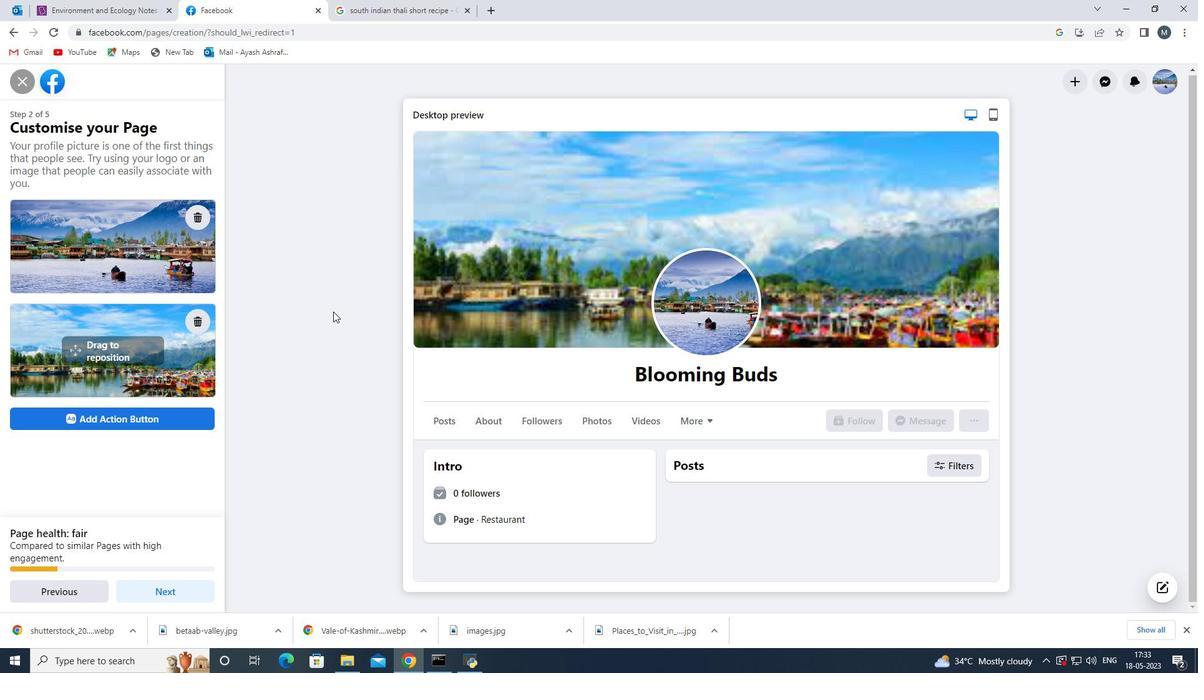 
Action: Mouse moved to (330, 310)
Screenshot: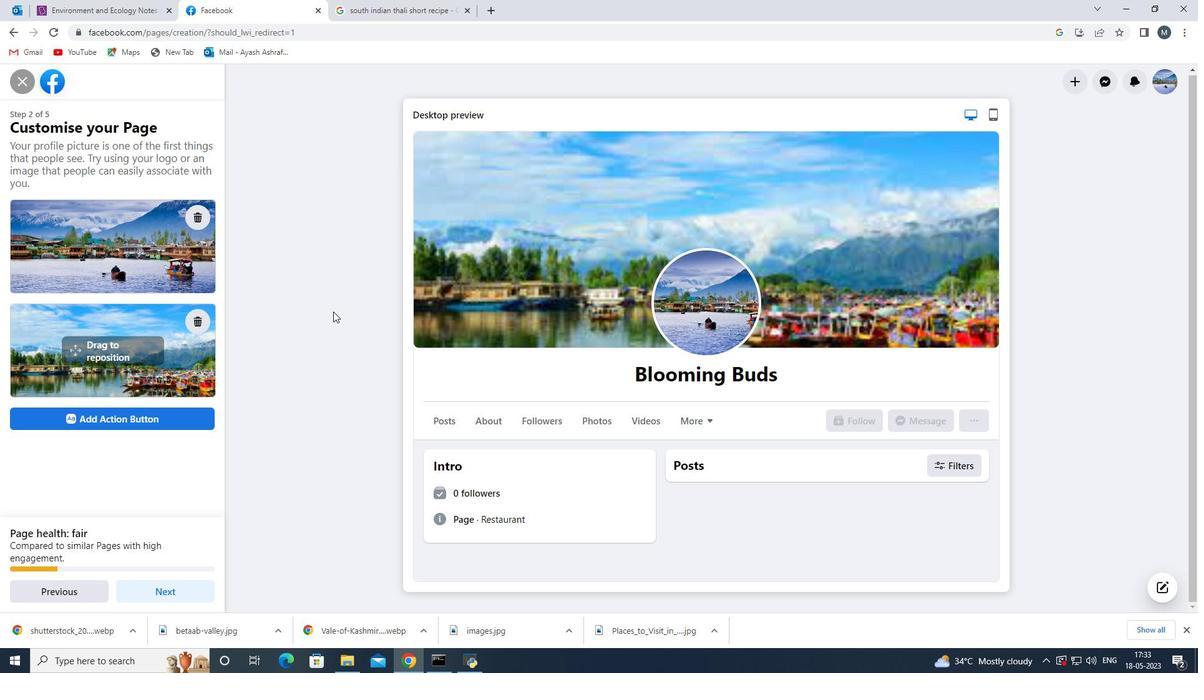 
Action: Mouse scrolled (330, 310) with delta (0, 0)
Screenshot: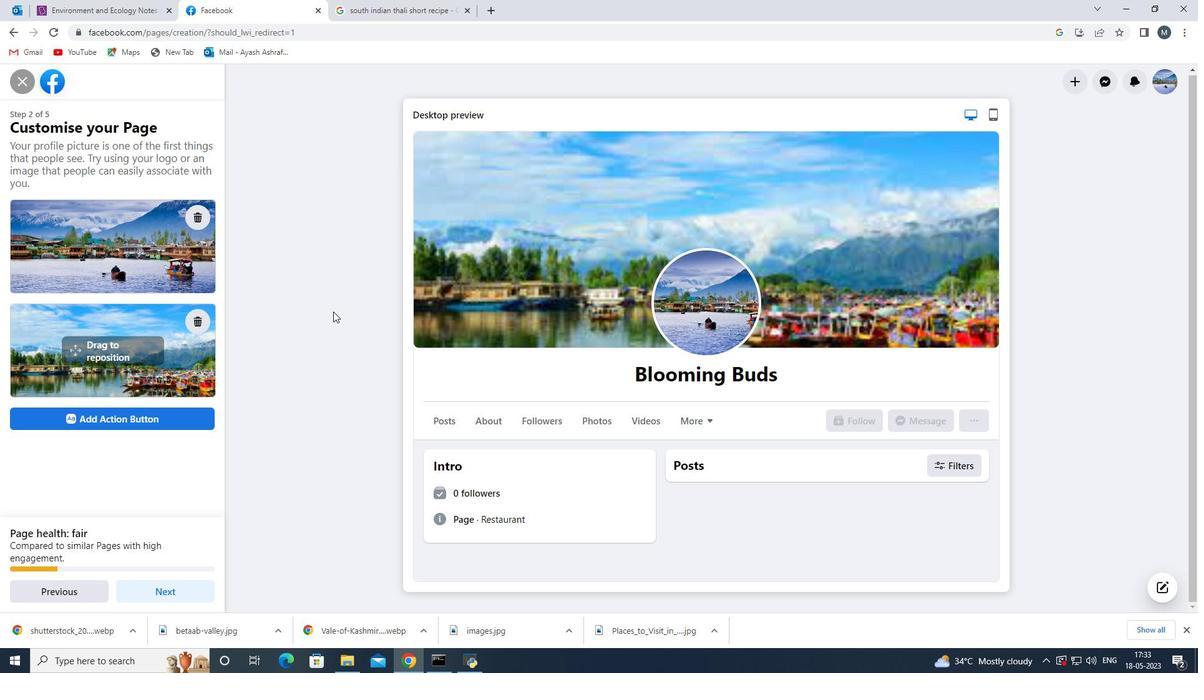 
Action: Mouse moved to (322, 306)
Screenshot: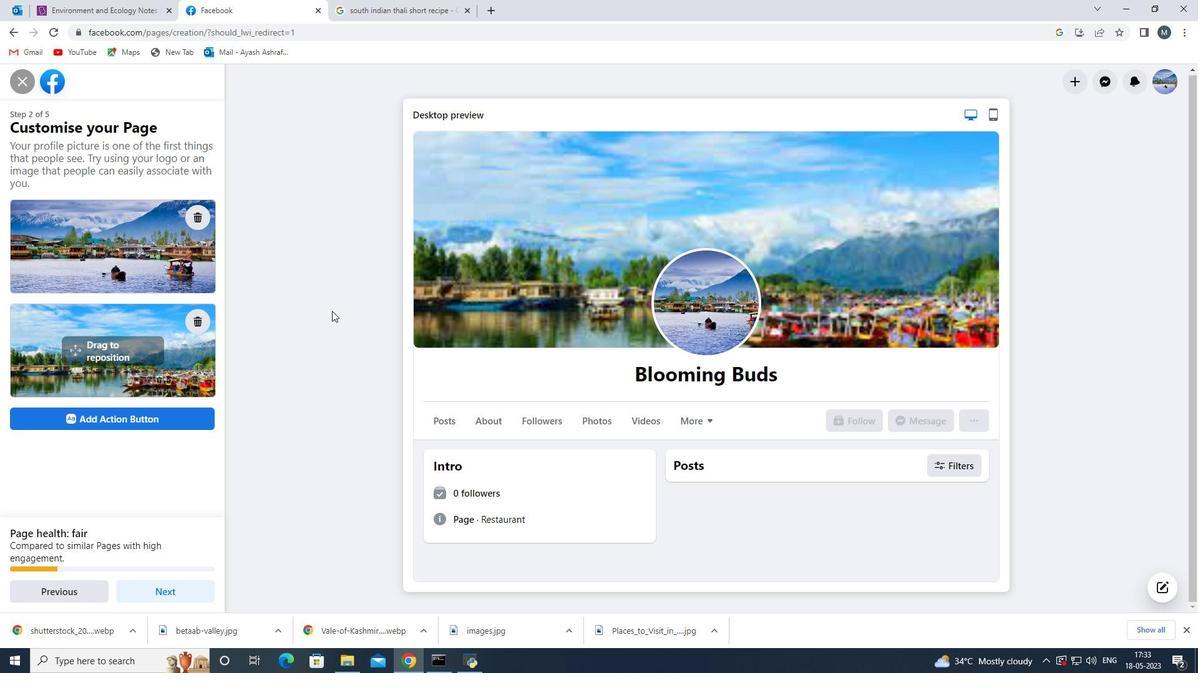 
Action: Mouse scrolled (322, 307) with delta (0, 0)
Screenshot: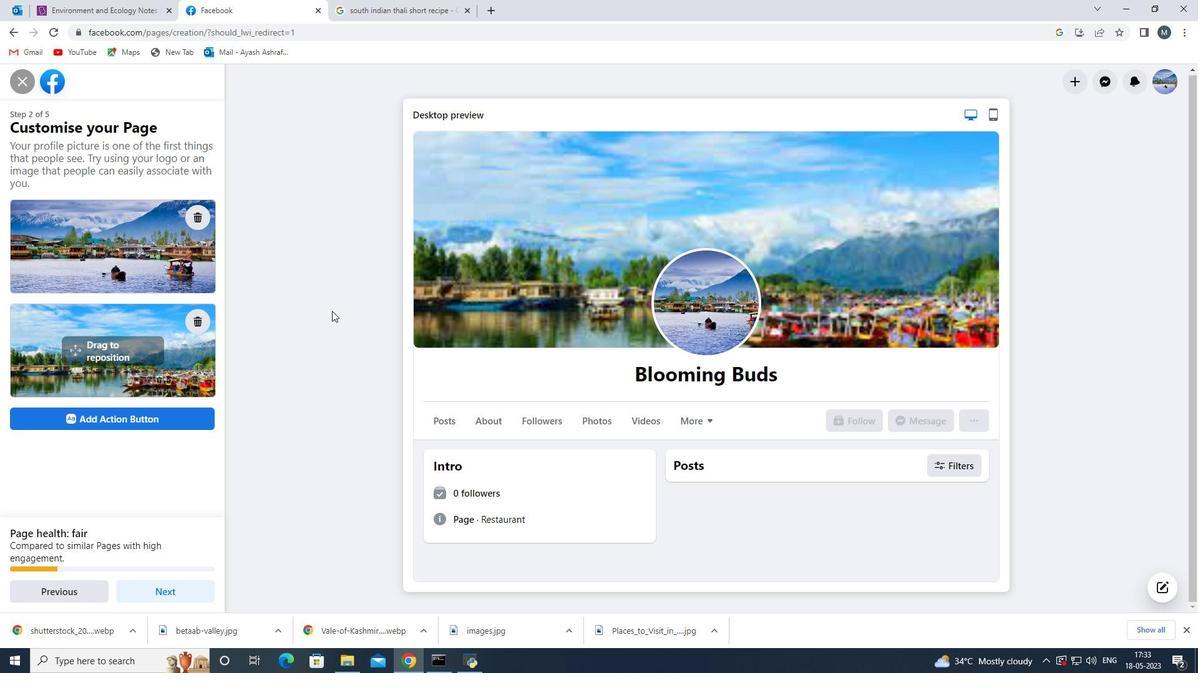 
Action: Mouse moved to (18, 82)
Screenshot: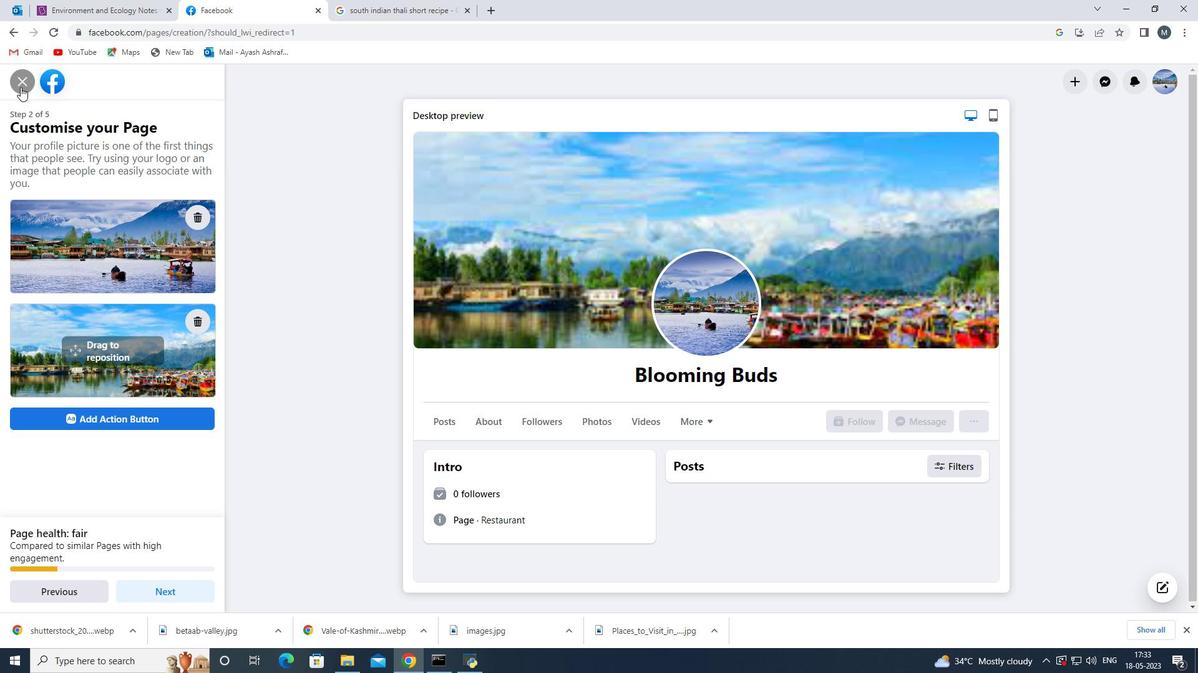 
Action: Mouse pressed left at (18, 82)
Screenshot: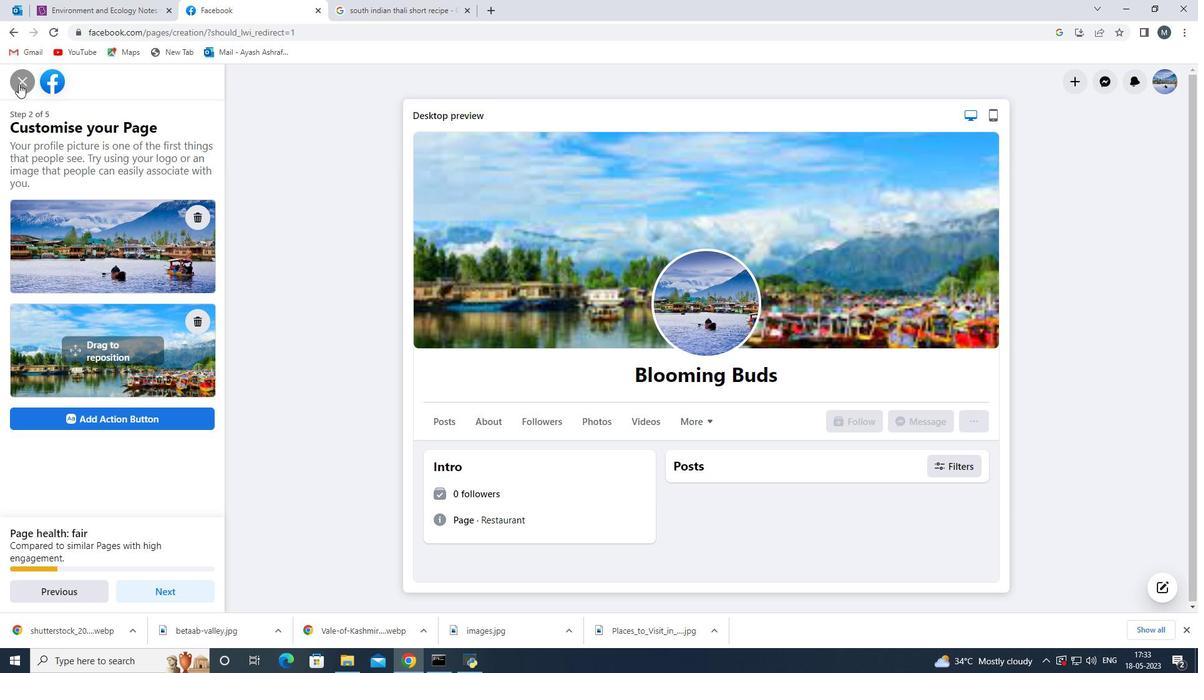 
Action: Mouse moved to (668, 376)
Screenshot: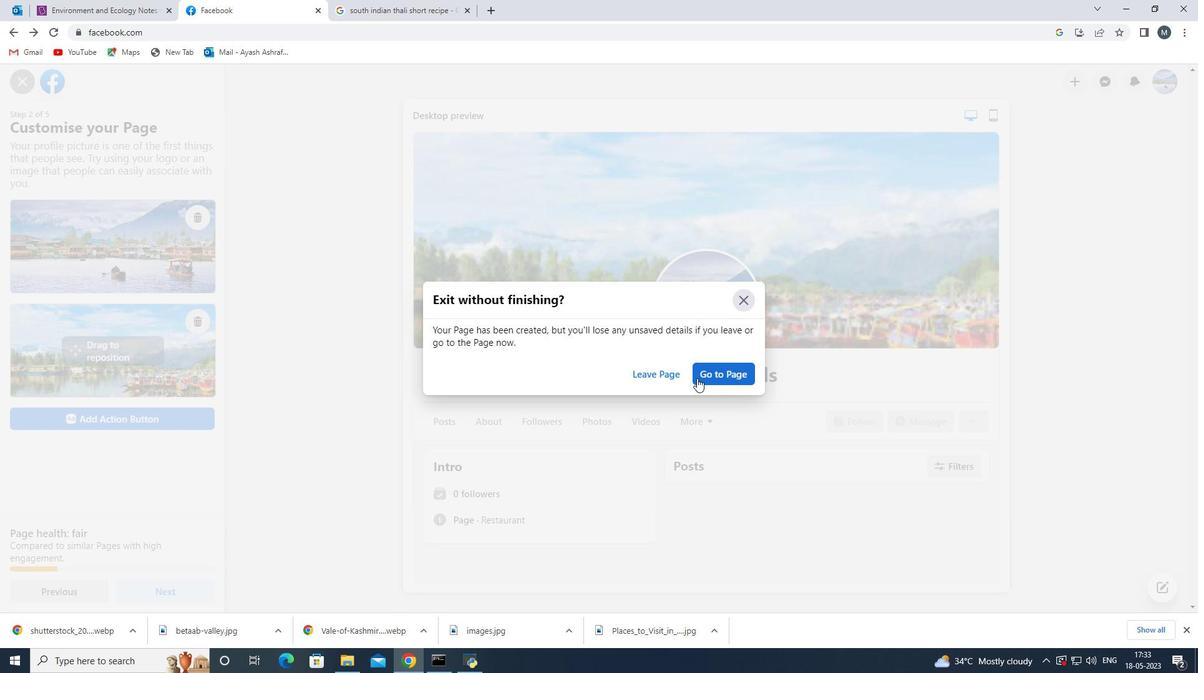 
Action: Mouse pressed left at (668, 376)
Screenshot: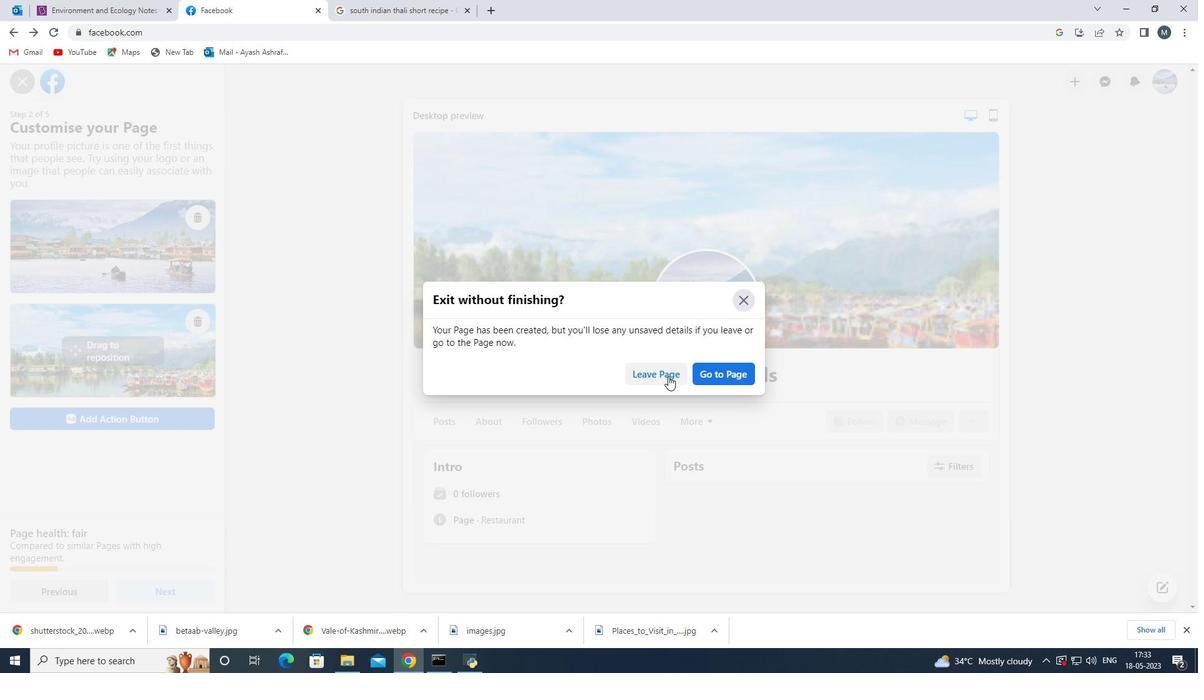 
Action: Mouse moved to (1070, 82)
Screenshot: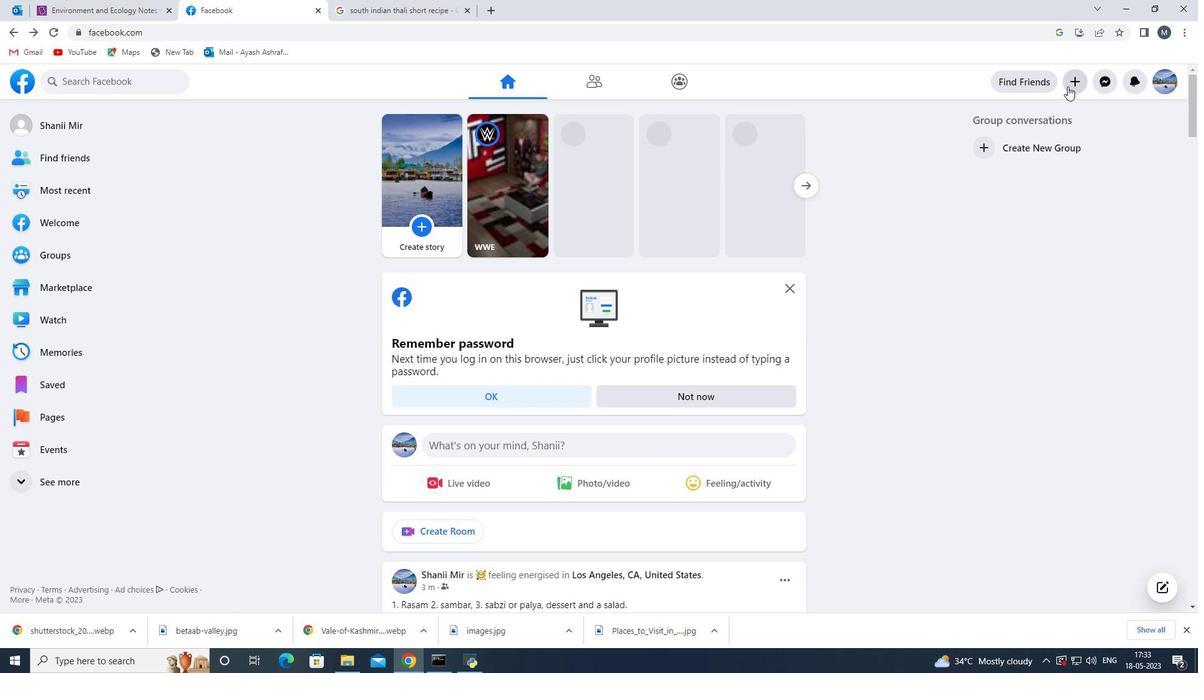 
Action: Mouse pressed left at (1070, 82)
Screenshot: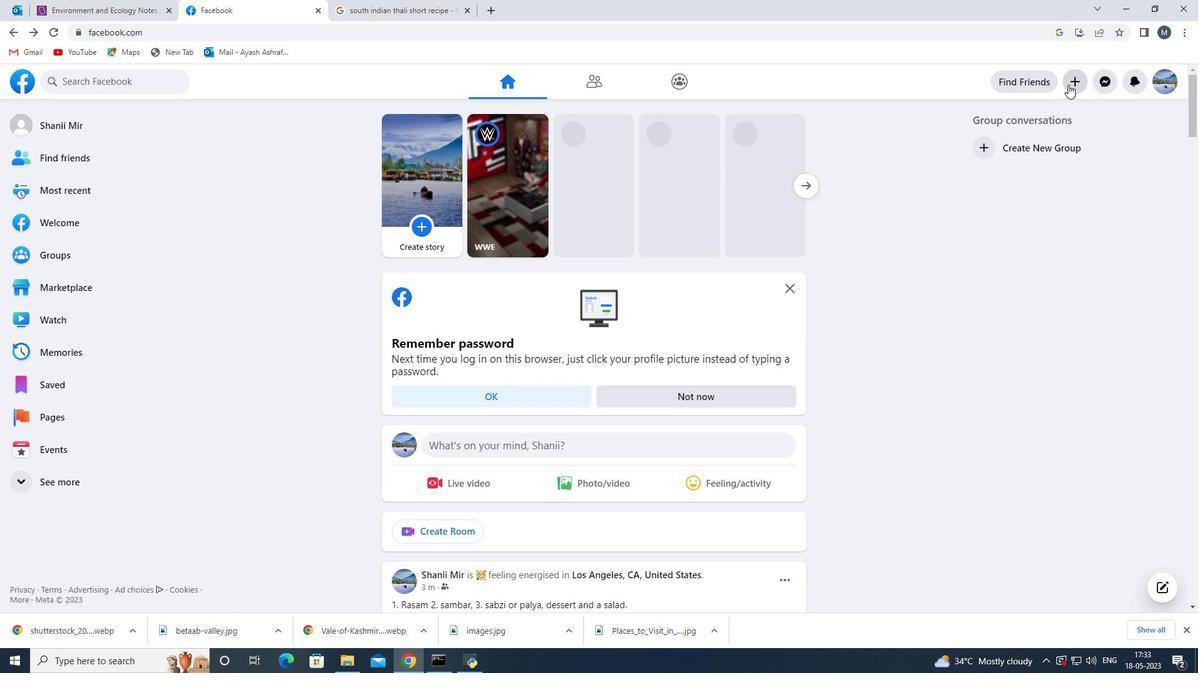 
Action: Mouse moved to (1011, 337)
Screenshot: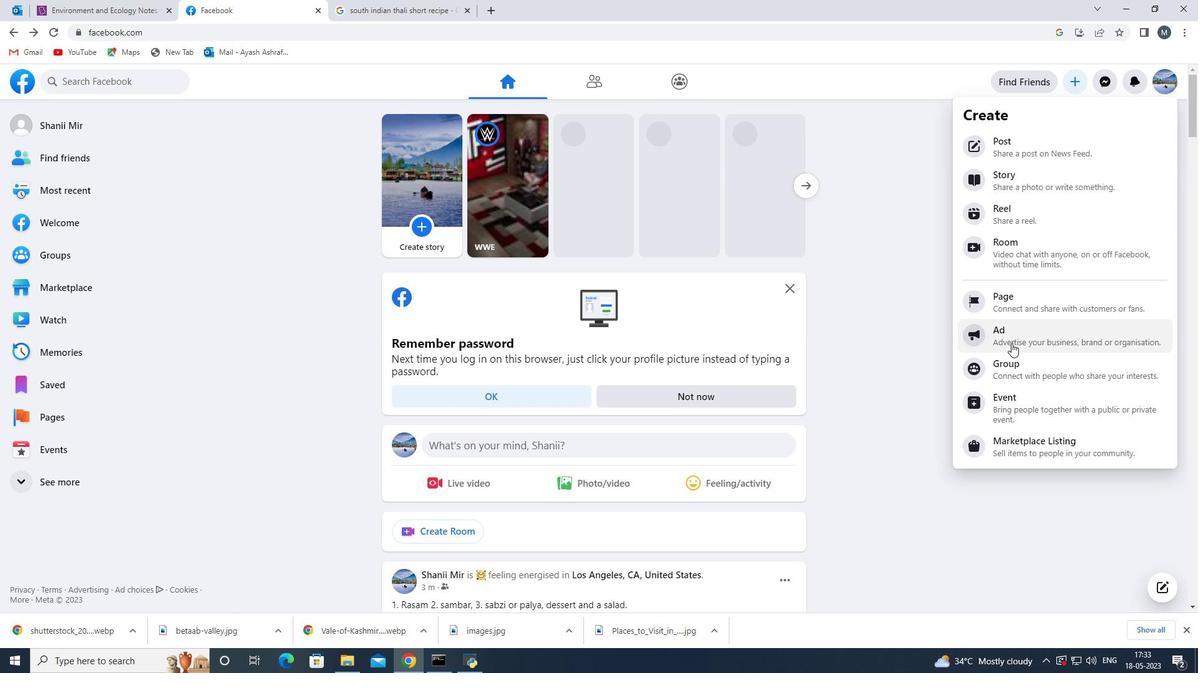 
Action: Mouse pressed left at (1011, 337)
Screenshot: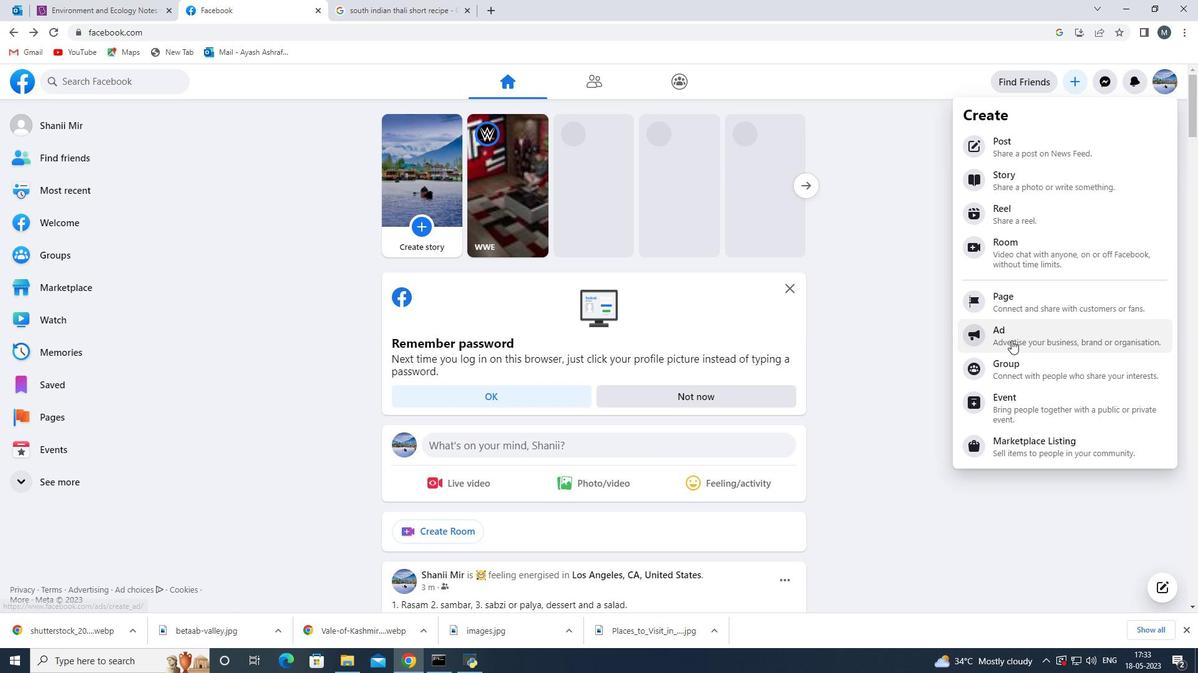 
Action: Mouse moved to (698, 423)
Screenshot: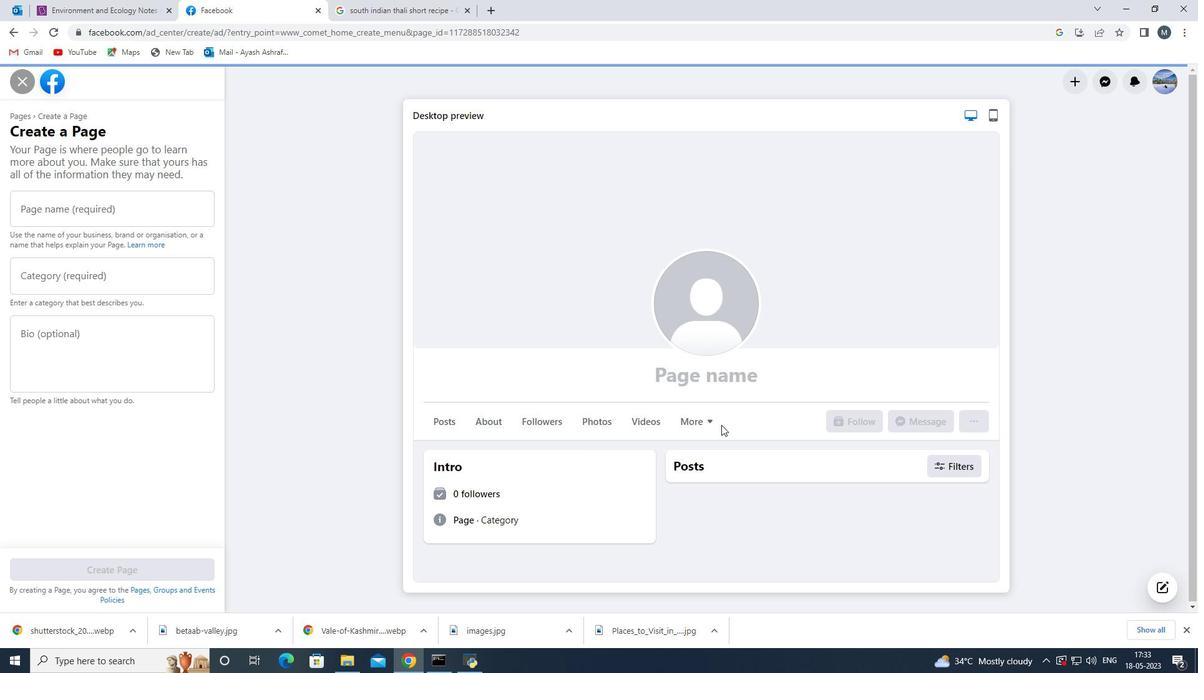 
Action: Mouse pressed left at (698, 423)
Screenshot: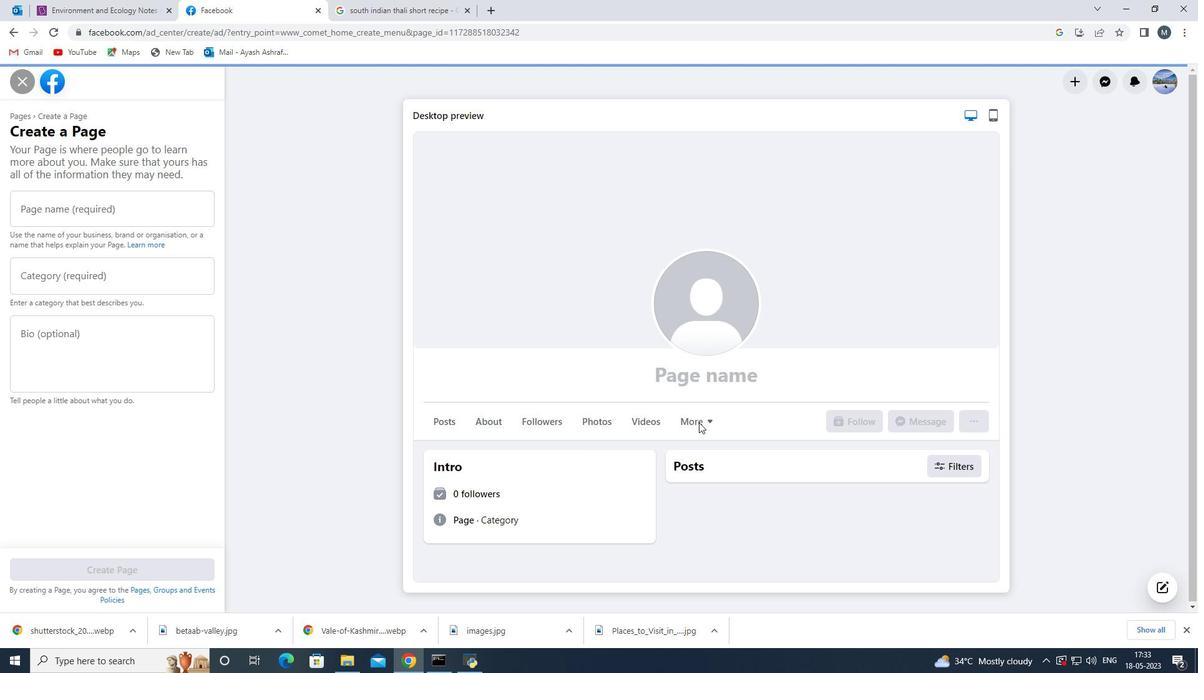 
Action: Mouse moved to (706, 422)
Screenshot: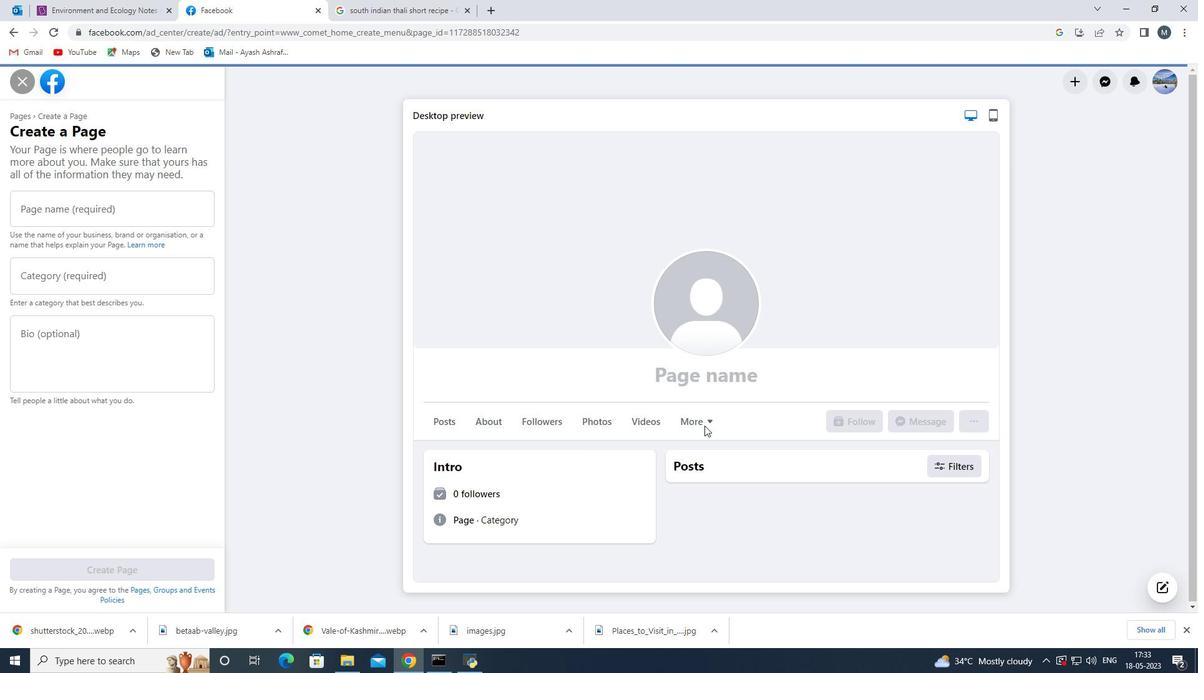 
Action: Mouse pressed left at (706, 422)
Screenshot: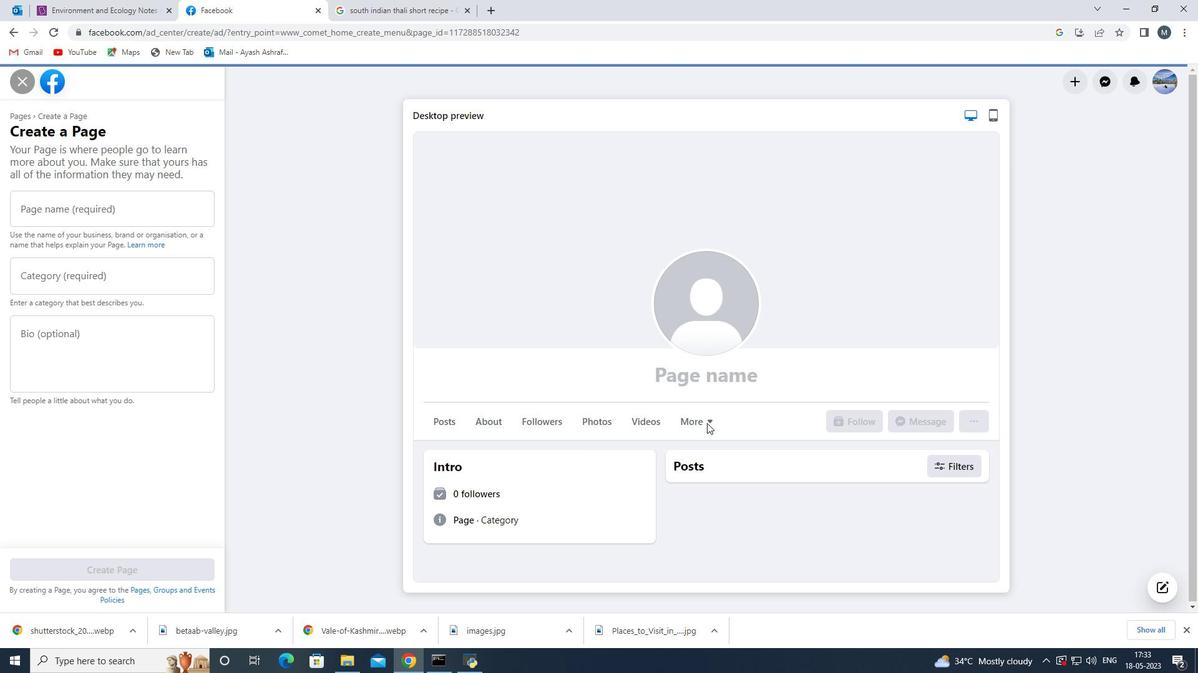 
Action: Mouse moved to (735, 481)
Screenshot: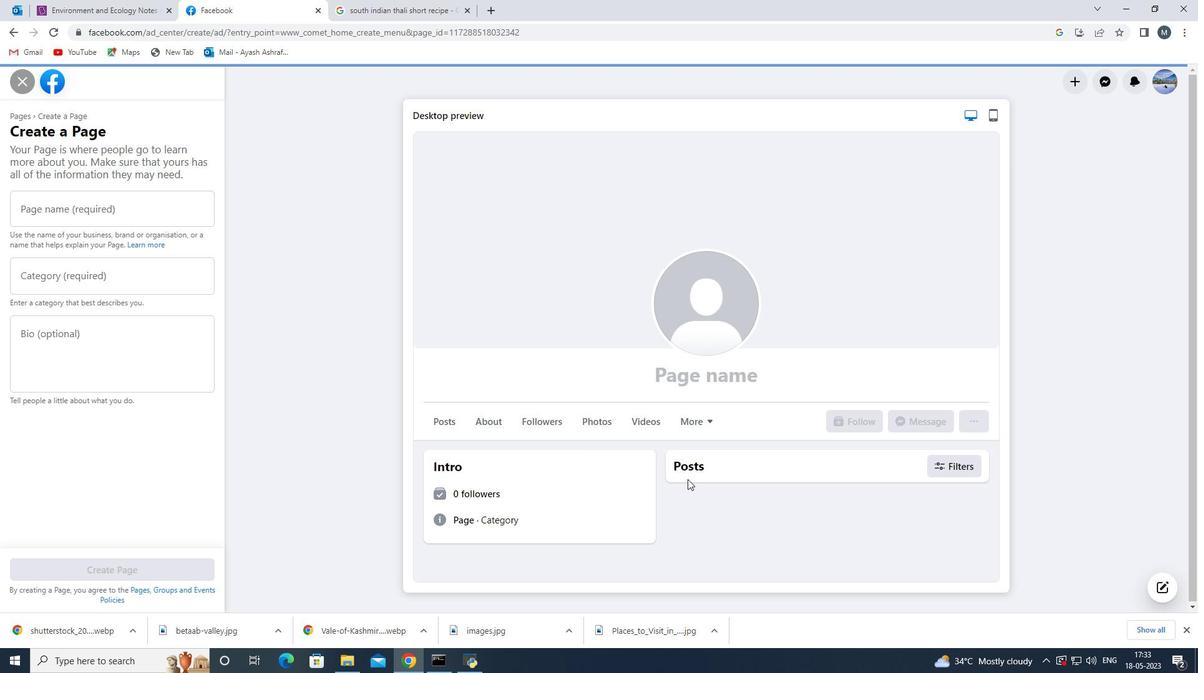 
Action: Mouse scrolled (735, 480) with delta (0, 0)
Screenshot: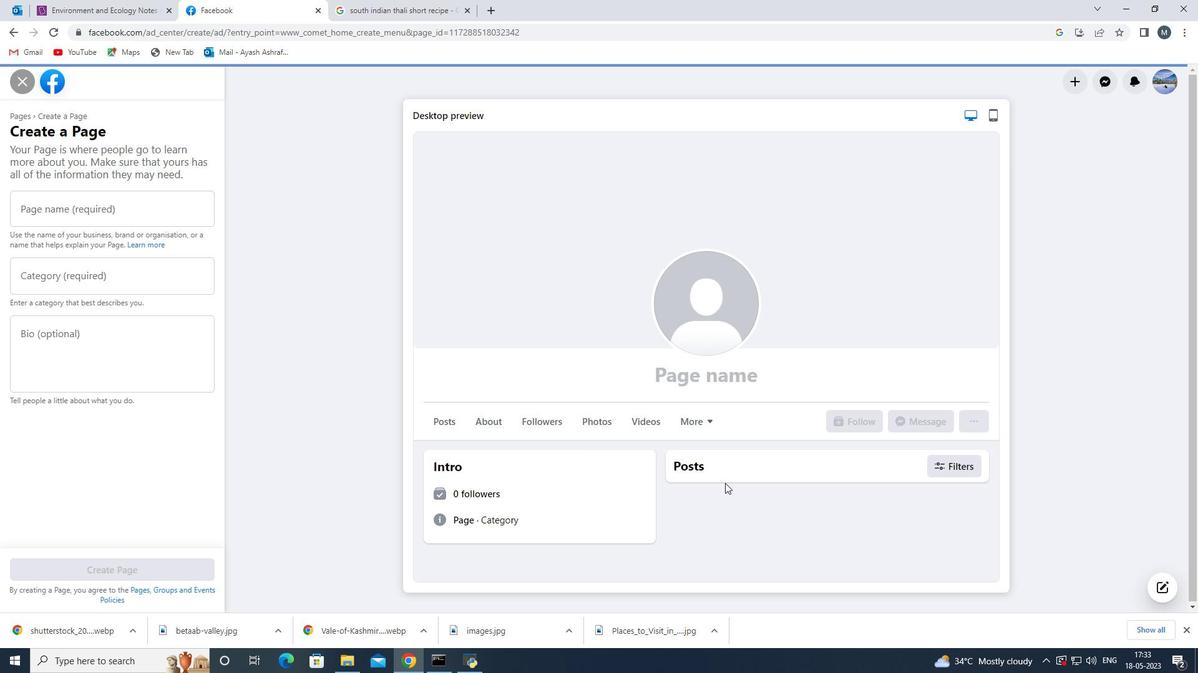 
Action: Mouse moved to (735, 481)
Screenshot: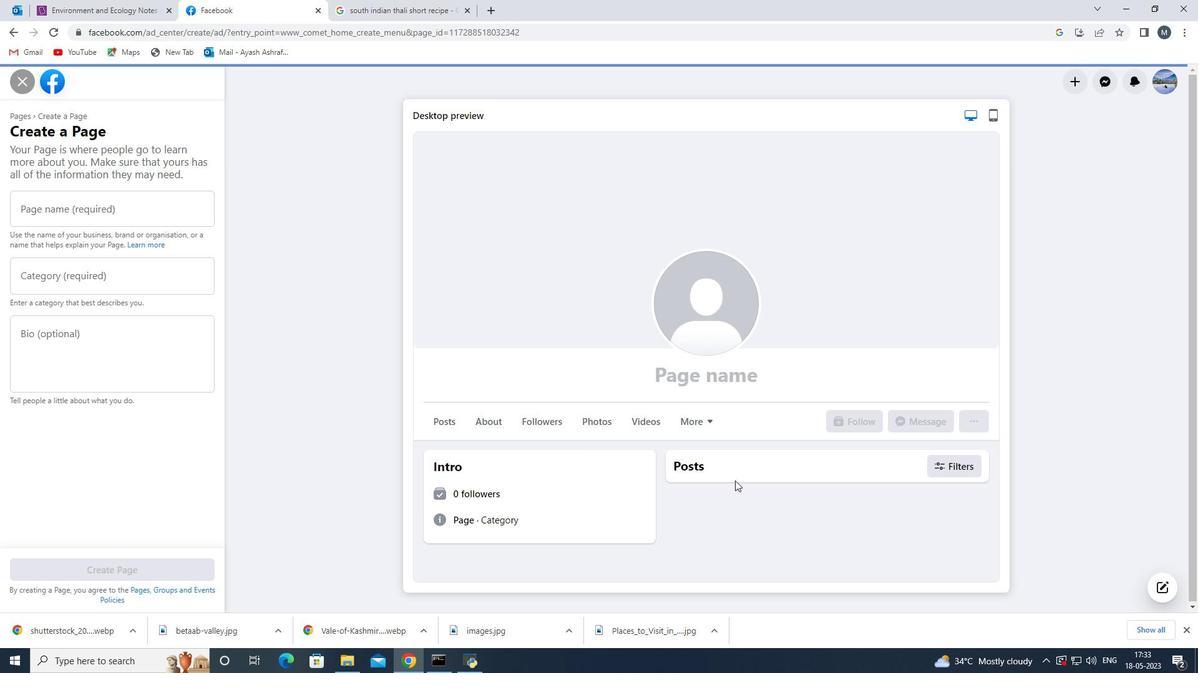 
Action: Mouse scrolled (735, 481) with delta (0, 0)
Screenshot: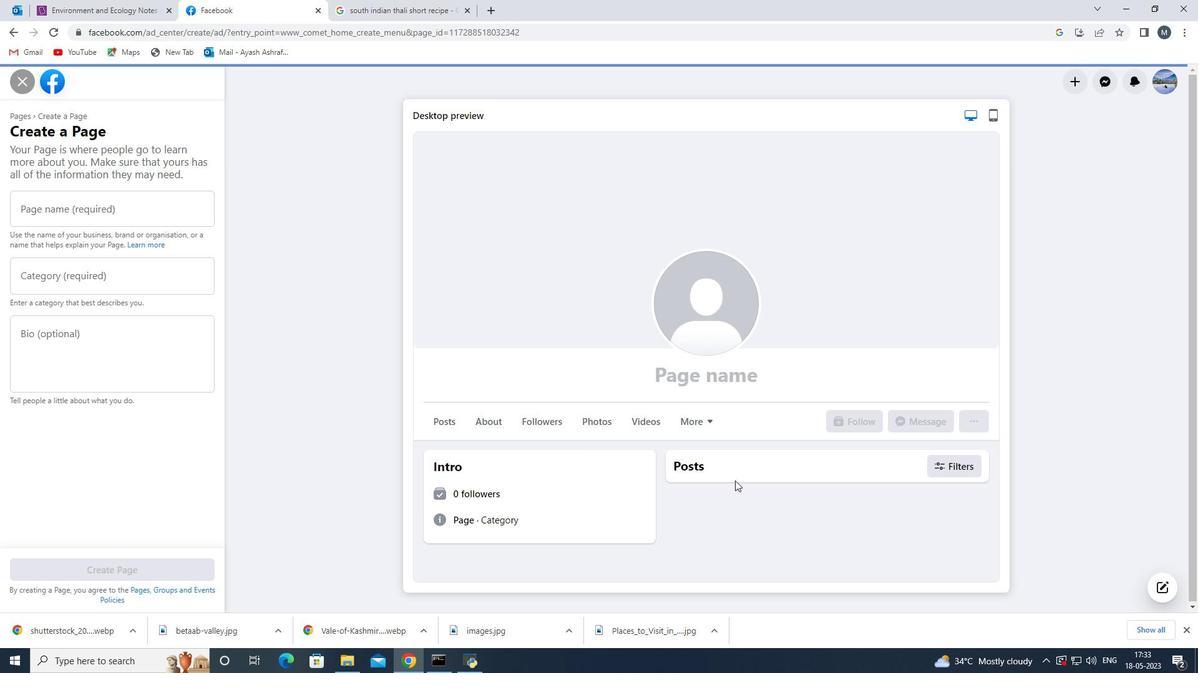 
Action: Mouse scrolled (735, 481) with delta (0, 0)
Screenshot: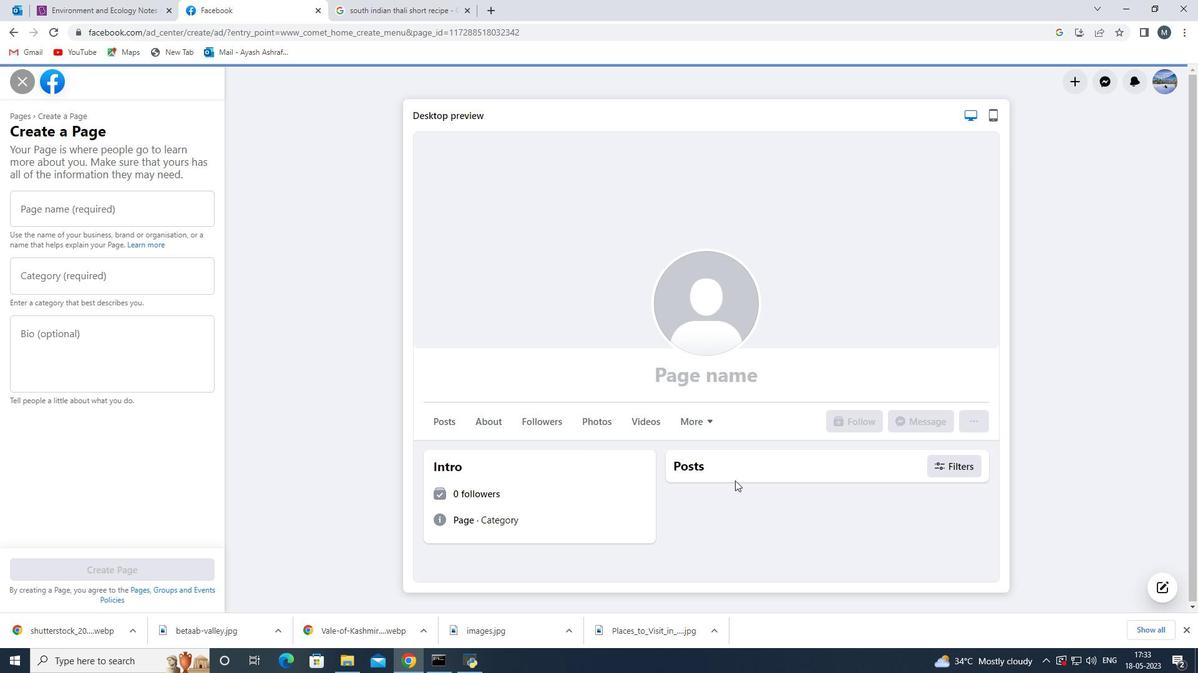 
Action: Mouse moved to (796, 487)
Screenshot: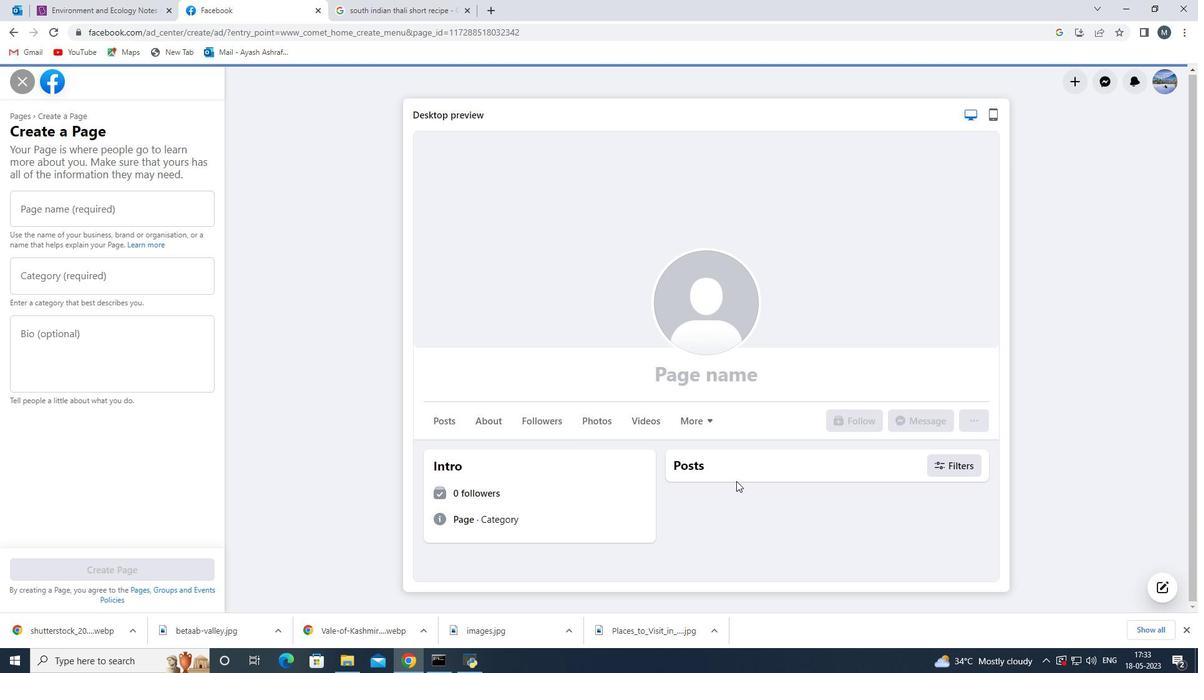 
Action: Mouse scrolled (796, 486) with delta (0, 0)
Screenshot: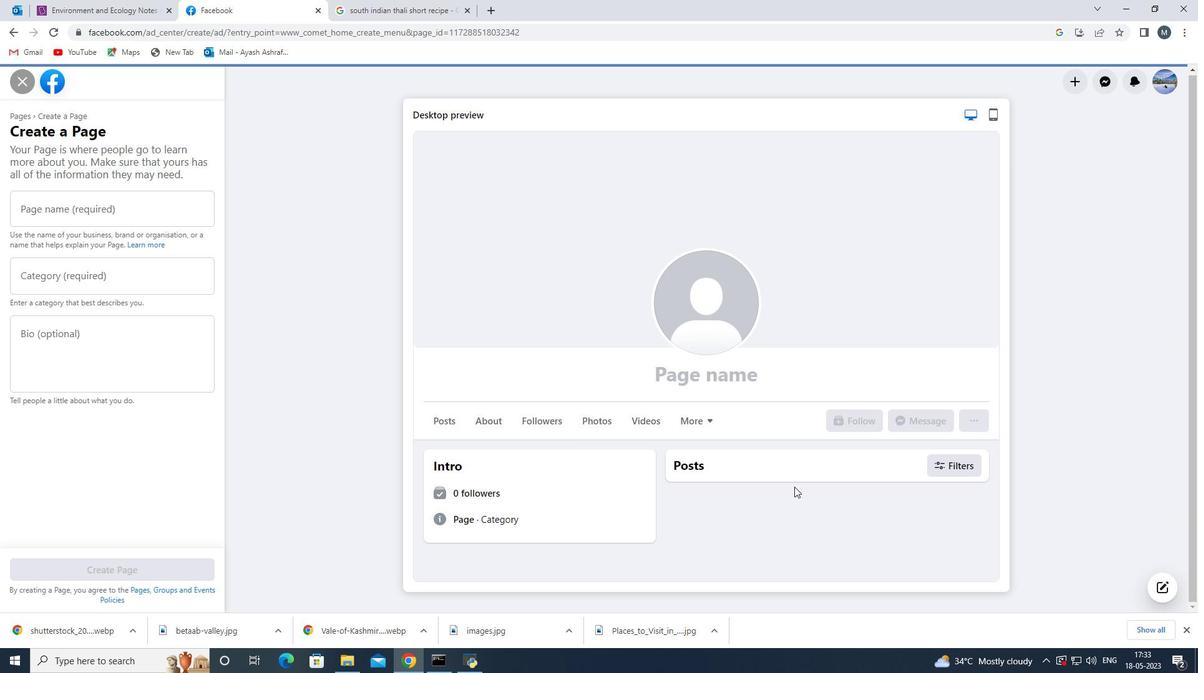 
Action: Mouse scrolled (796, 486) with delta (0, 0)
Screenshot: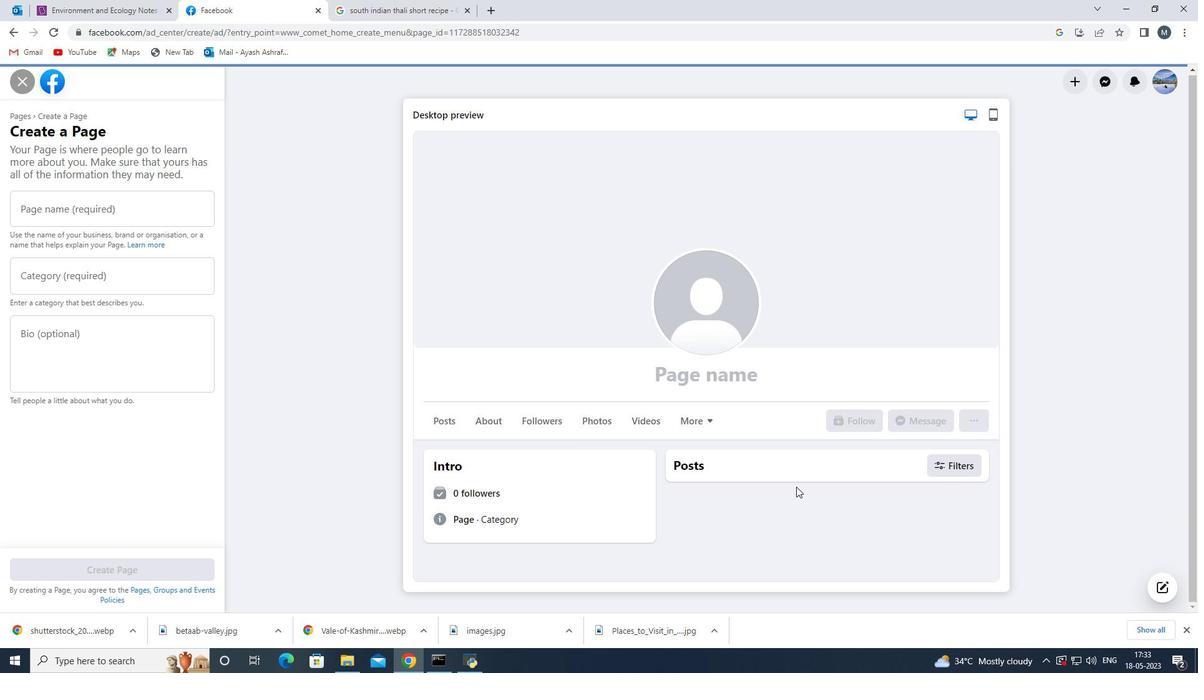 
Action: Mouse moved to (118, 209)
Screenshot: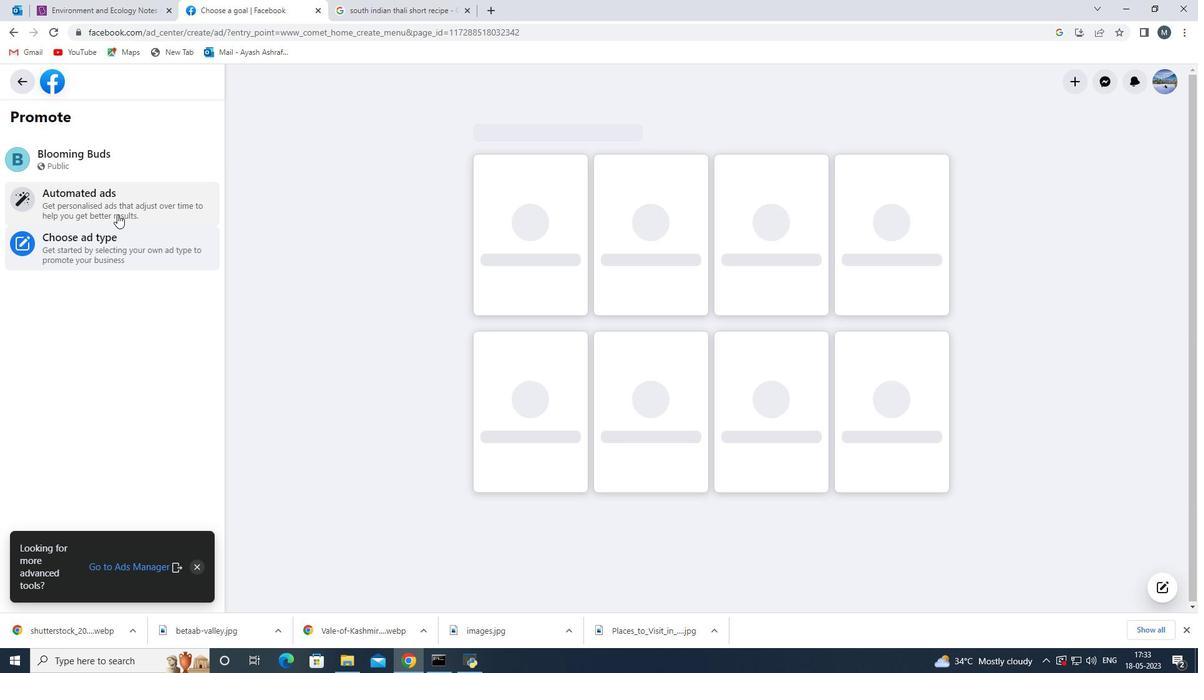 
Action: Mouse pressed left at (118, 209)
Screenshot: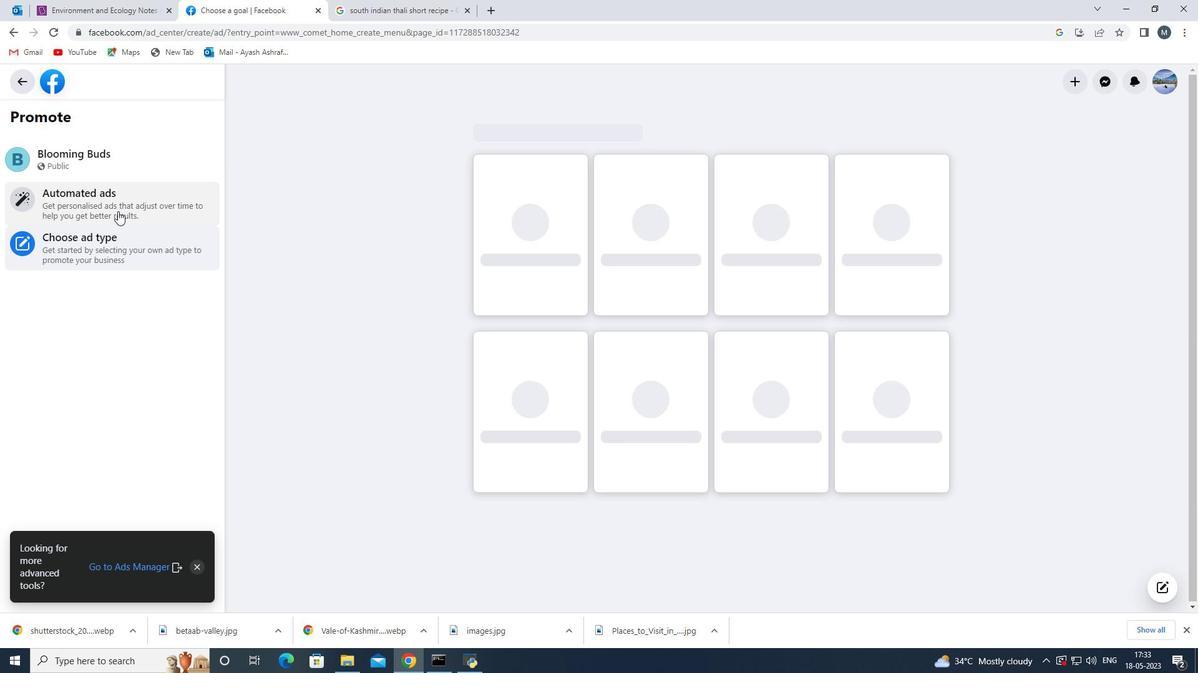 
Action: Mouse moved to (584, 353)
Screenshot: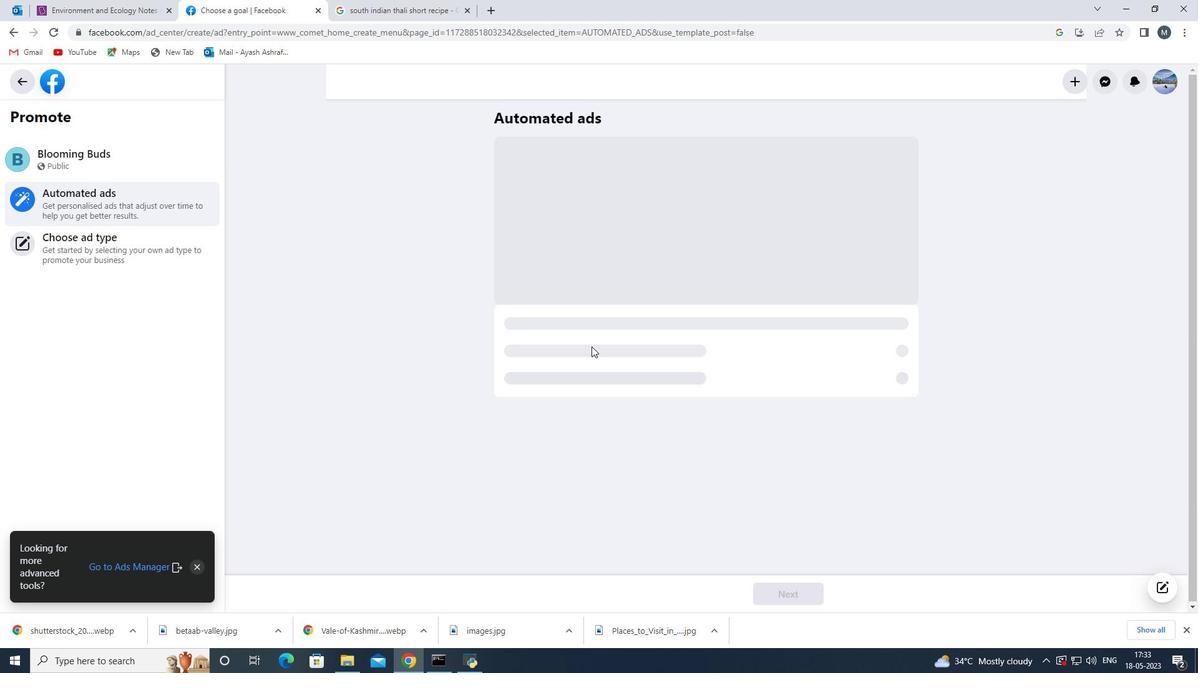 
Action: Mouse scrolled (584, 352) with delta (0, 0)
Screenshot: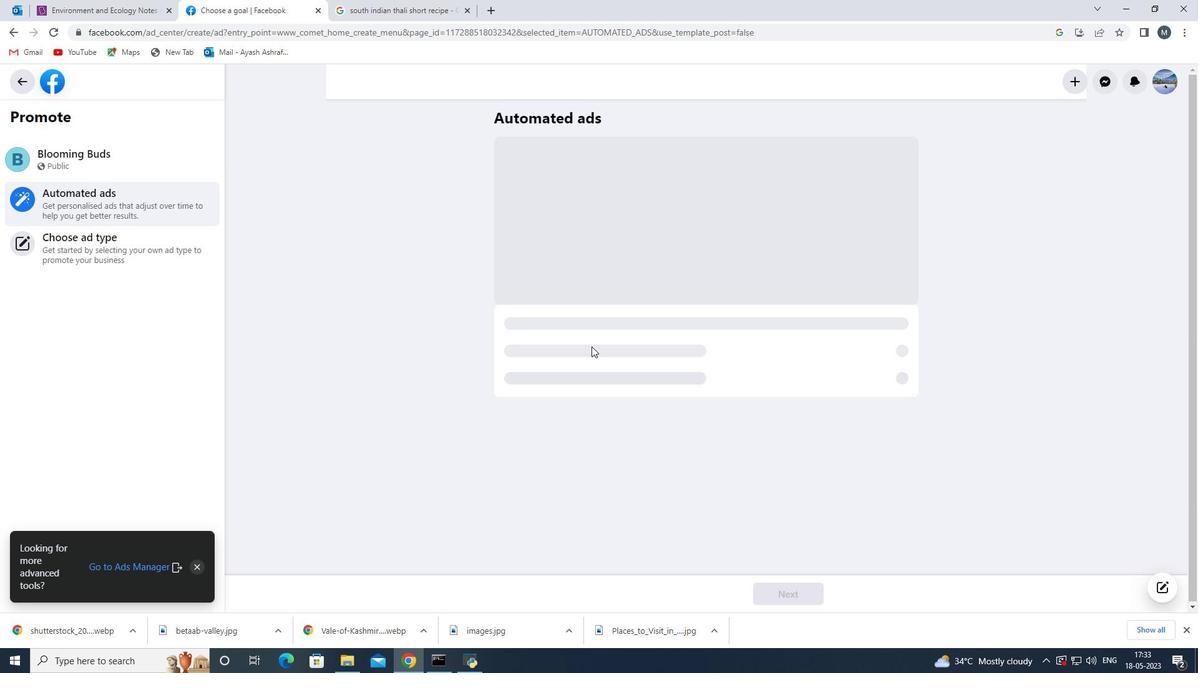 
Action: Mouse moved to (584, 353)
Screenshot: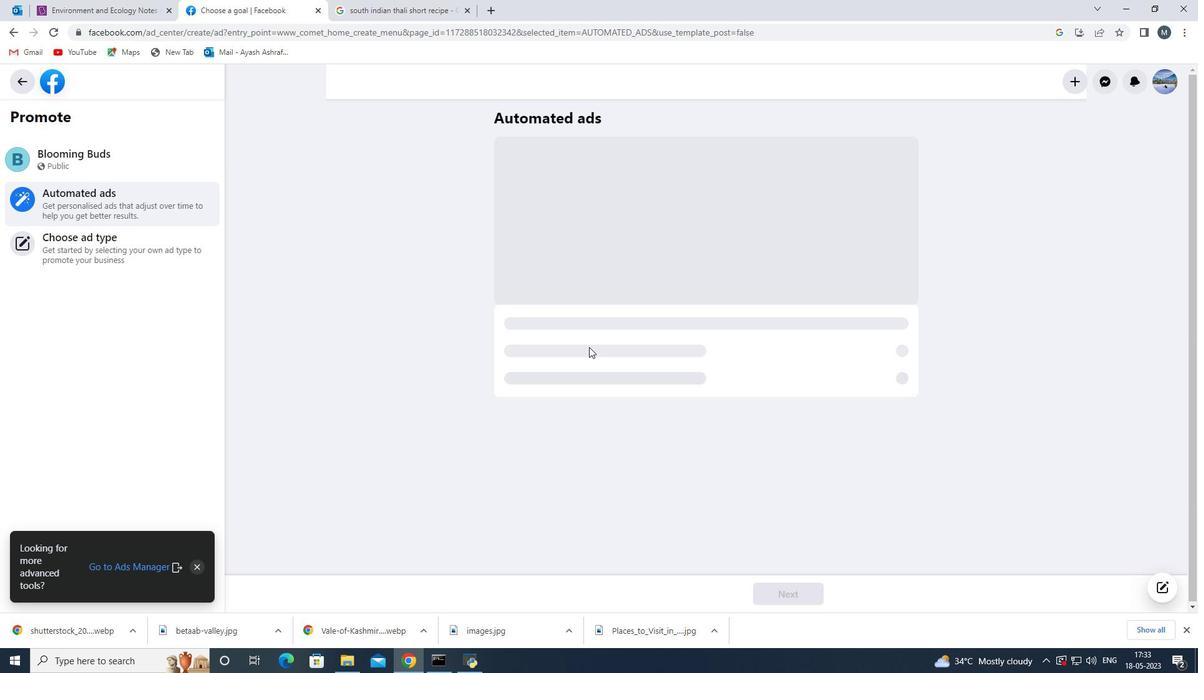 
Action: Mouse scrolled (584, 353) with delta (0, 0)
Screenshot: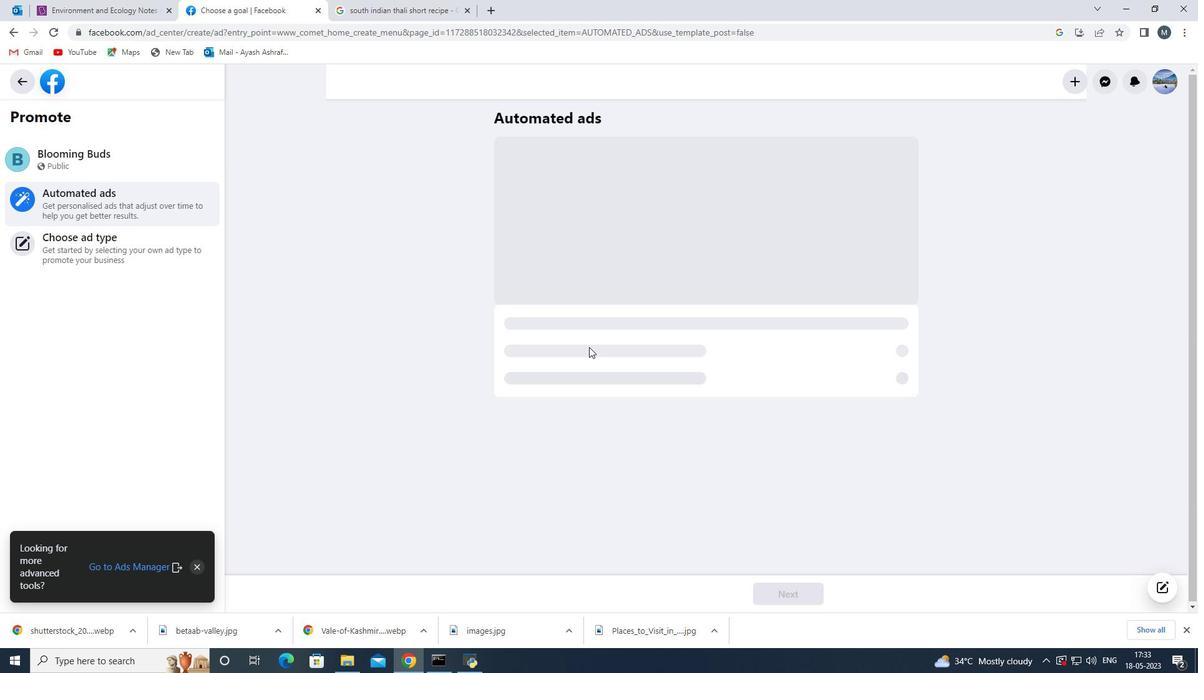 
Action: Mouse moved to (583, 355)
Screenshot: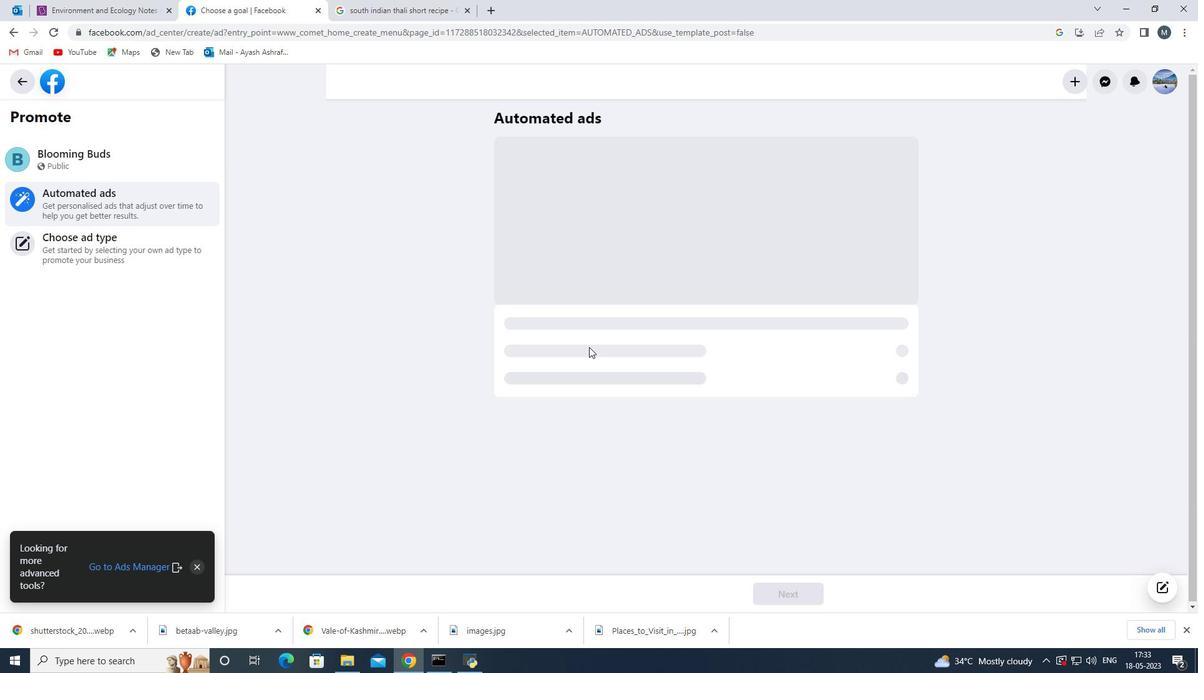
Action: Mouse scrolled (583, 355) with delta (0, 0)
Screenshot: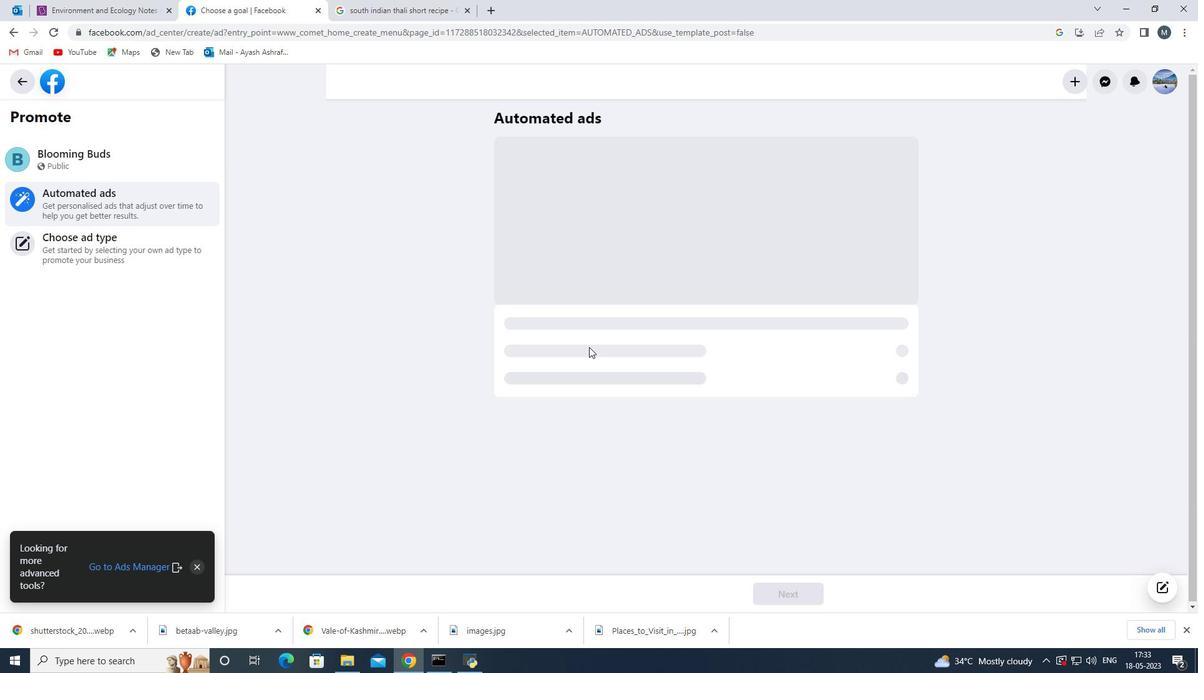 
Action: Mouse moved to (583, 356)
Screenshot: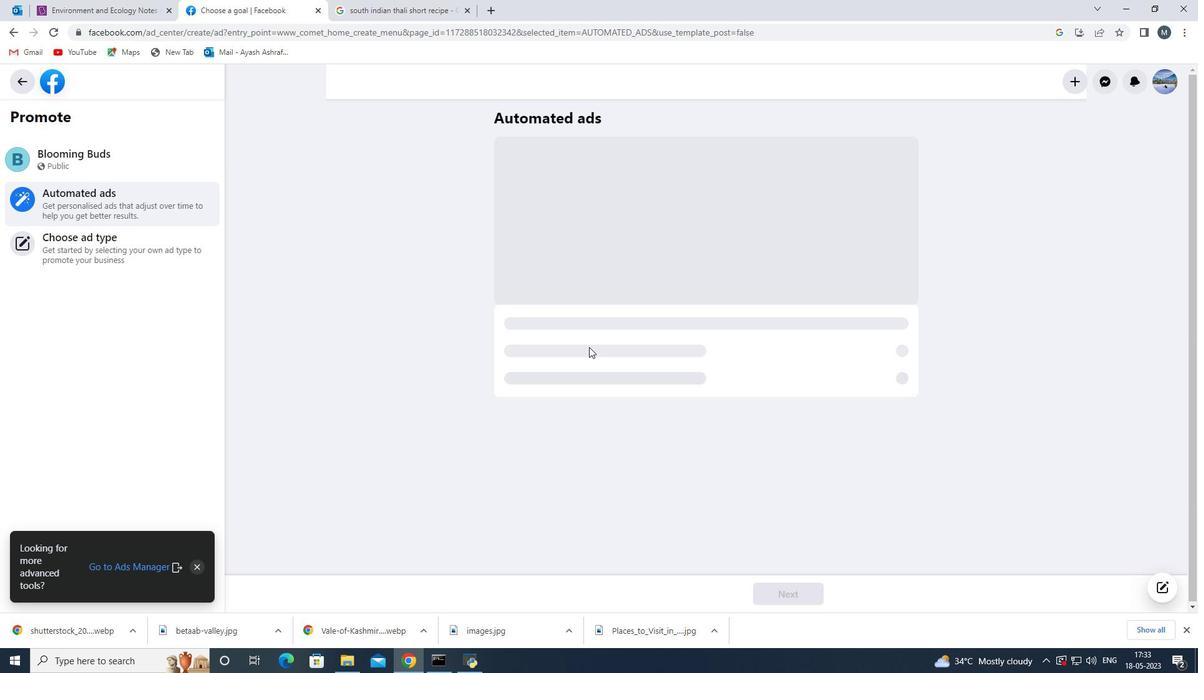 
Action: Mouse scrolled (583, 355) with delta (0, 0)
Screenshot: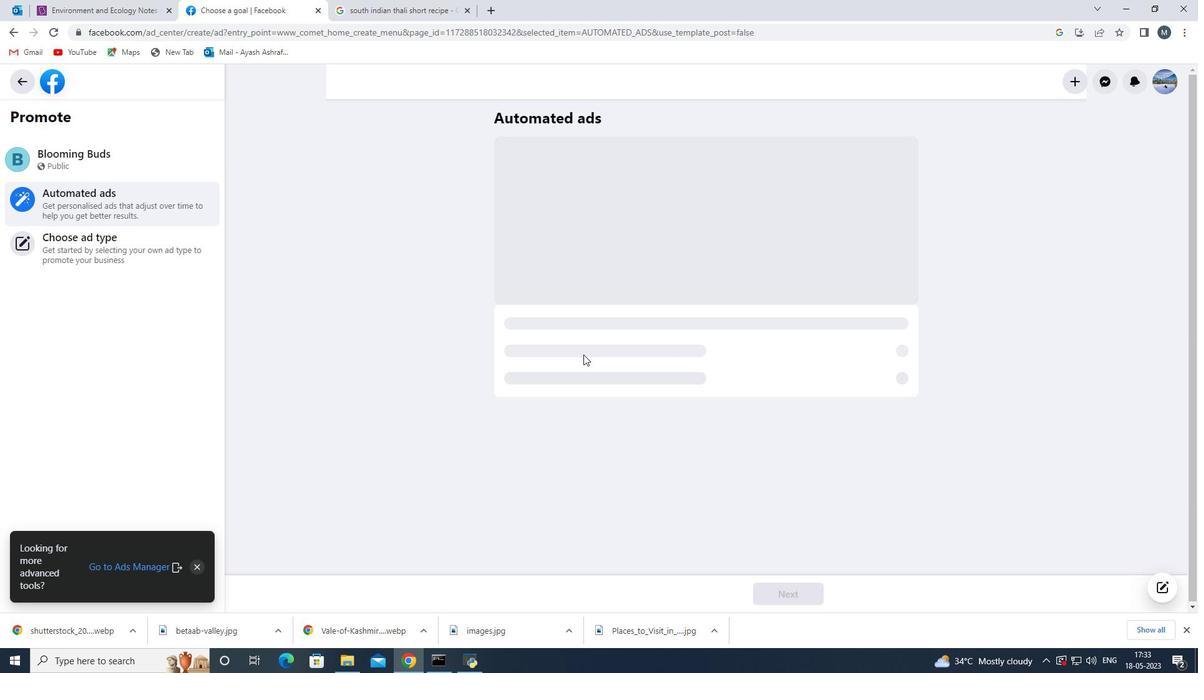 
Action: Mouse moved to (583, 356)
Screenshot: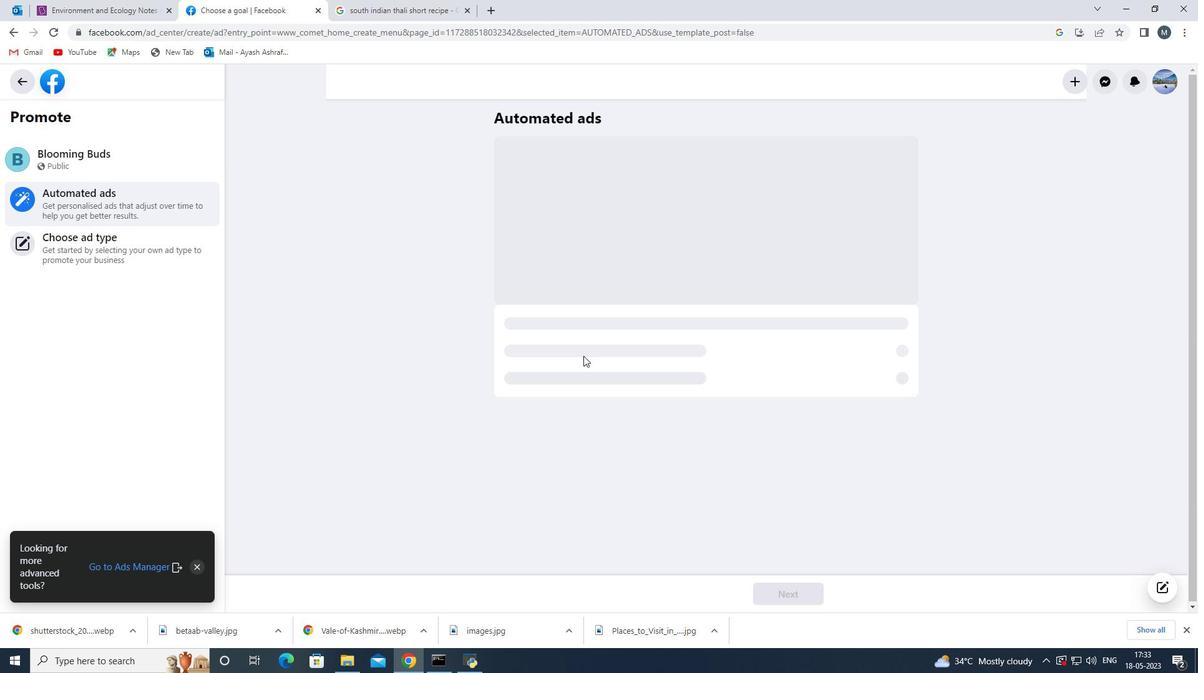 
Action: Mouse scrolled (583, 357) with delta (0, 0)
Screenshot: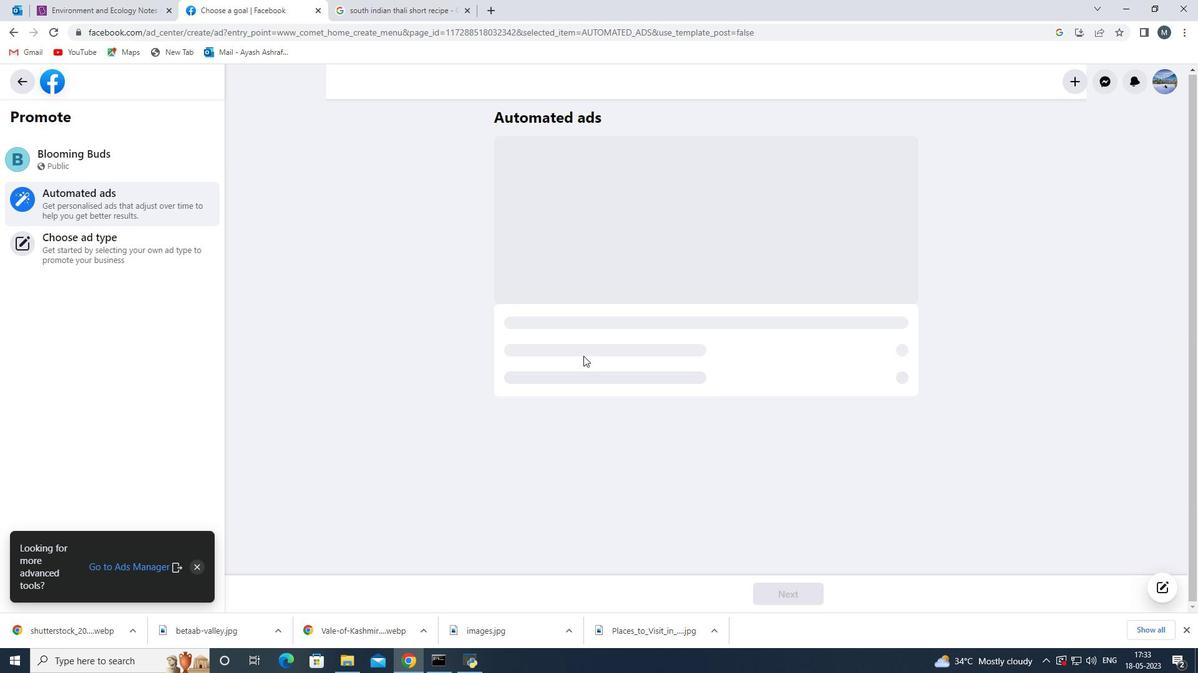 
Action: Mouse scrolled (583, 357) with delta (0, 0)
Screenshot: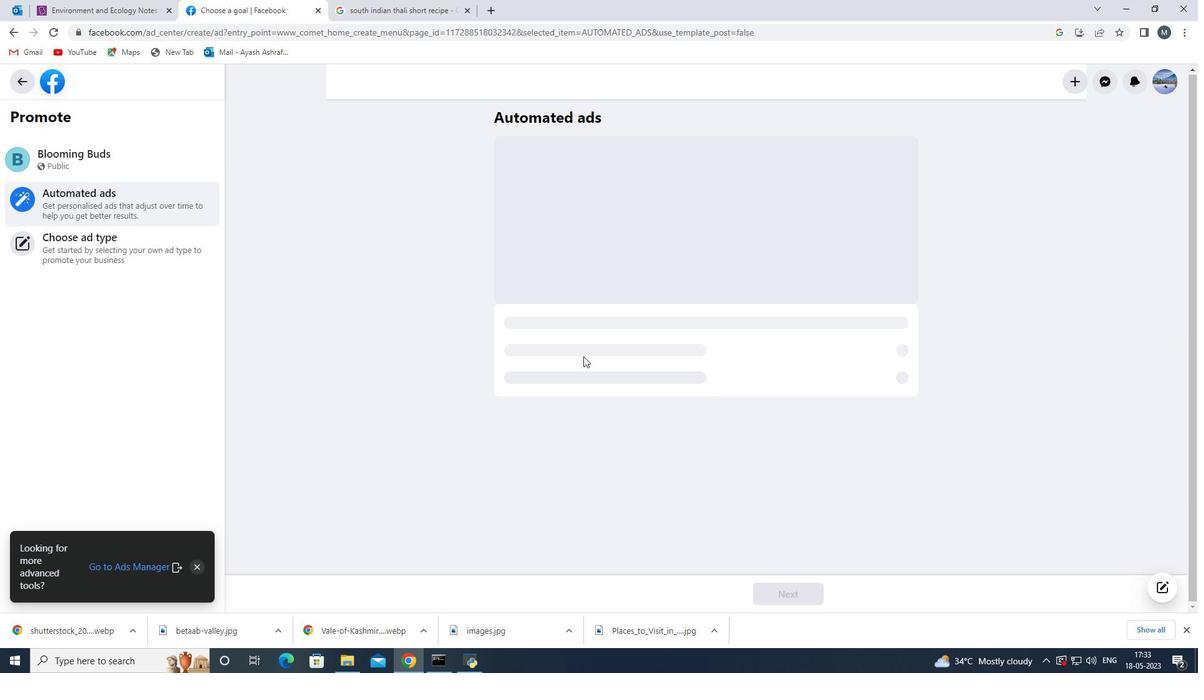 
Action: Mouse scrolled (583, 357) with delta (0, 0)
Screenshot: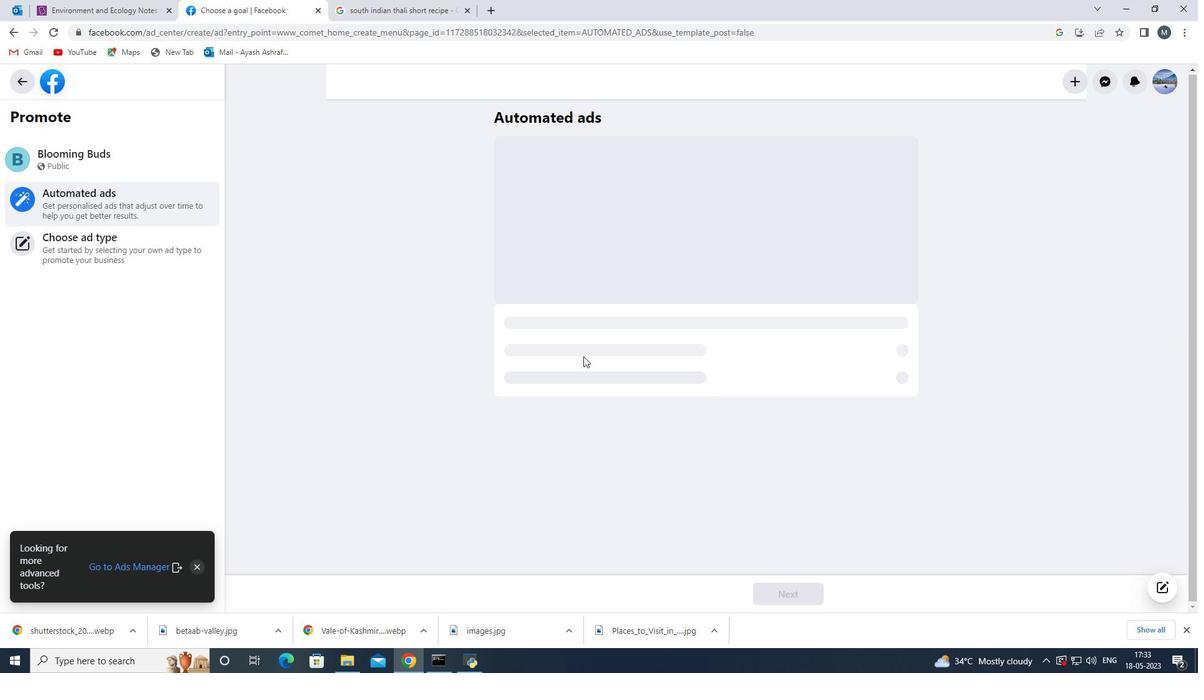 
Action: Mouse scrolled (583, 357) with delta (0, 0)
Screenshot: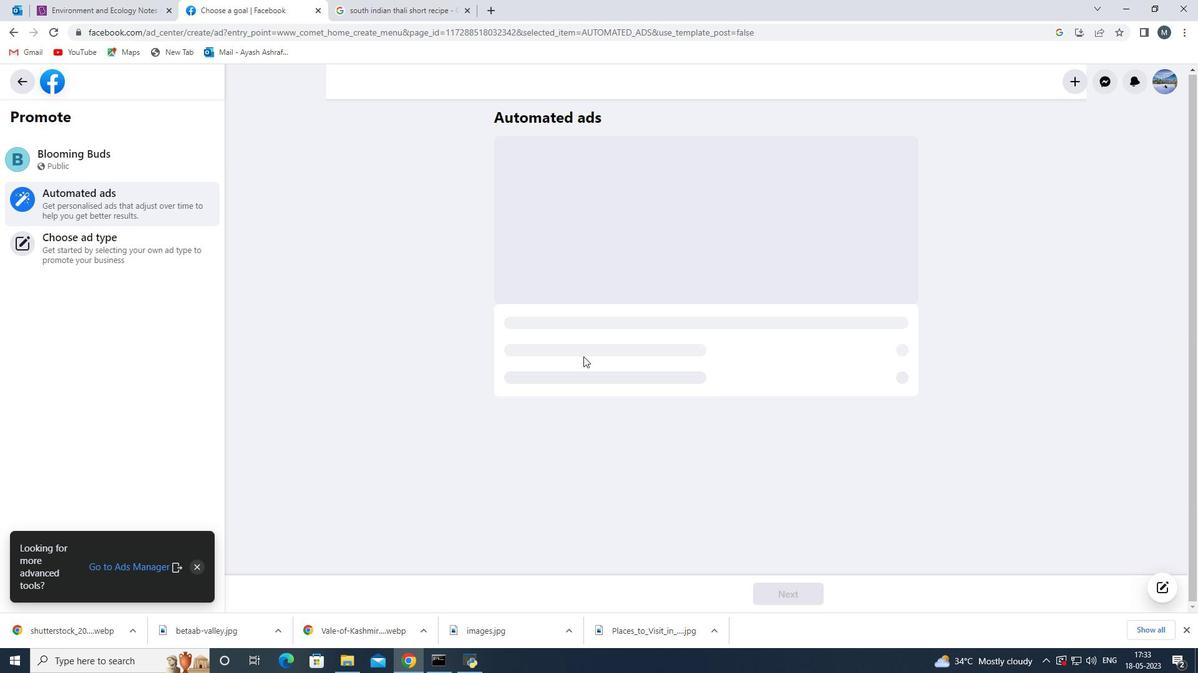 
Action: Mouse scrolled (583, 357) with delta (0, 0)
Screenshot: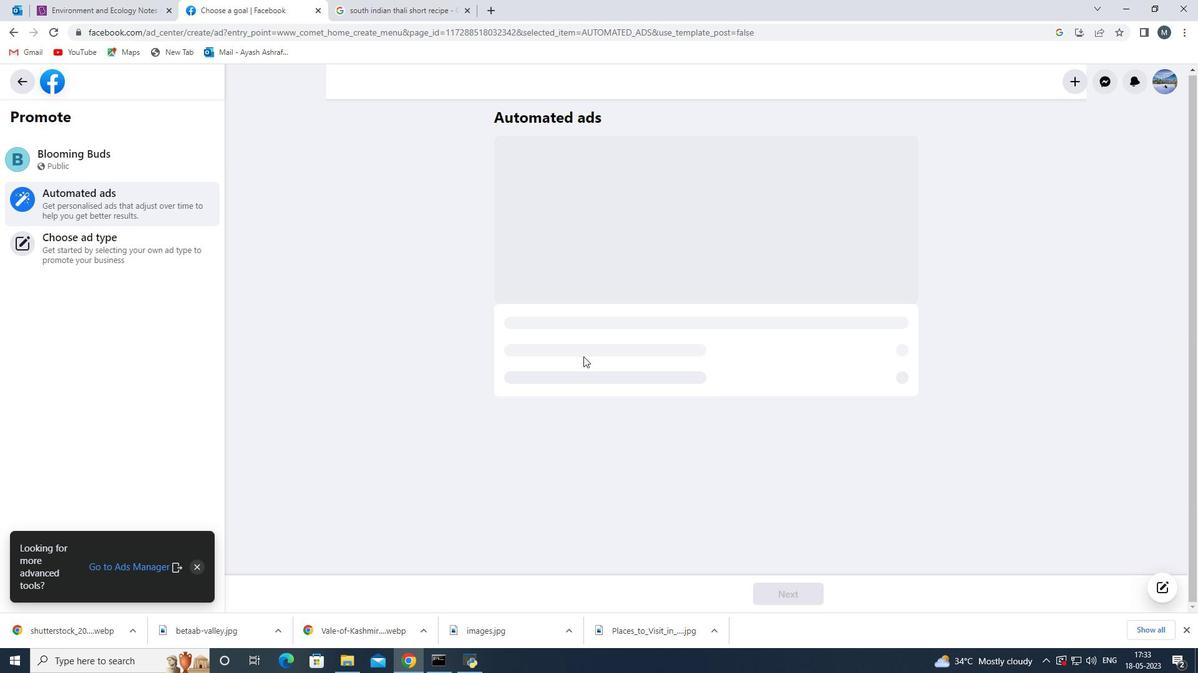 
Action: Mouse moved to (582, 376)
Screenshot: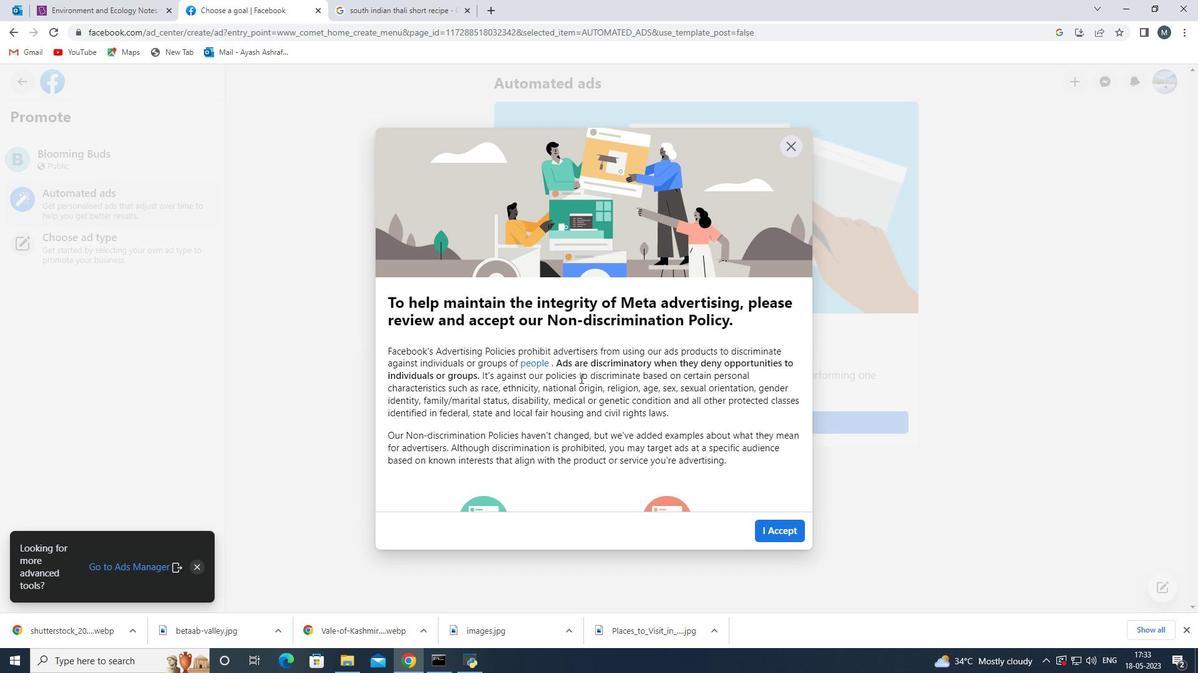 
Action: Mouse scrolled (582, 375) with delta (0, 0)
Screenshot: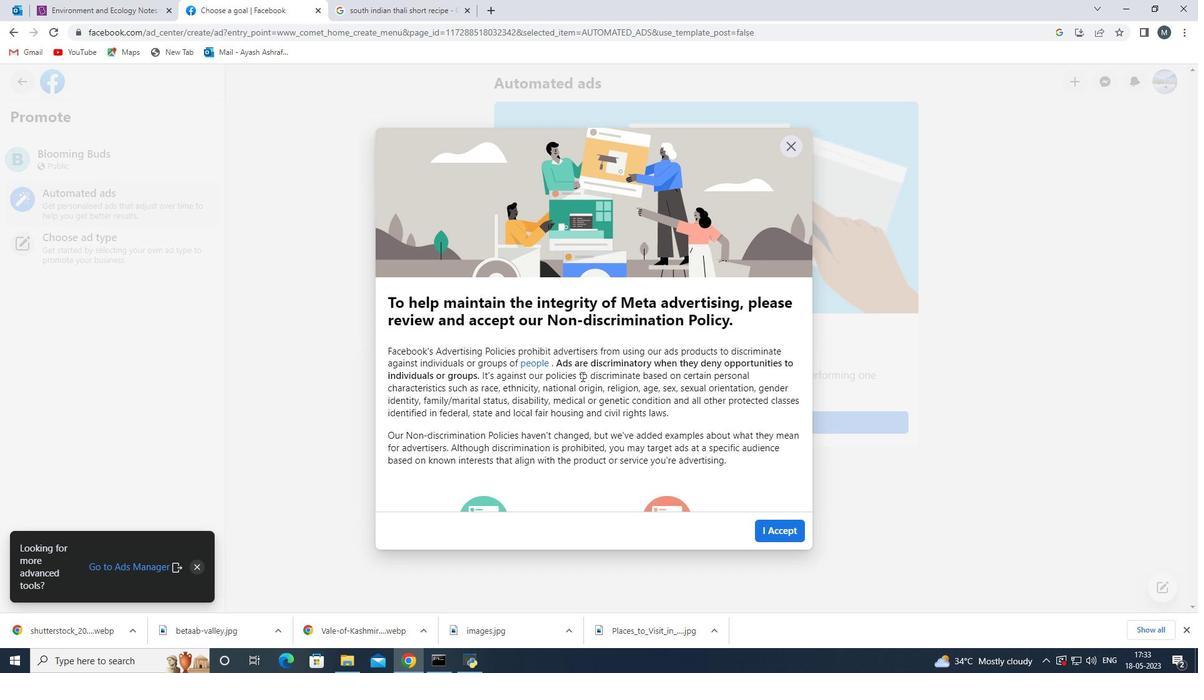 
Action: Mouse scrolled (582, 375) with delta (0, 0)
Screenshot: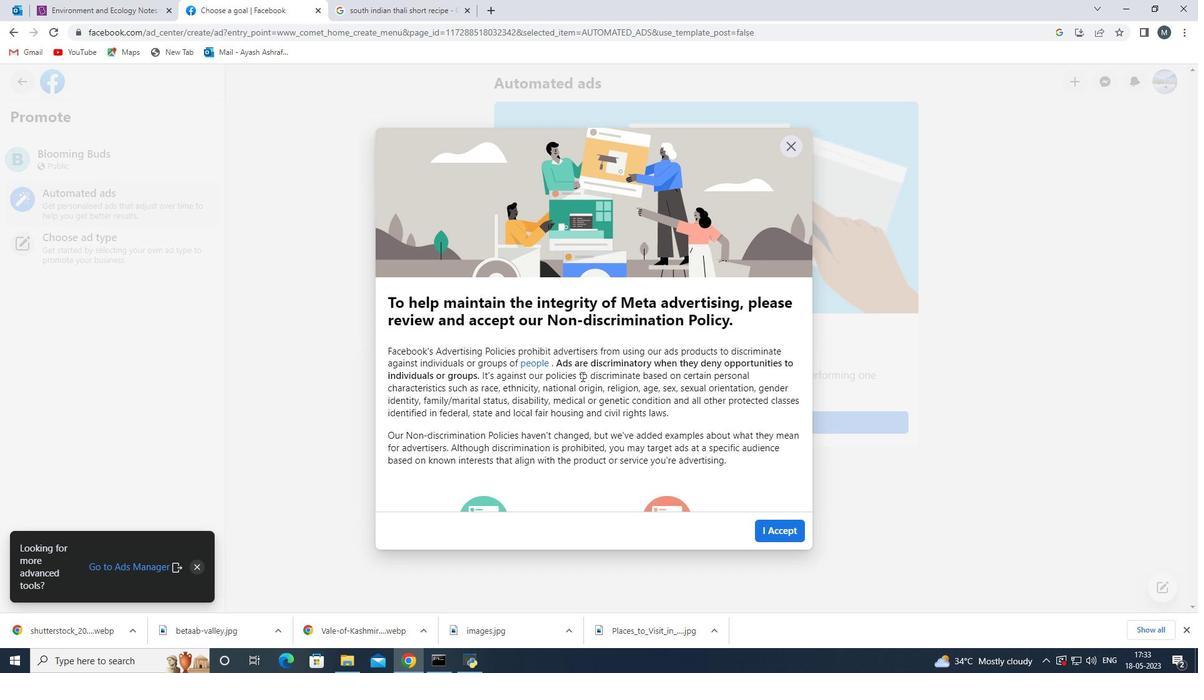 
Action: Mouse moved to (778, 528)
Screenshot: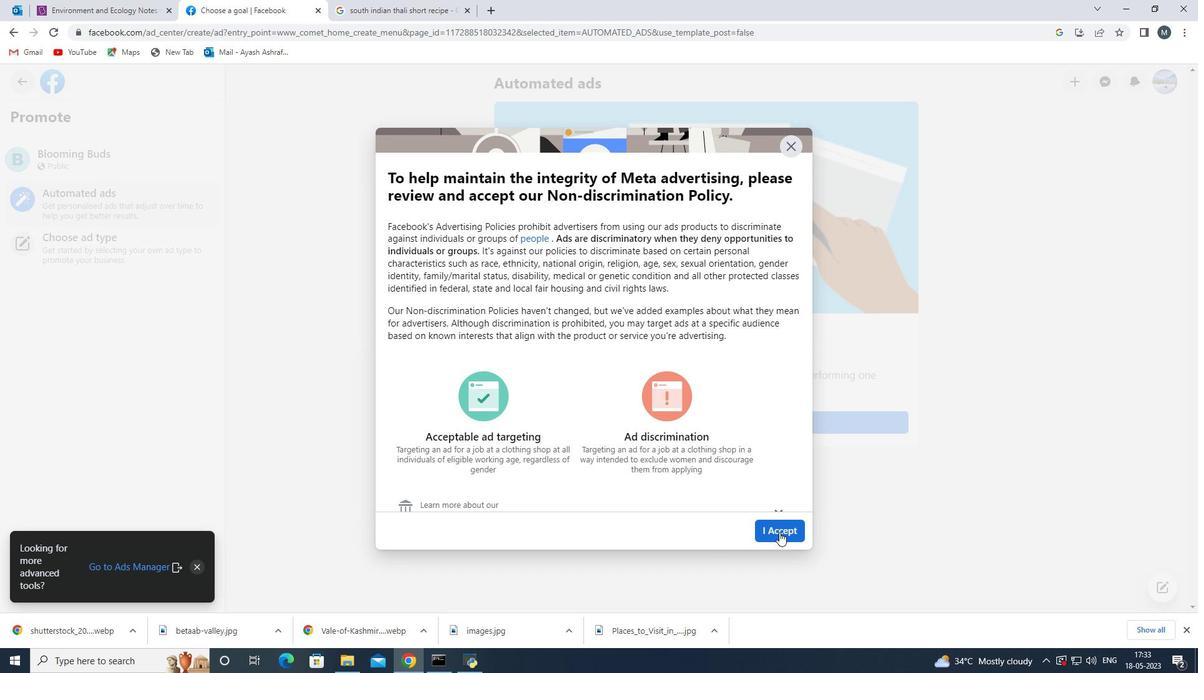 
Action: Mouse pressed left at (778, 528)
Screenshot: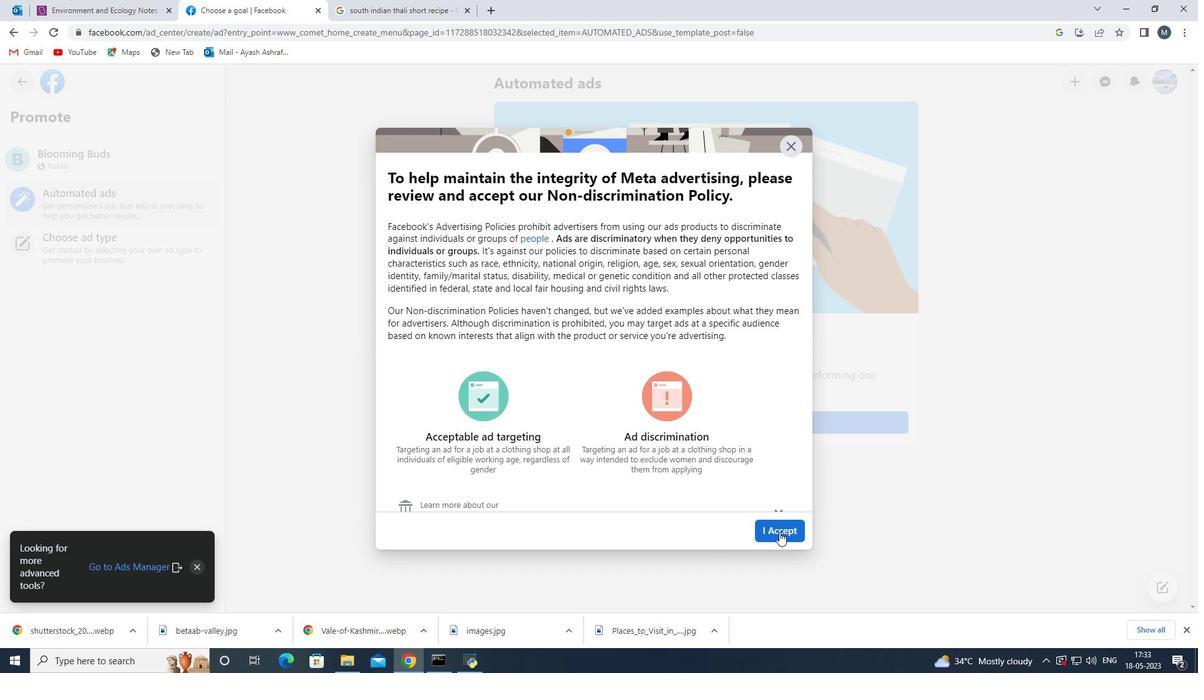 
Action: Mouse moved to (706, 424)
Screenshot: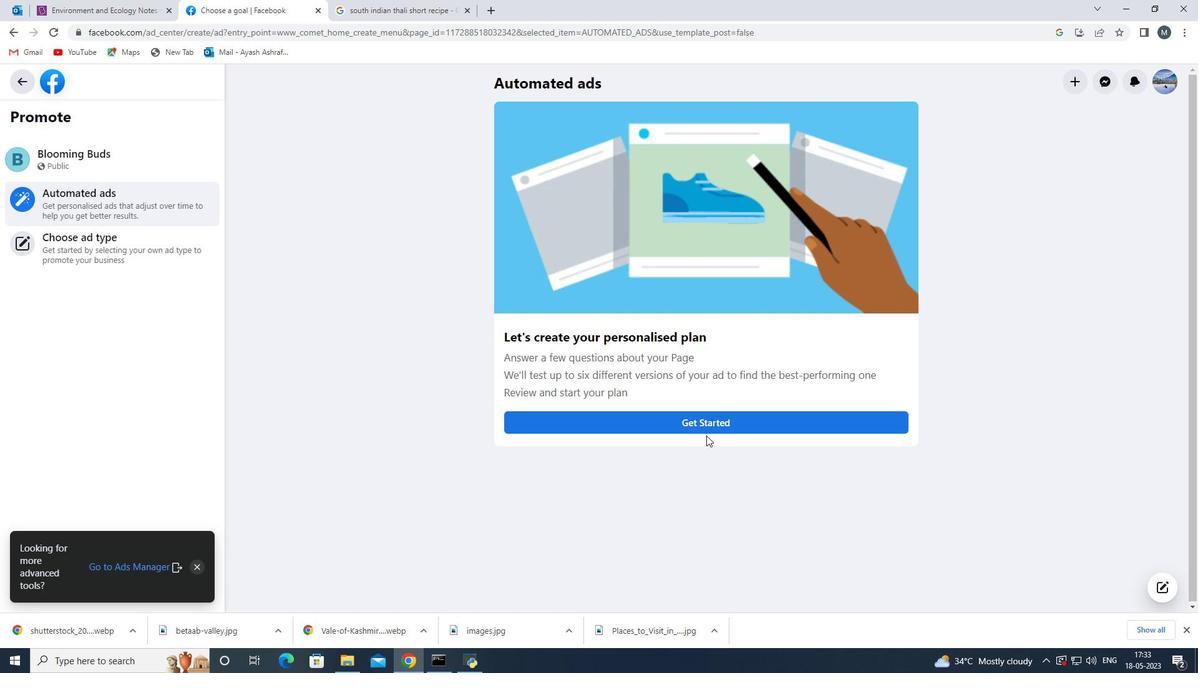 
Action: Mouse pressed left at (706, 424)
Screenshot: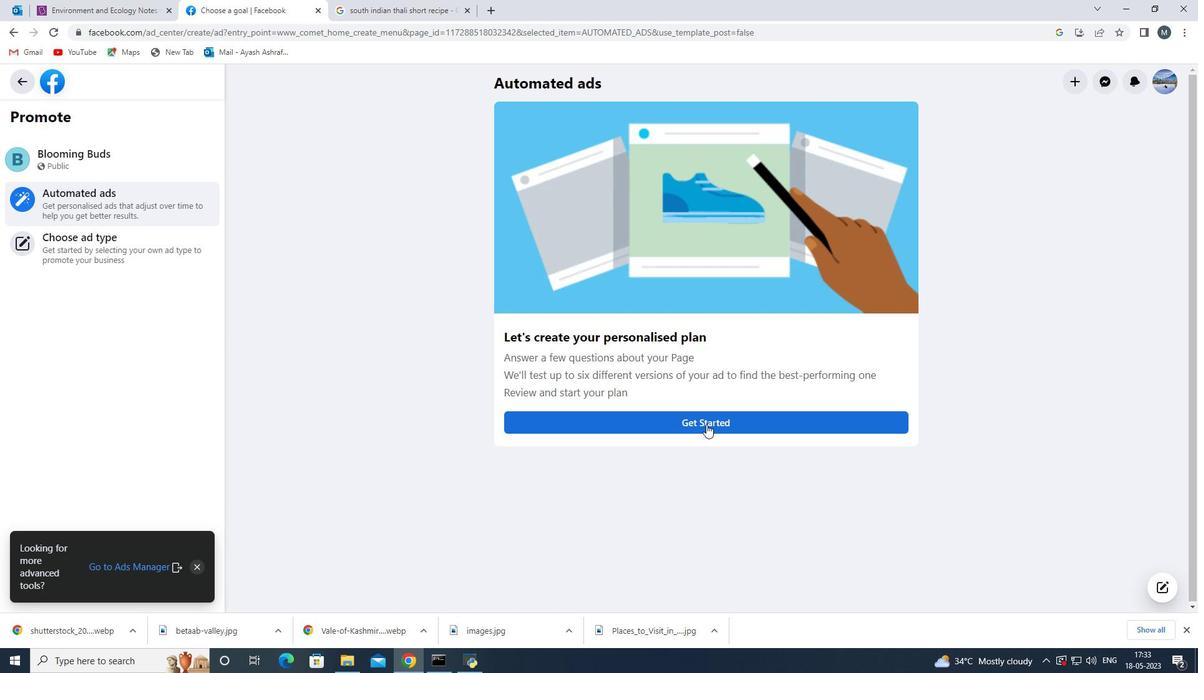 
Action: Mouse moved to (788, 402)
Screenshot: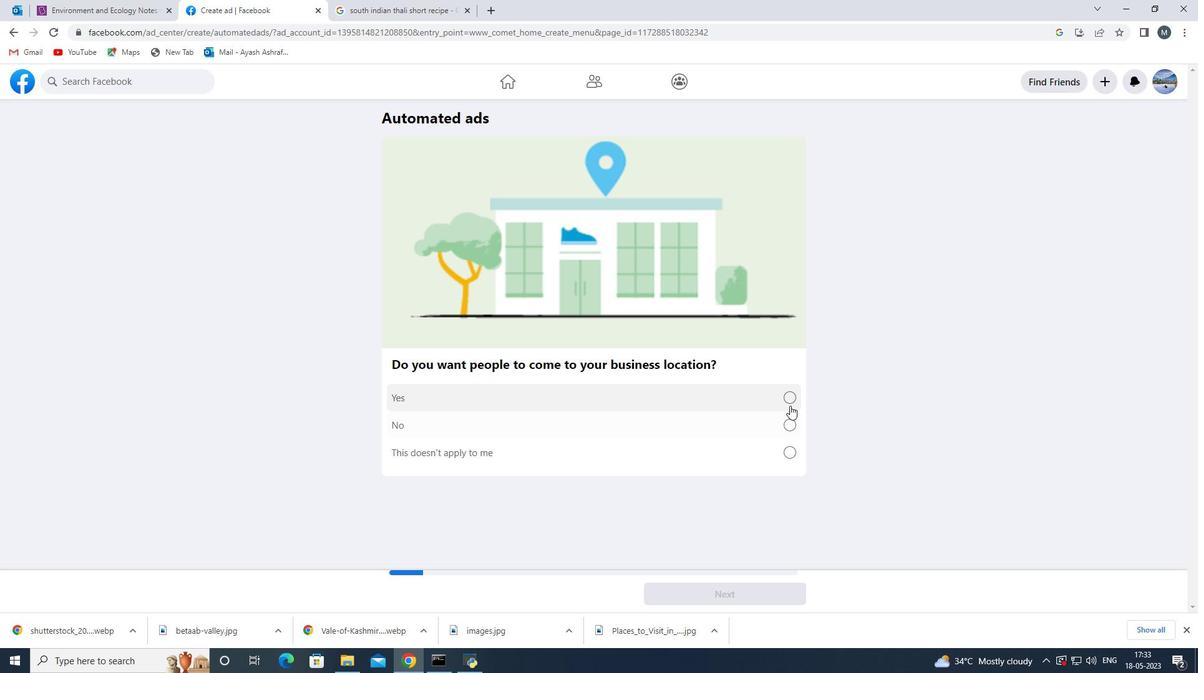 
Action: Mouse pressed left at (788, 402)
Screenshot: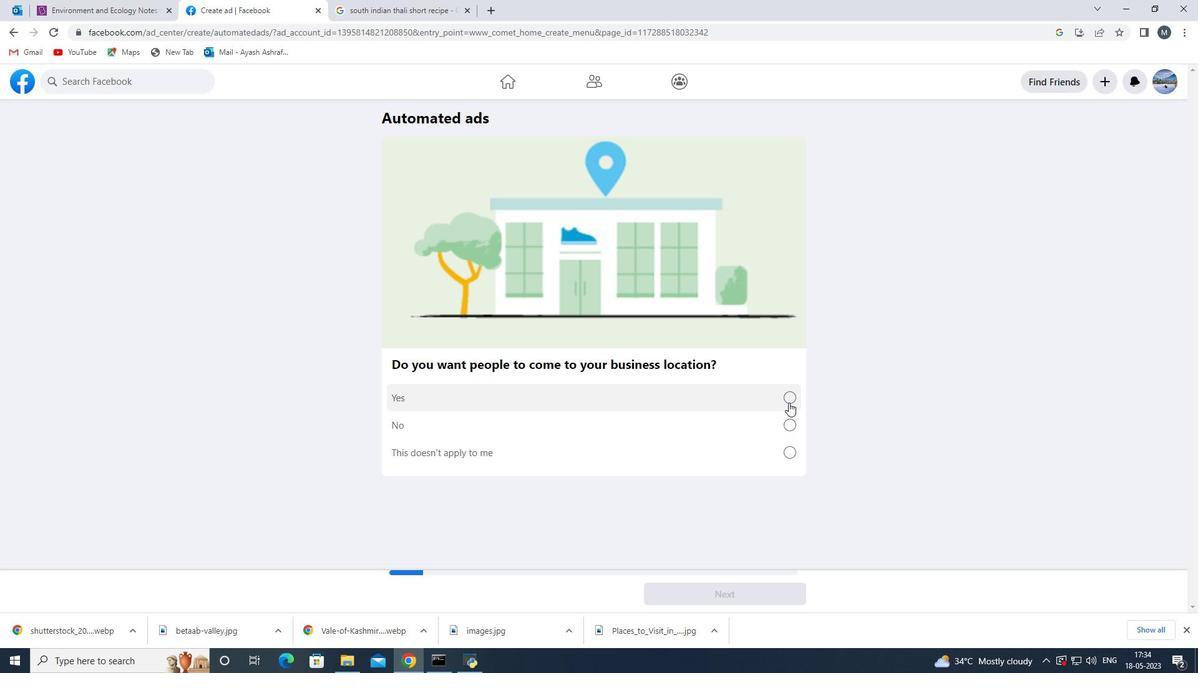 
Action: Mouse moved to (736, 585)
Screenshot: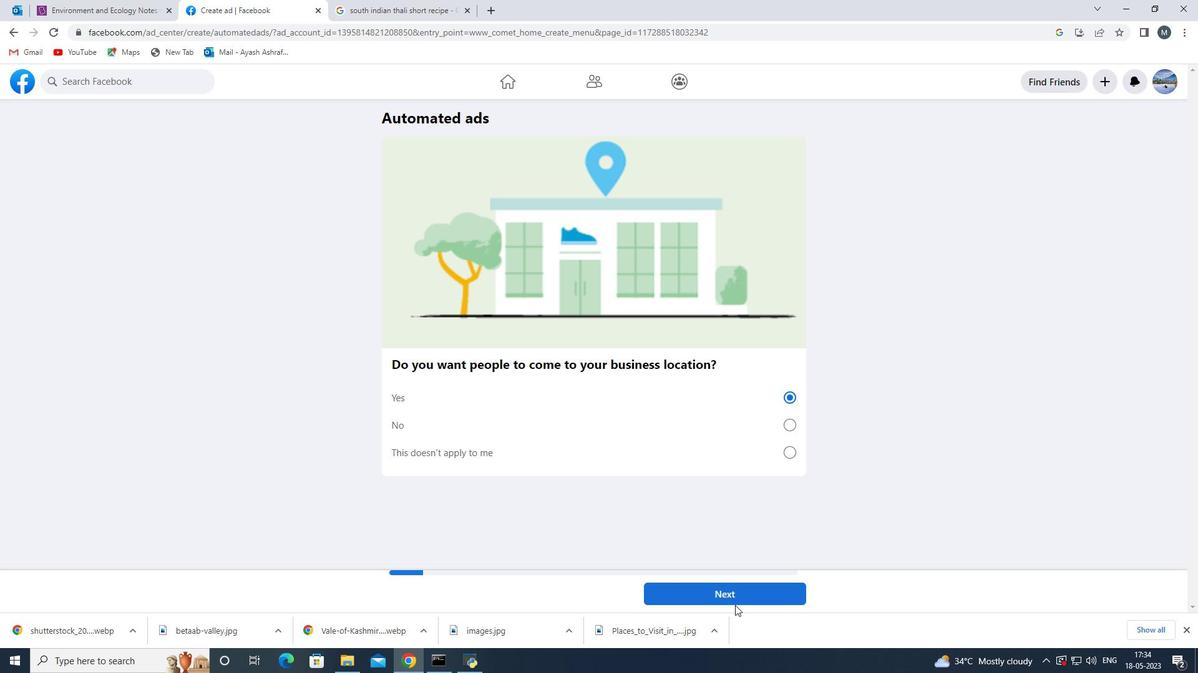 
Action: Mouse pressed left at (736, 585)
Screenshot: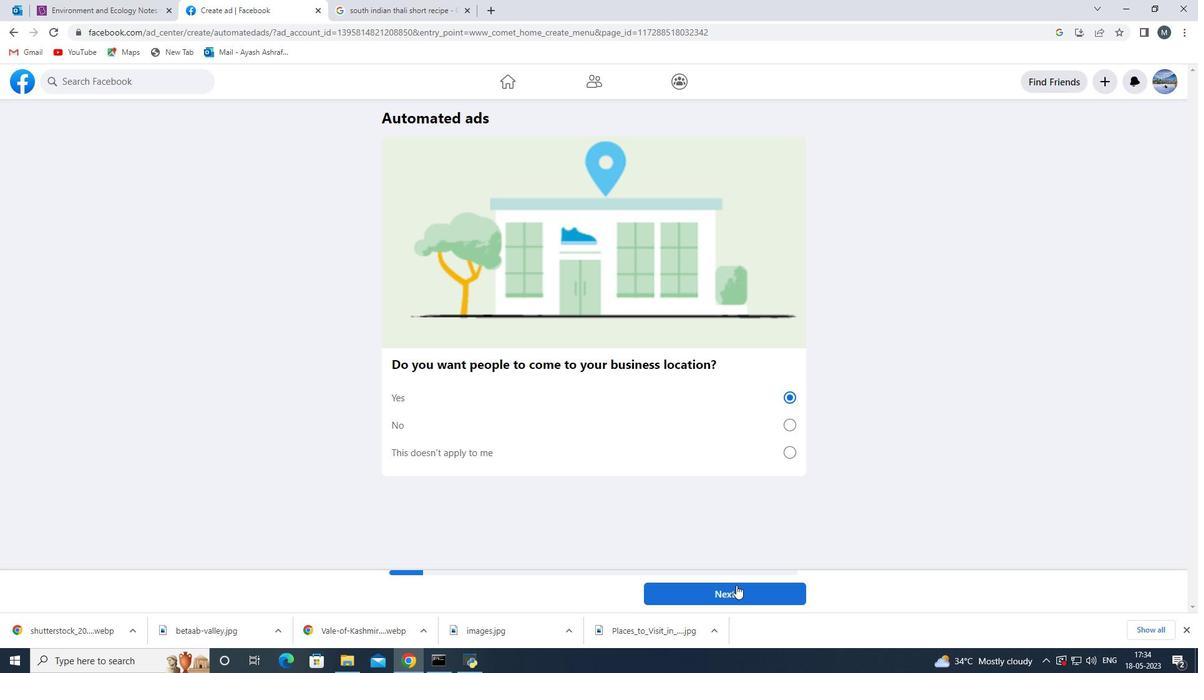 
Action: Mouse moved to (793, 428)
Screenshot: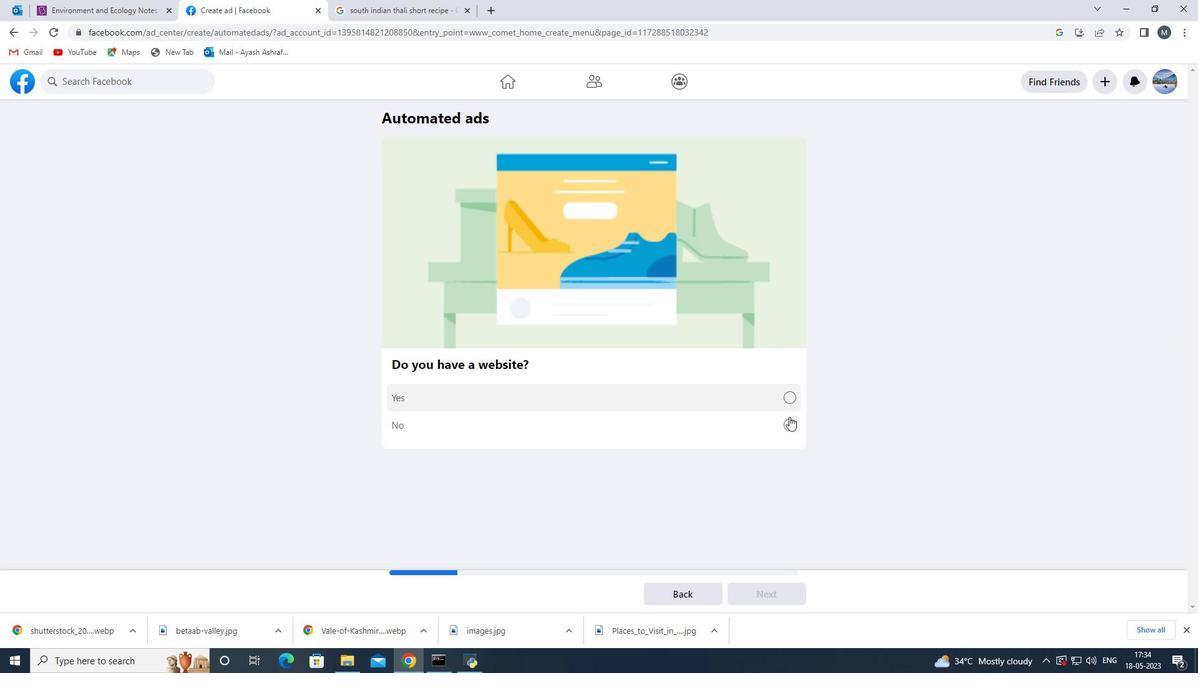 
Action: Mouse pressed left at (793, 428)
Screenshot: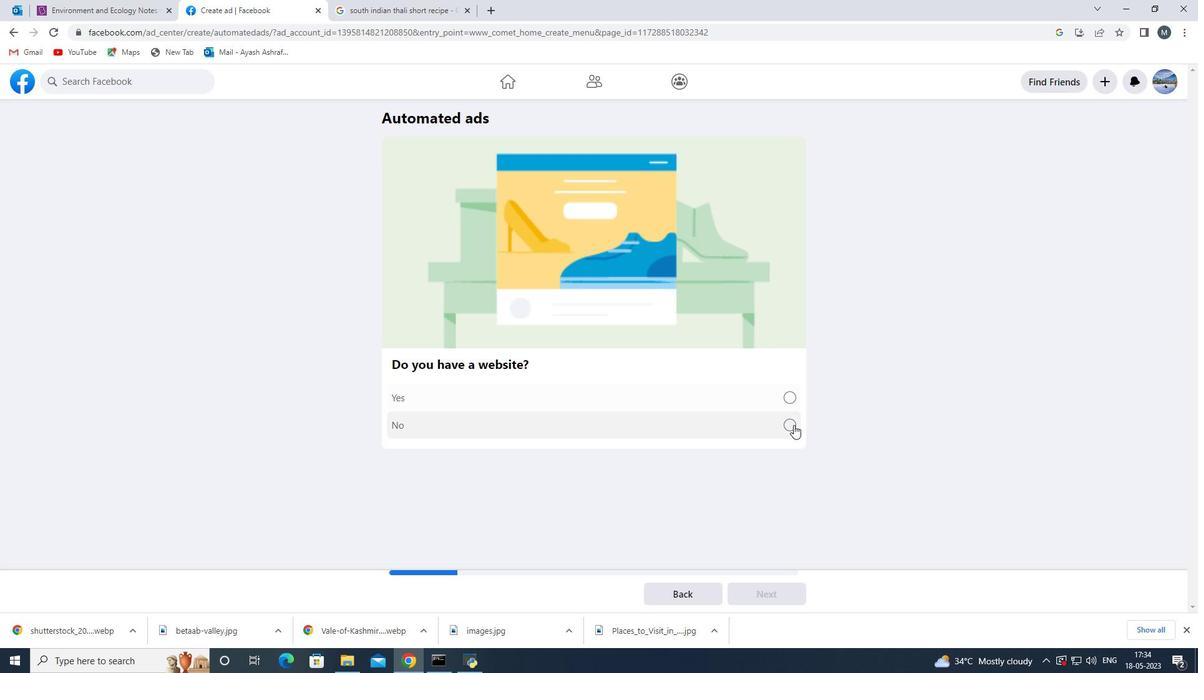 
Action: Mouse moved to (759, 598)
Screenshot: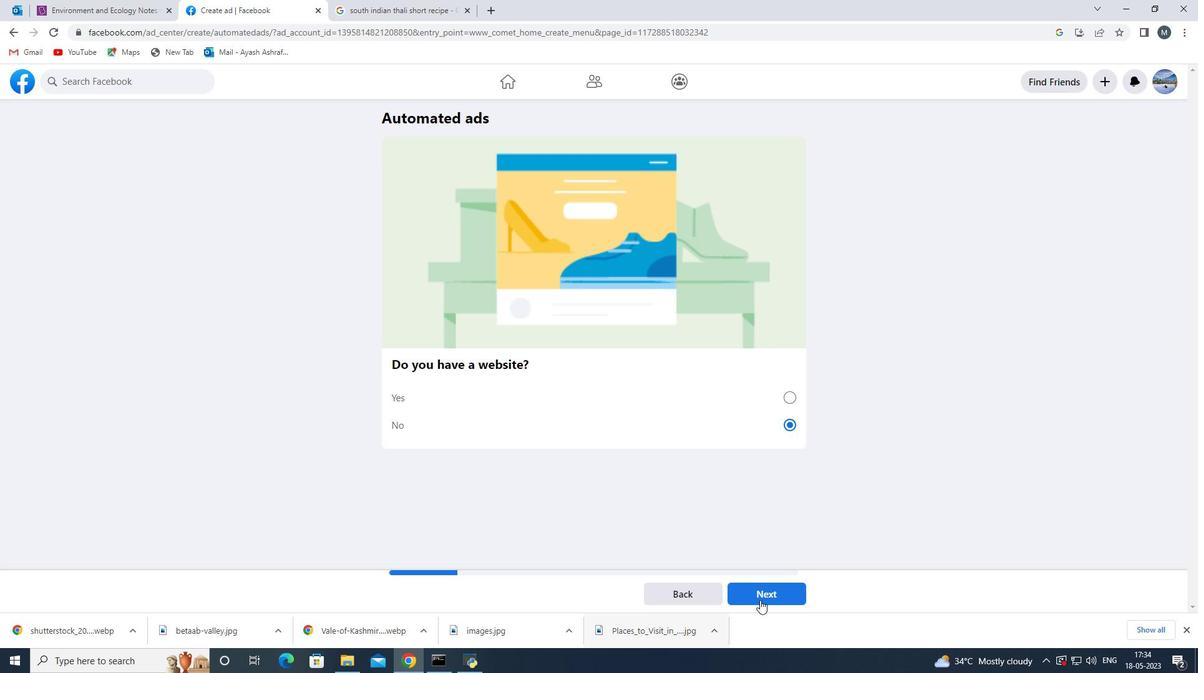 
Action: Mouse pressed left at (759, 598)
Screenshot: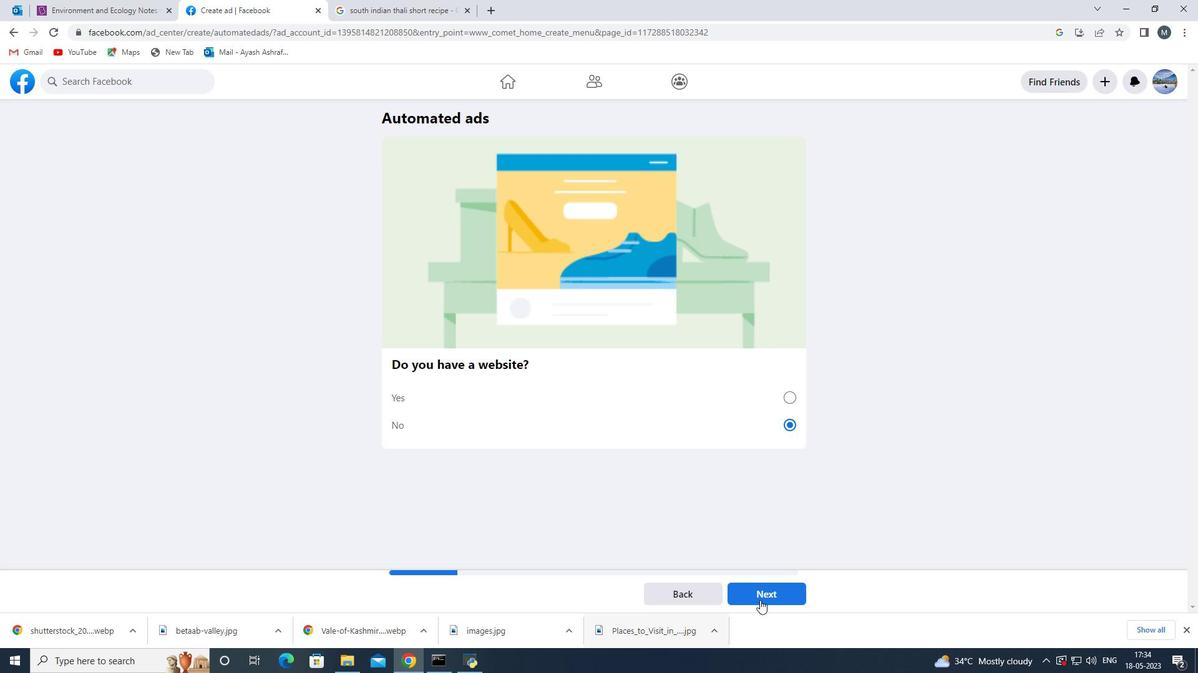 
Action: Mouse moved to (783, 396)
Screenshot: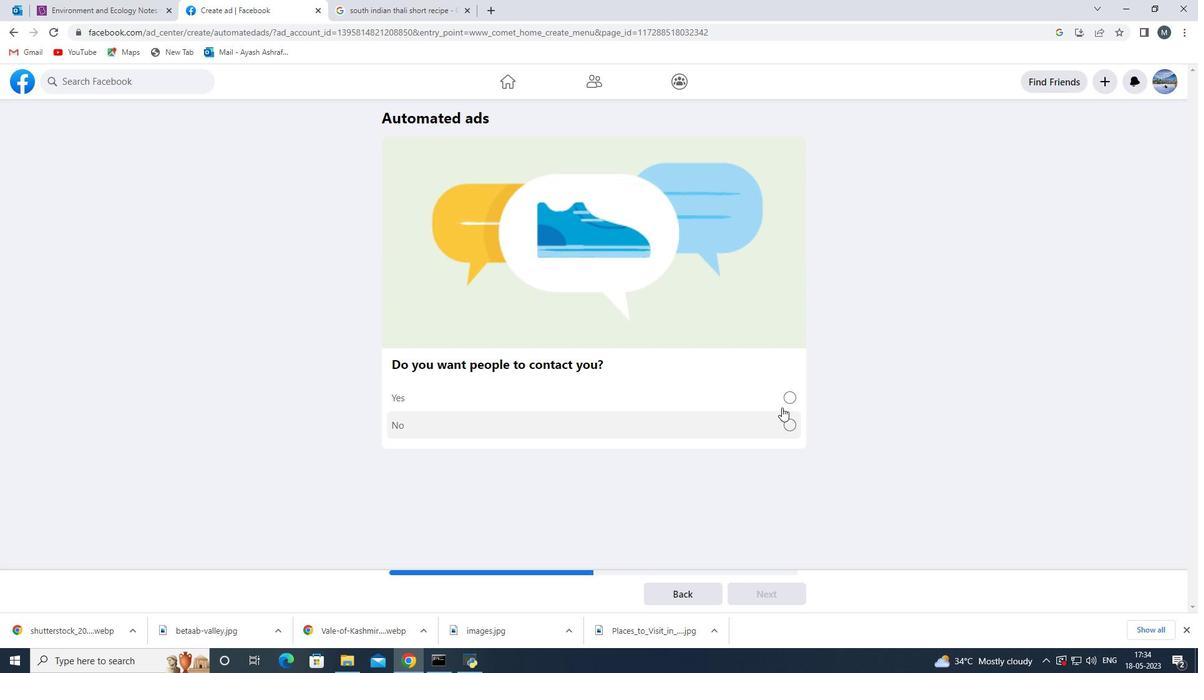 
Action: Mouse pressed left at (783, 396)
Screenshot: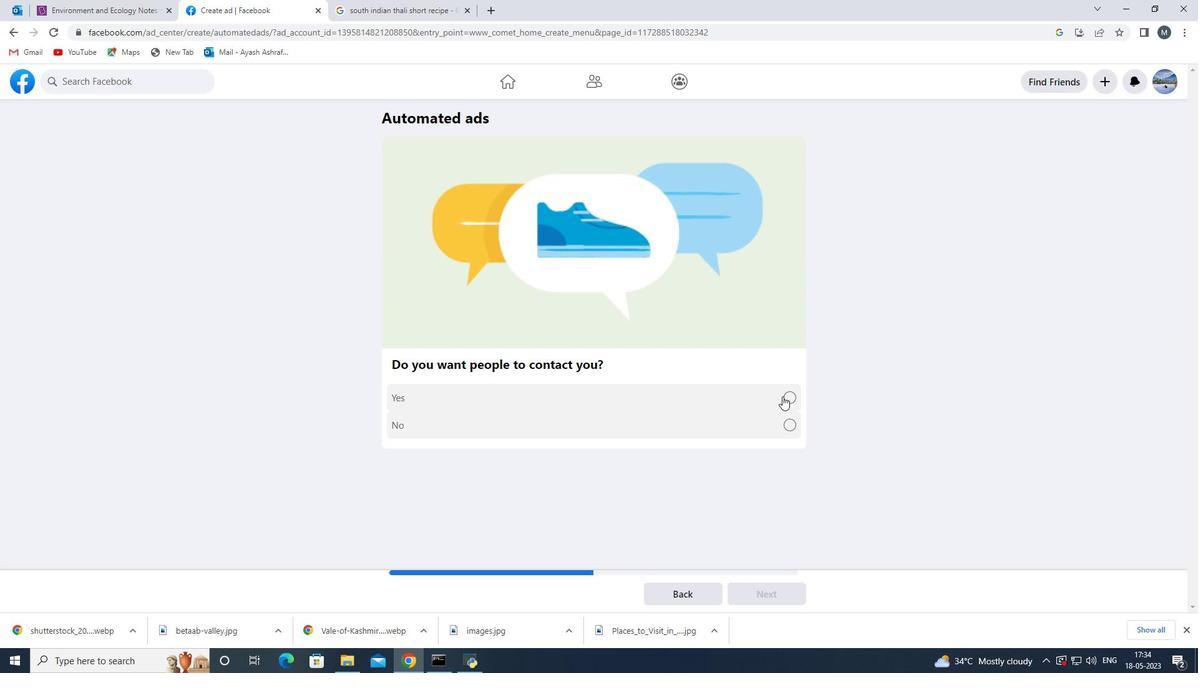 
Action: Mouse moved to (764, 595)
Screenshot: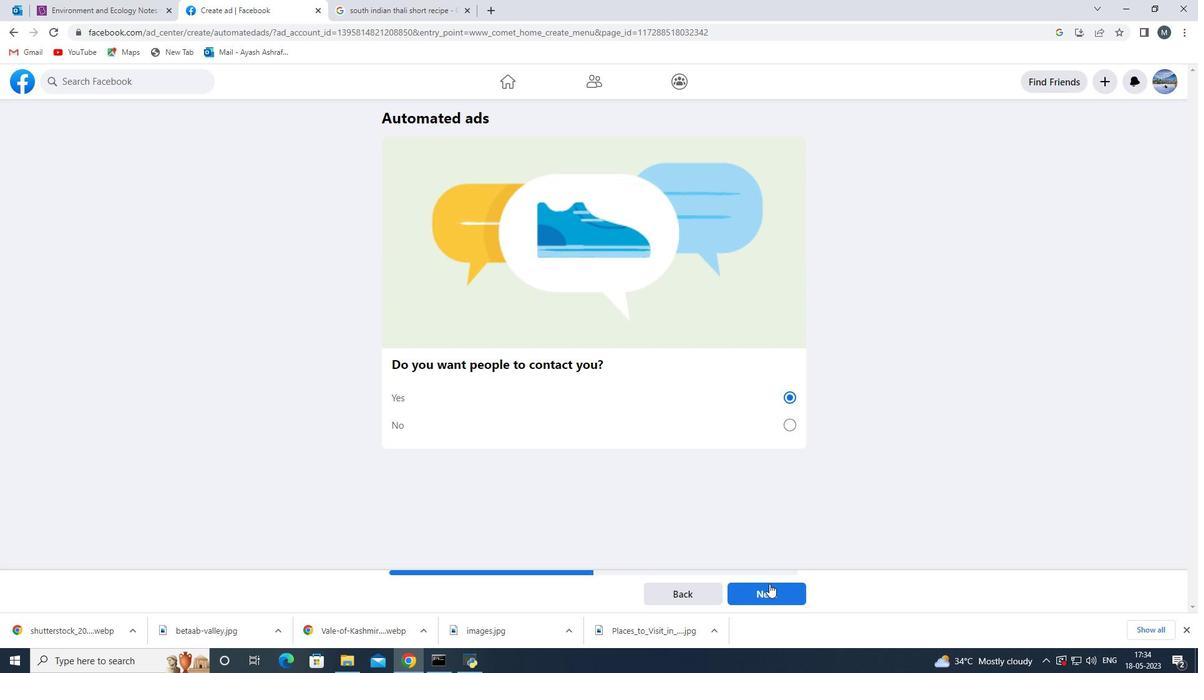 
Action: Mouse pressed left at (764, 595)
Screenshot: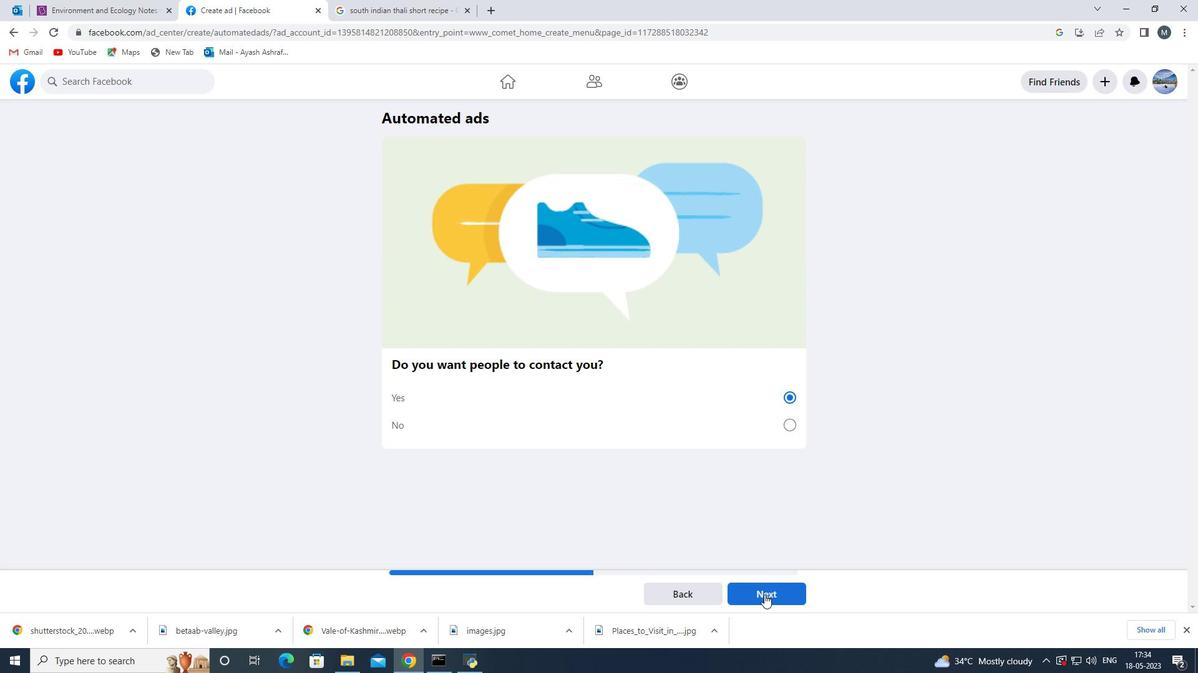 
Action: Mouse moved to (762, 454)
Screenshot: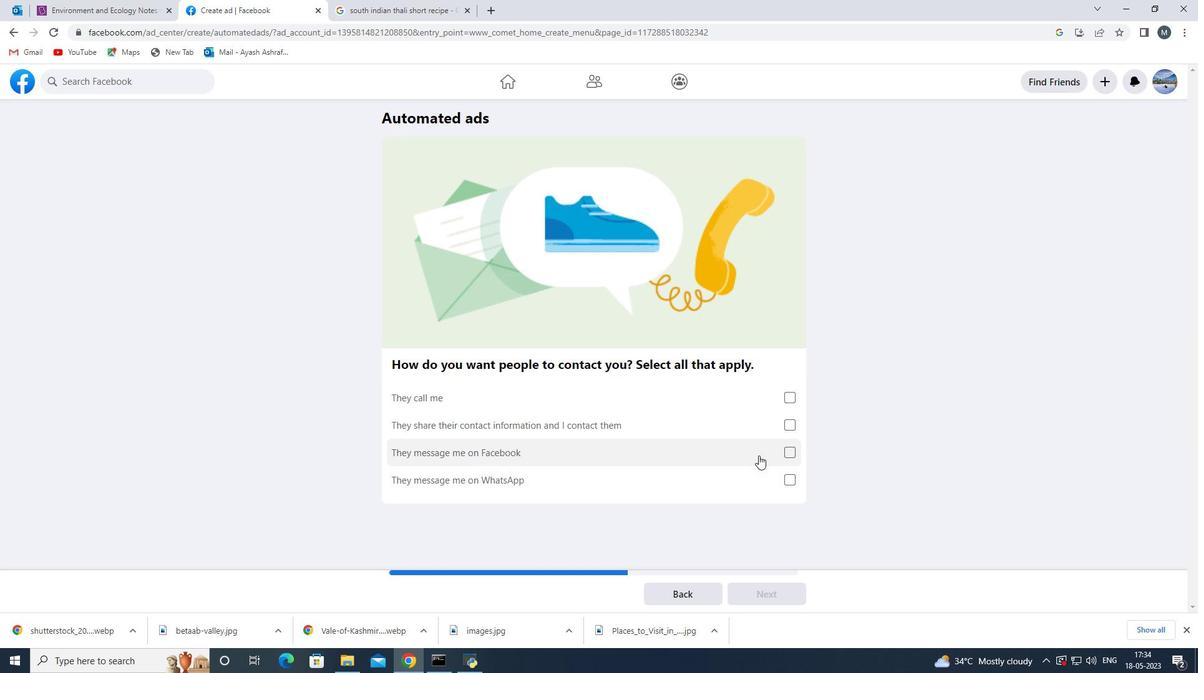 
Action: Mouse pressed left at (762, 454)
Screenshot: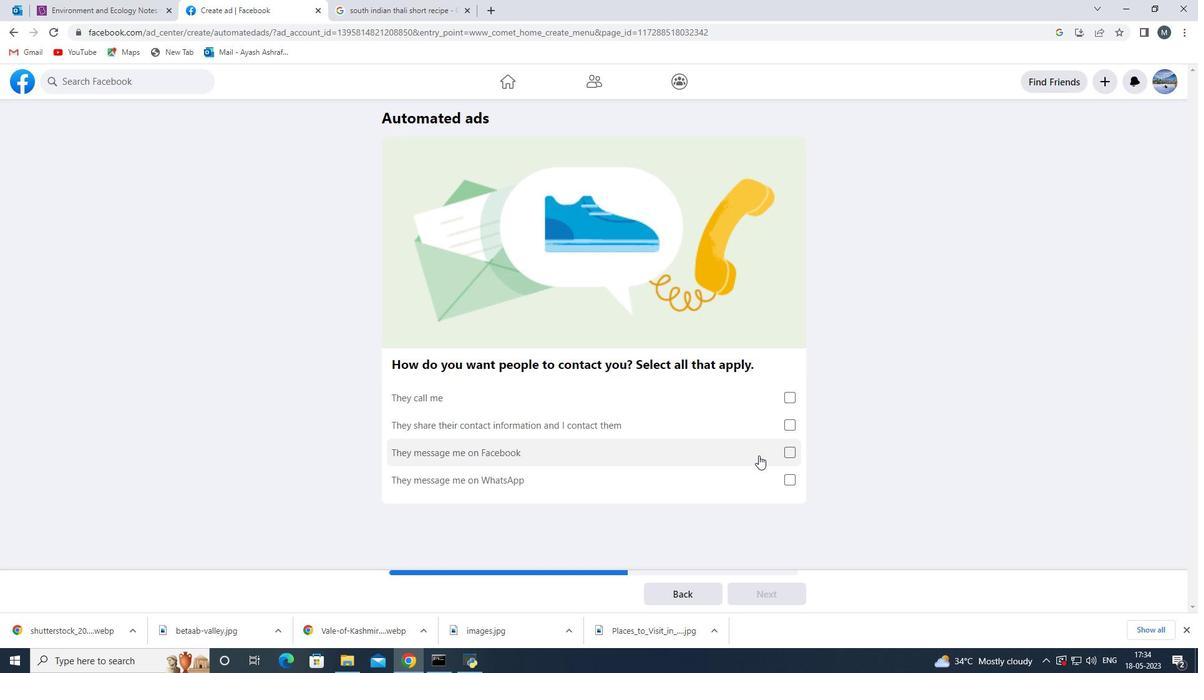 
Action: Mouse moved to (777, 597)
Screenshot: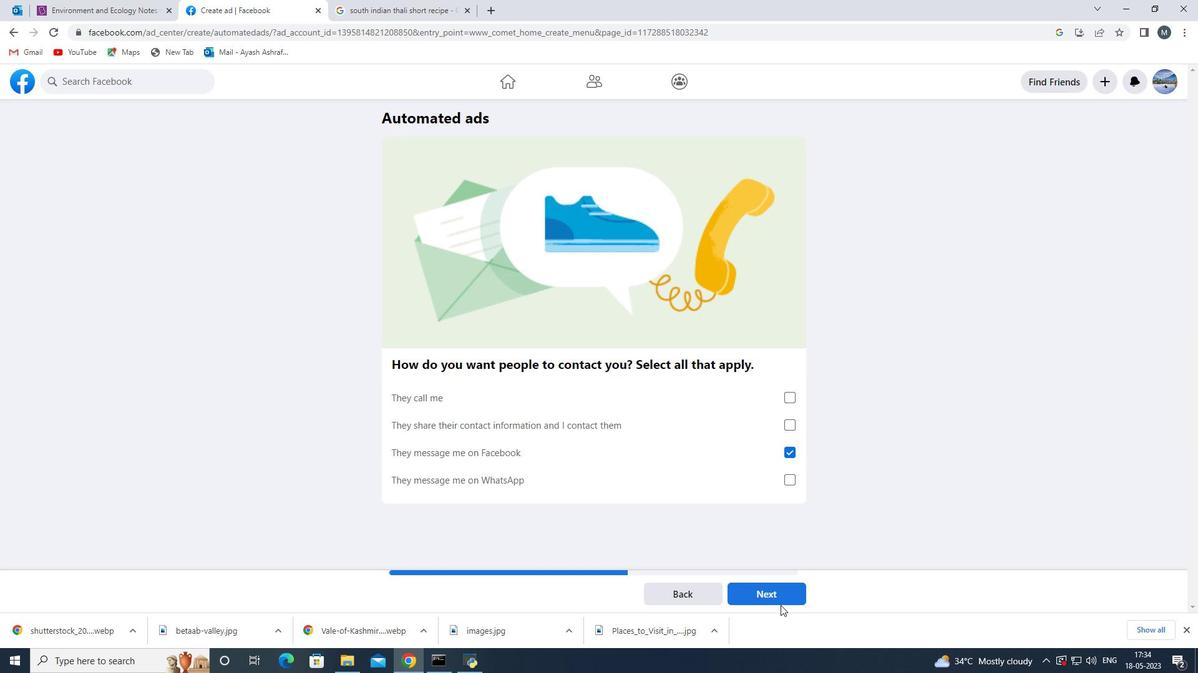 
Action: Mouse pressed left at (777, 597)
Screenshot: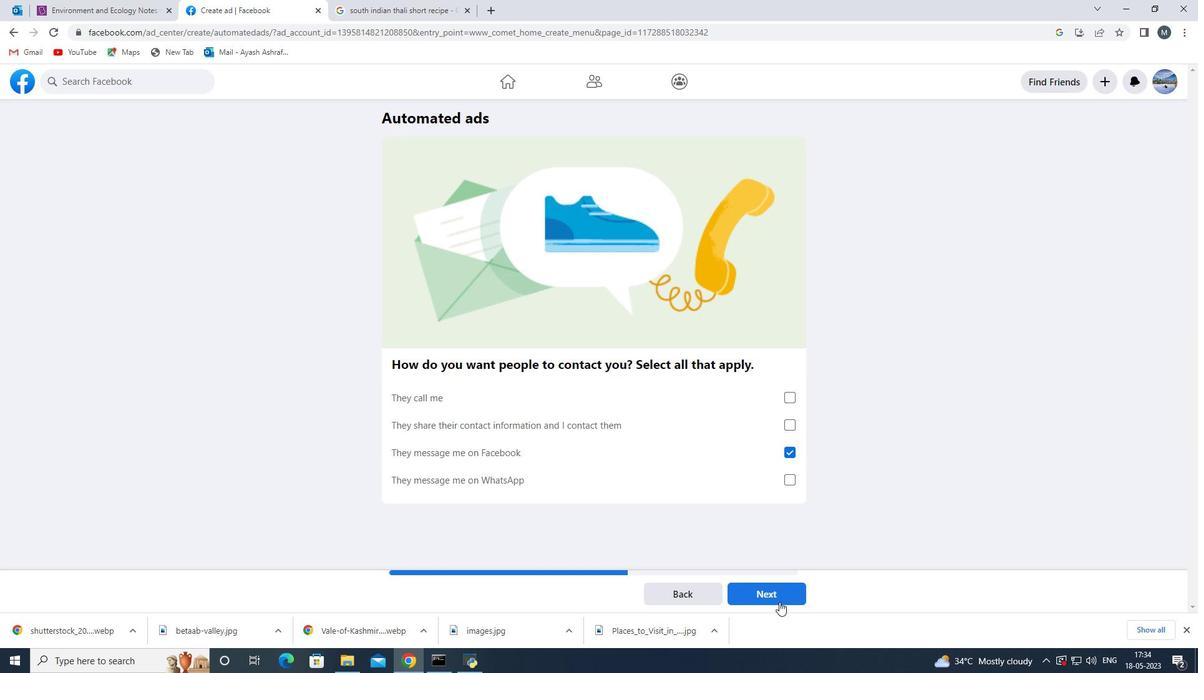 
Action: Mouse moved to (512, 410)
Screenshot: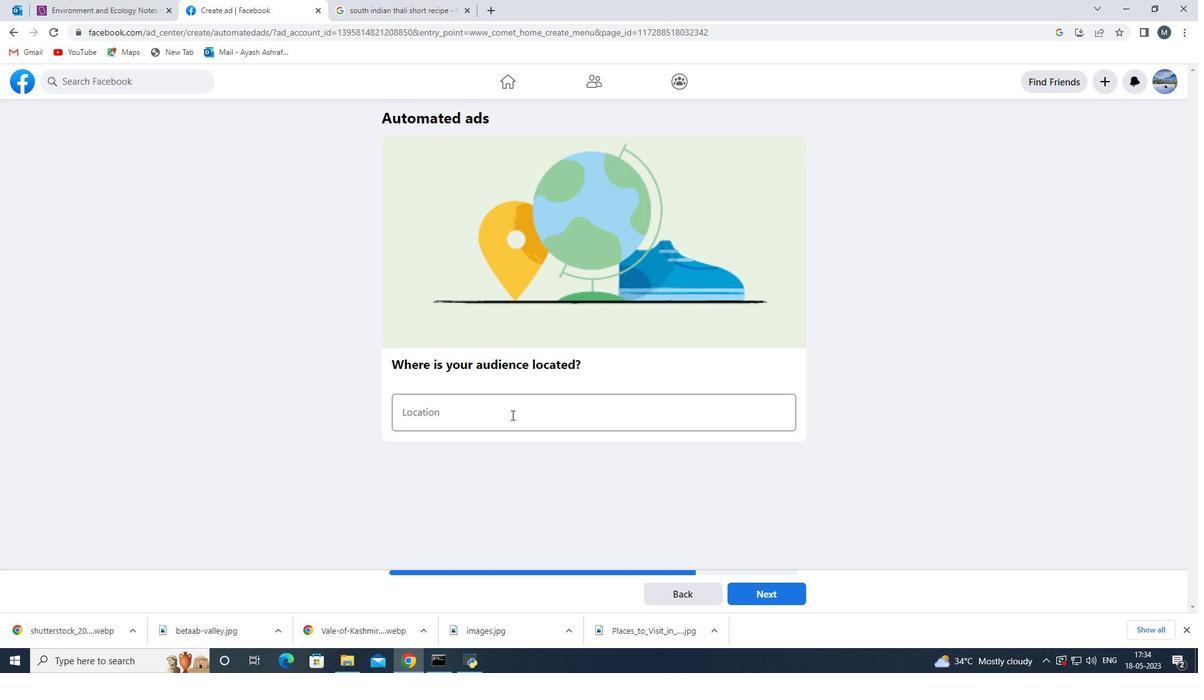 
Action: Mouse pressed left at (512, 410)
Screenshot: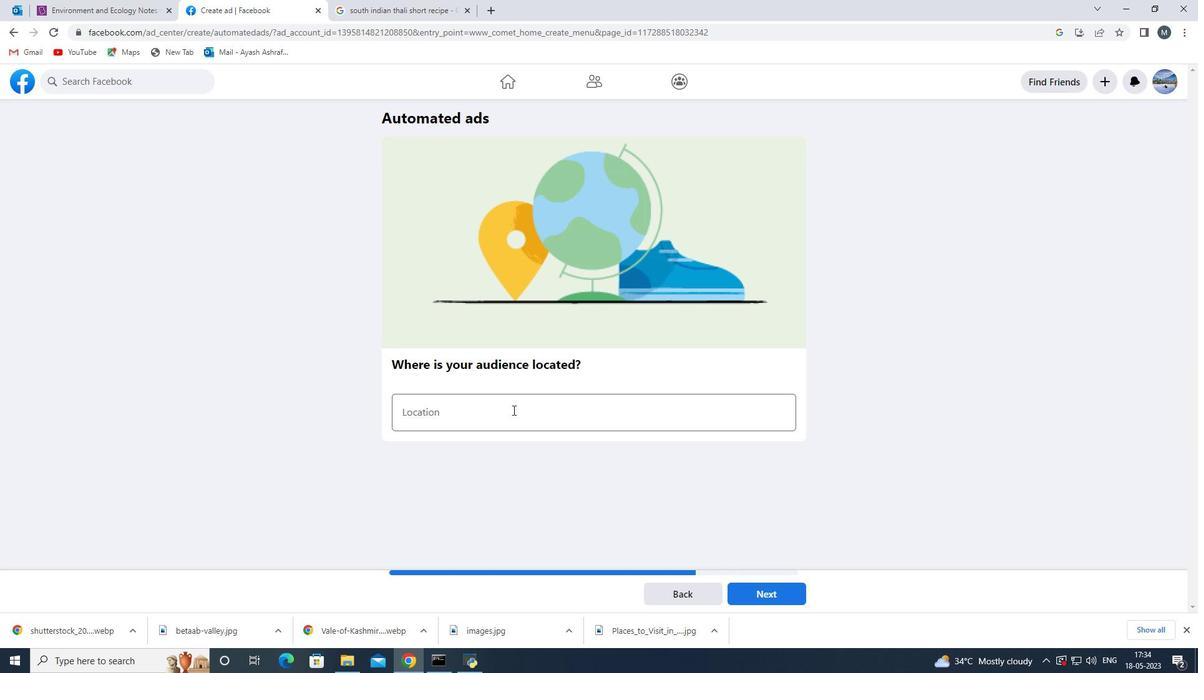 
Action: Key pressed arizona
Screenshot: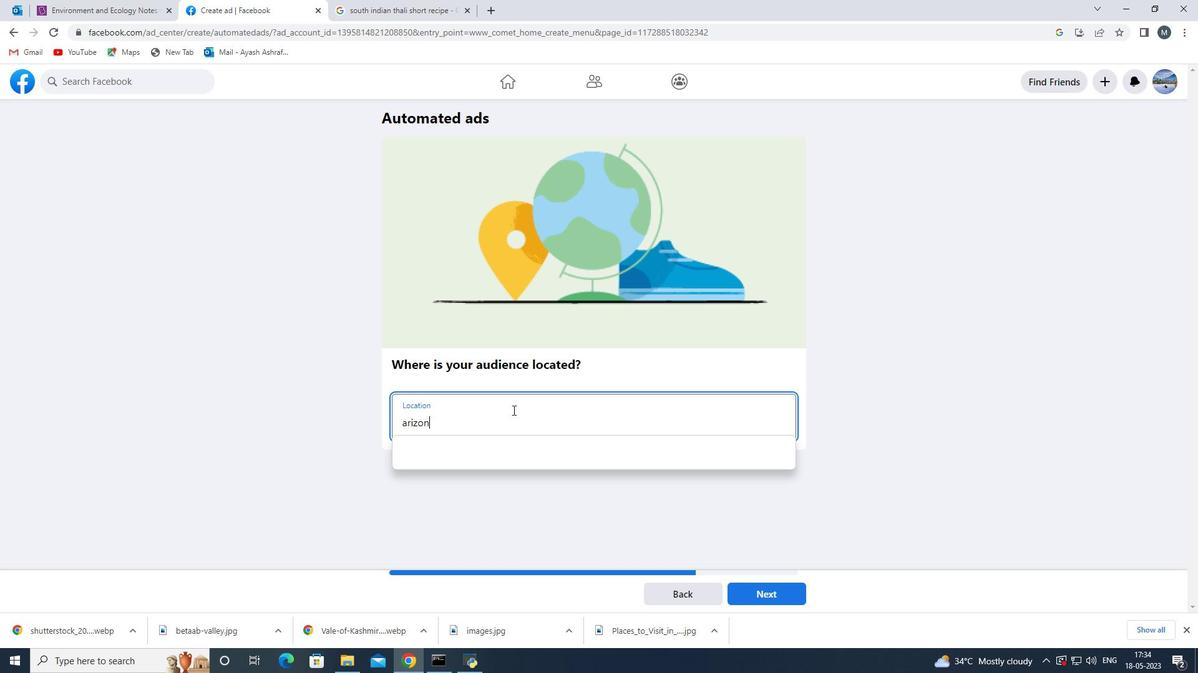 
Action: Mouse moved to (771, 599)
Screenshot: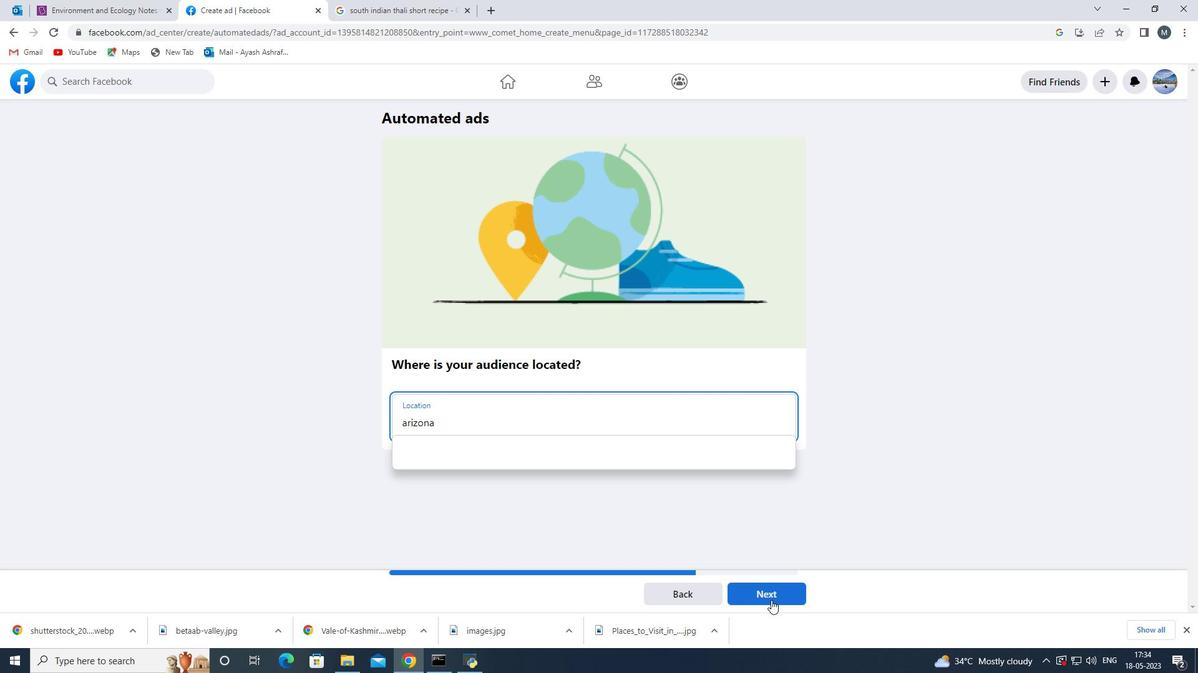 
Action: Mouse pressed left at (771, 599)
Screenshot: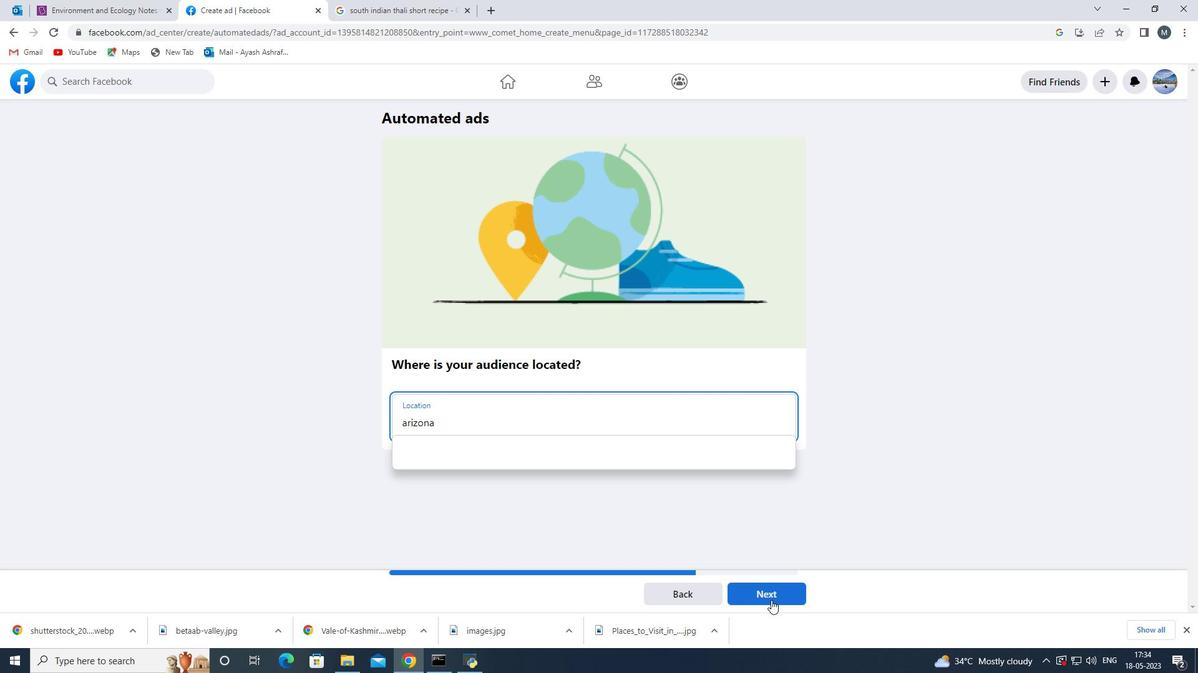 
Action: Mouse moved to (496, 410)
Screenshot: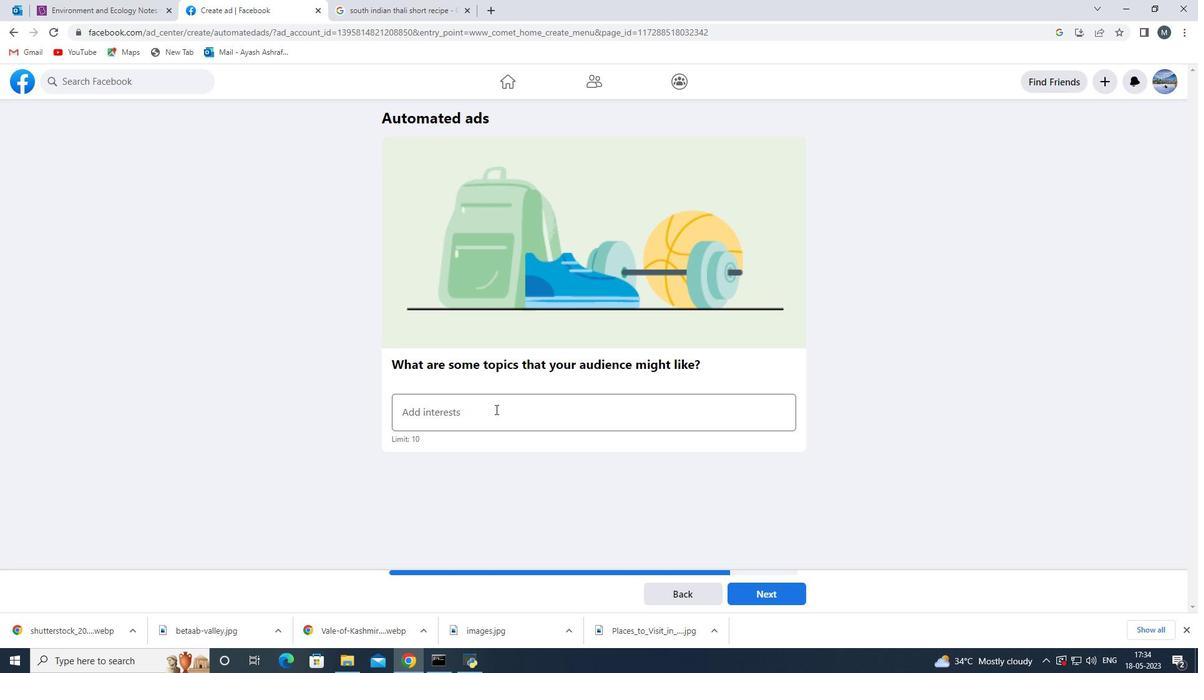
Action: Mouse pressed left at (496, 410)
Screenshot: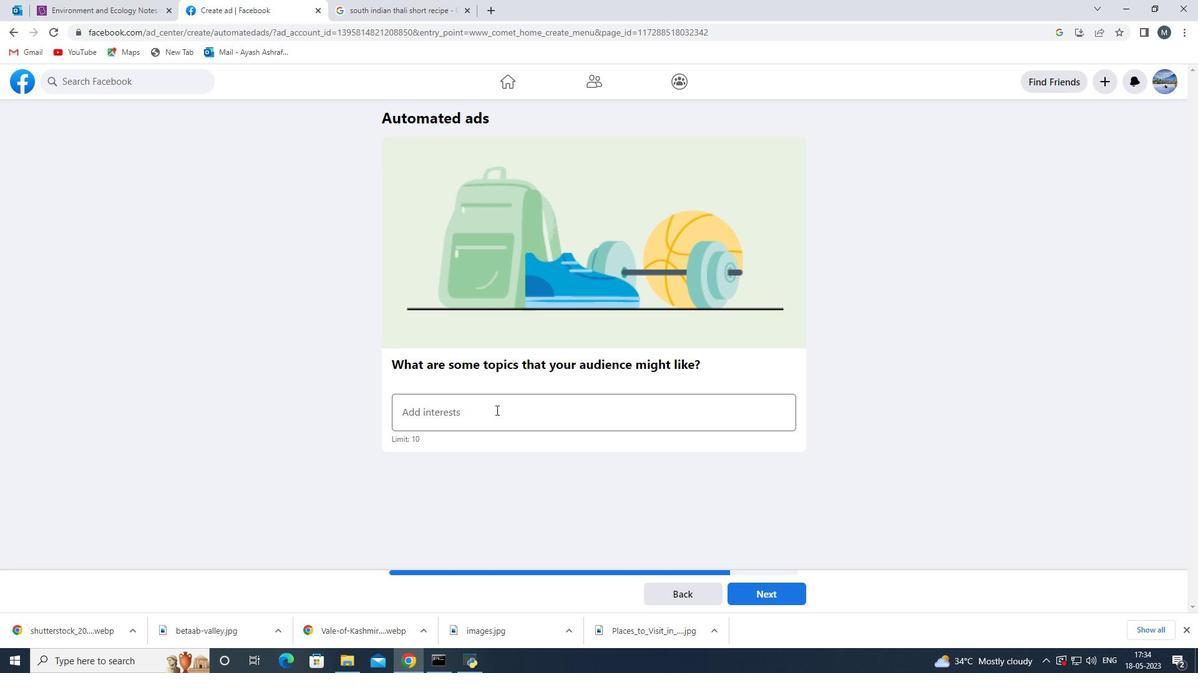 
Action: Mouse moved to (502, 414)
Screenshot: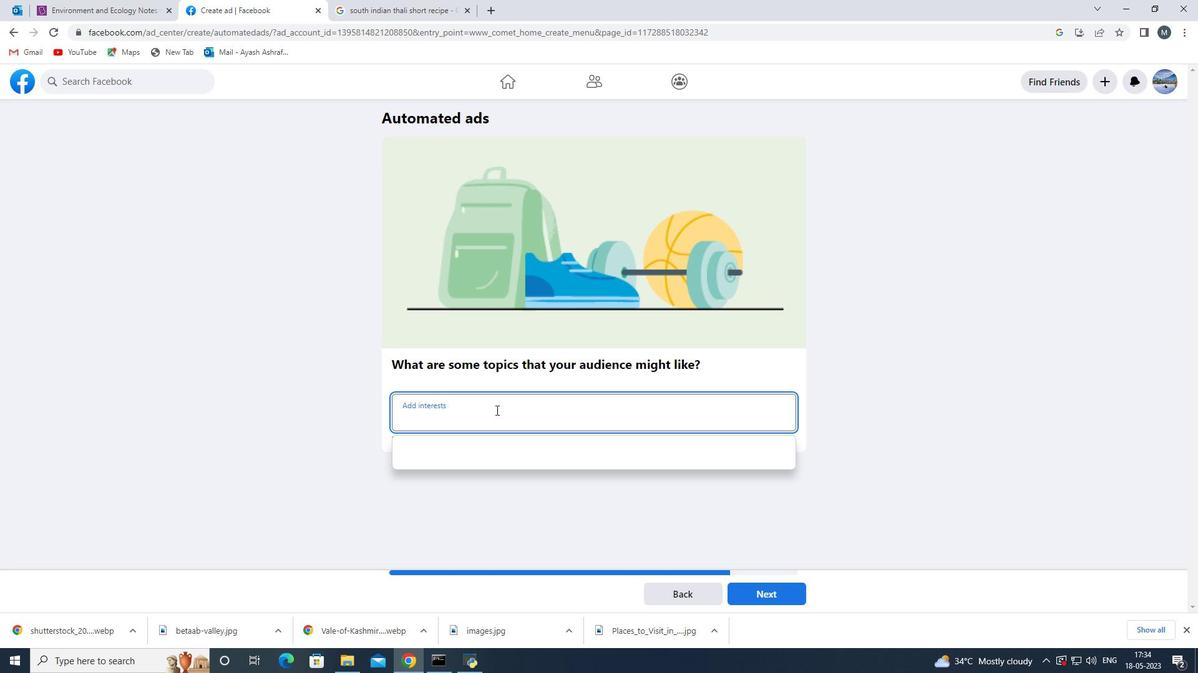 
Action: Key pressed <Key.shift>Foof<Key.space><Key.backspace><Key.backspace>d<Key.space>and<Key.space>drinks<Key.space>
Screenshot: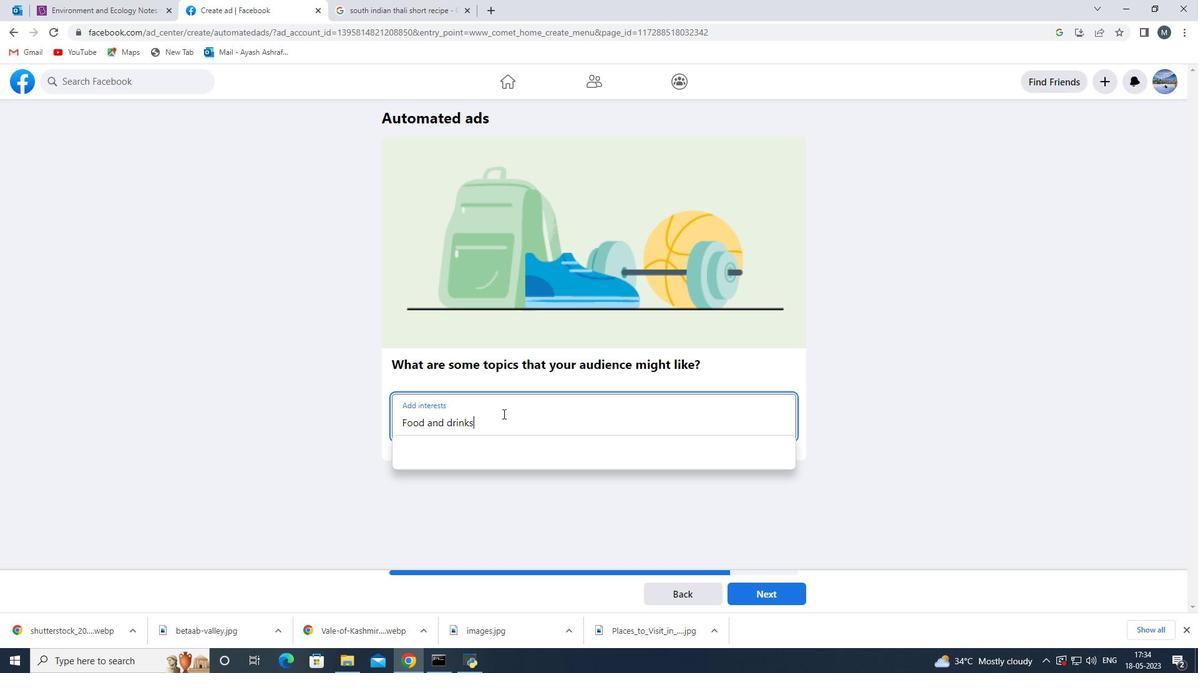 
Action: Mouse moved to (777, 595)
Screenshot: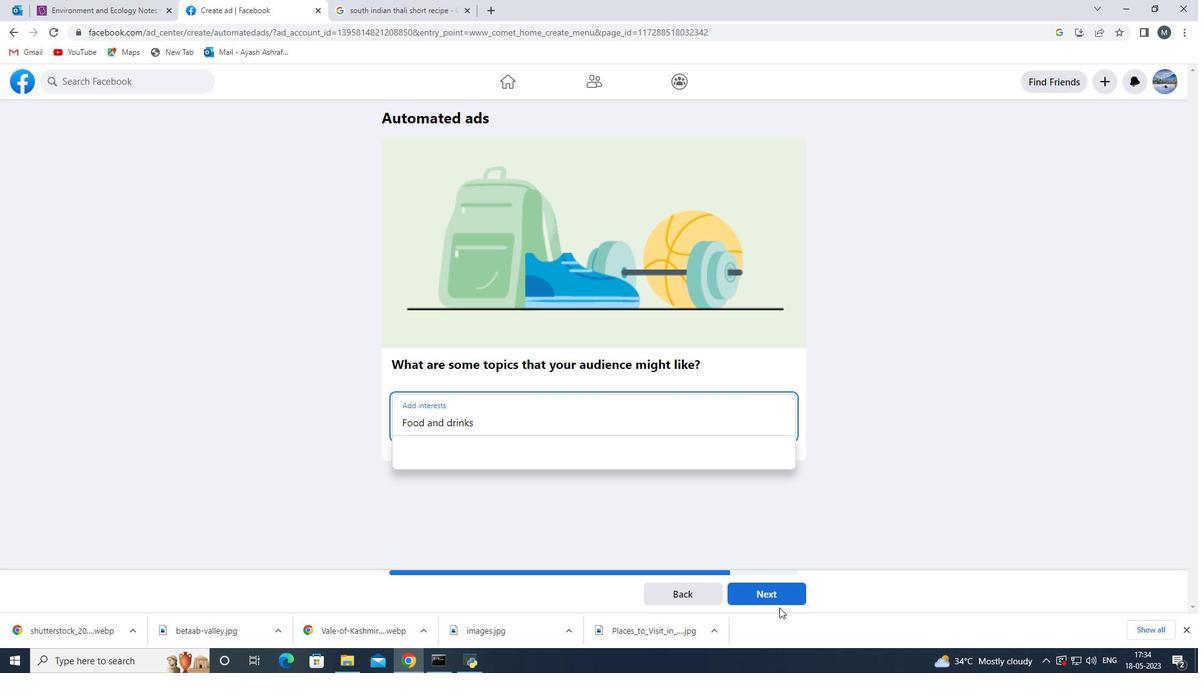 
Action: Mouse pressed left at (777, 595)
Screenshot: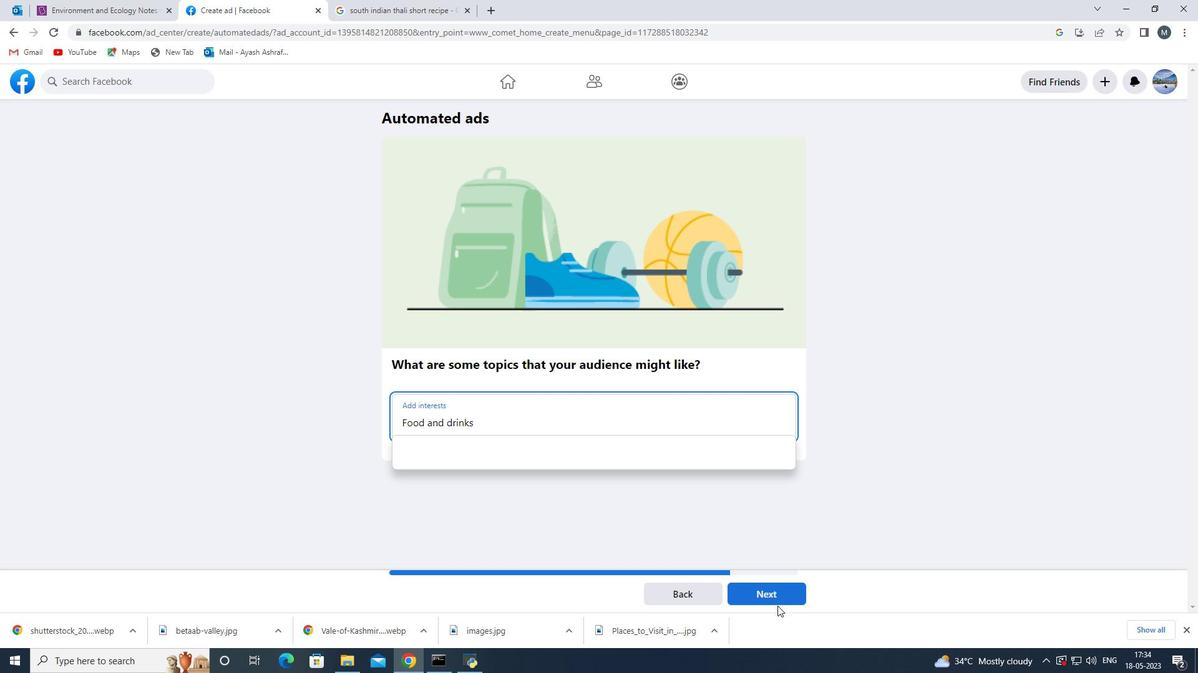 
Action: Mouse moved to (767, 590)
Screenshot: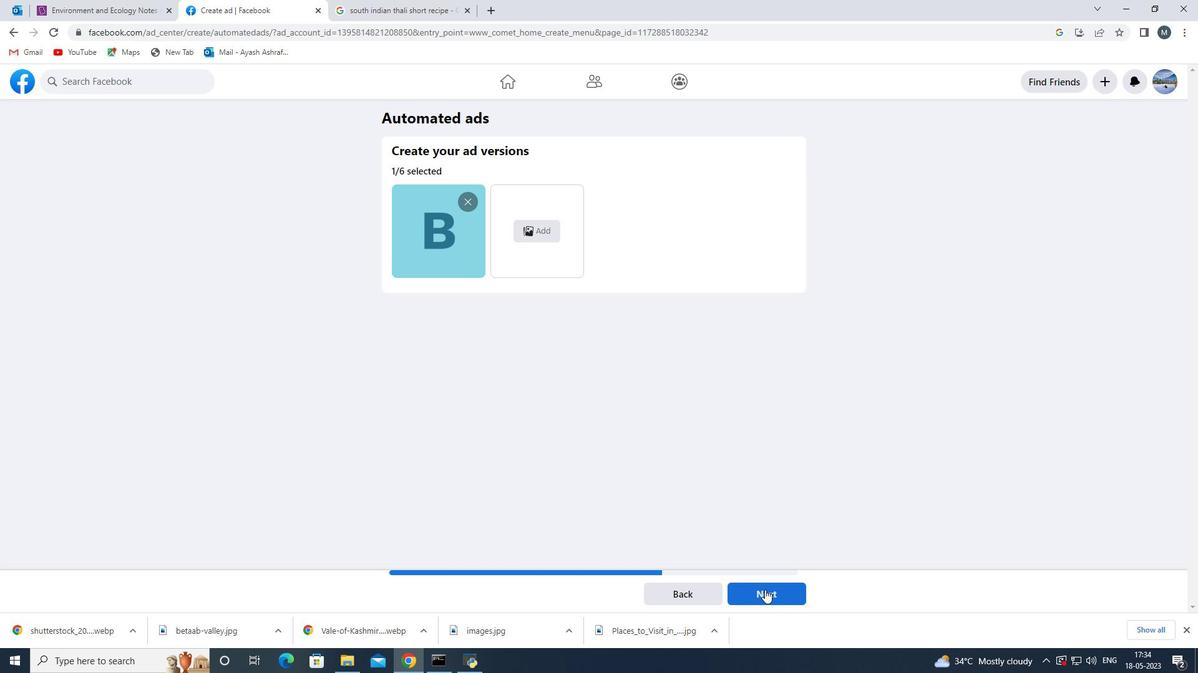 
Action: Mouse pressed left at (767, 590)
Screenshot: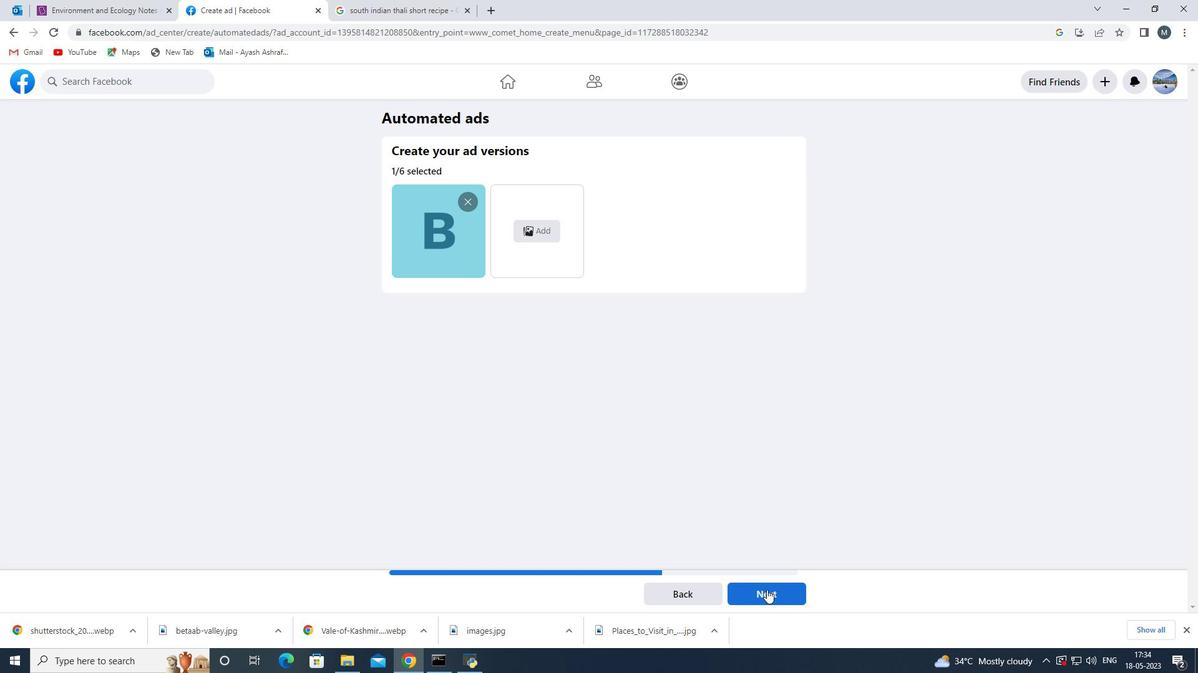 
Action: Mouse moved to (645, 364)
Screenshot: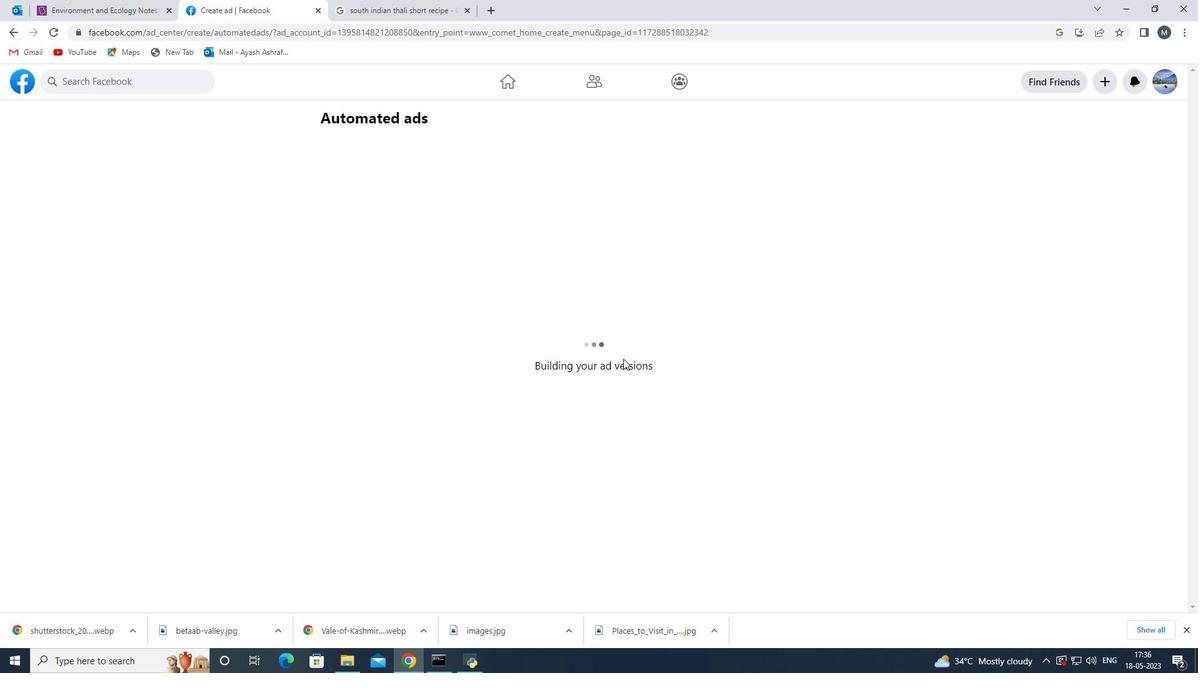 
Action: Mouse scrolled (645, 363) with delta (0, 0)
Screenshot: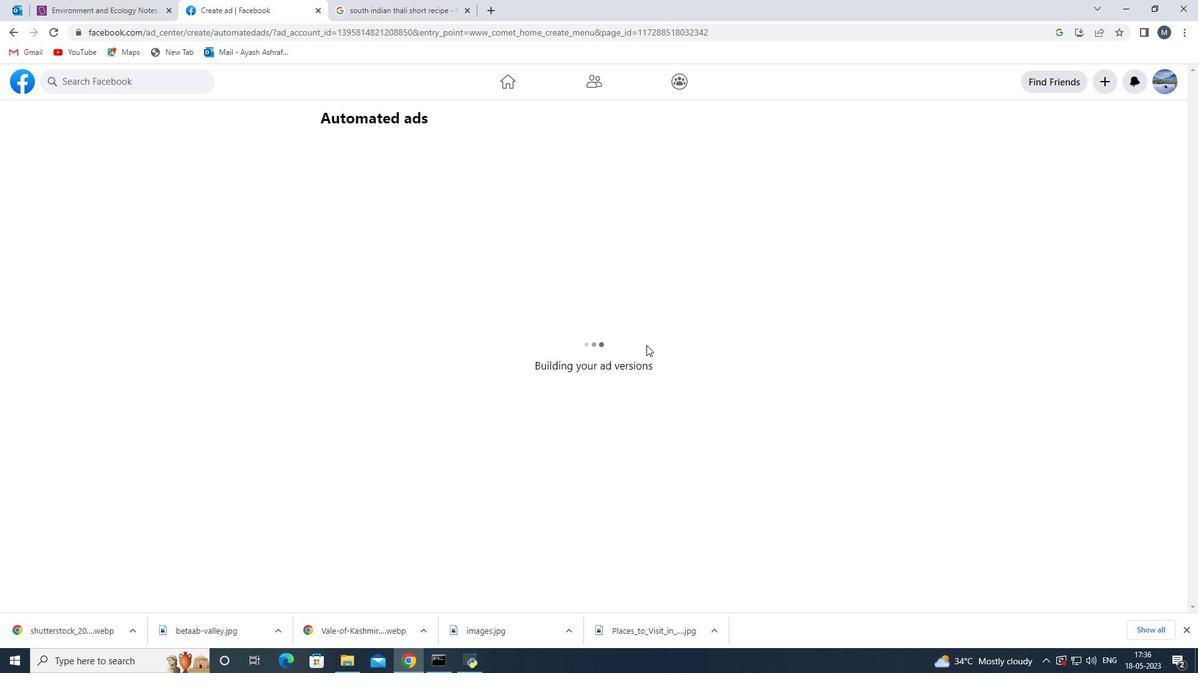 
Action: Mouse moved to (623, 375)
Screenshot: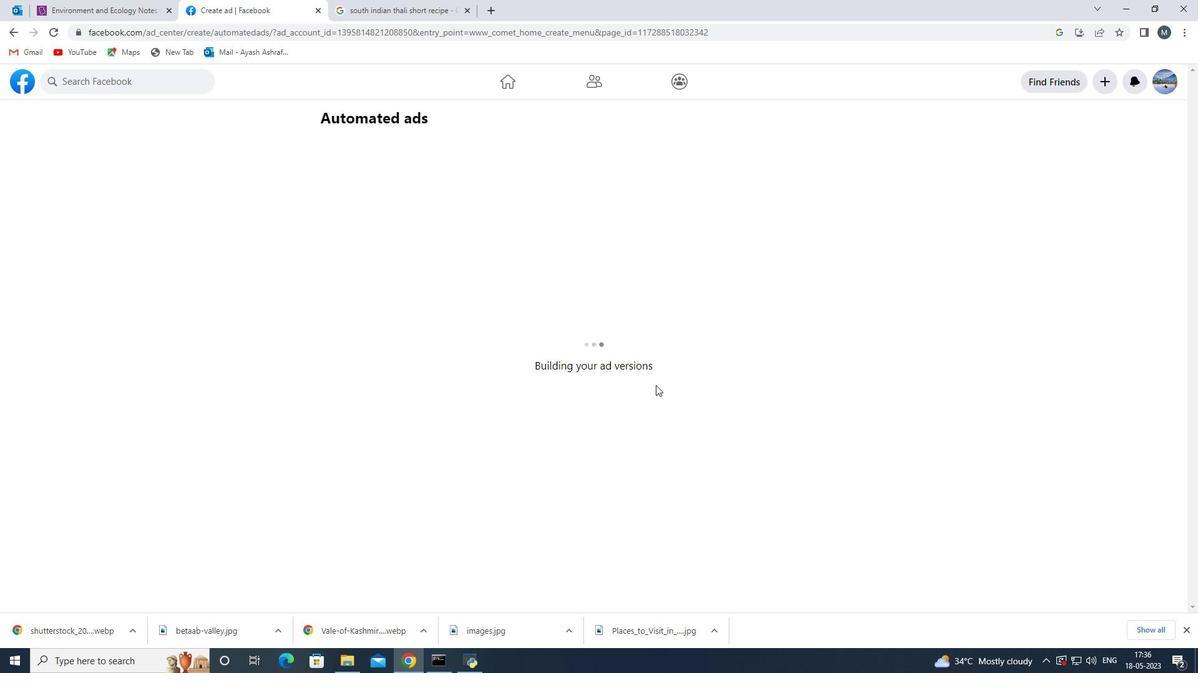 
Action: Mouse scrolled (623, 376) with delta (0, 0)
Screenshot: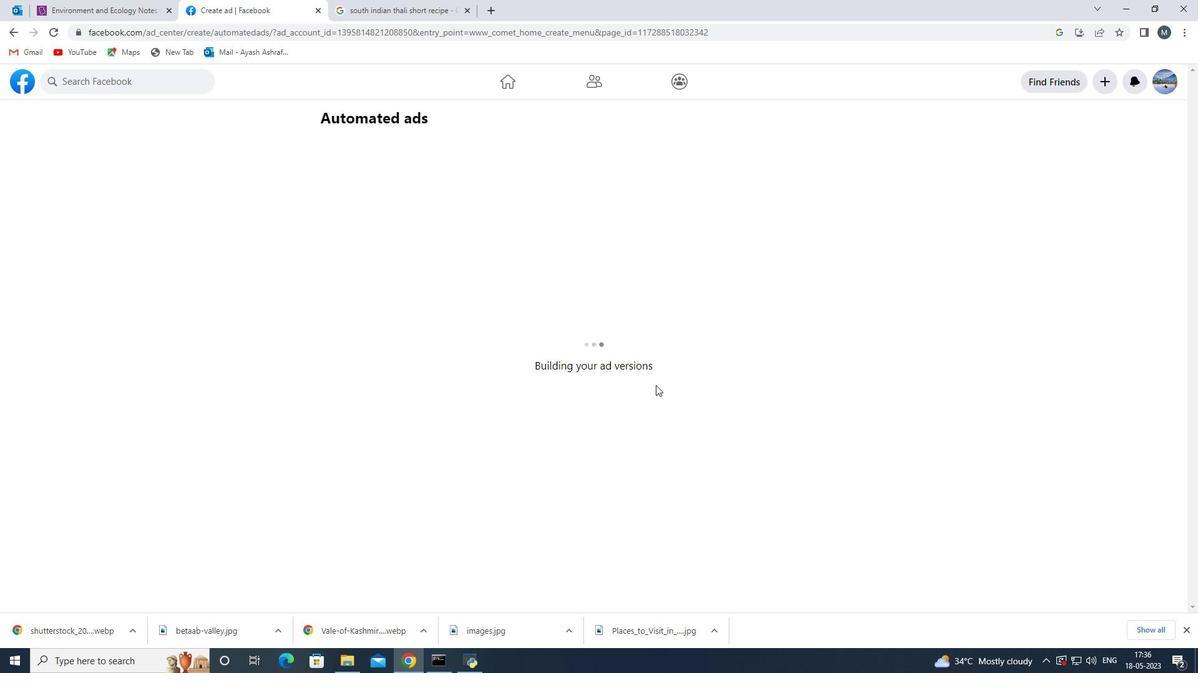 
Action: Mouse moved to (578, 375)
Screenshot: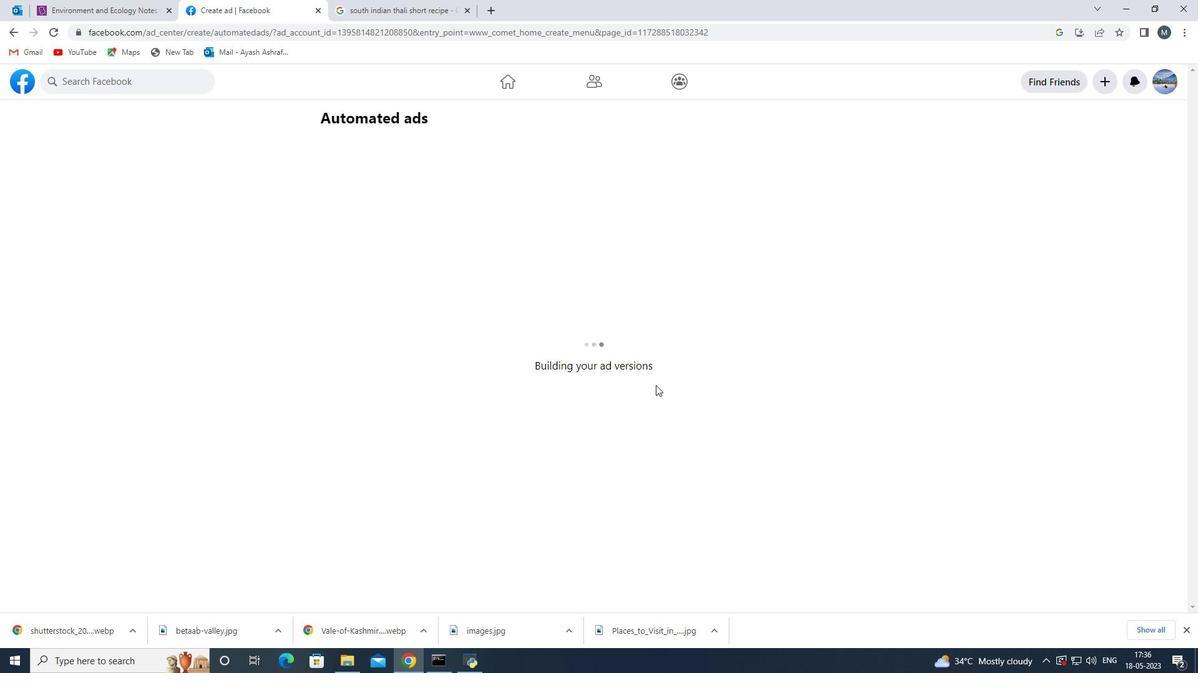 
Action: Mouse scrolled (578, 376) with delta (0, 0)
Screenshot: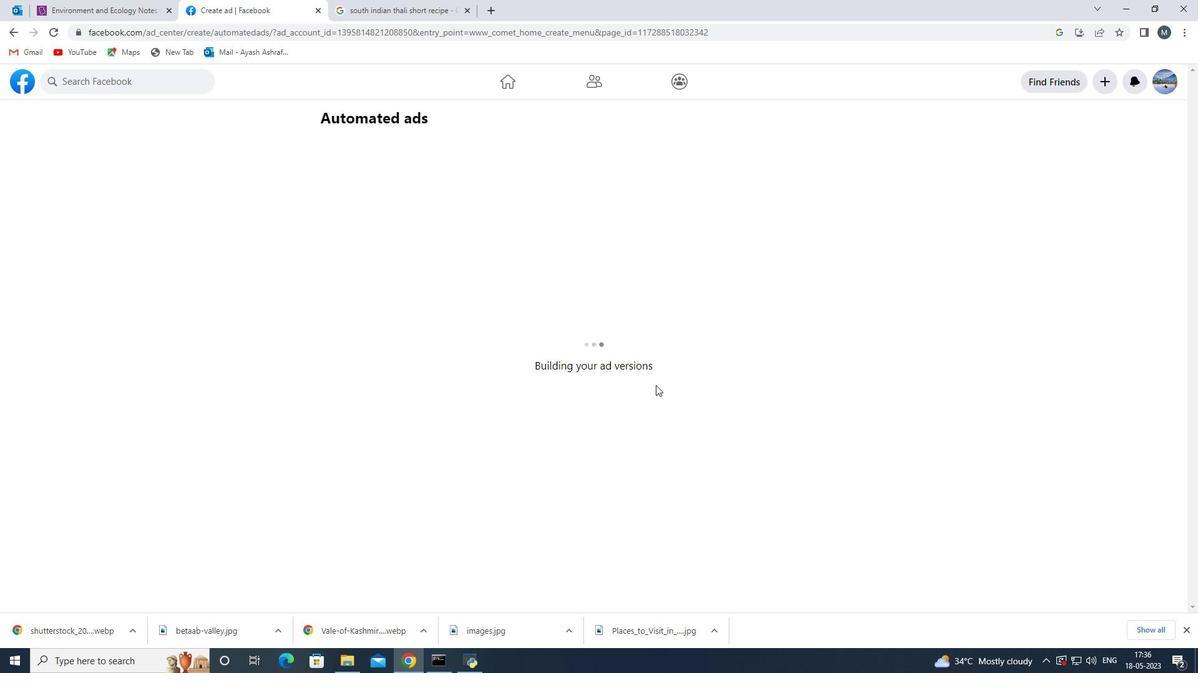 
Action: Mouse moved to (543, 375)
Screenshot: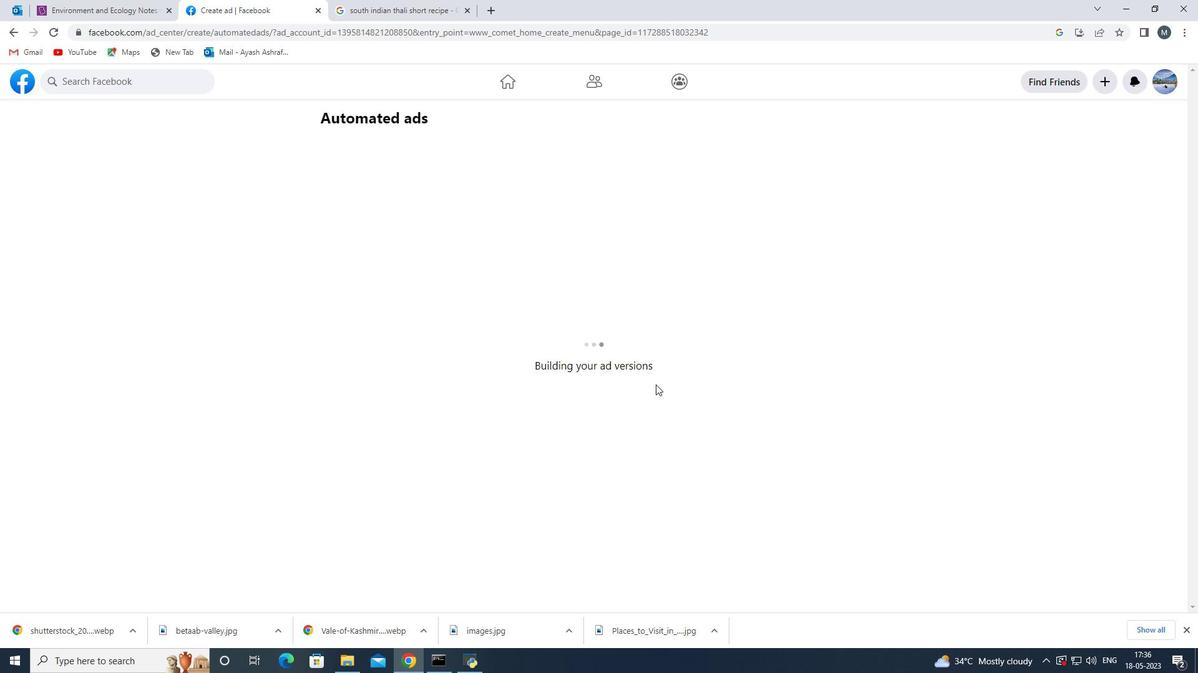 
Action: Mouse scrolled (543, 376) with delta (0, 0)
Screenshot: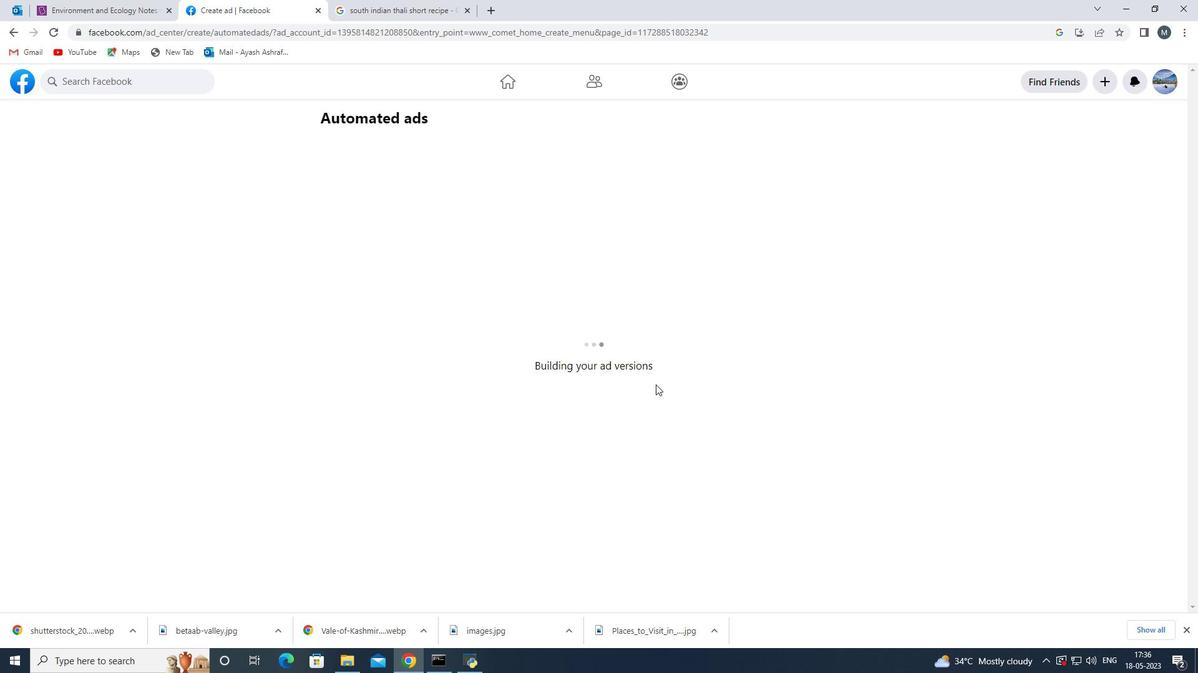 
Action: Mouse moved to (499, 371)
Screenshot: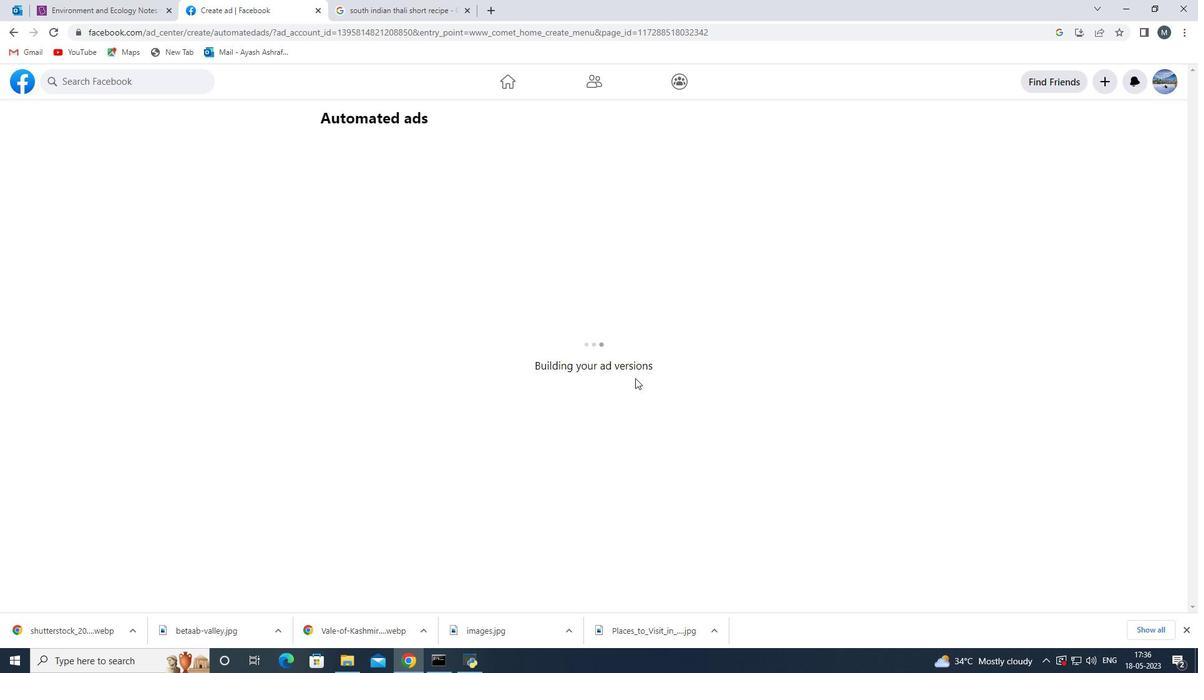 
Action: Mouse scrolled (499, 371) with delta (0, 0)
Screenshot: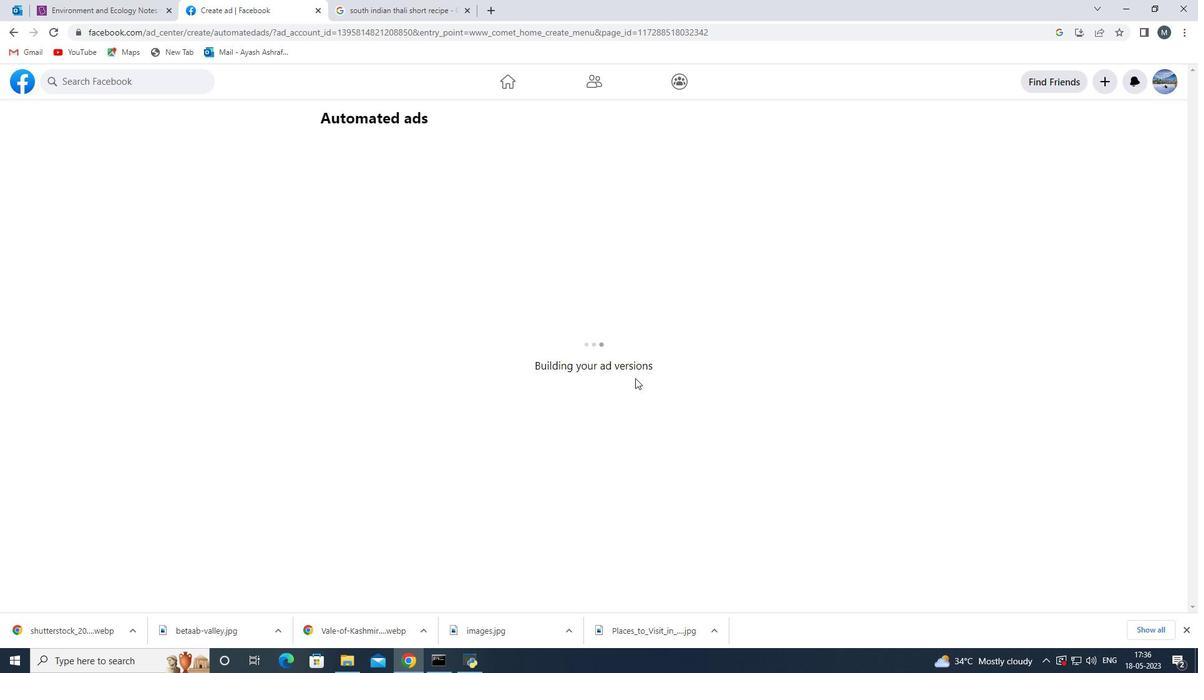
Action: Mouse moved to (570, 408)
Screenshot: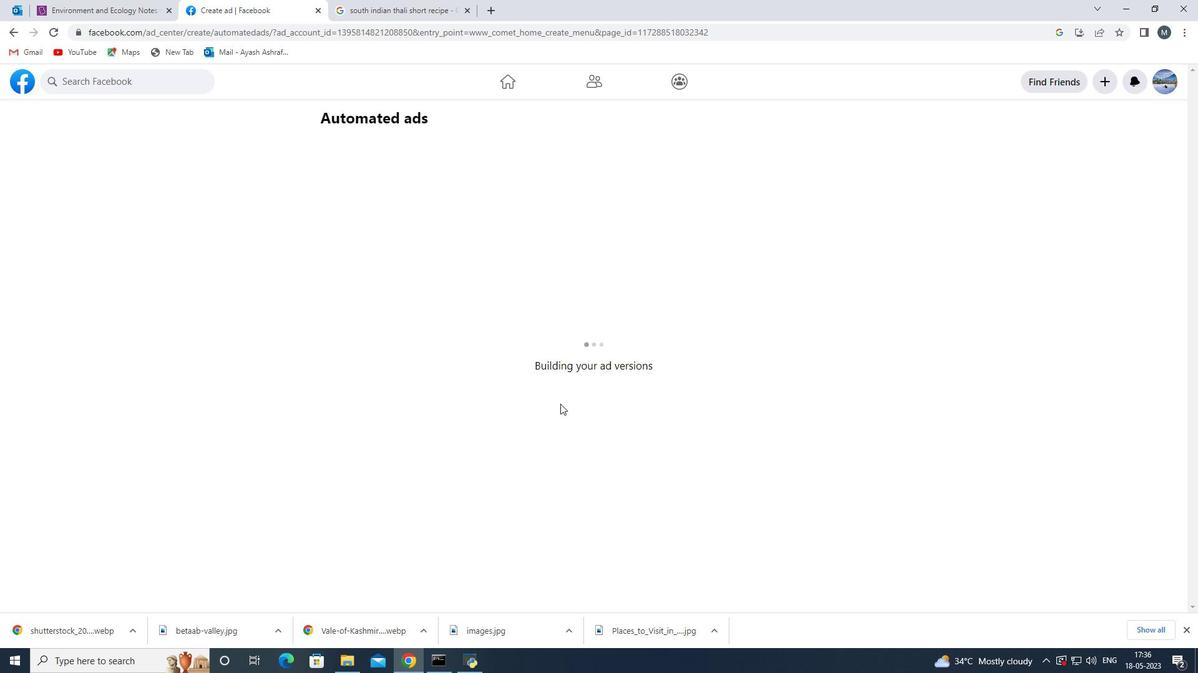 
Action: Mouse scrolled (570, 409) with delta (0, 0)
Screenshot: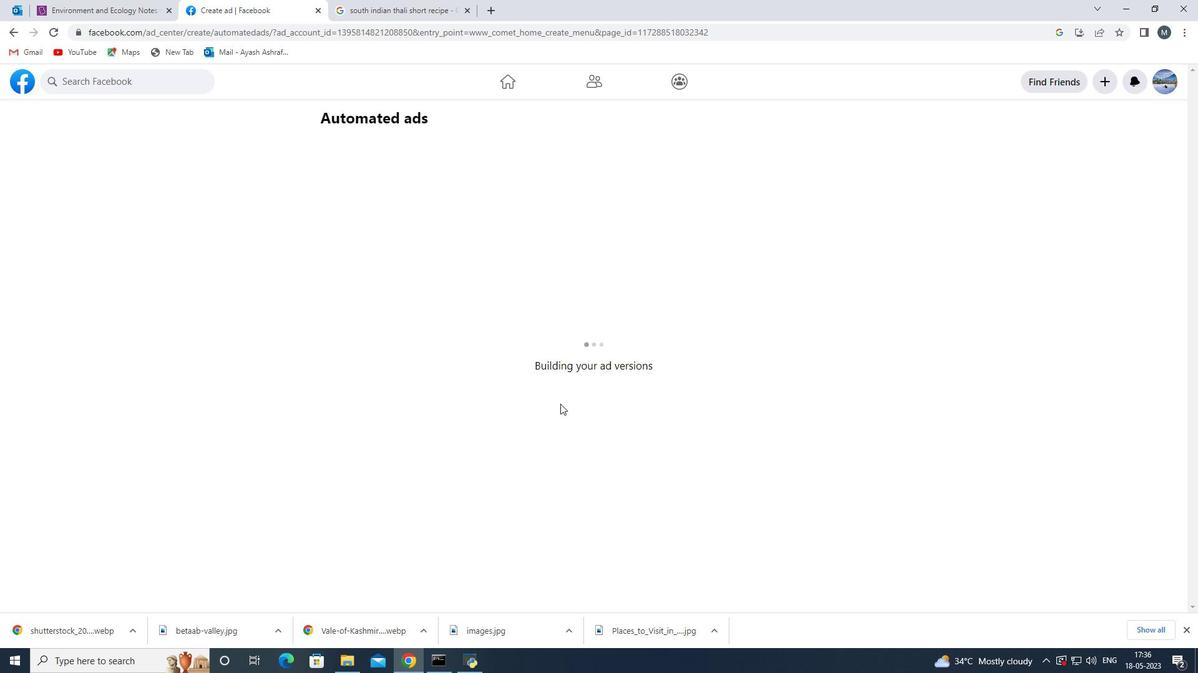 
Action: Mouse moved to (571, 408)
Screenshot: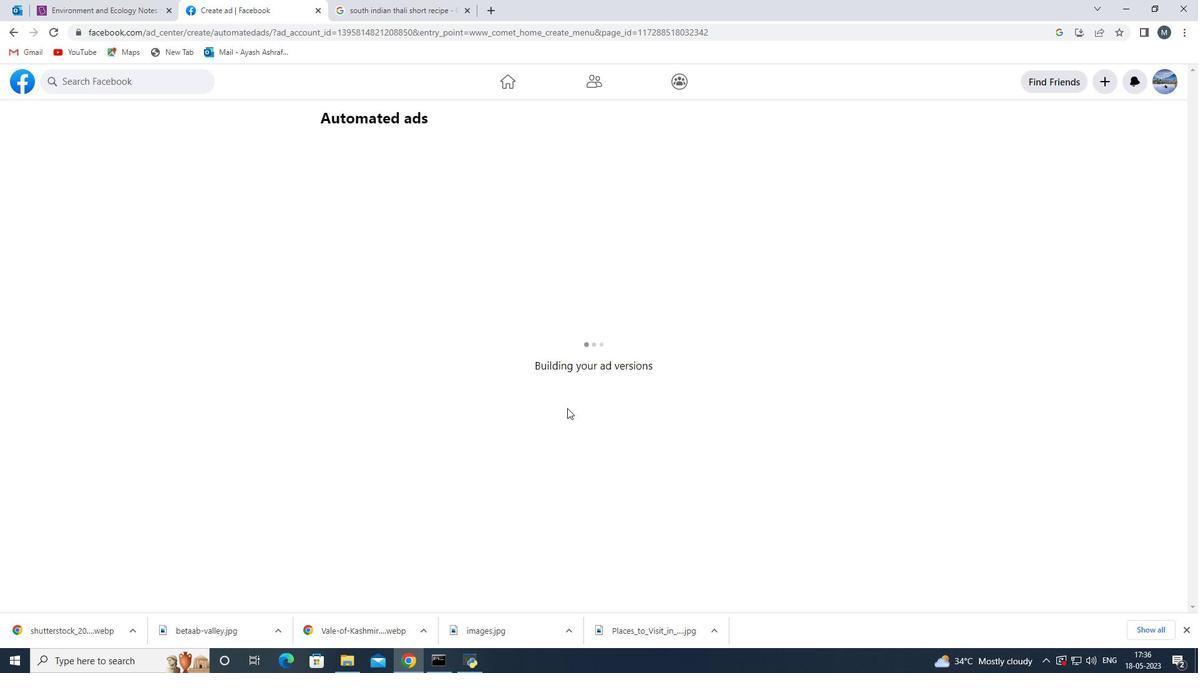 
Action: Mouse scrolled (571, 408) with delta (0, 0)
